 Task: Create a modern resume template.
Action: Mouse moved to (652, 403)
Screenshot: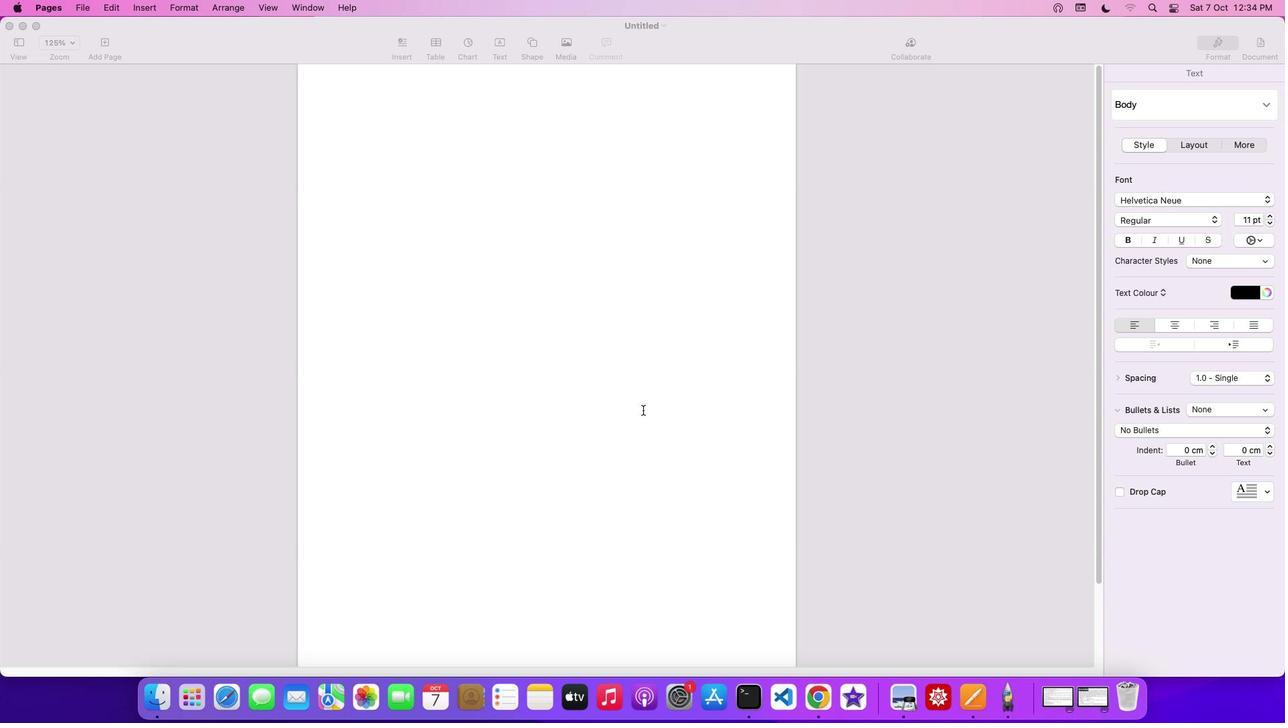 
Action: Mouse pressed left at (652, 403)
Screenshot: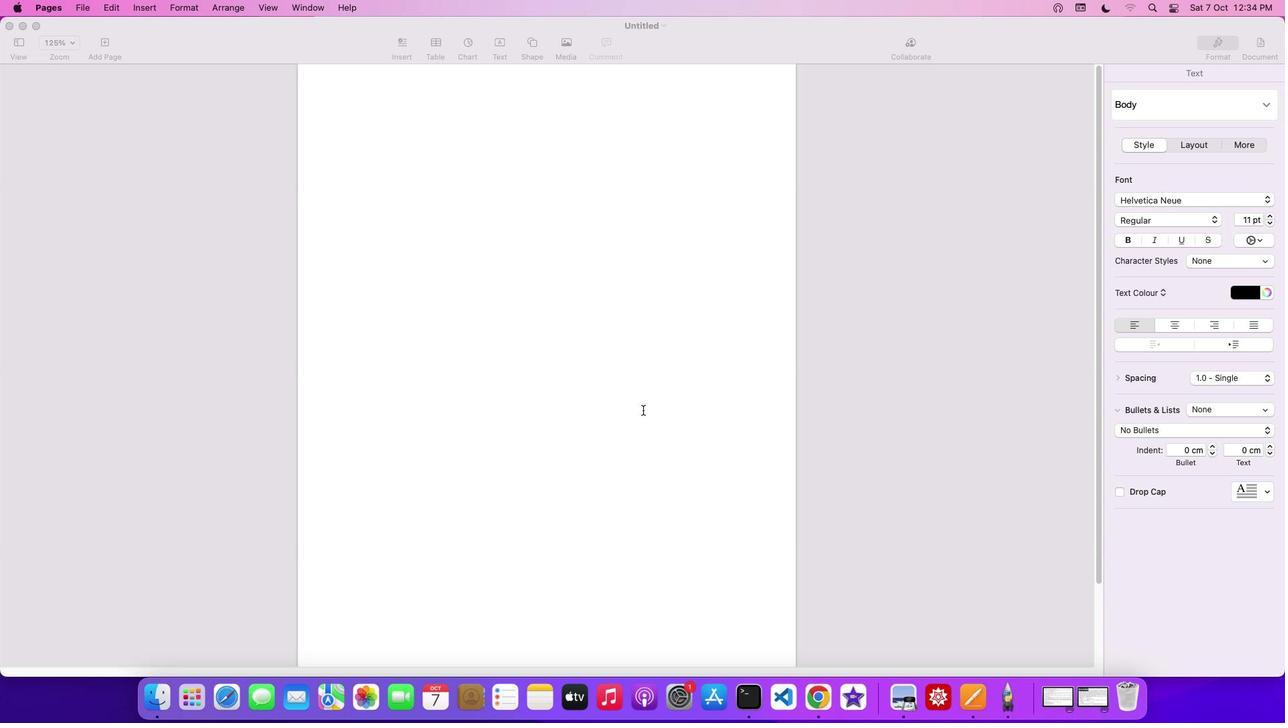 
Action: Mouse moved to (541, 67)
Screenshot: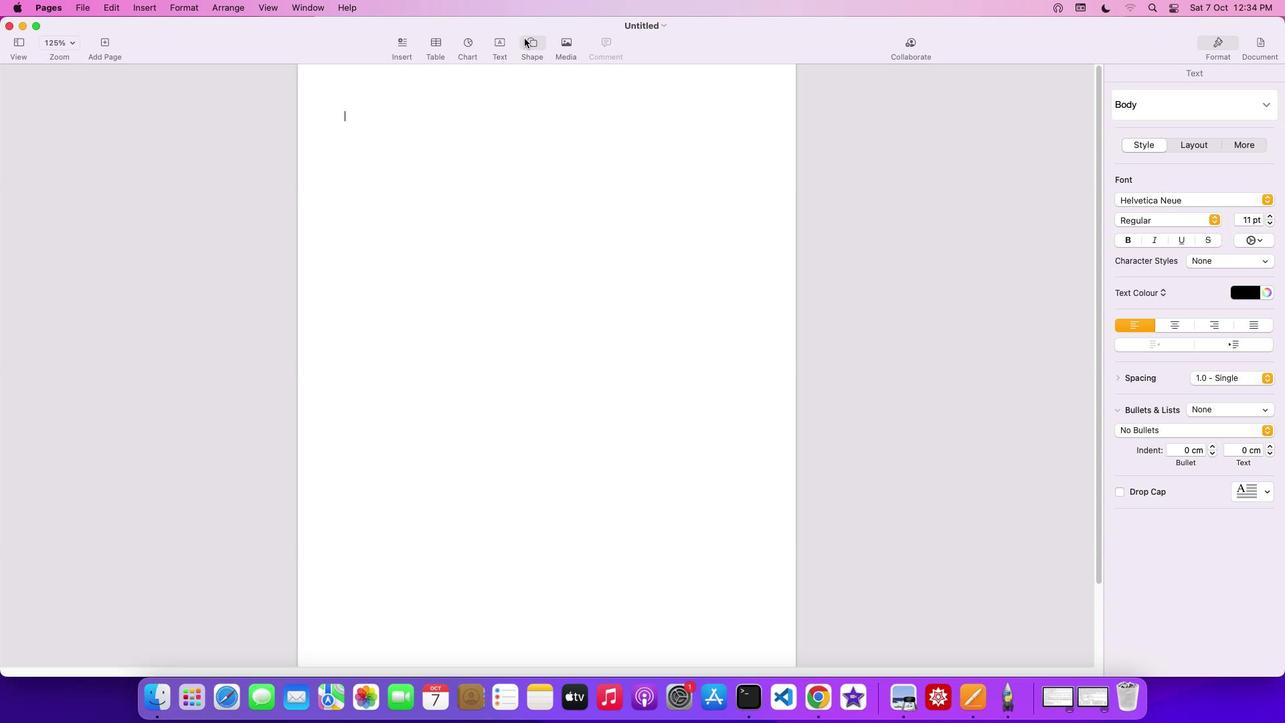 
Action: Mouse pressed left at (541, 67)
Screenshot: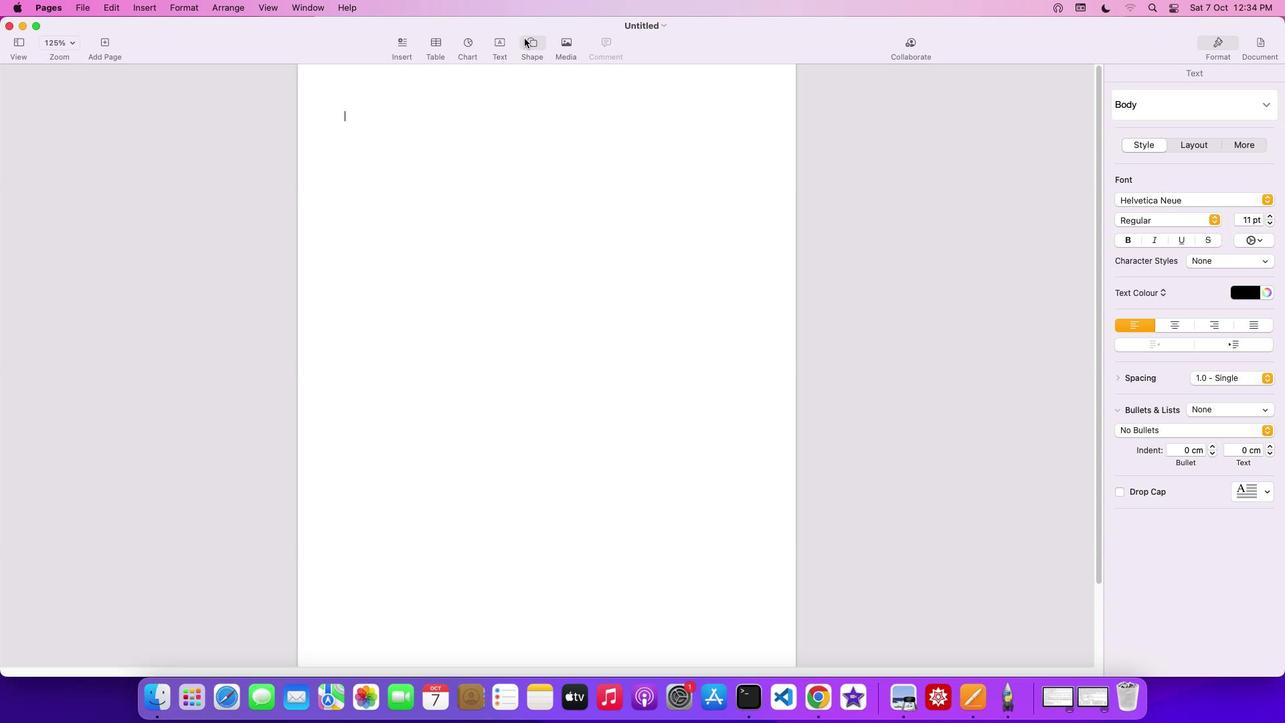 
Action: Mouse moved to (540, 162)
Screenshot: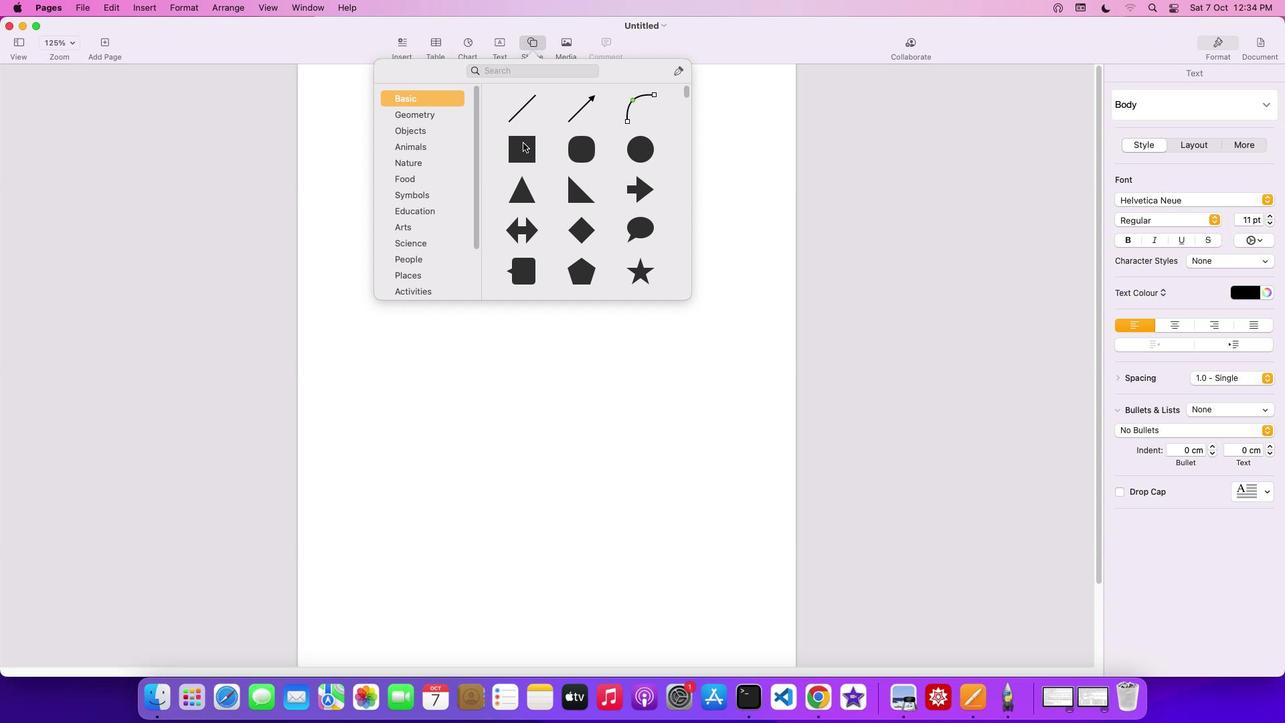 
Action: Mouse pressed left at (540, 162)
Screenshot: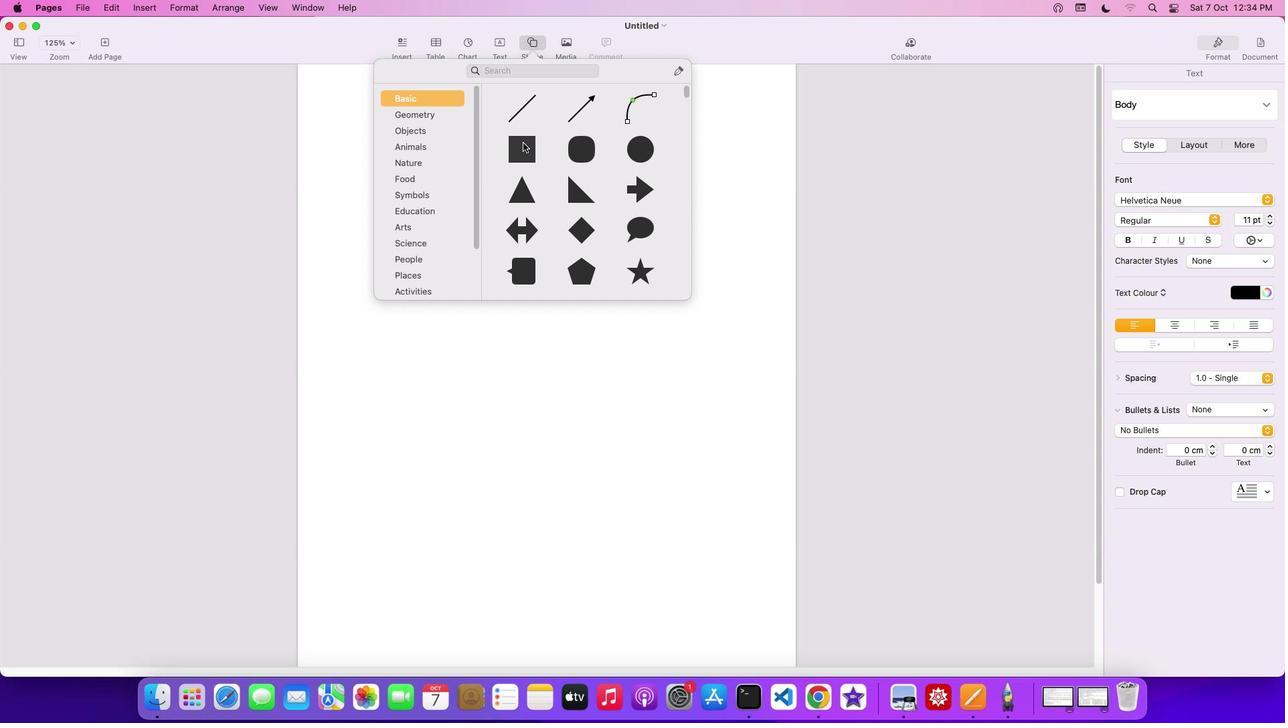 
Action: Mouse moved to (552, 186)
Screenshot: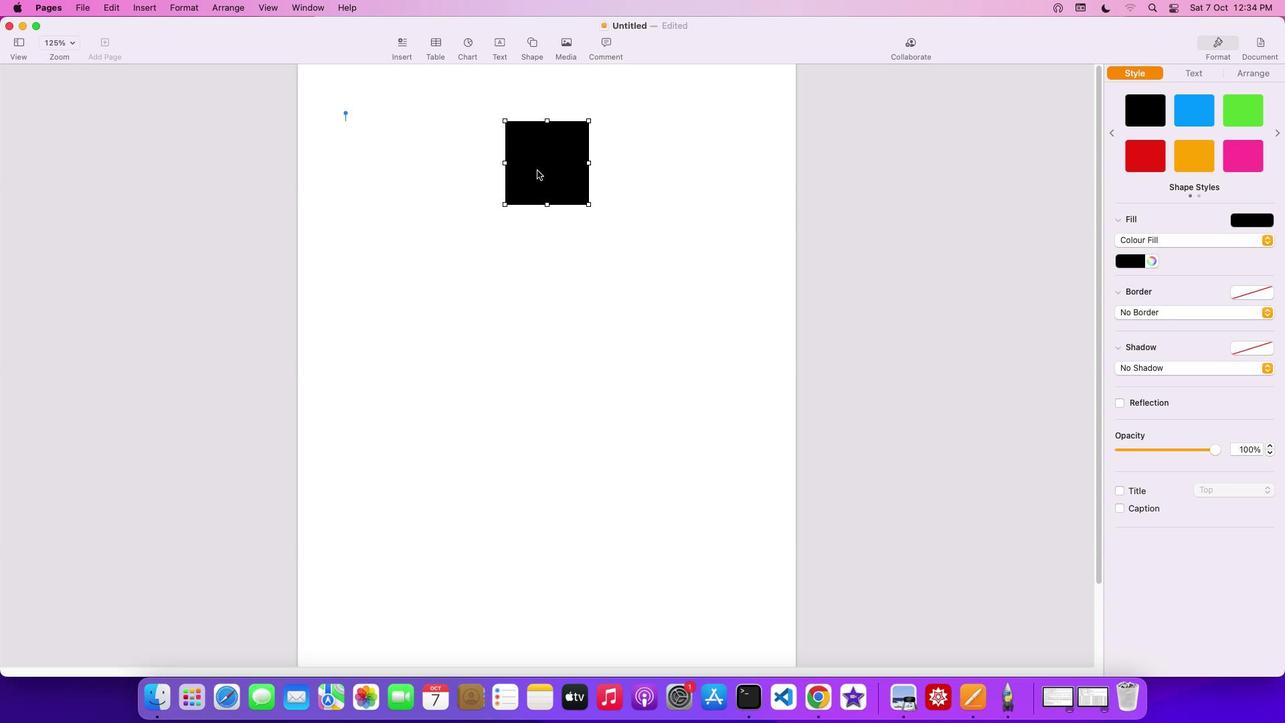 
Action: Mouse pressed left at (552, 186)
Screenshot: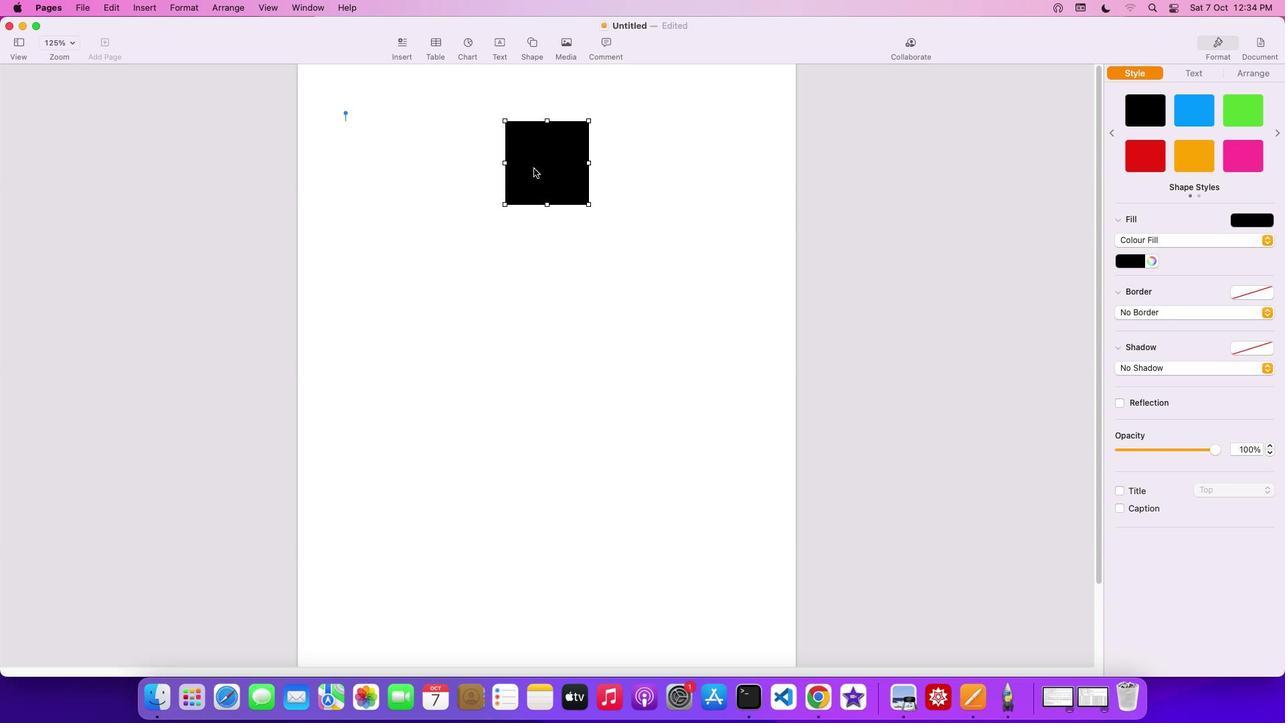 
Action: Mouse moved to (405, 128)
Screenshot: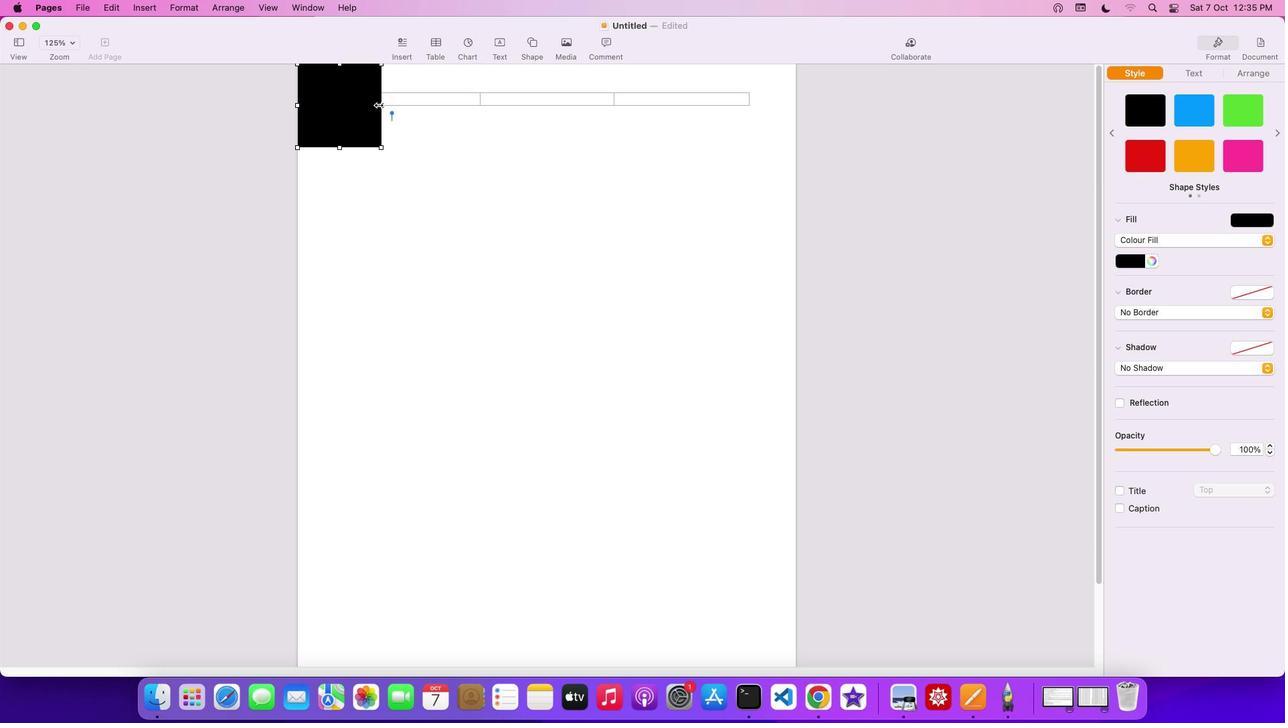 
Action: Mouse pressed left at (405, 128)
Screenshot: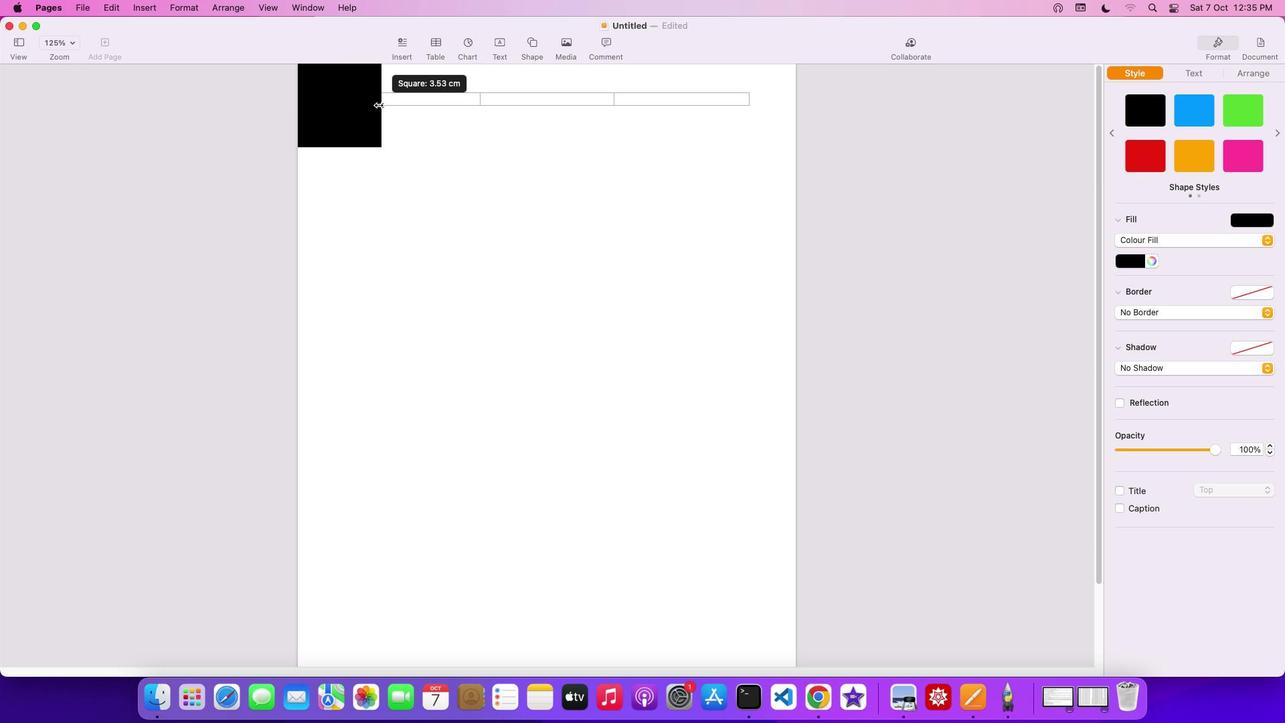 
Action: Mouse moved to (751, 222)
Screenshot: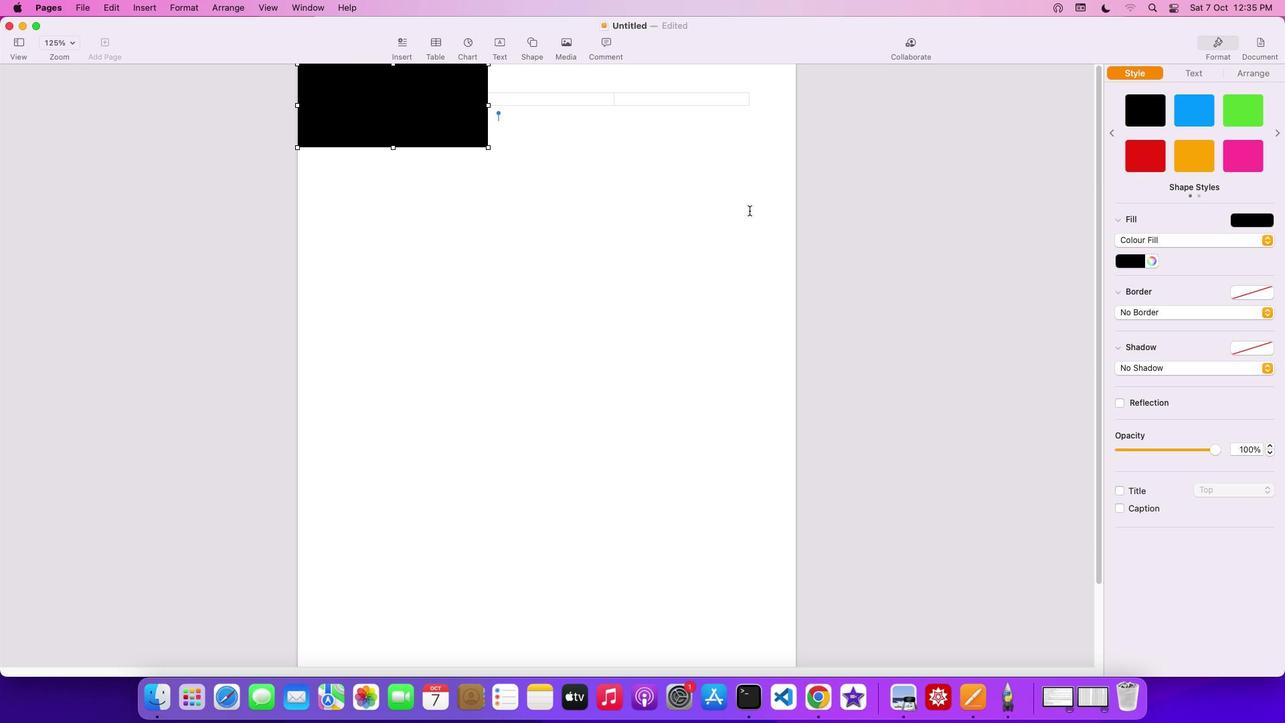 
Action: Mouse scrolled (751, 222) with delta (50, 32)
Screenshot: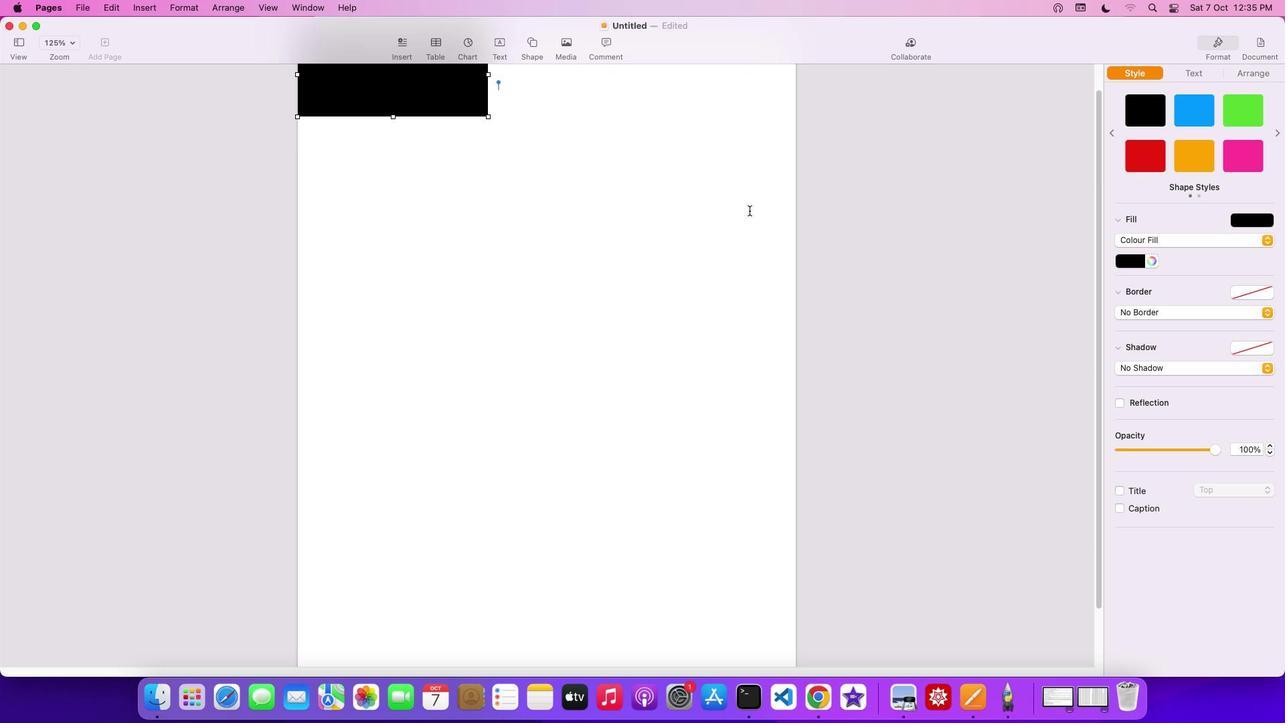 
Action: Mouse scrolled (751, 222) with delta (50, 32)
Screenshot: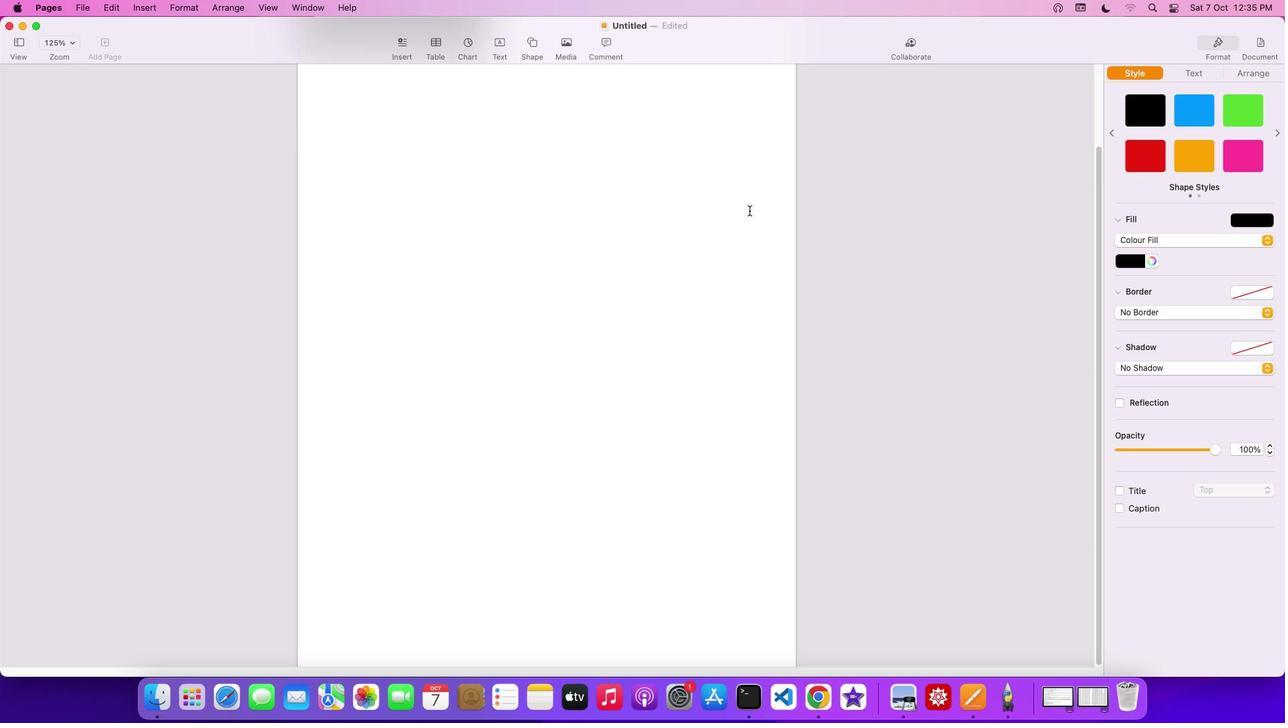 
Action: Mouse scrolled (751, 222) with delta (50, 30)
Screenshot: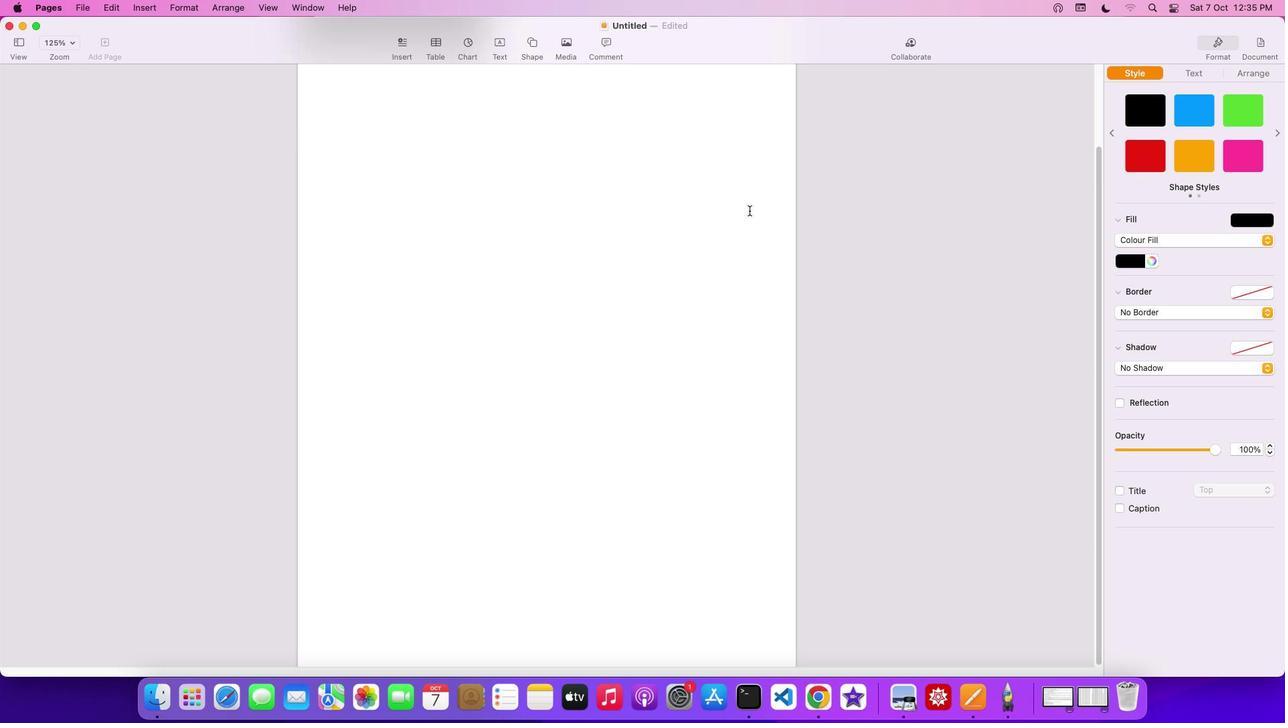 
Action: Mouse scrolled (751, 222) with delta (50, 30)
Screenshot: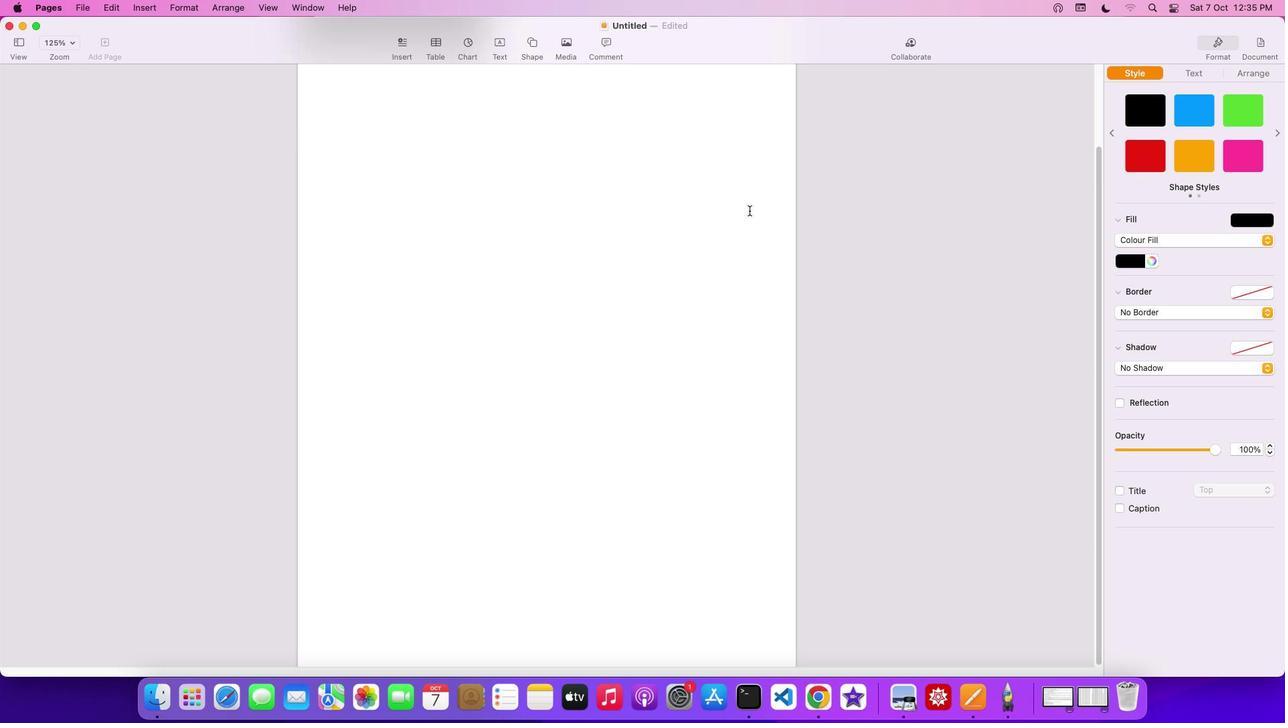 
Action: Mouse scrolled (751, 222) with delta (50, 29)
Screenshot: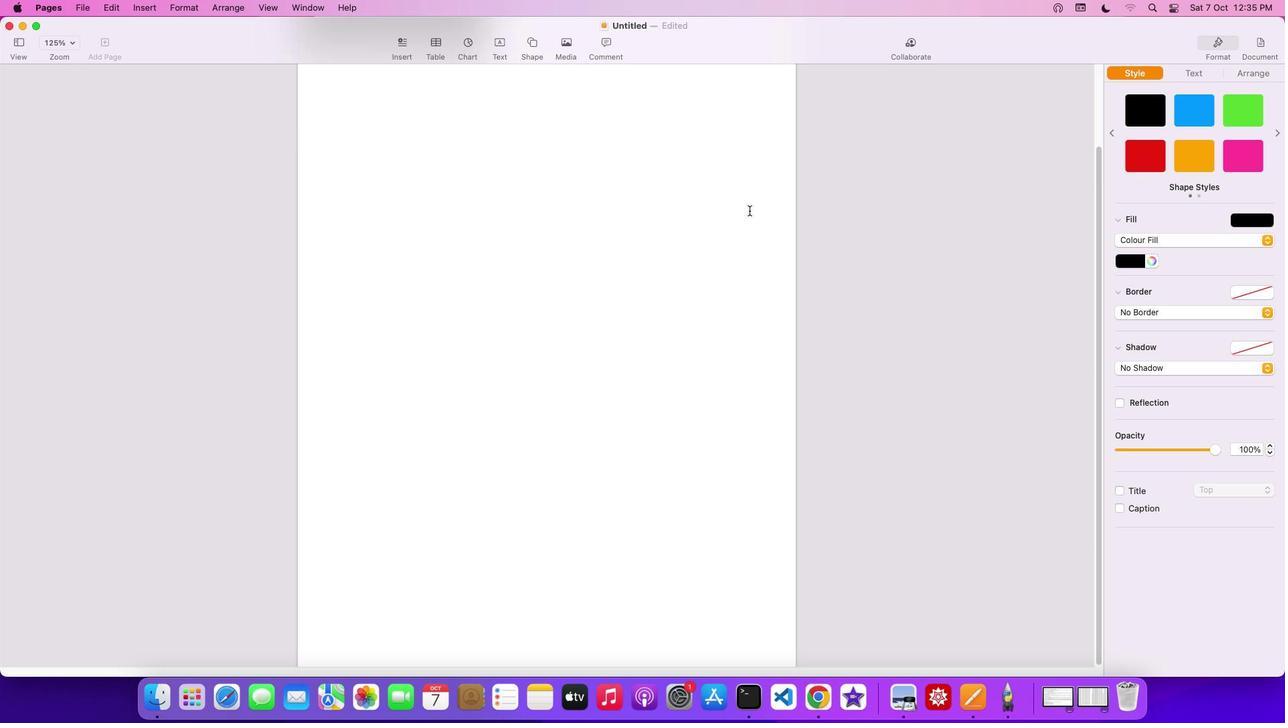 
Action: Mouse scrolled (751, 222) with delta (50, 29)
Screenshot: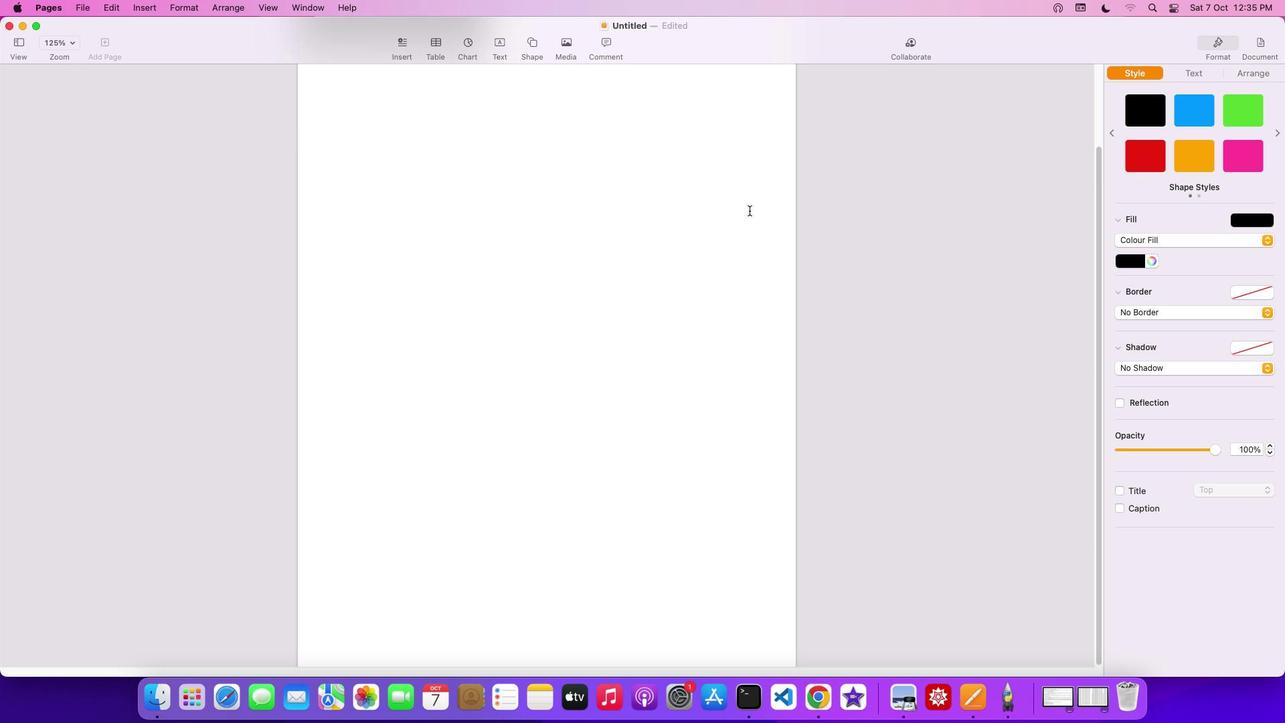 
Action: Mouse scrolled (751, 222) with delta (50, 33)
Screenshot: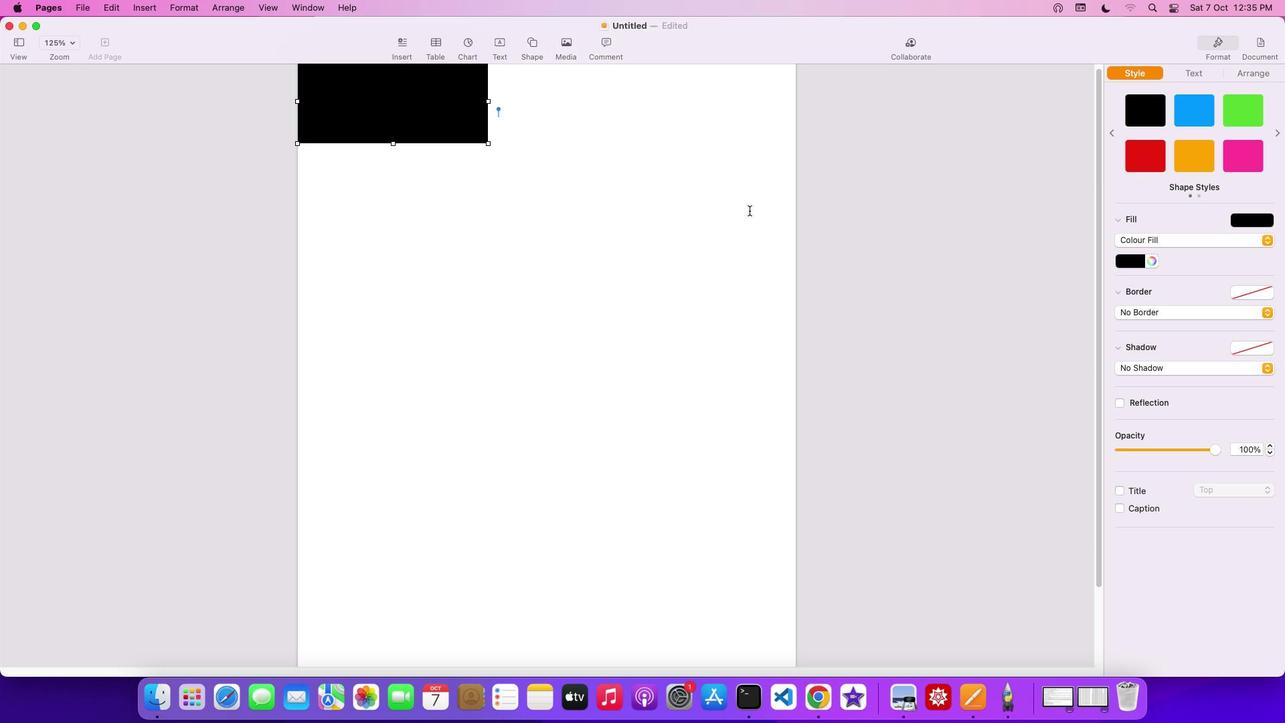 
Action: Mouse scrolled (751, 222) with delta (50, 33)
Screenshot: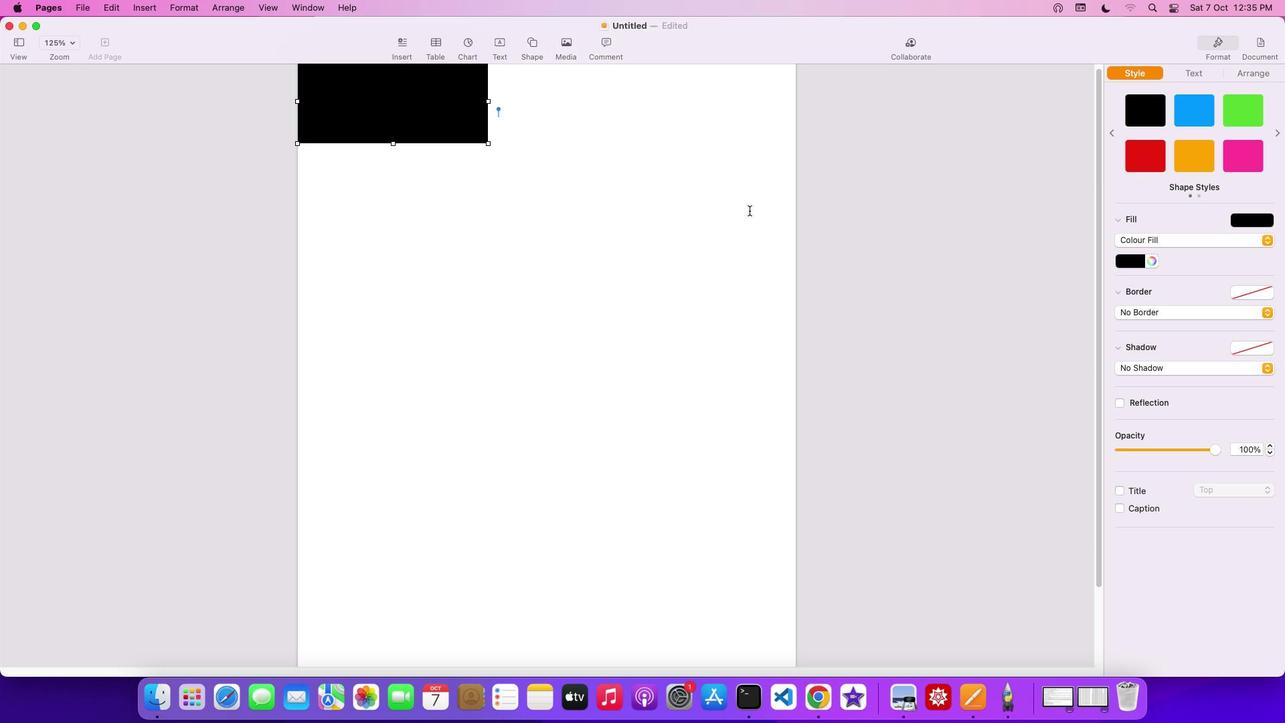 
Action: Mouse scrolled (751, 222) with delta (50, 34)
Screenshot: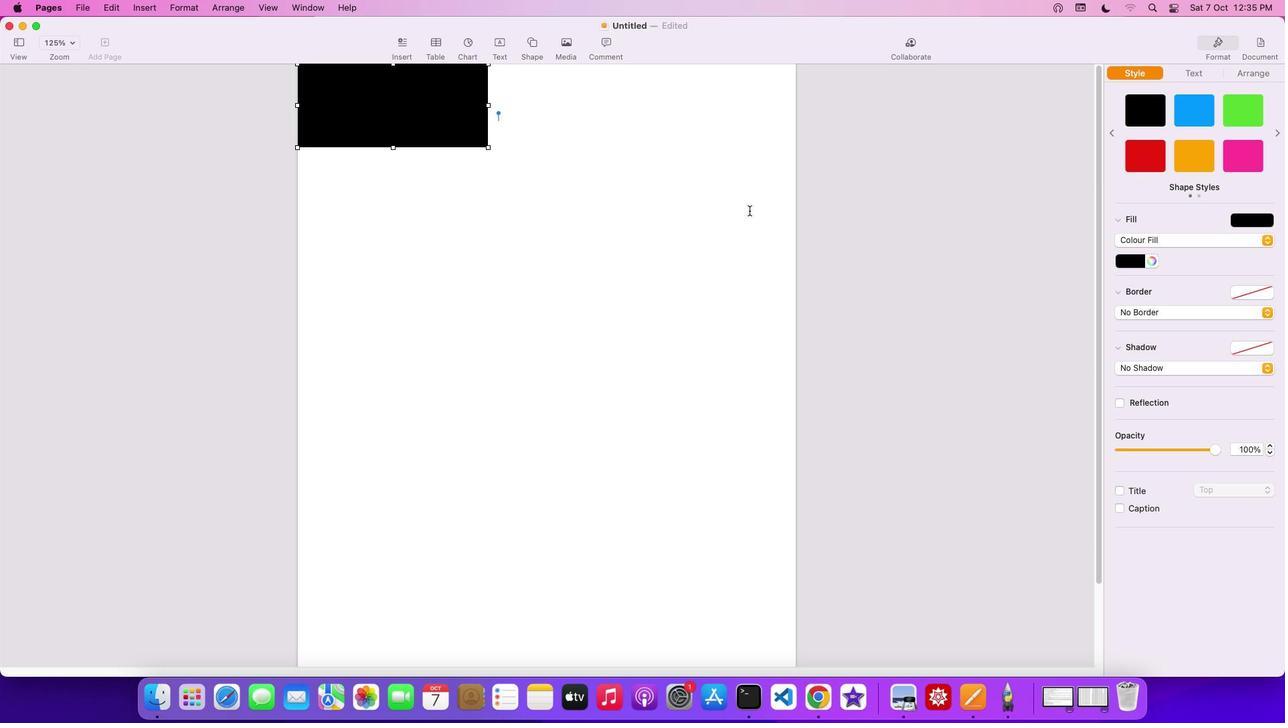 
Action: Mouse scrolled (751, 222) with delta (50, 36)
Screenshot: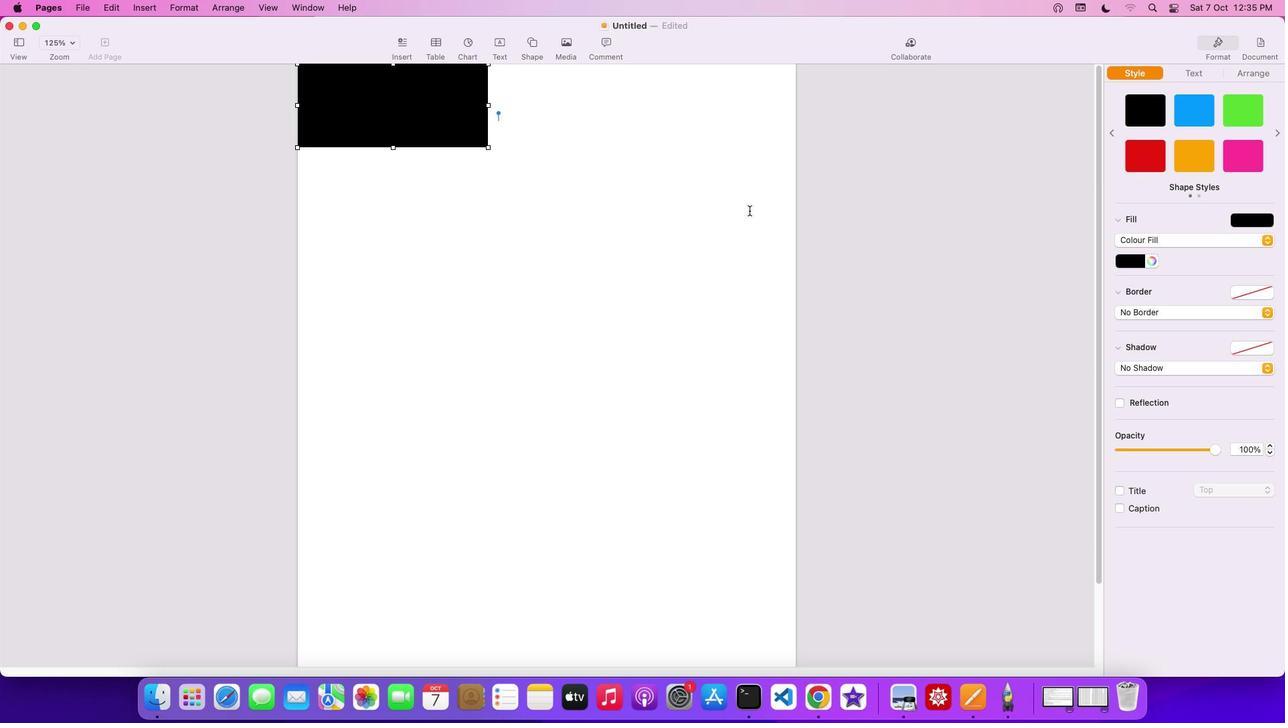 
Action: Mouse scrolled (751, 222) with delta (50, 36)
Screenshot: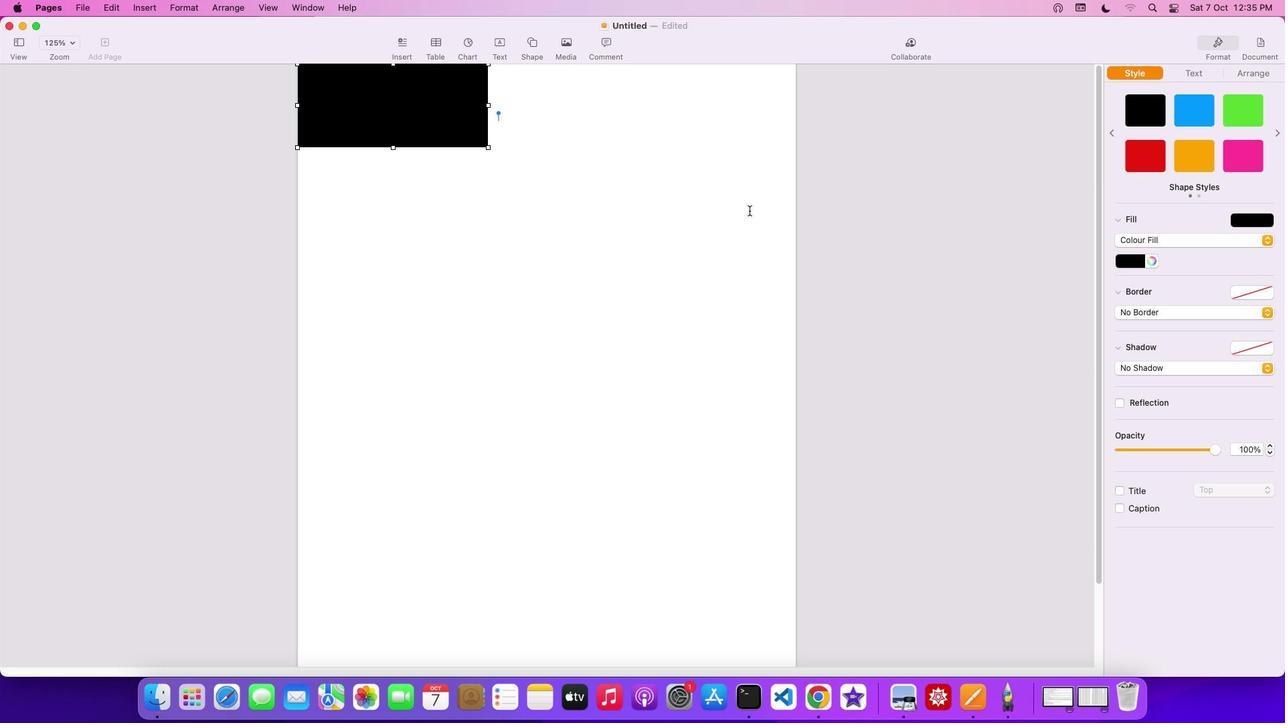 
Action: Mouse scrolled (751, 222) with delta (50, 33)
Screenshot: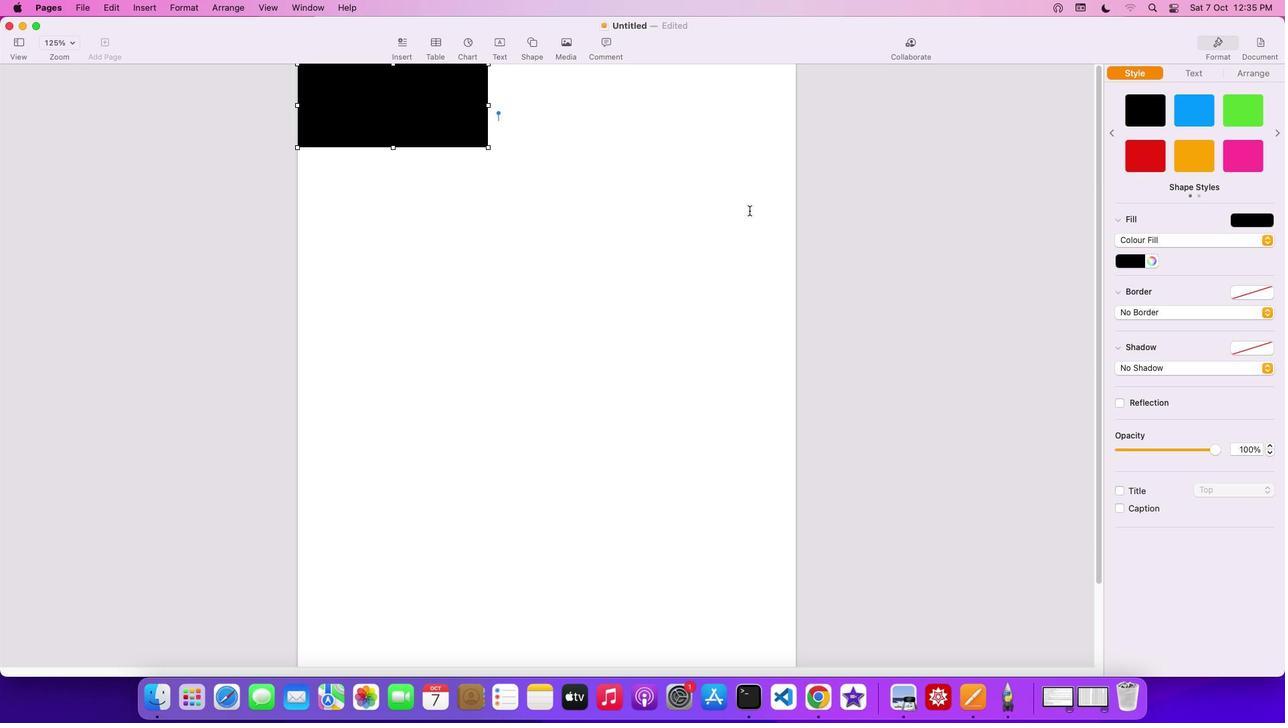 
Action: Mouse scrolled (751, 222) with delta (50, 33)
Screenshot: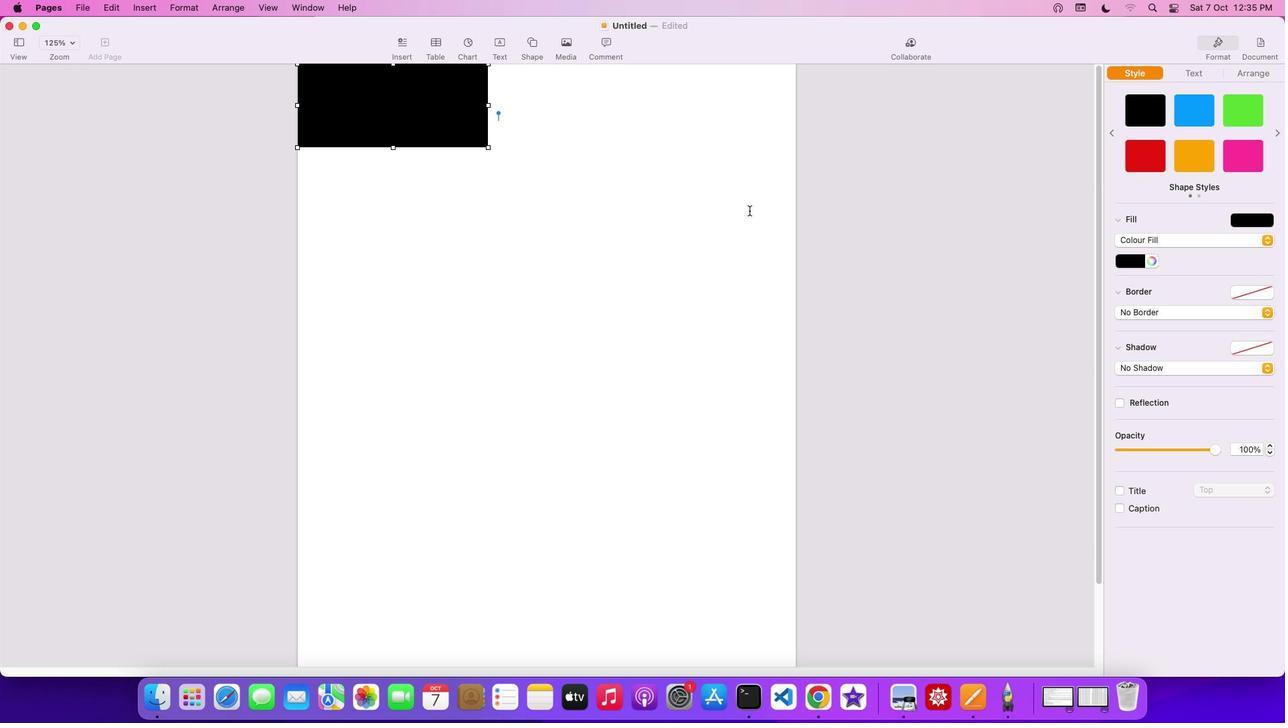 
Action: Mouse scrolled (751, 222) with delta (50, 34)
Screenshot: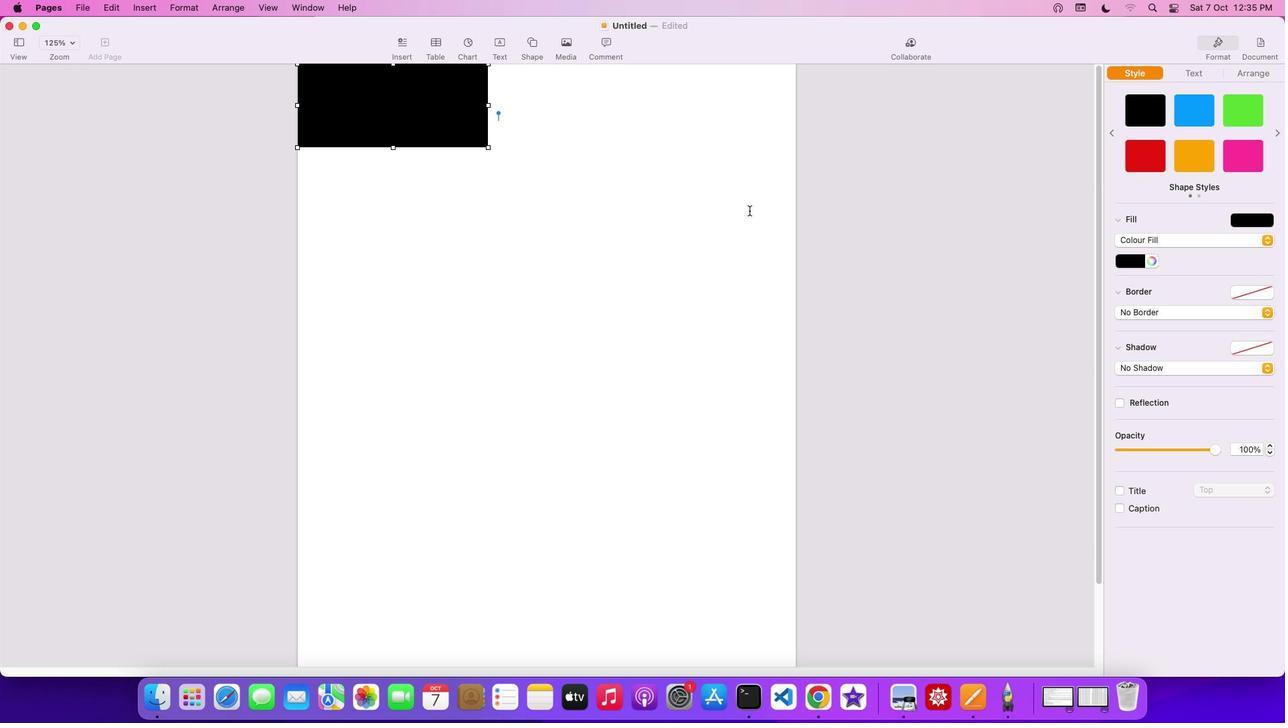 
Action: Mouse scrolled (751, 222) with delta (50, 36)
Screenshot: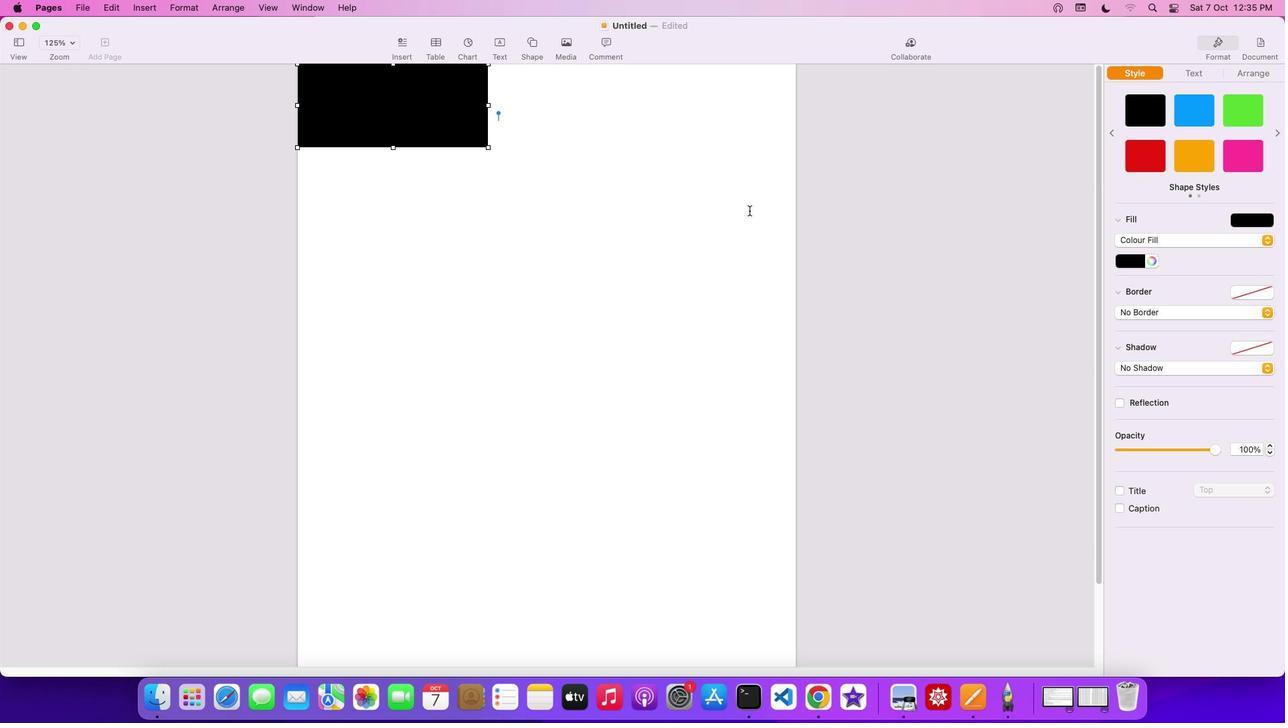 
Action: Mouse scrolled (751, 222) with delta (50, 36)
Screenshot: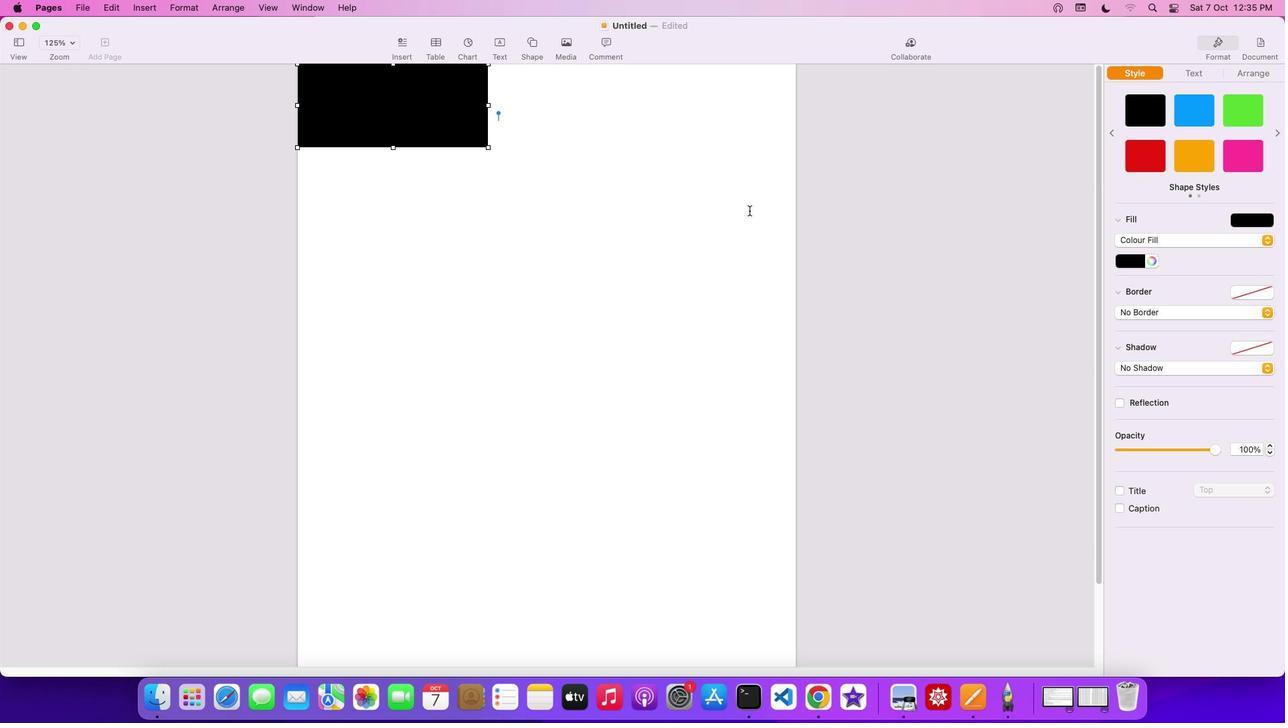
Action: Mouse moved to (508, 127)
Screenshot: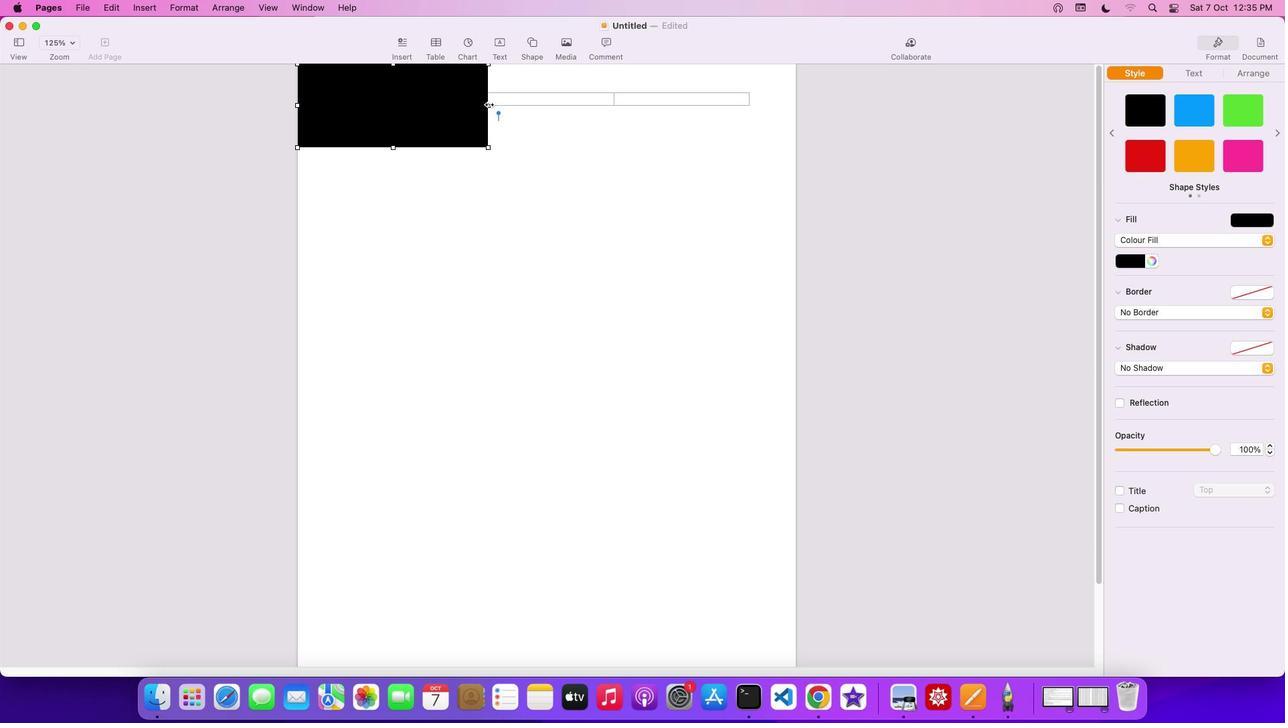 
Action: Mouse pressed left at (508, 127)
Screenshot: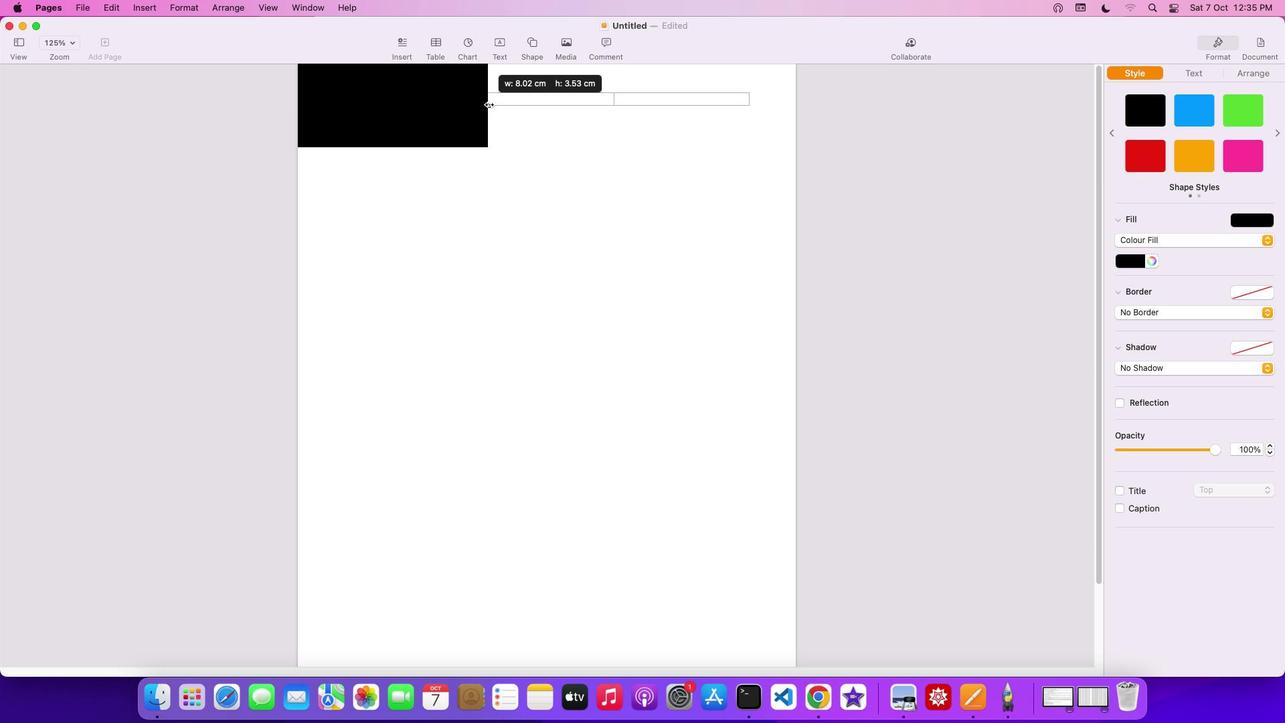 
Action: Mouse moved to (682, 208)
Screenshot: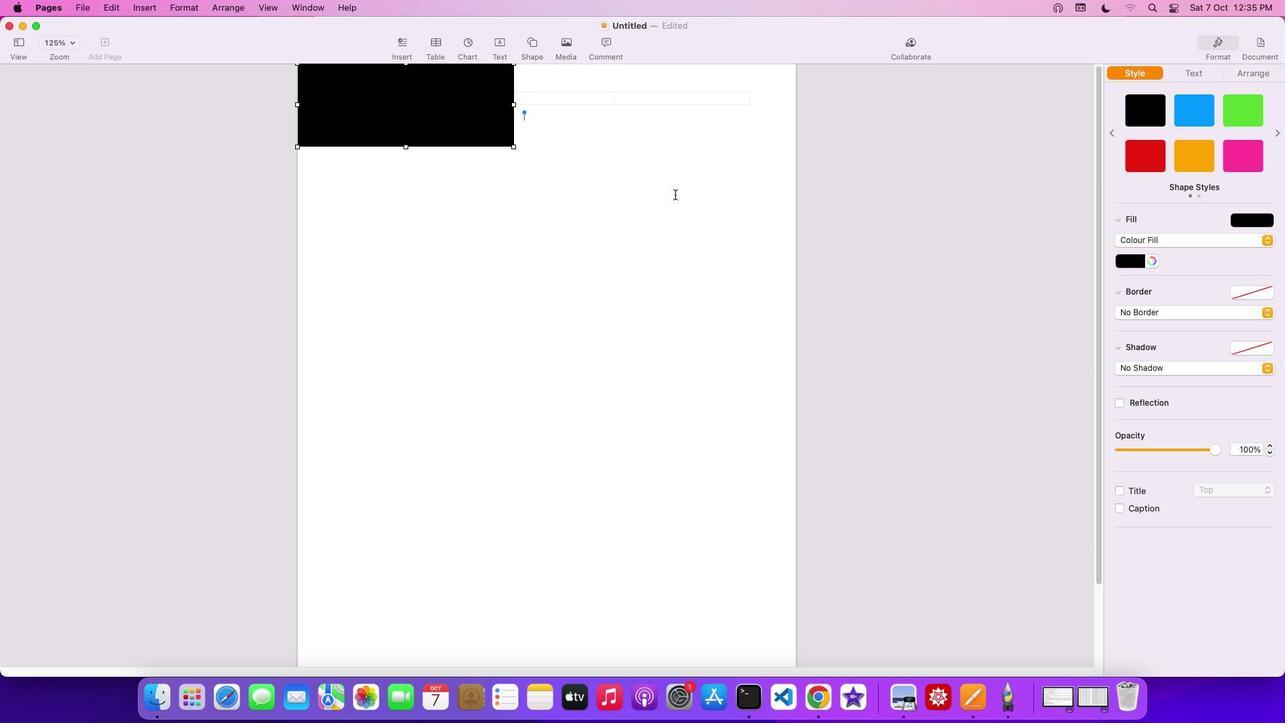 
Action: Mouse scrolled (682, 208) with delta (50, 32)
Screenshot: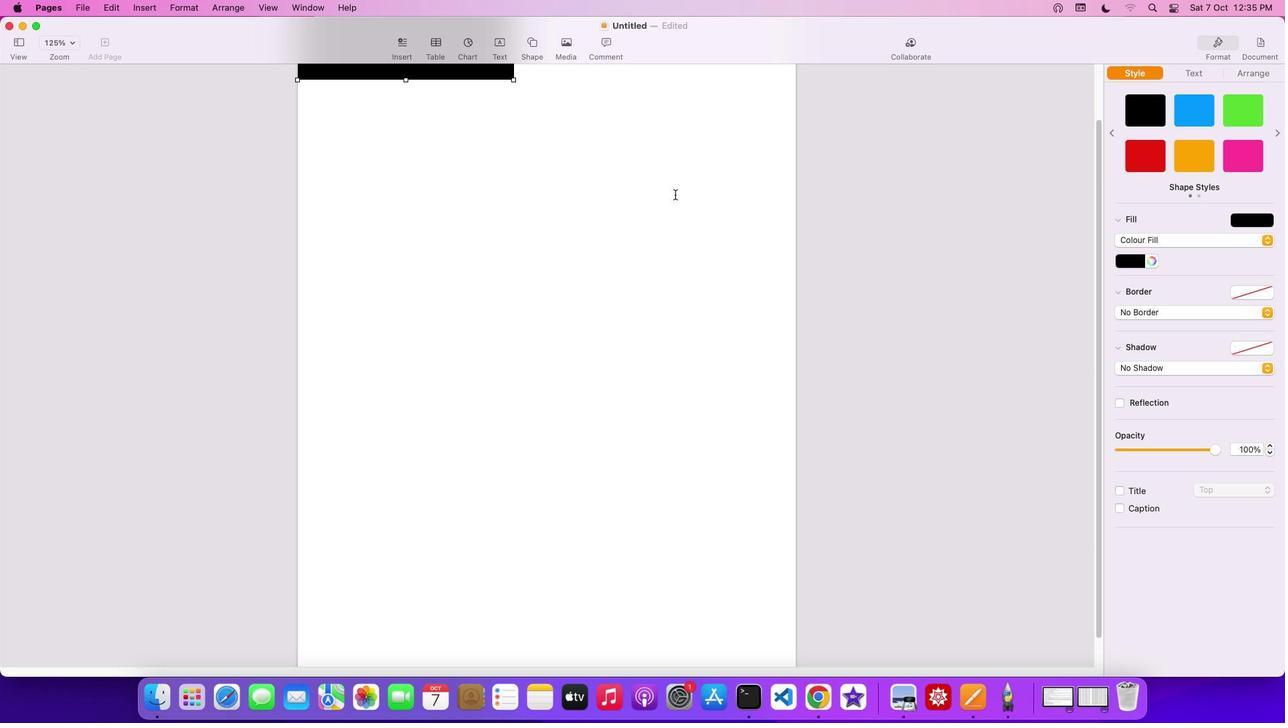 
Action: Mouse scrolled (682, 208) with delta (50, 32)
Screenshot: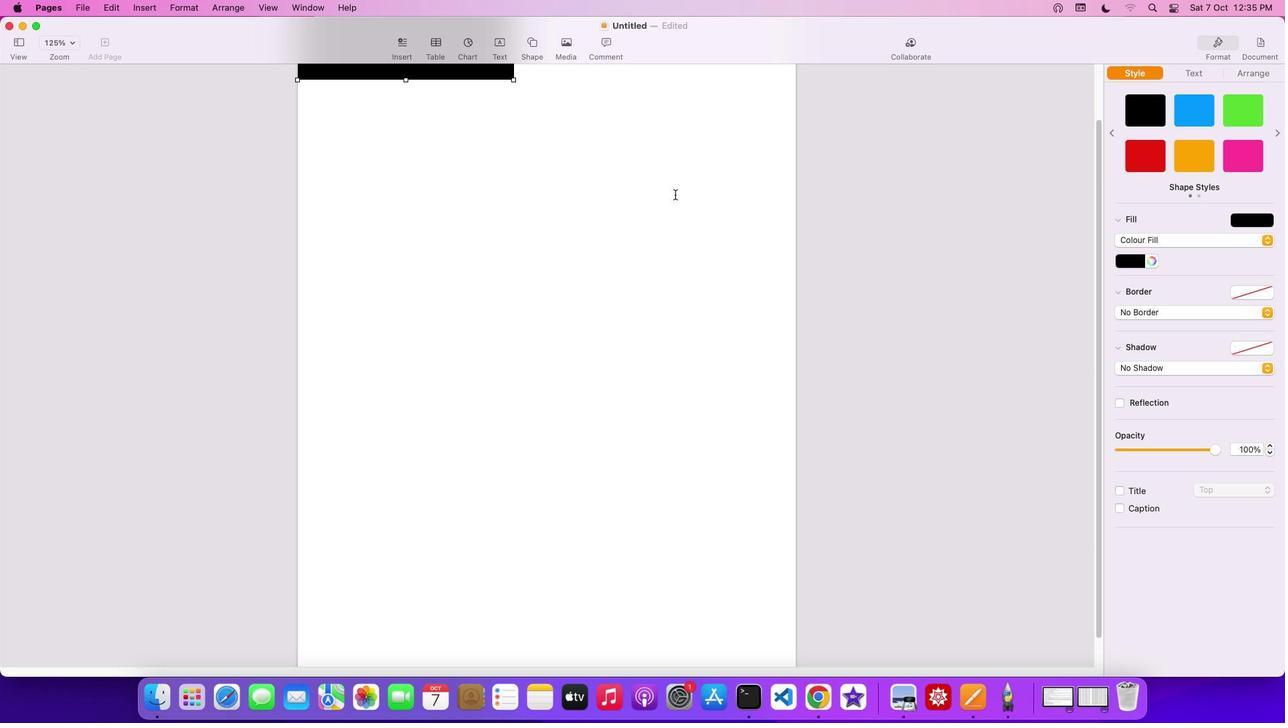 
Action: Mouse scrolled (682, 208) with delta (50, 30)
Screenshot: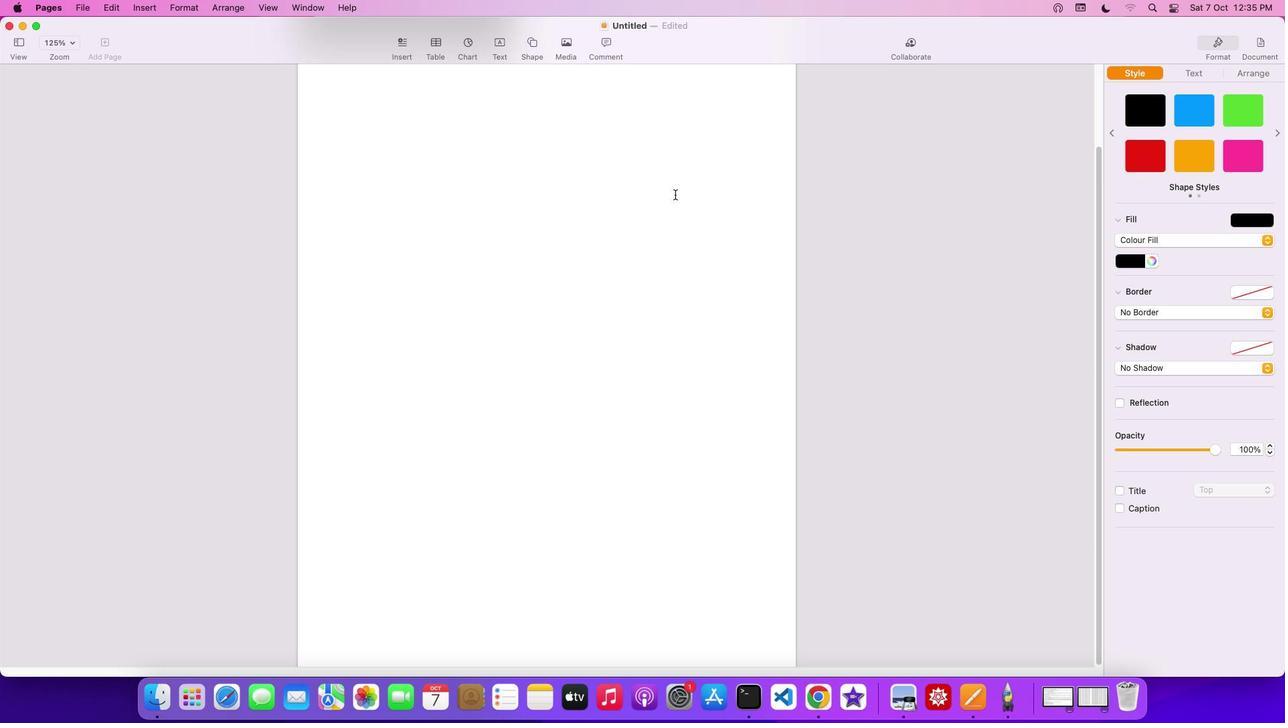 
Action: Mouse scrolled (682, 208) with delta (50, 30)
Screenshot: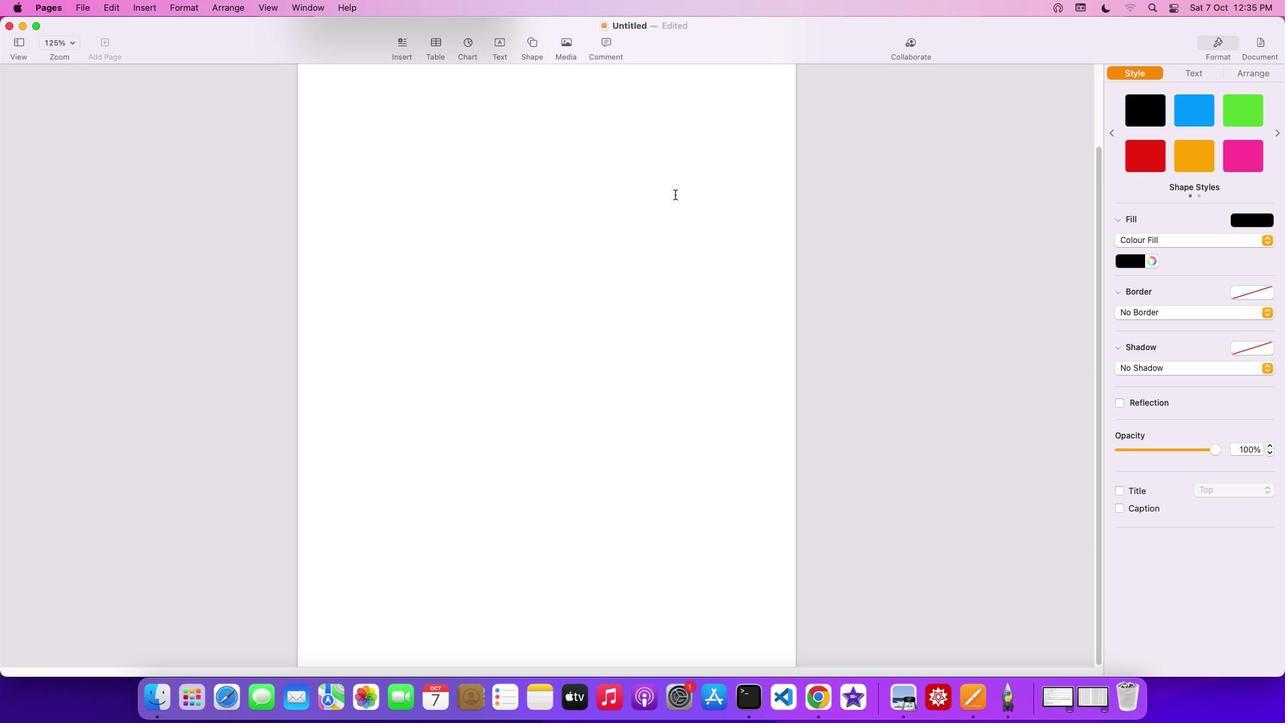 
Action: Mouse scrolled (682, 208) with delta (50, 29)
Screenshot: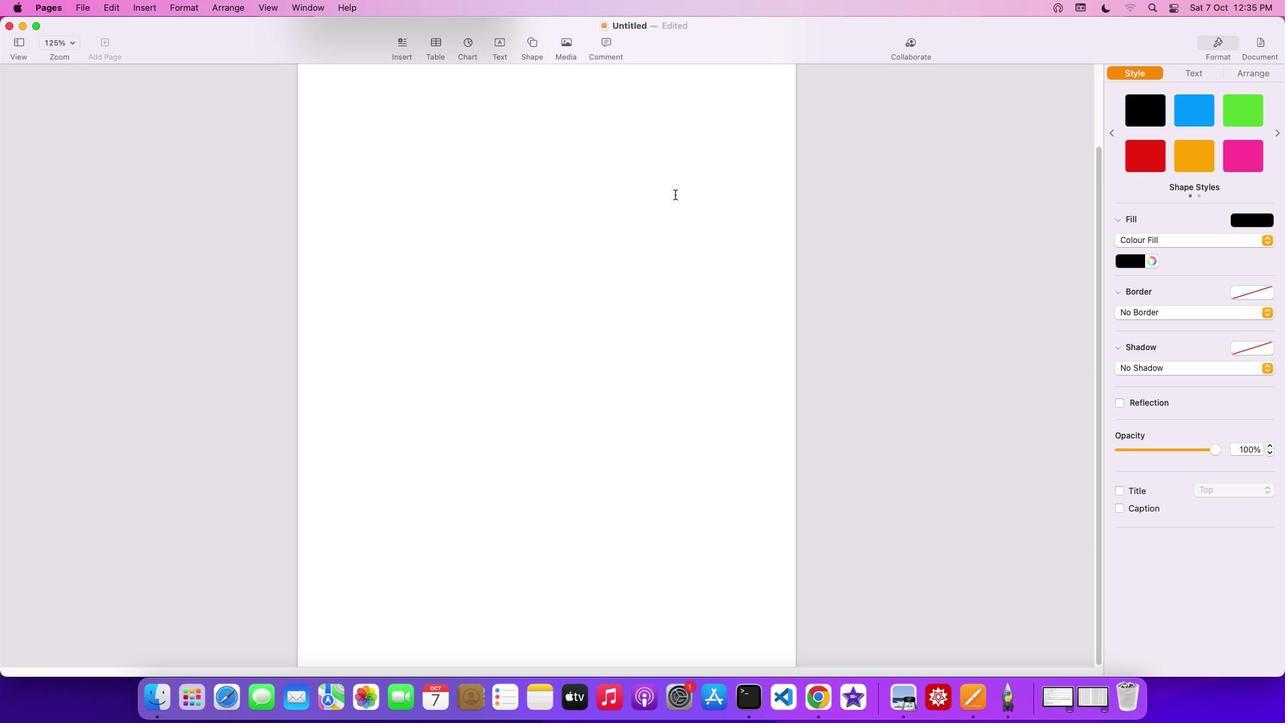 
Action: Mouse scrolled (682, 208) with delta (50, 33)
Screenshot: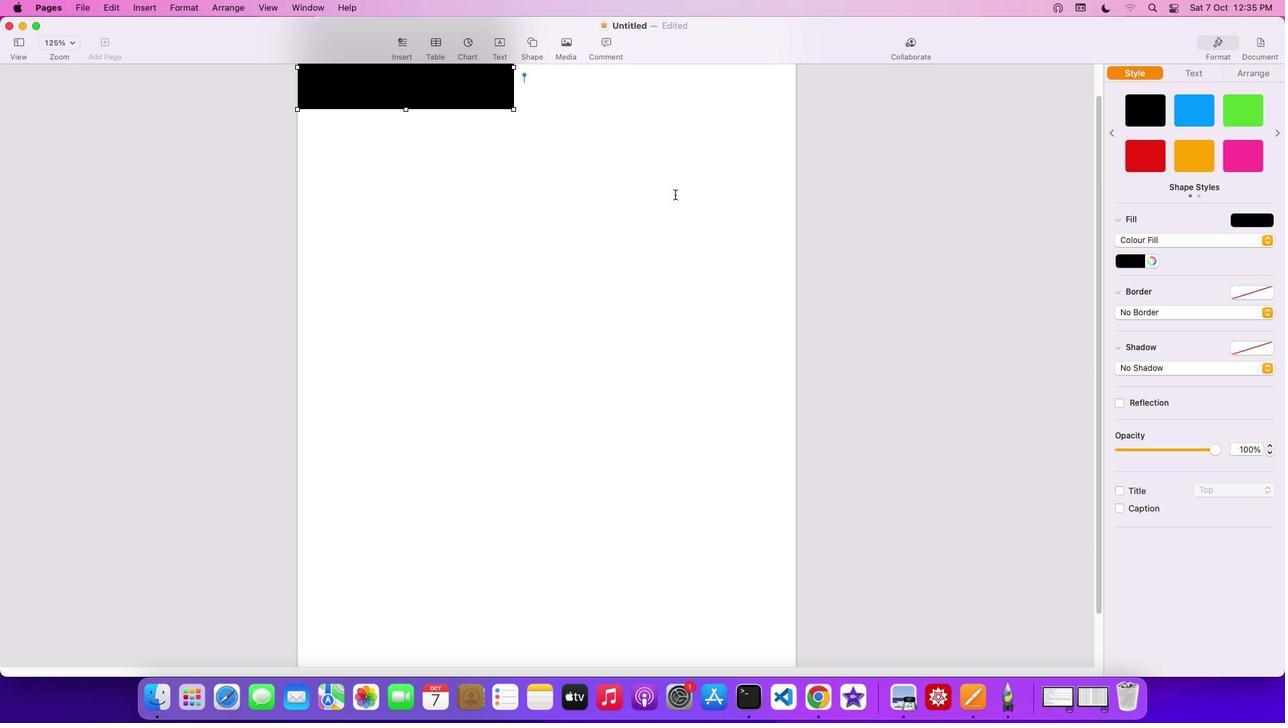 
Action: Mouse scrolled (682, 208) with delta (50, 33)
Screenshot: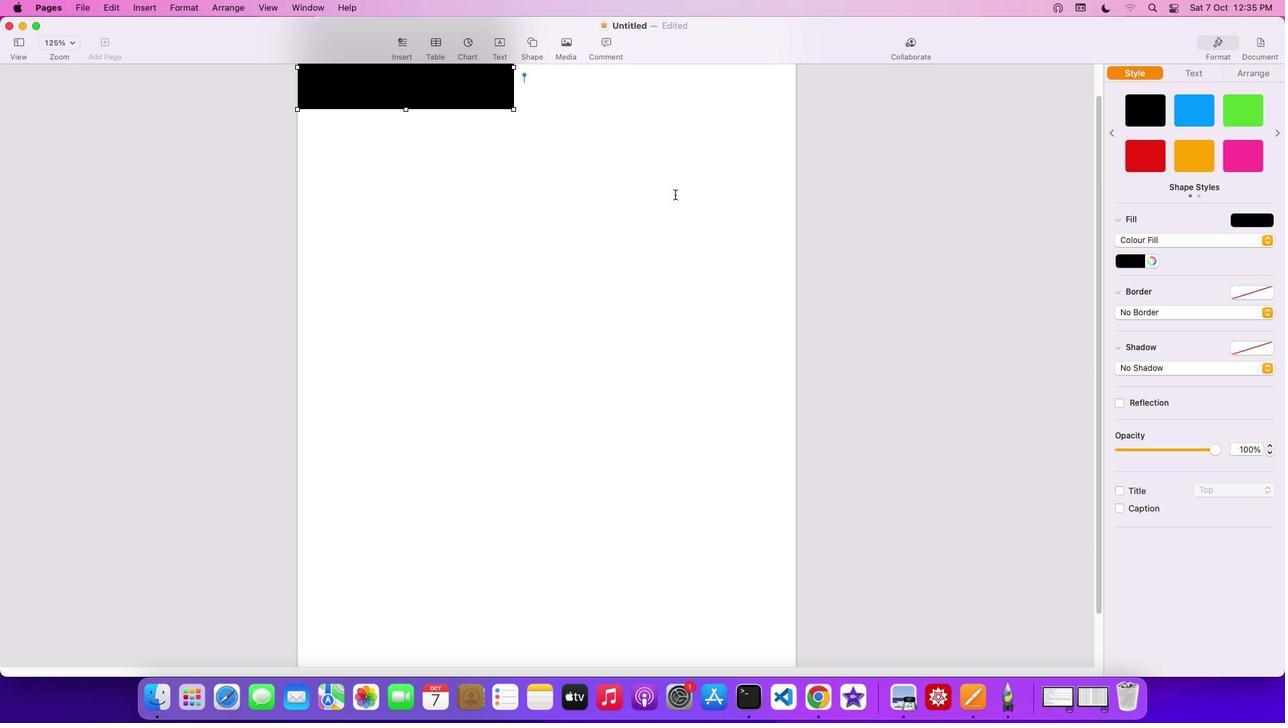 
Action: Mouse scrolled (682, 208) with delta (50, 34)
Screenshot: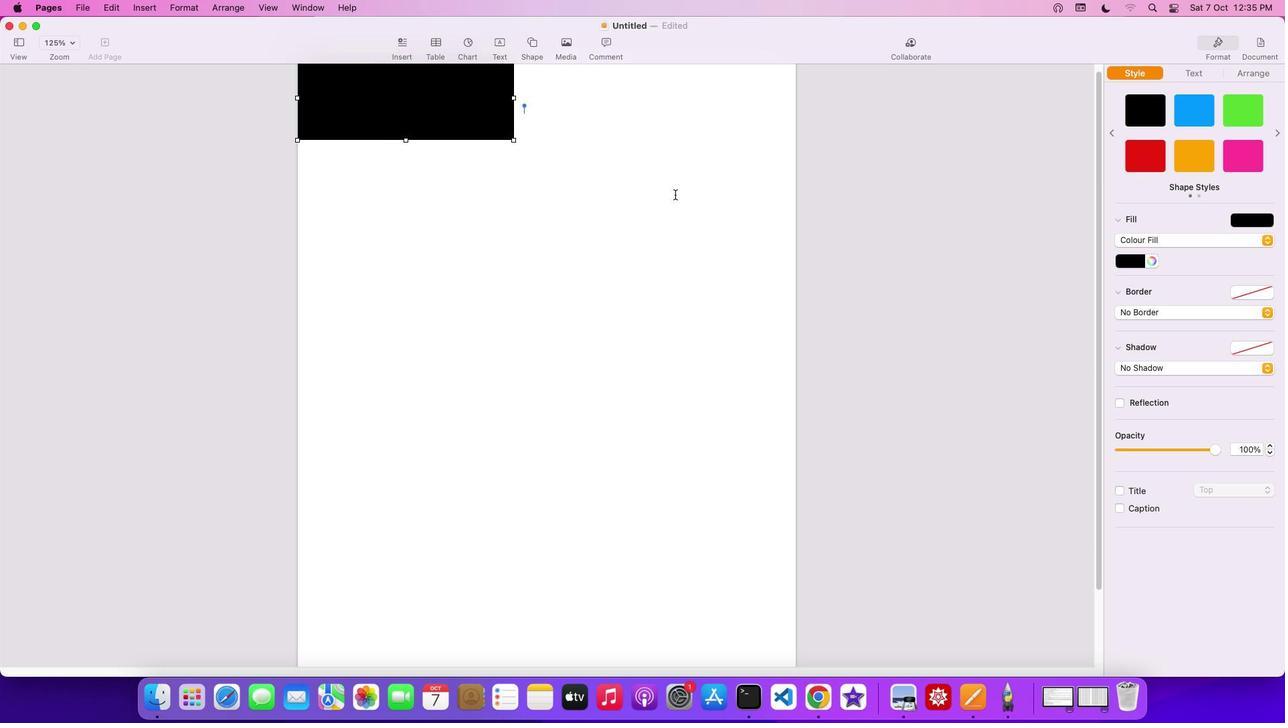 
Action: Mouse scrolled (682, 208) with delta (50, 36)
Screenshot: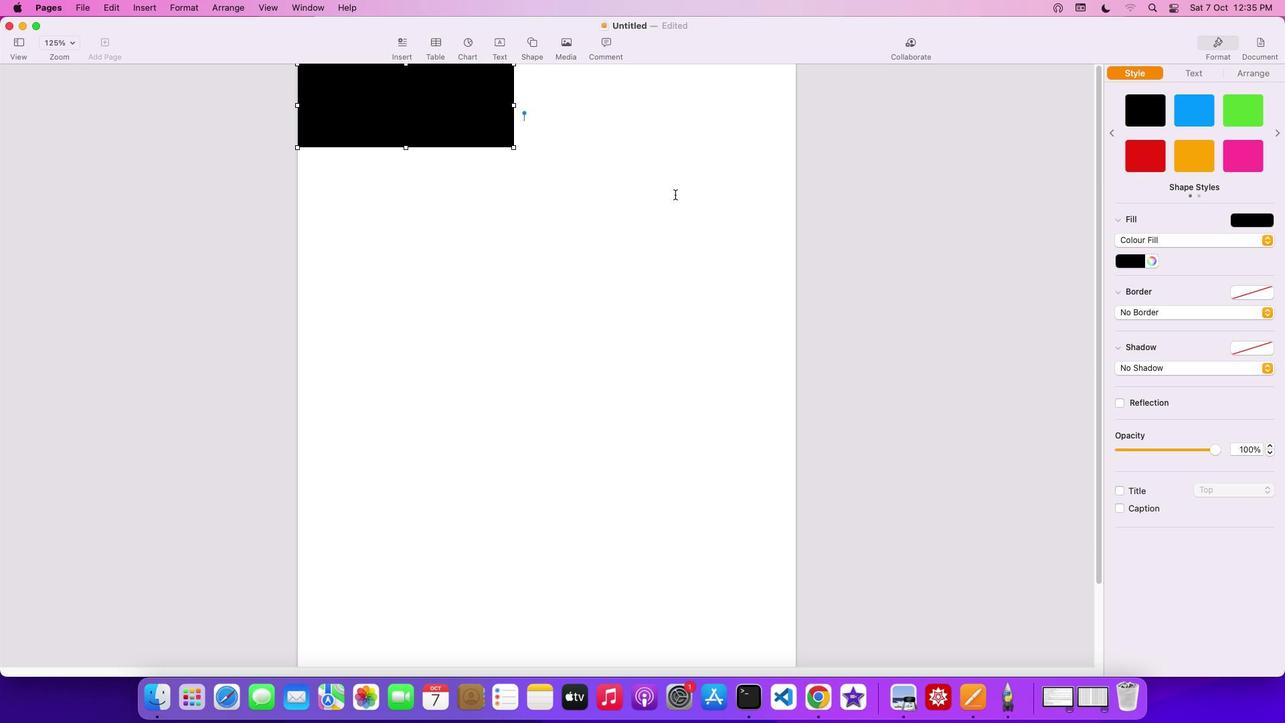 
Action: Mouse scrolled (682, 208) with delta (50, 36)
Screenshot: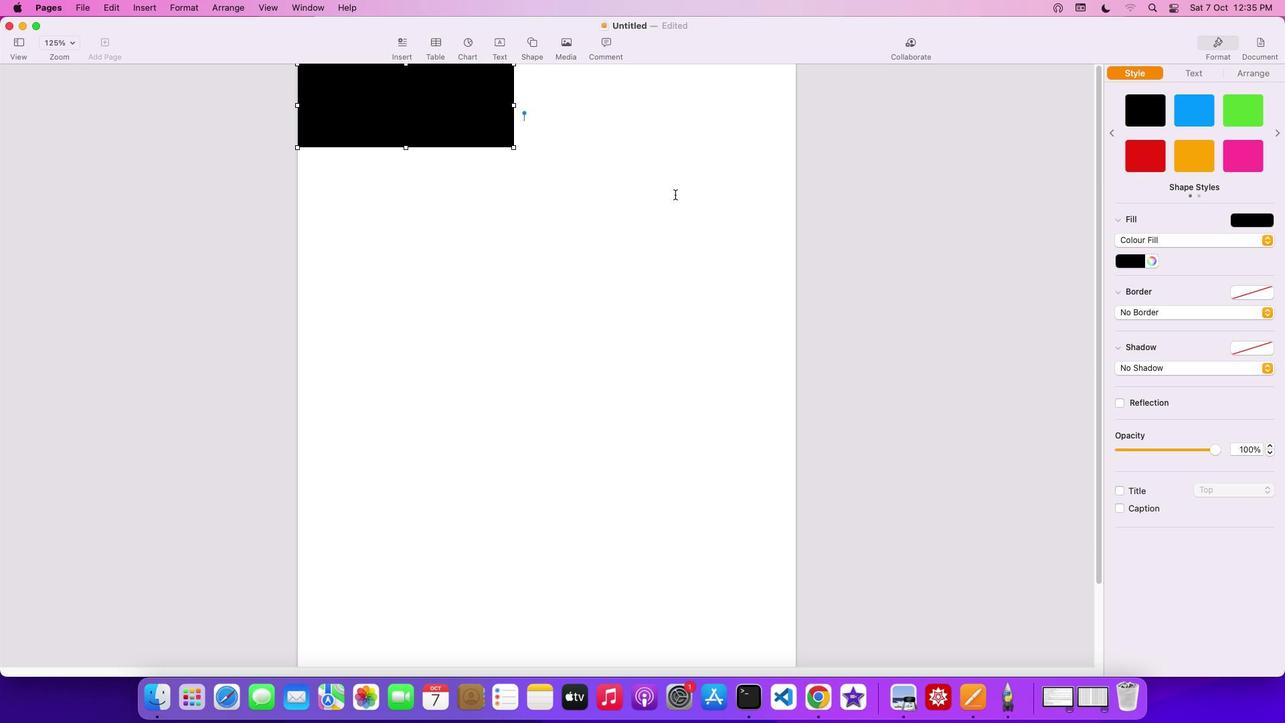 
Action: Mouse moved to (530, 165)
Screenshot: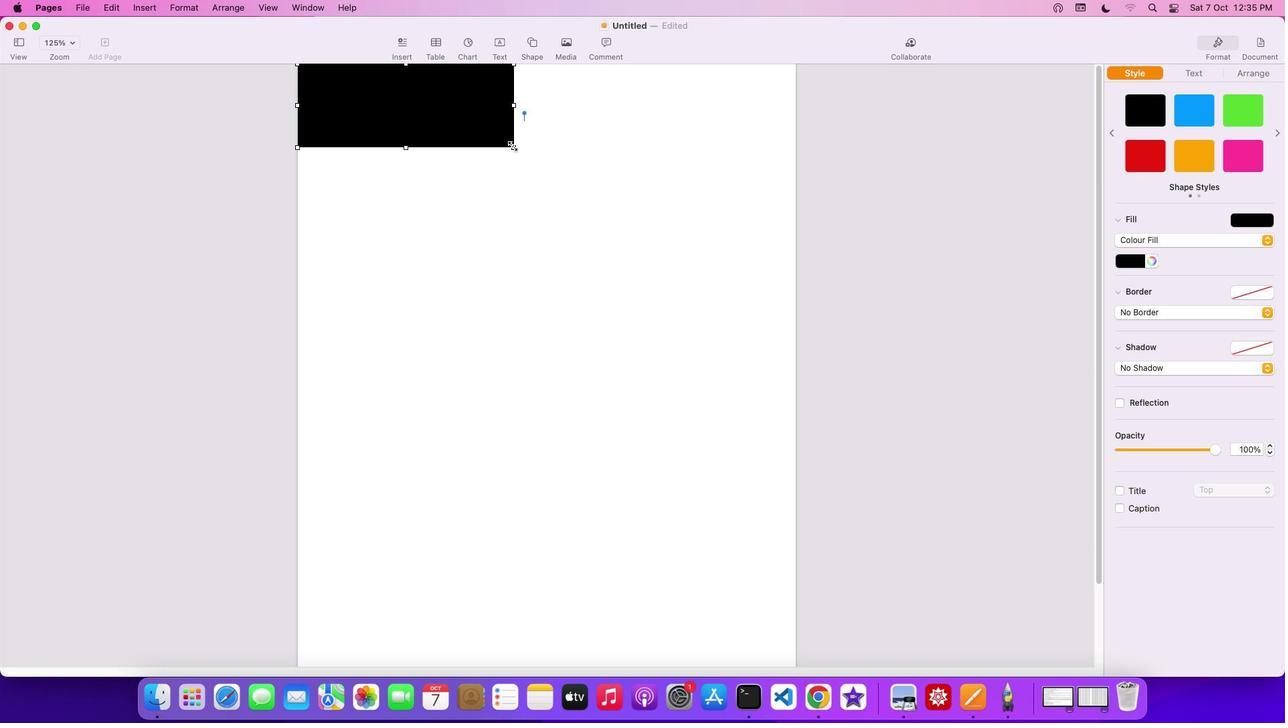 
Action: Mouse pressed left at (530, 165)
Screenshot: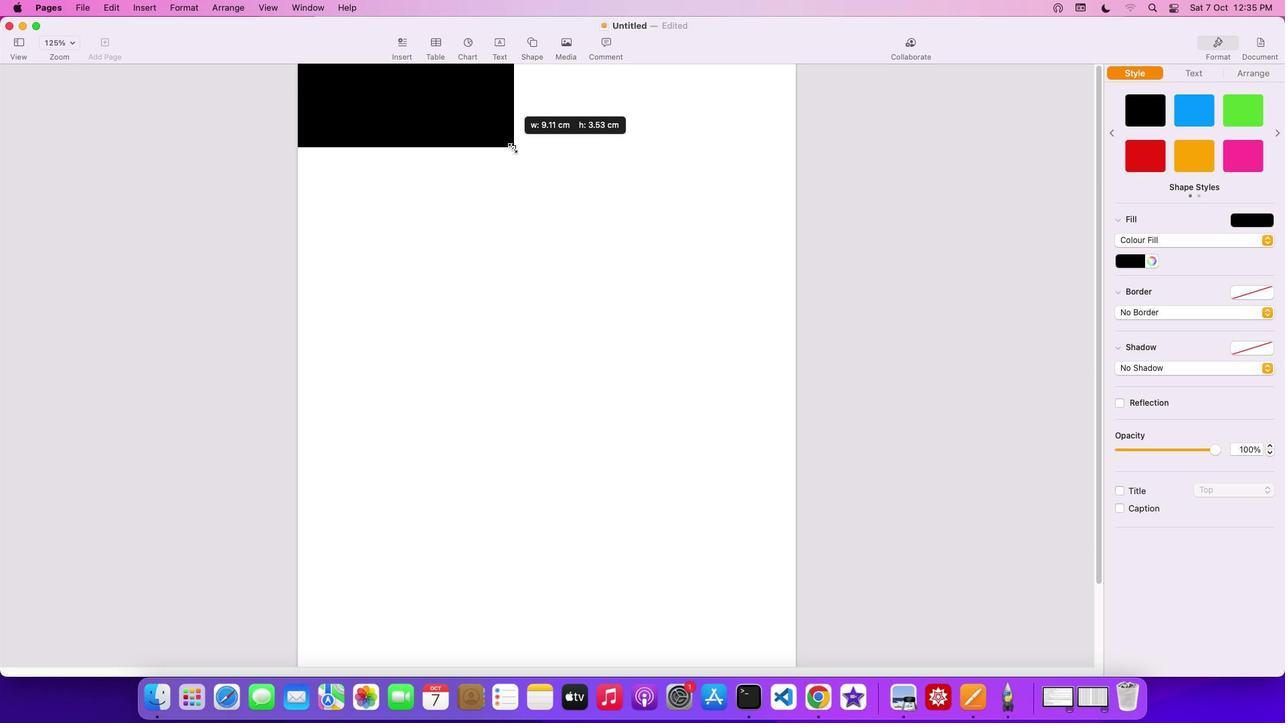 
Action: Mouse moved to (697, 566)
Screenshot: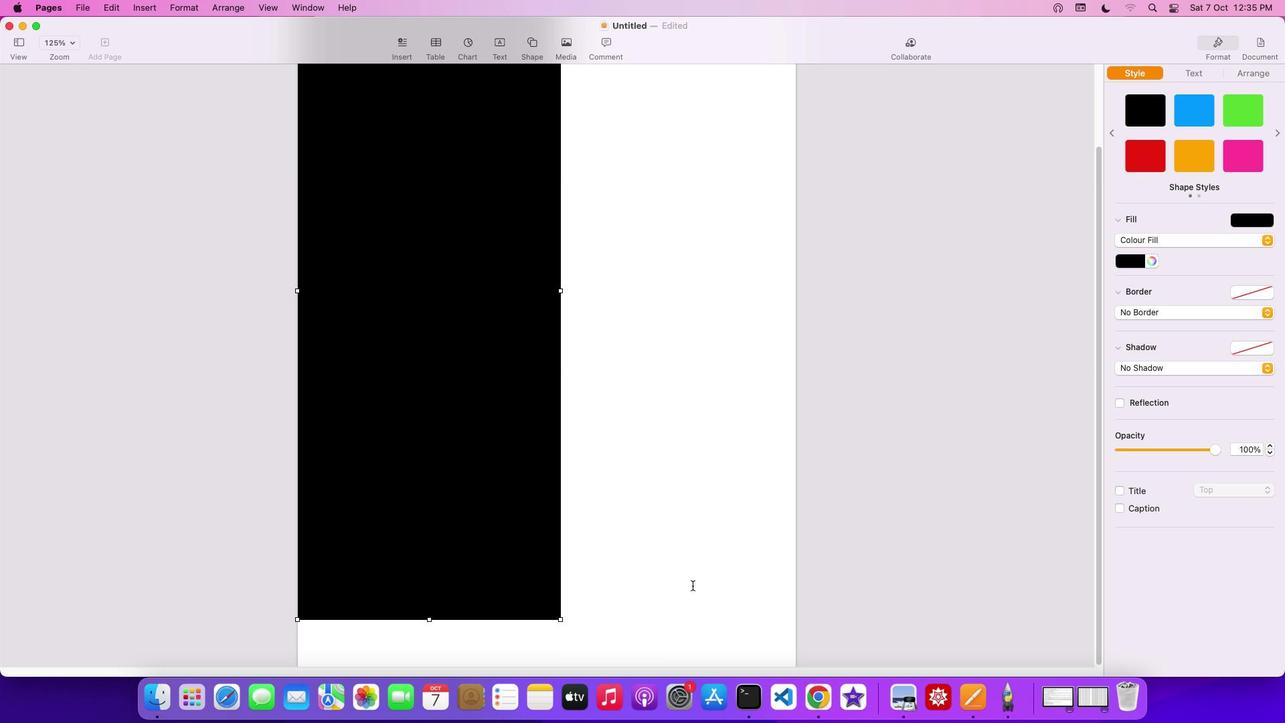 
Action: Mouse scrolled (697, 566) with delta (50, 32)
Screenshot: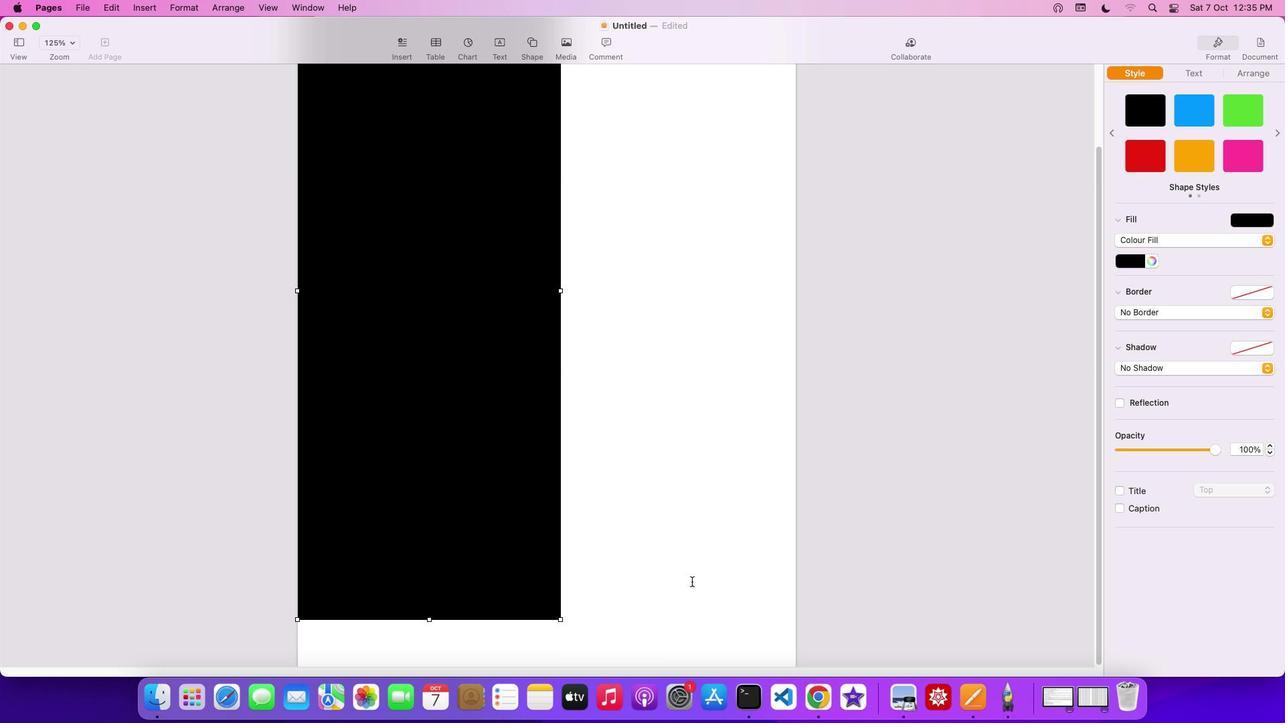 
Action: Mouse moved to (697, 565)
Screenshot: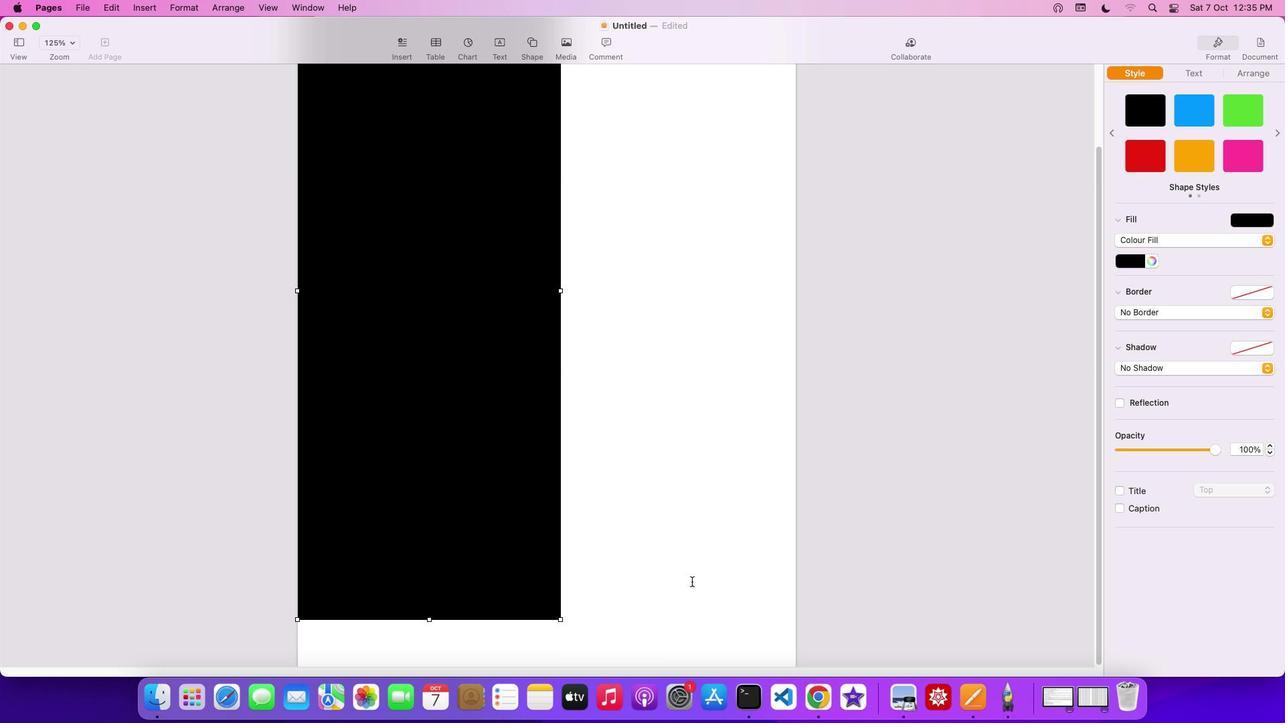
Action: Mouse scrolled (697, 565) with delta (50, 32)
Screenshot: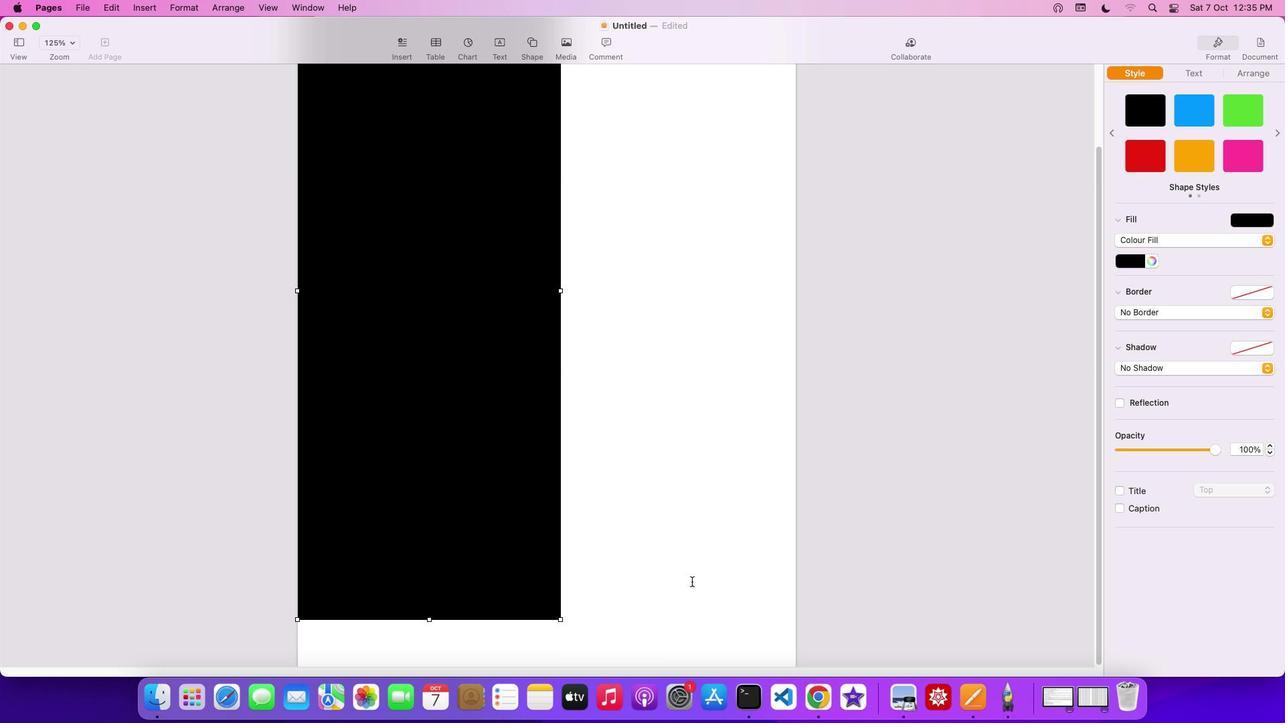 
Action: Mouse moved to (697, 565)
Screenshot: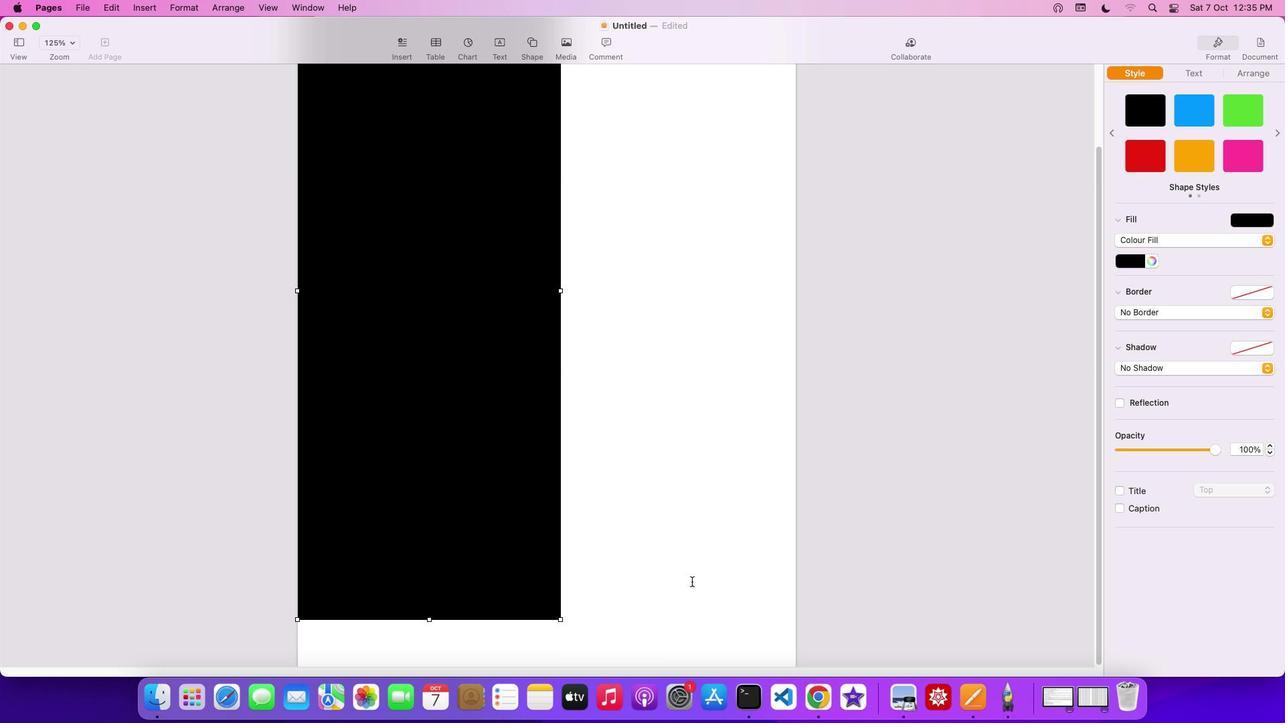 
Action: Mouse scrolled (697, 565) with delta (50, 30)
Screenshot: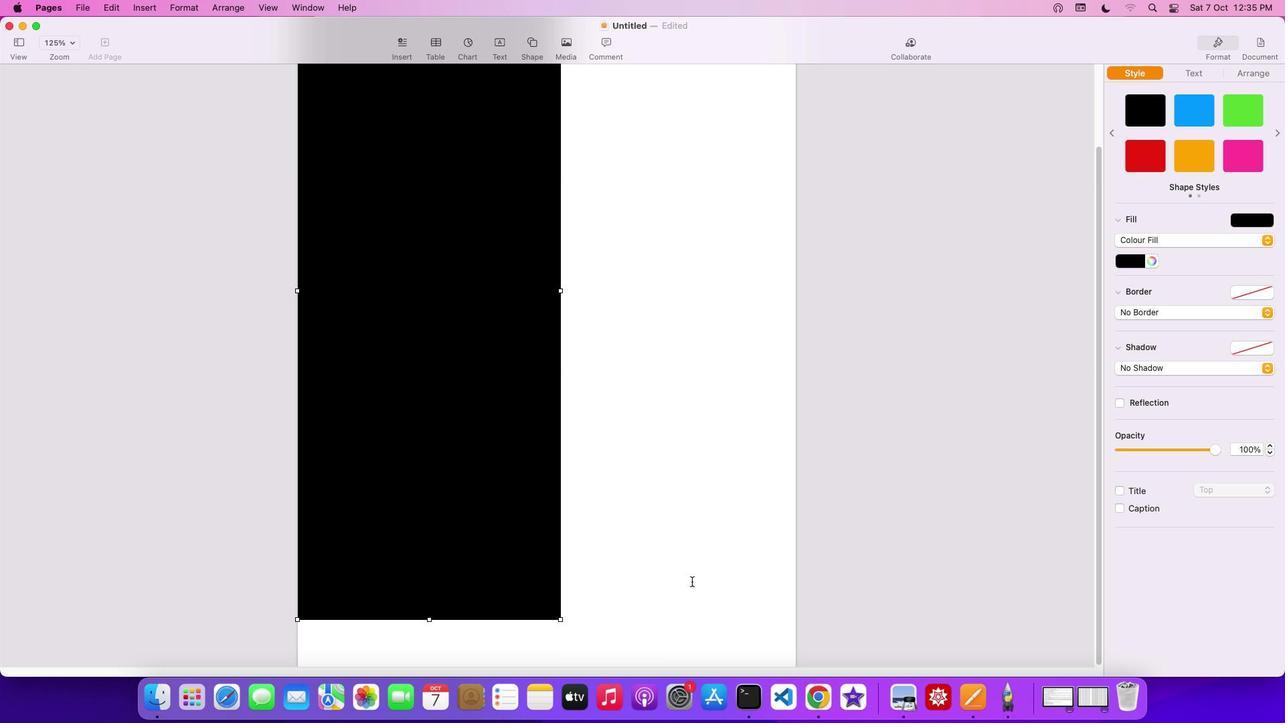 
Action: Mouse moved to (697, 565)
Screenshot: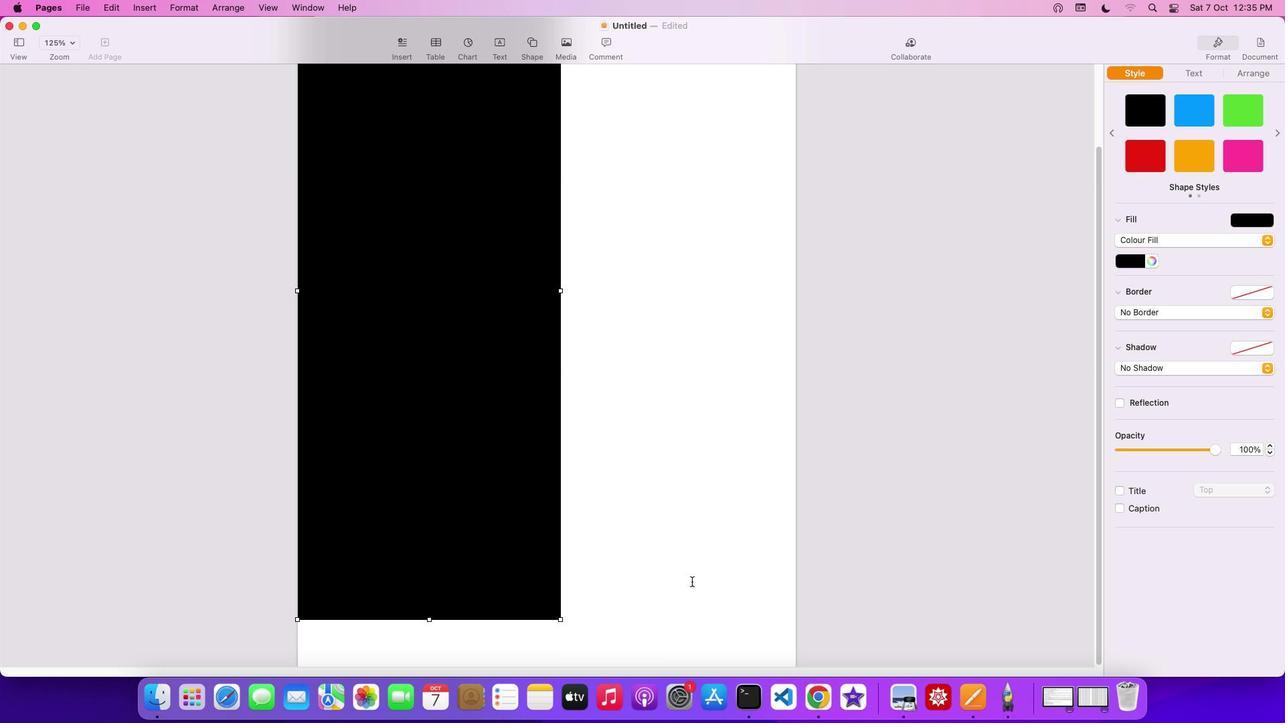 
Action: Mouse scrolled (697, 565) with delta (50, 30)
Screenshot: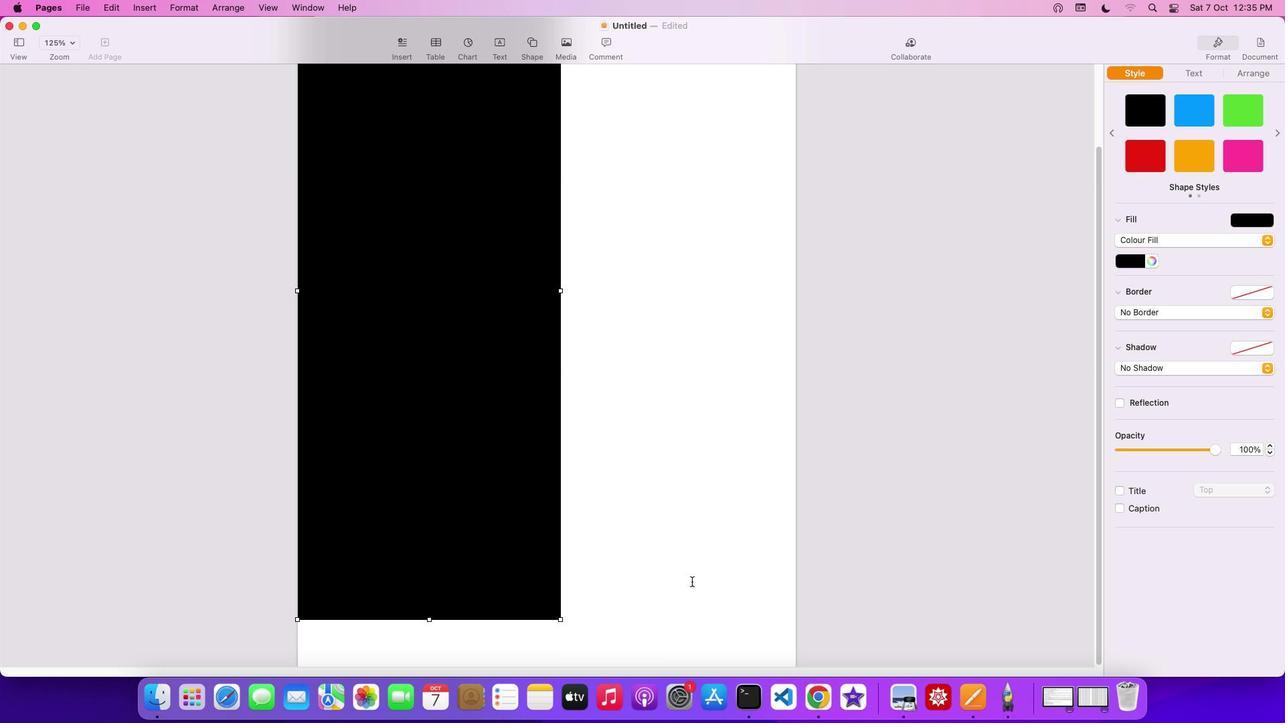 
Action: Mouse moved to (697, 561)
Screenshot: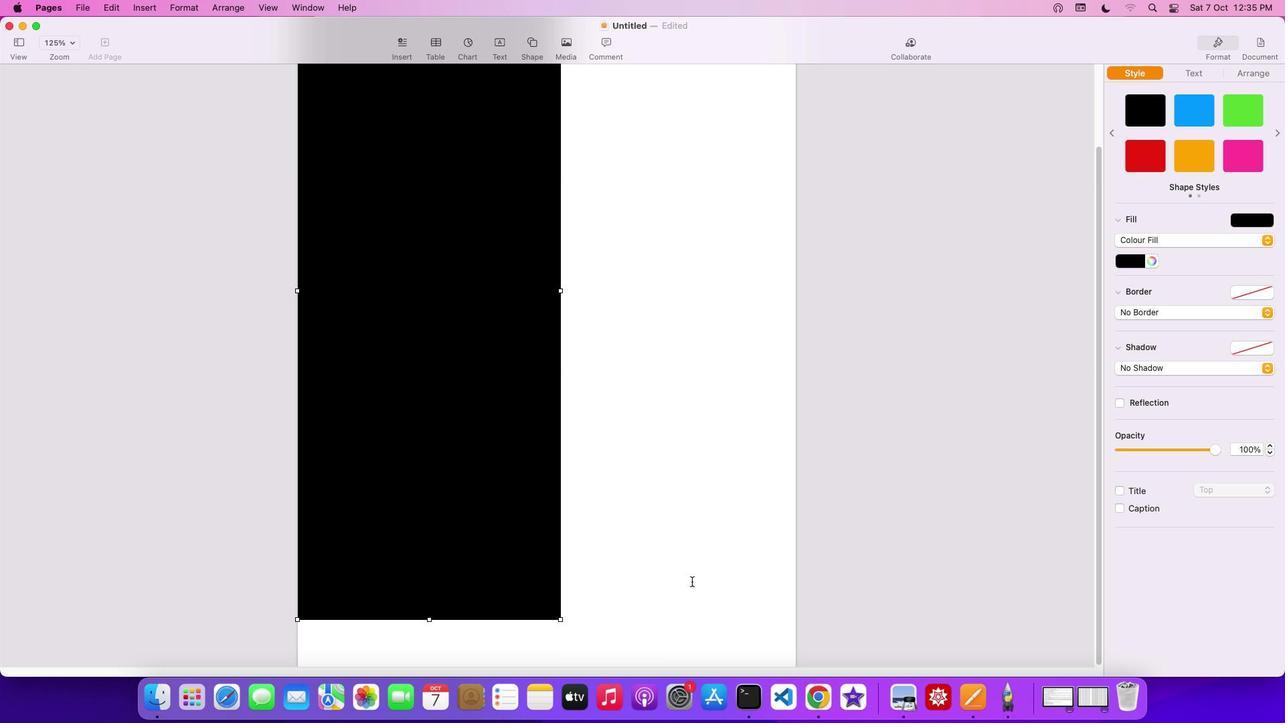 
Action: Mouse scrolled (697, 561) with delta (50, 29)
Screenshot: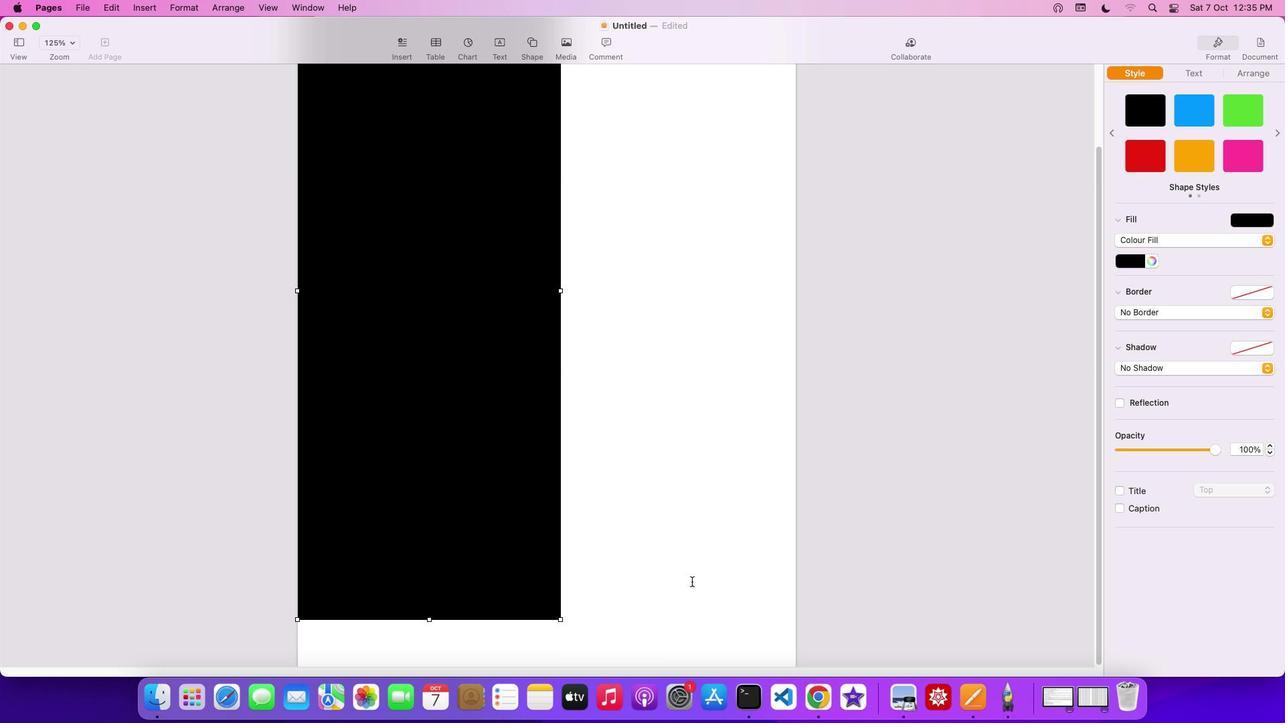 
Action: Mouse moved to (697, 557)
Screenshot: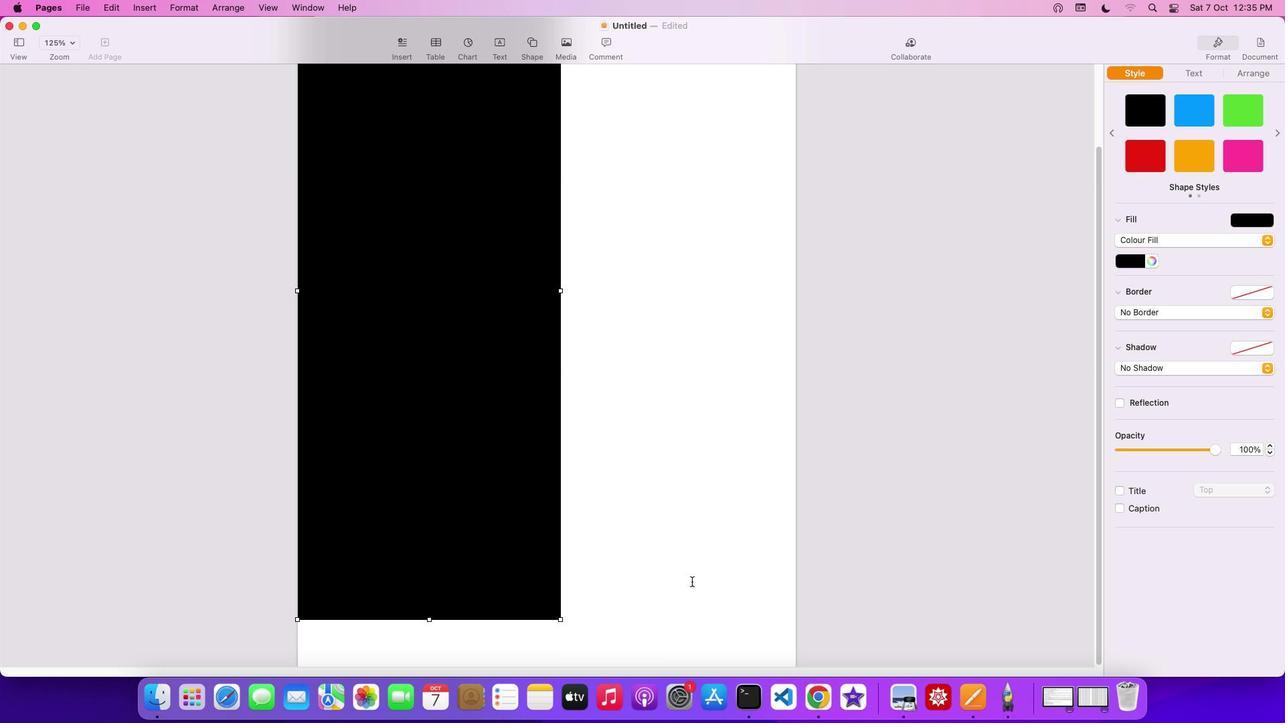
Action: Mouse scrolled (697, 557) with delta (50, 32)
Screenshot: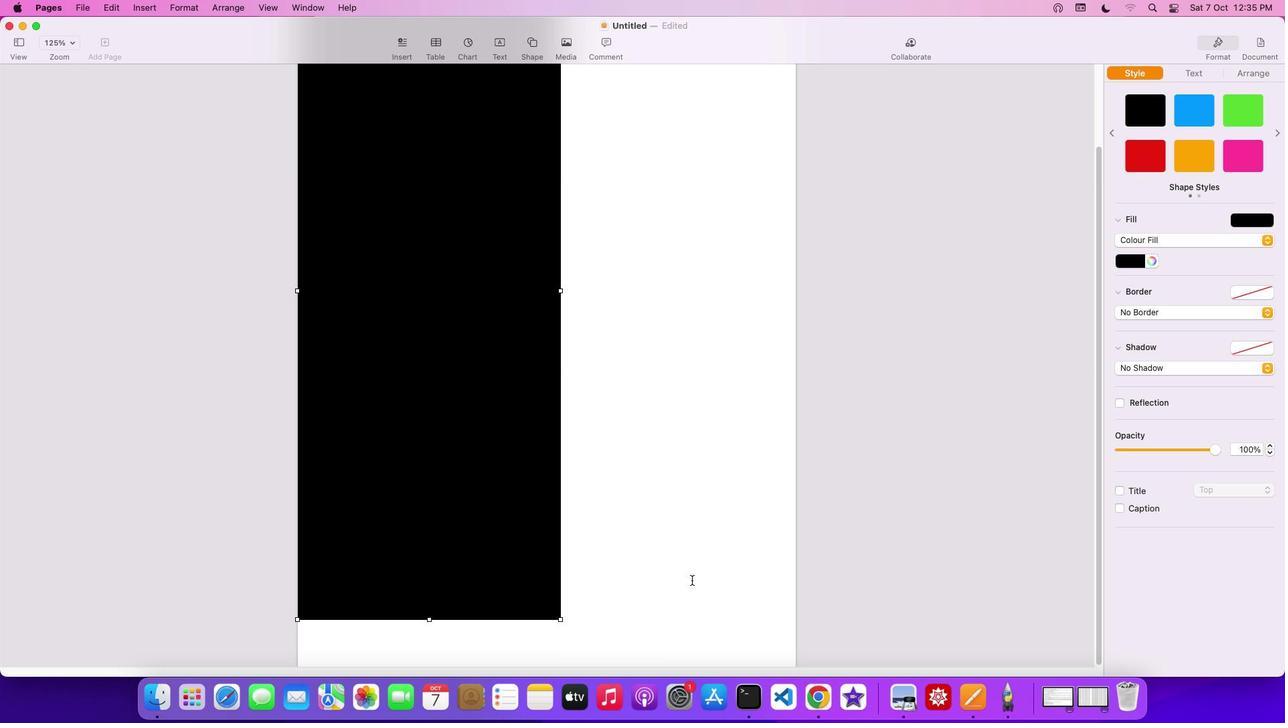 
Action: Mouse scrolled (697, 557) with delta (50, 32)
Screenshot: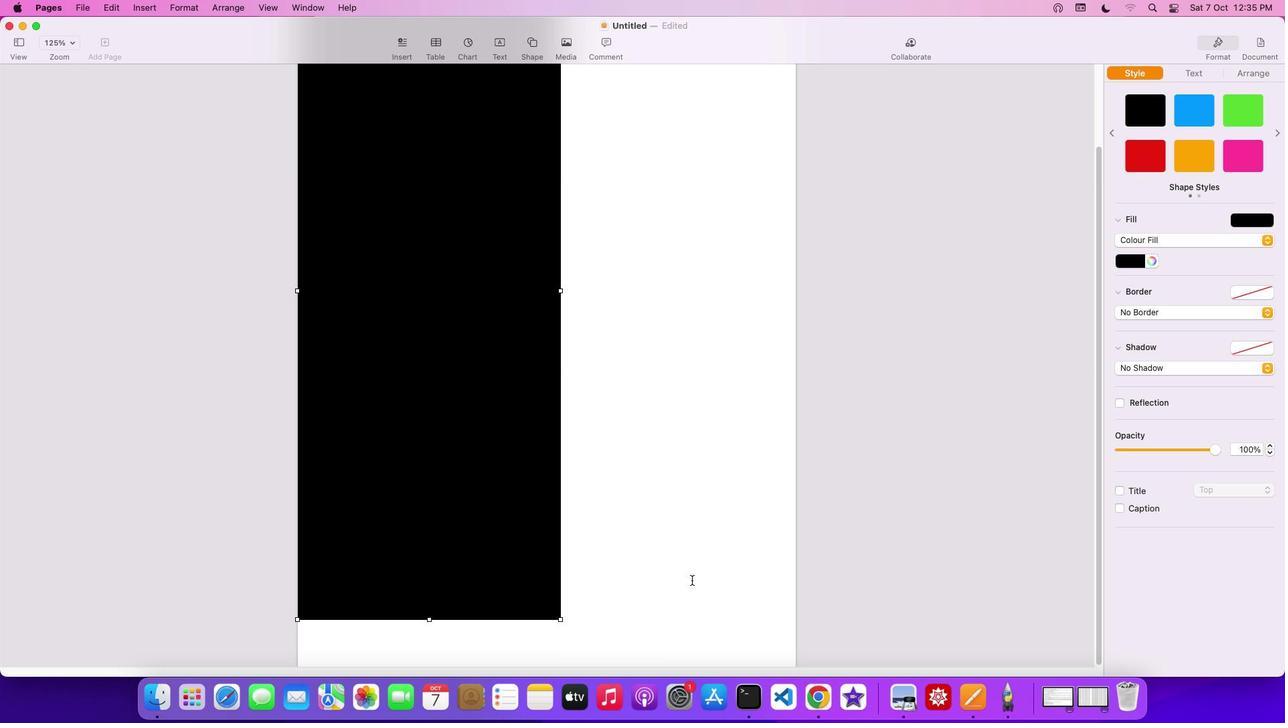 
Action: Mouse scrolled (697, 557) with delta (50, 30)
Screenshot: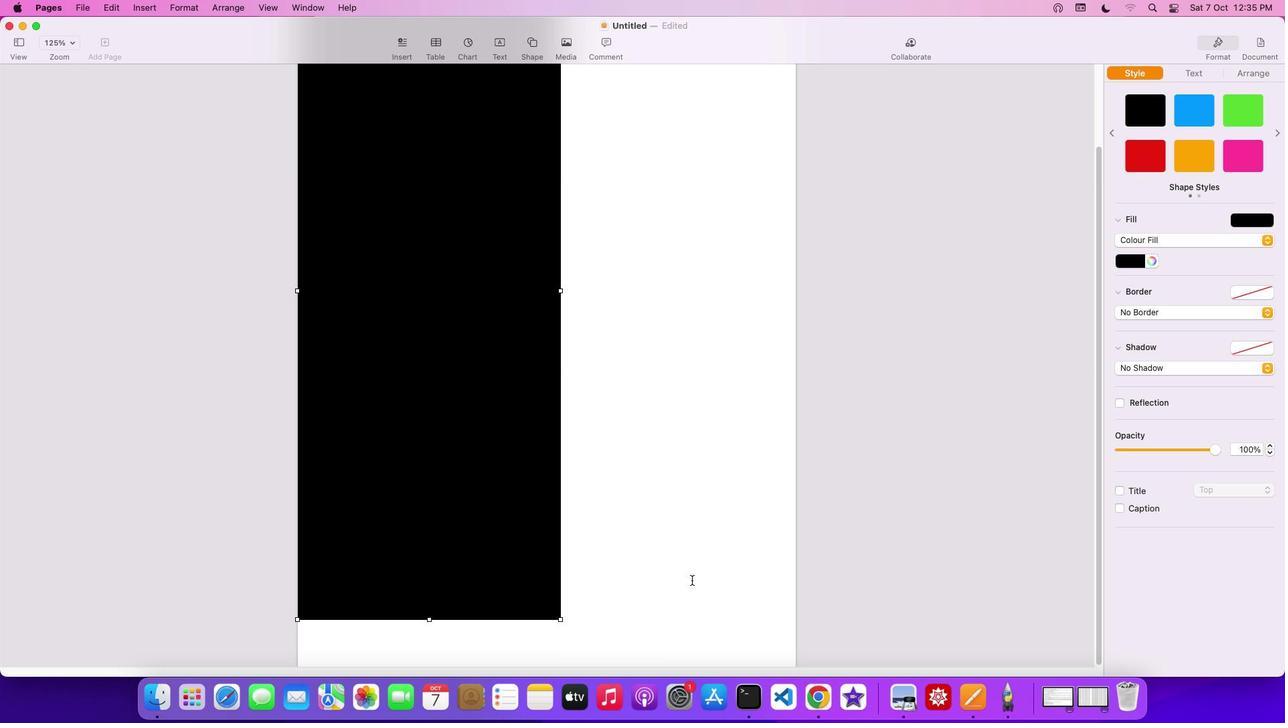 
Action: Mouse scrolled (697, 557) with delta (50, 30)
Screenshot: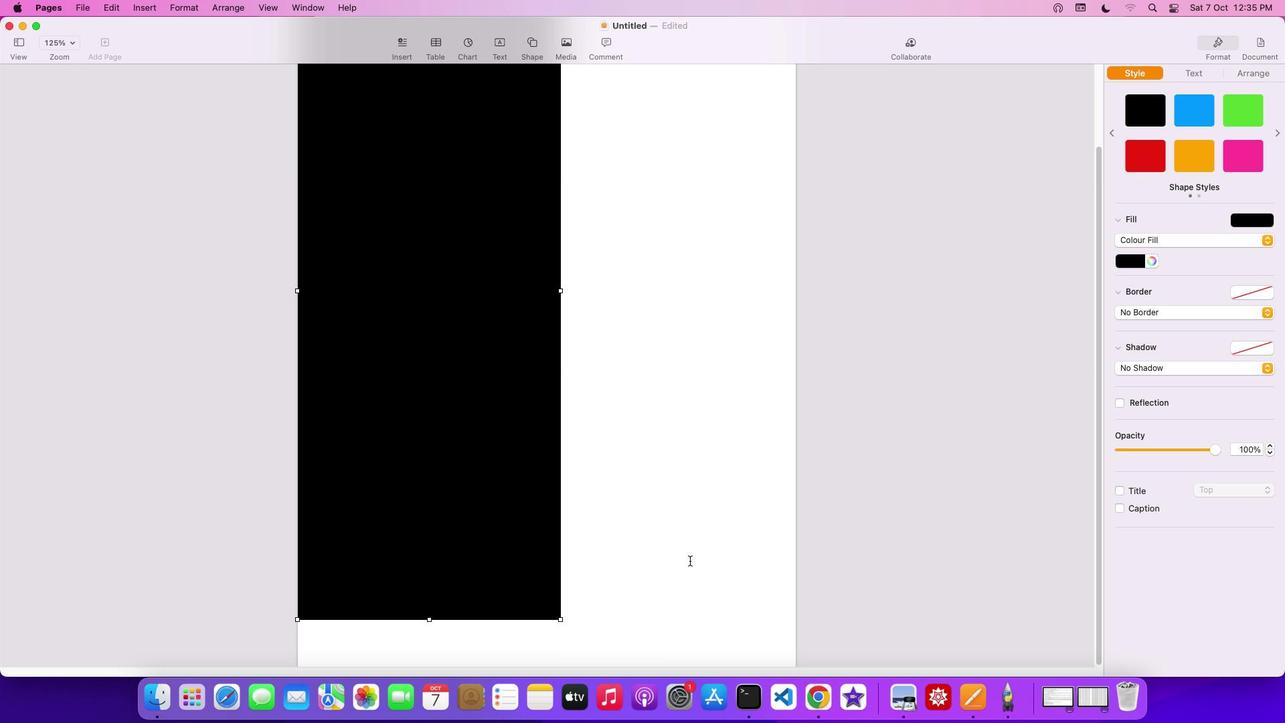 
Action: Mouse scrolled (697, 557) with delta (50, 29)
Screenshot: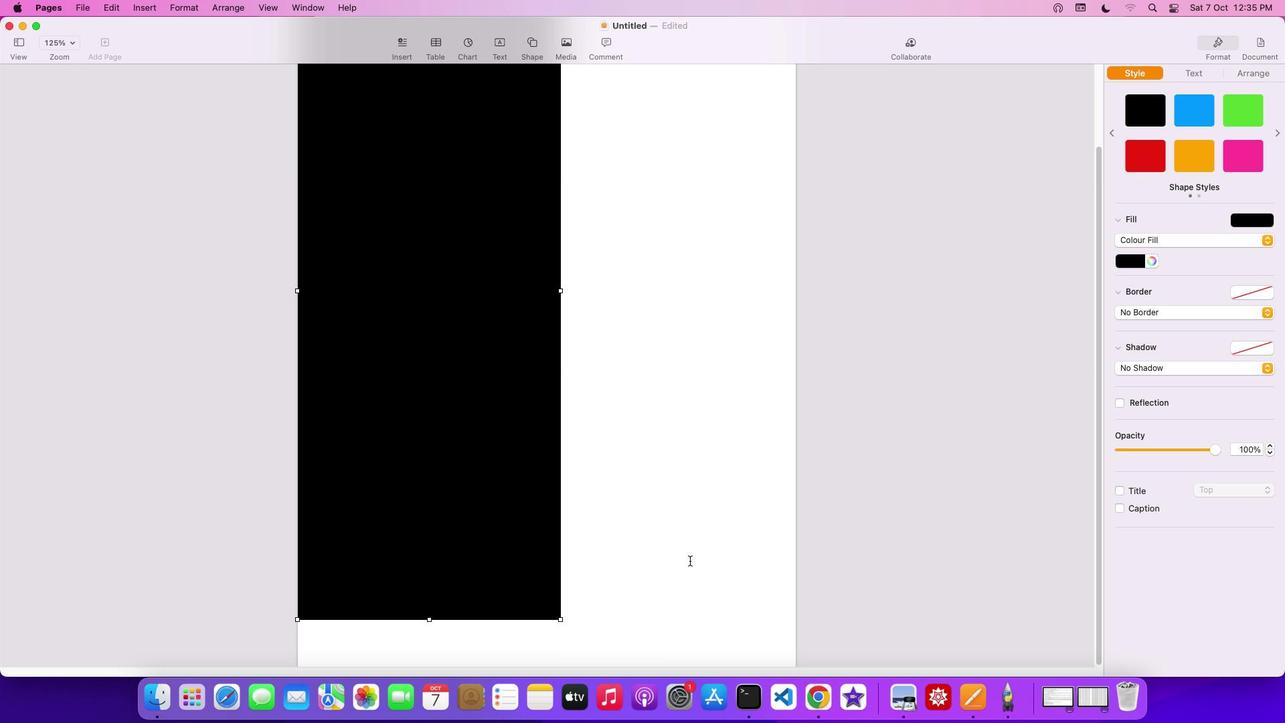 
Action: Mouse scrolled (697, 557) with delta (50, 28)
Screenshot: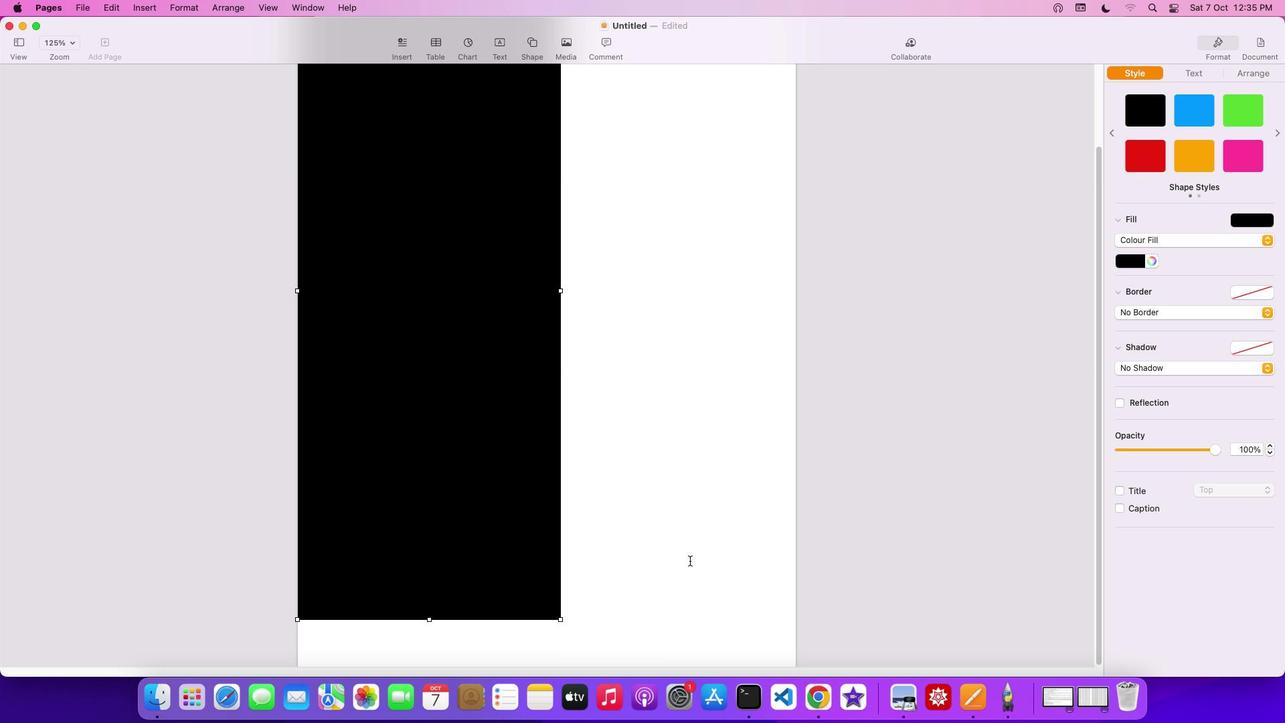 
Action: Mouse scrolled (697, 557) with delta (50, 28)
Screenshot: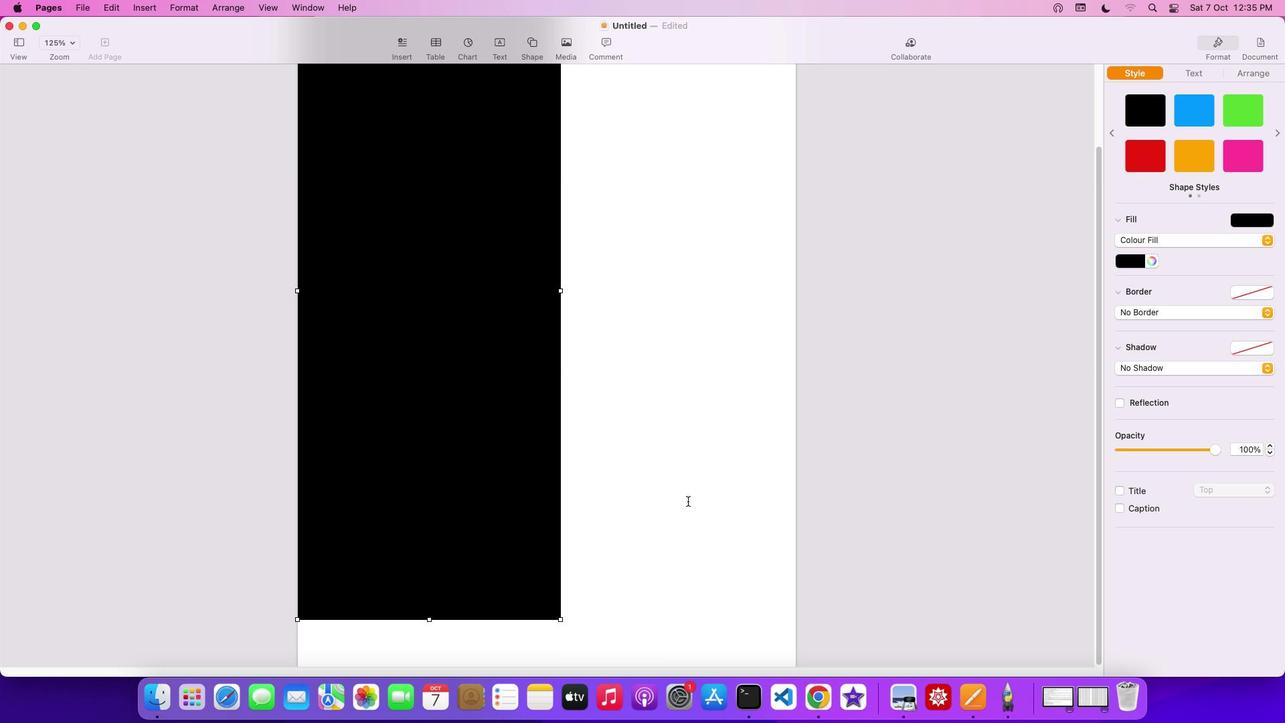 
Action: Mouse moved to (703, 283)
Screenshot: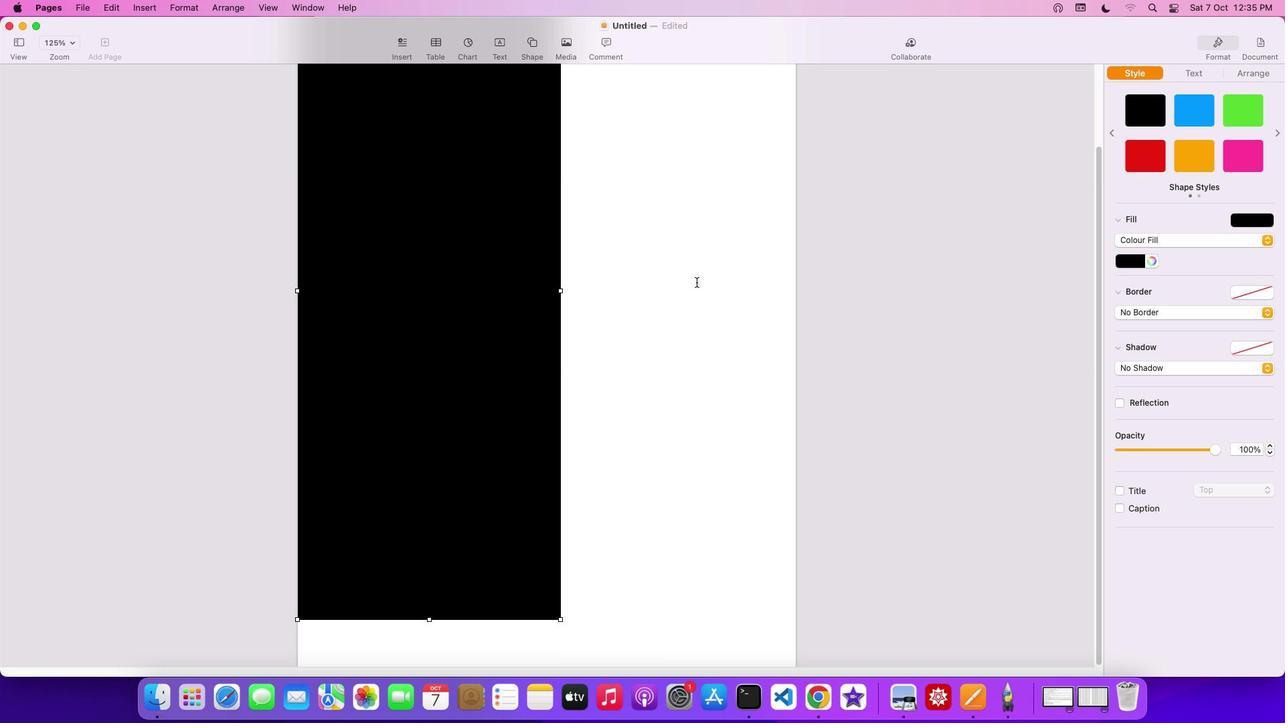 
Action: Mouse scrolled (703, 283) with delta (50, 32)
Screenshot: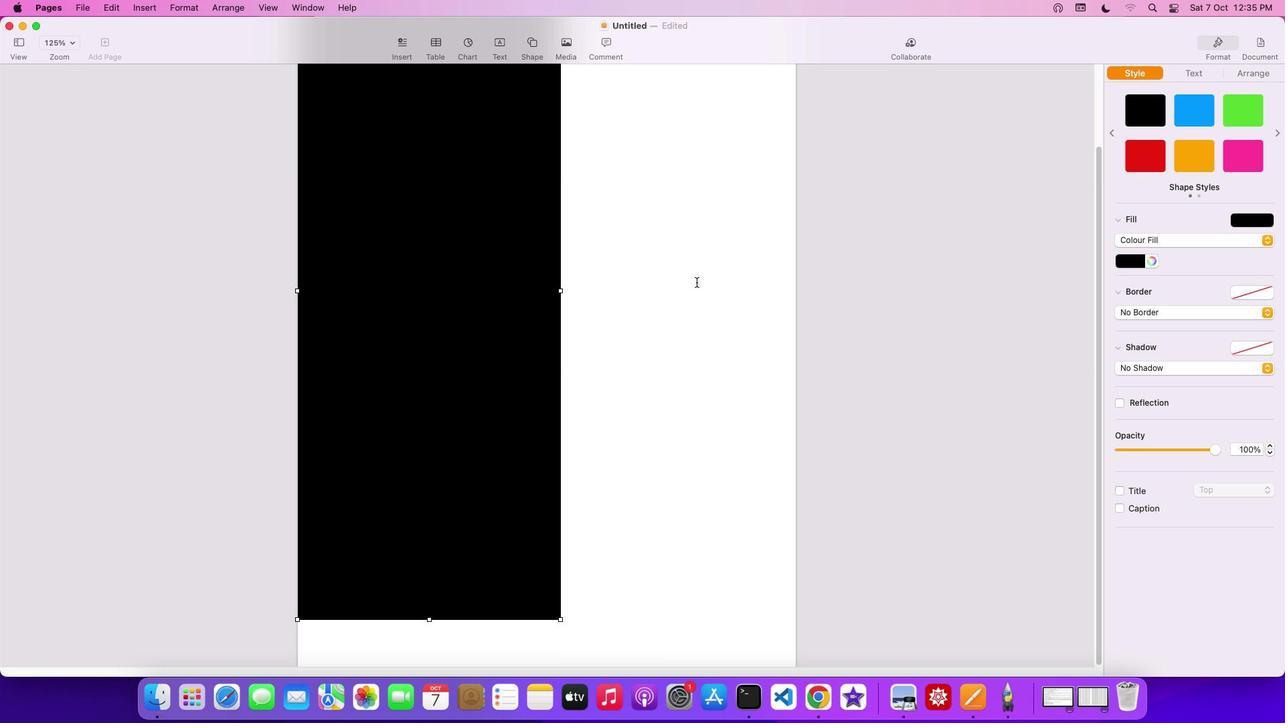 
Action: Mouse moved to (703, 285)
Screenshot: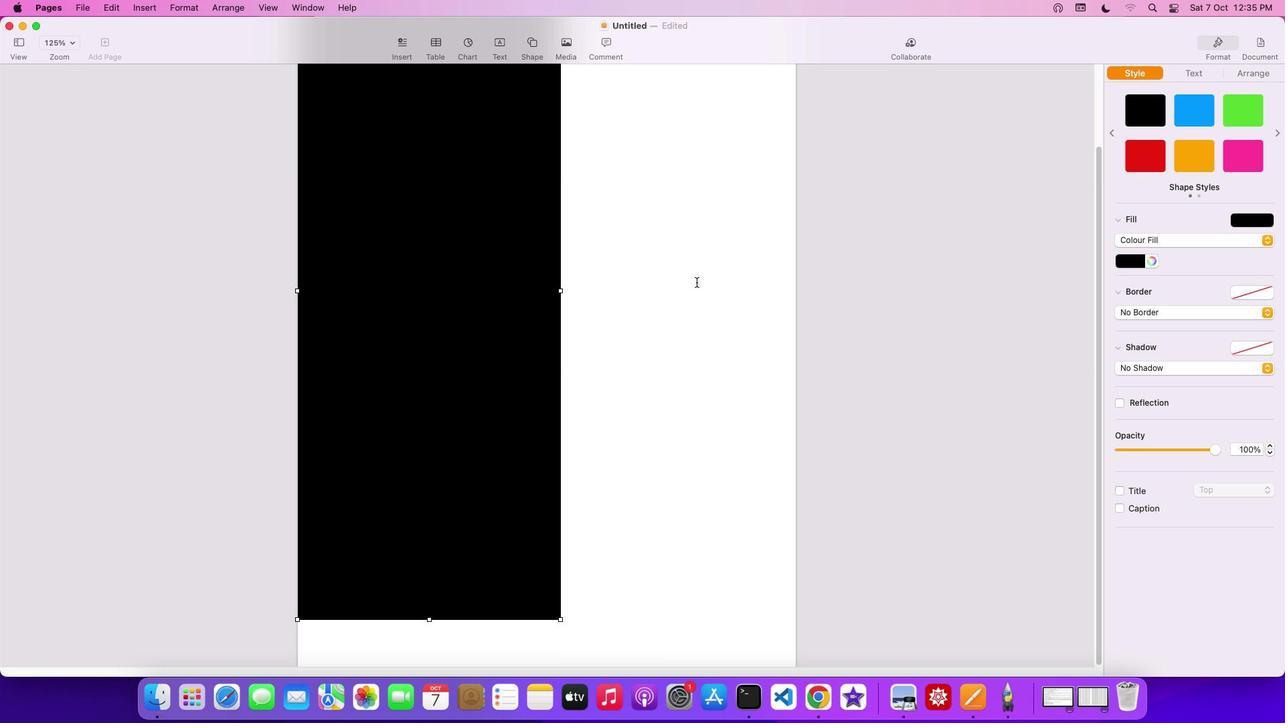 
Action: Mouse scrolled (703, 285) with delta (50, 32)
Screenshot: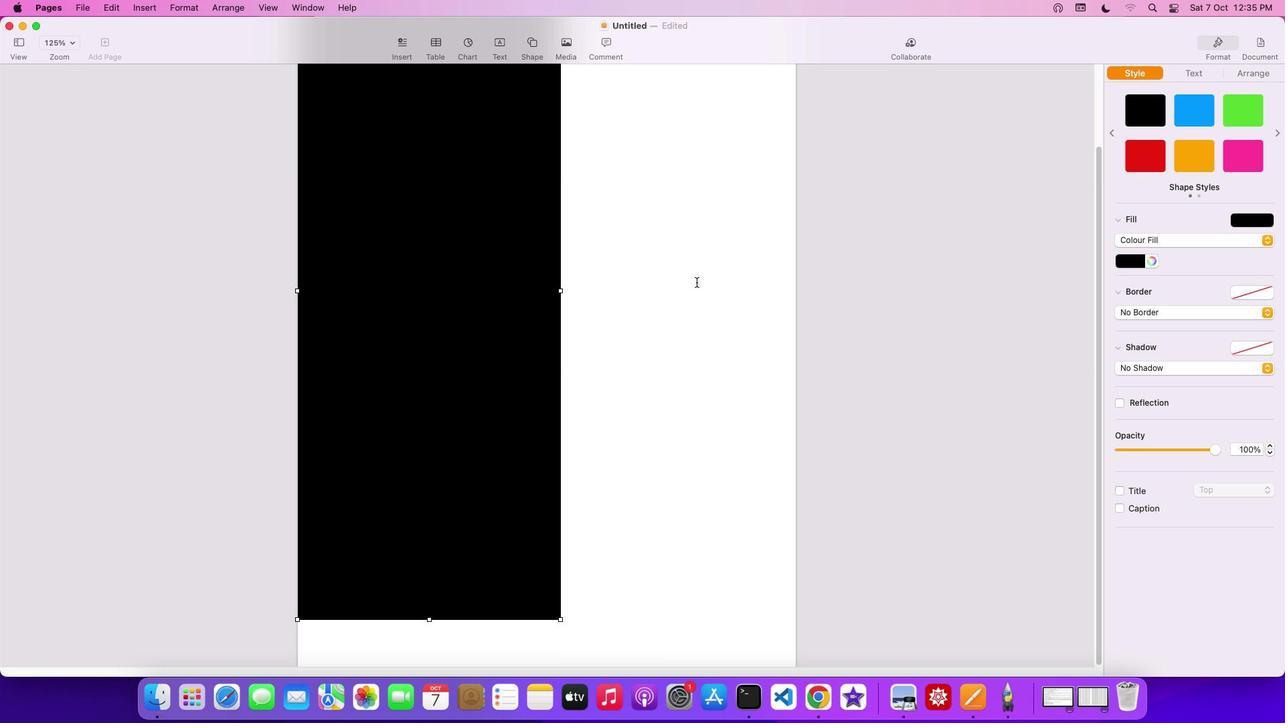
Action: Mouse moved to (701, 287)
Screenshot: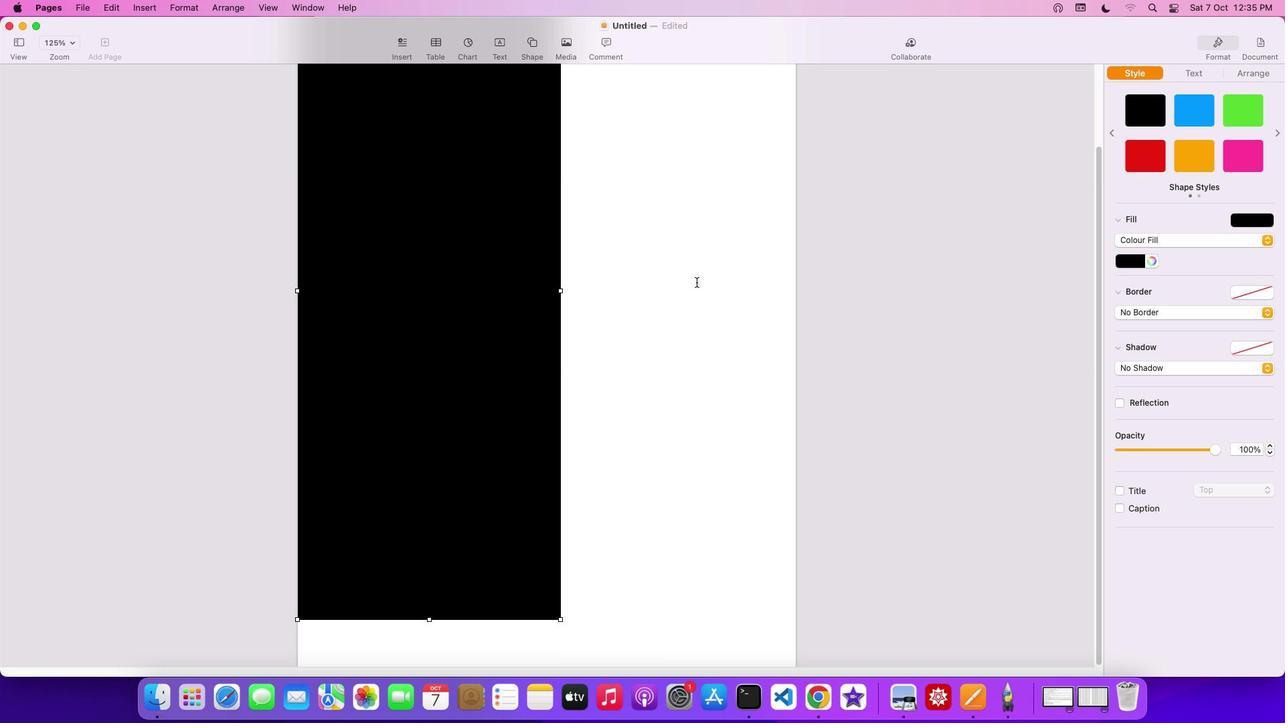 
Action: Mouse scrolled (701, 287) with delta (50, 30)
Screenshot: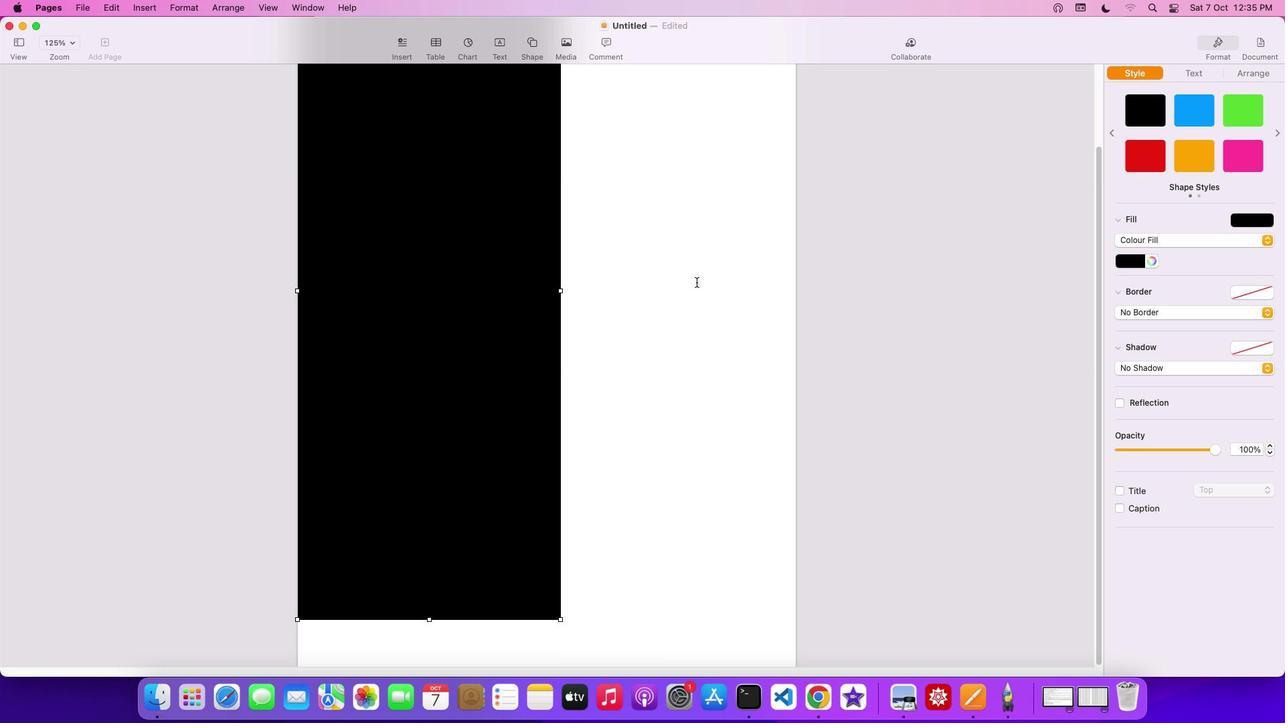 
Action: Mouse scrolled (701, 287) with delta (50, 30)
Screenshot: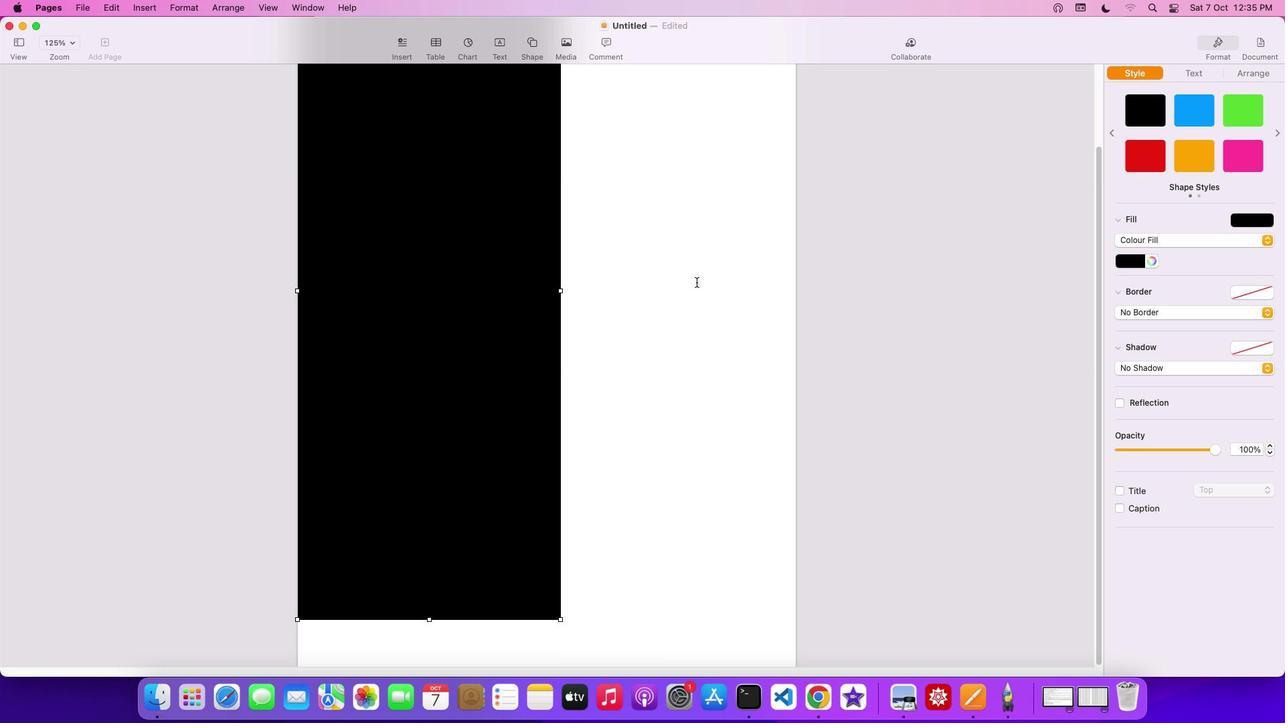 
Action: Mouse scrolled (701, 287) with delta (50, 29)
Screenshot: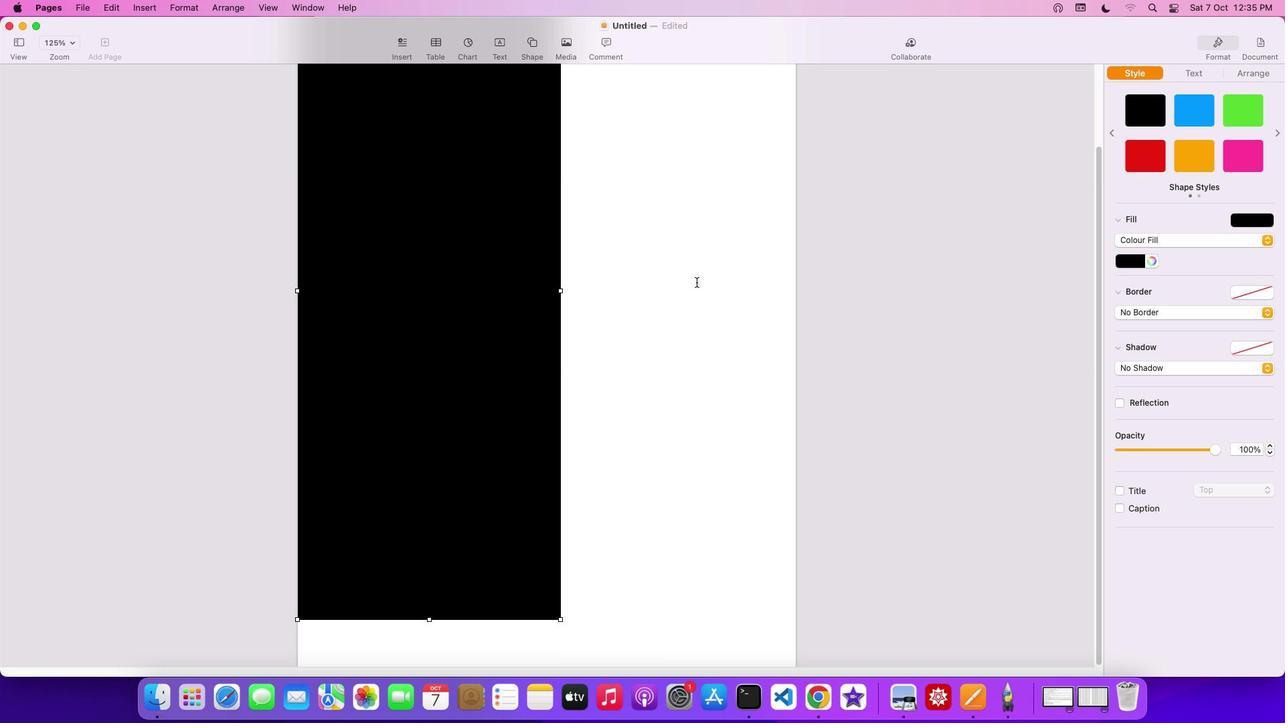 
Action: Mouse scrolled (701, 287) with delta (50, 28)
Screenshot: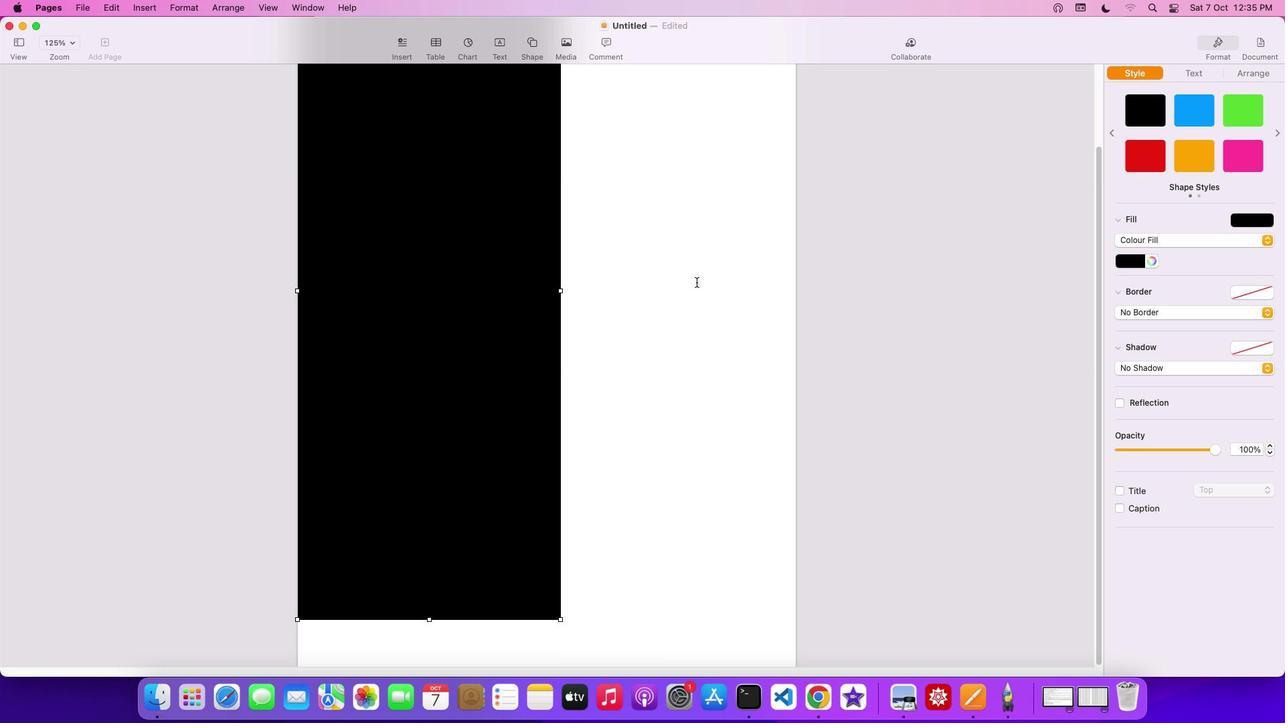 
Action: Mouse scrolled (701, 287) with delta (50, 33)
Screenshot: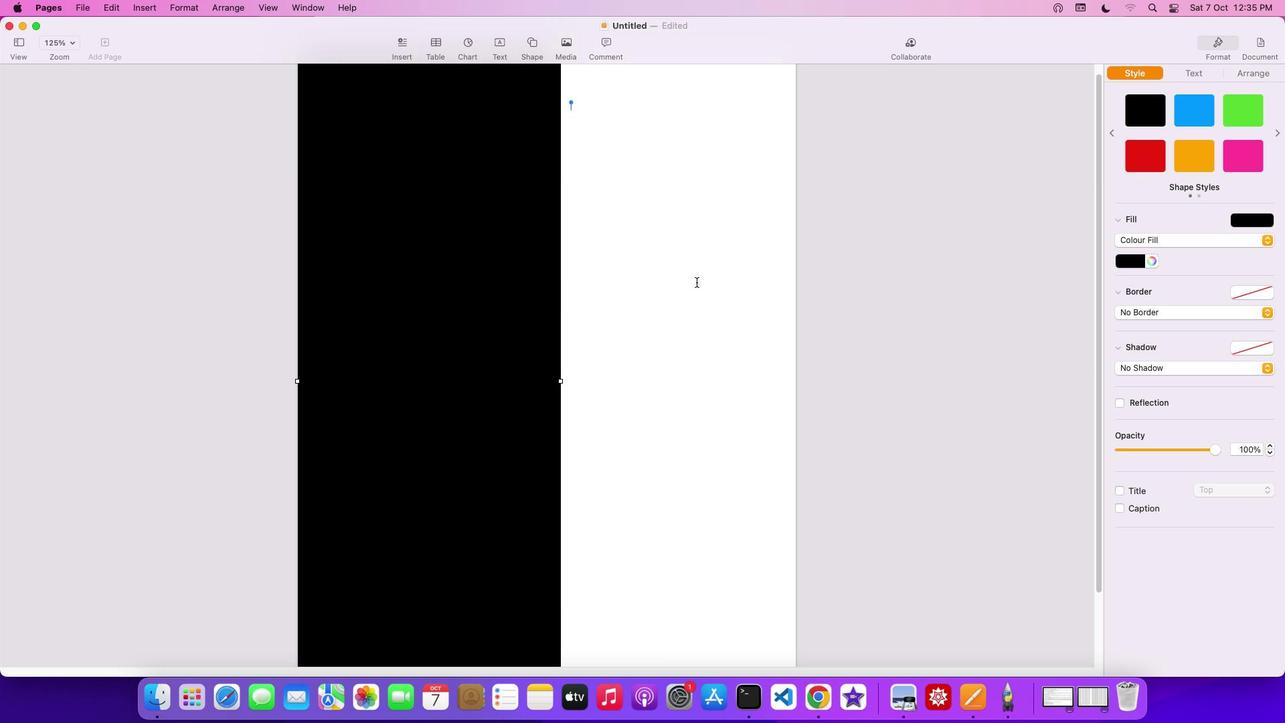 
Action: Mouse scrolled (701, 287) with delta (50, 33)
Screenshot: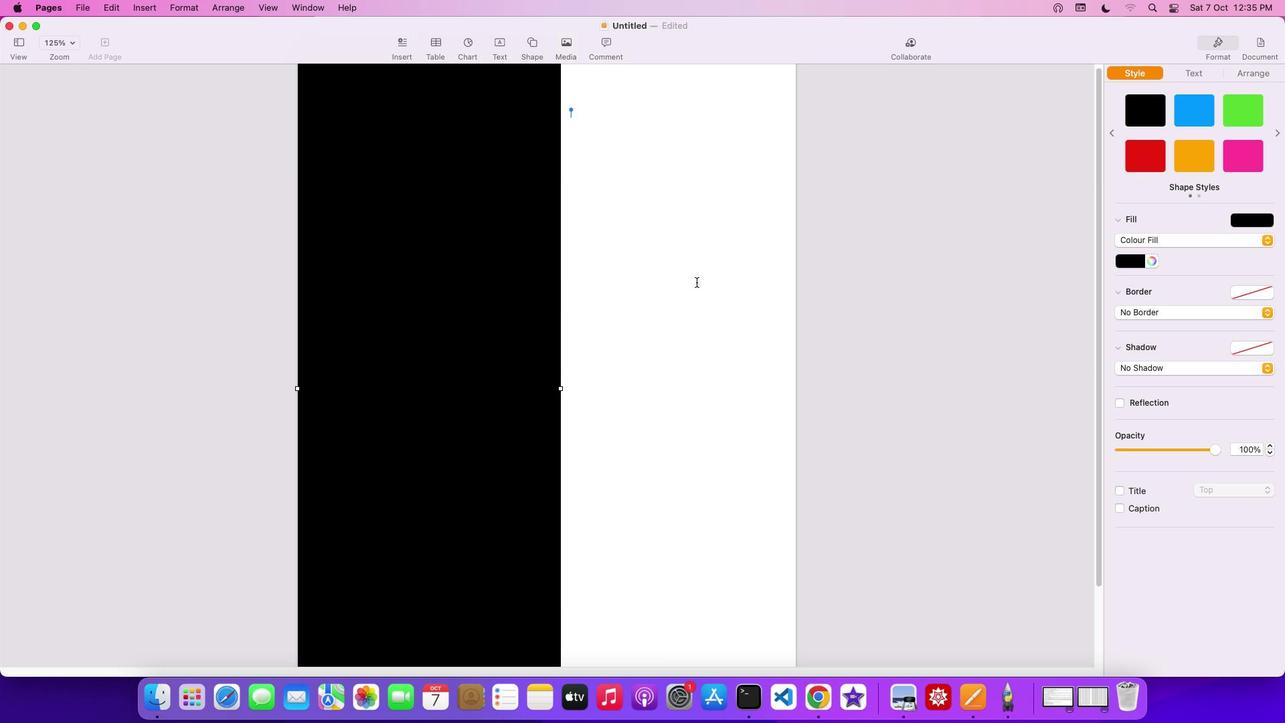 
Action: Mouse scrolled (701, 287) with delta (50, 35)
Screenshot: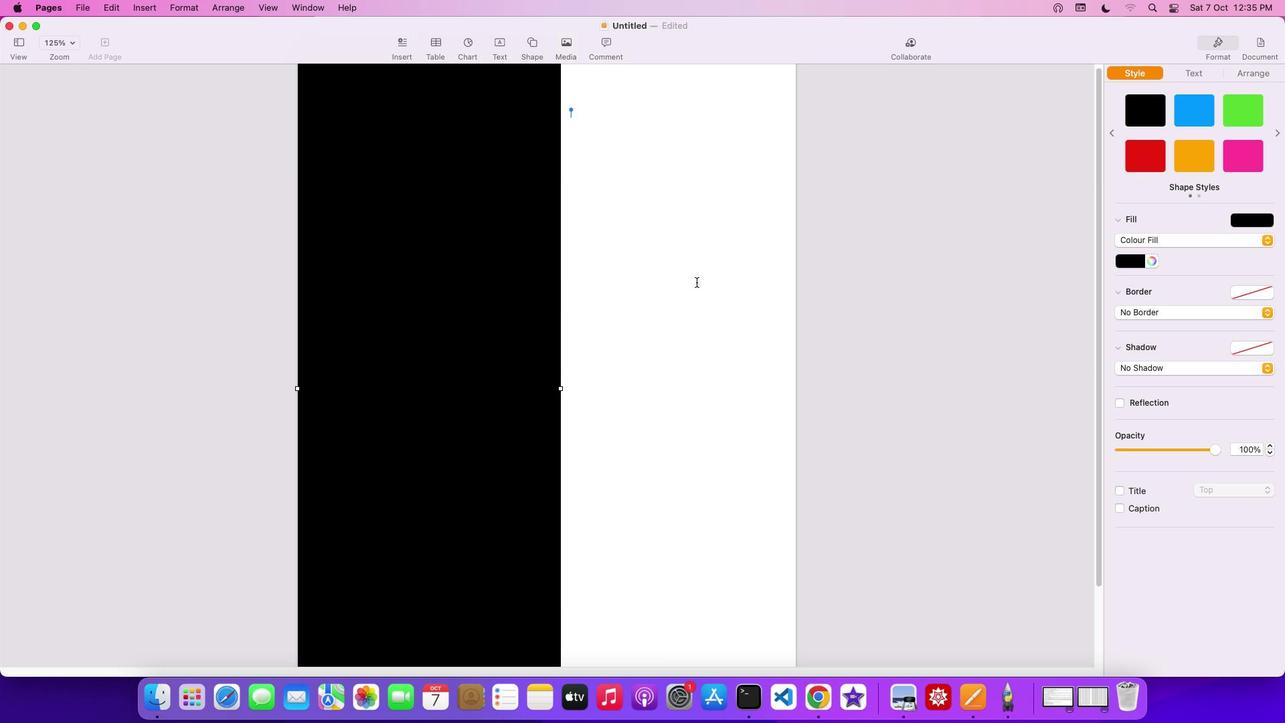 
Action: Mouse scrolled (701, 287) with delta (50, 36)
Screenshot: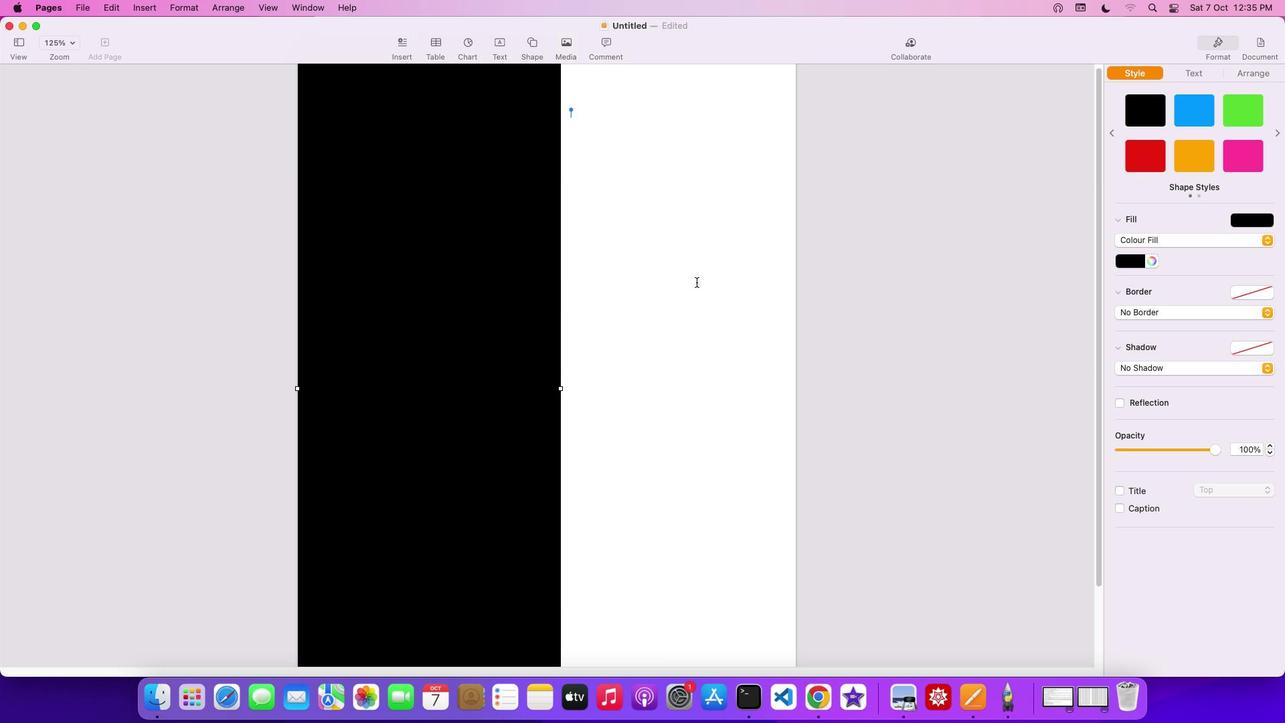 
Action: Mouse scrolled (701, 287) with delta (50, 36)
Screenshot: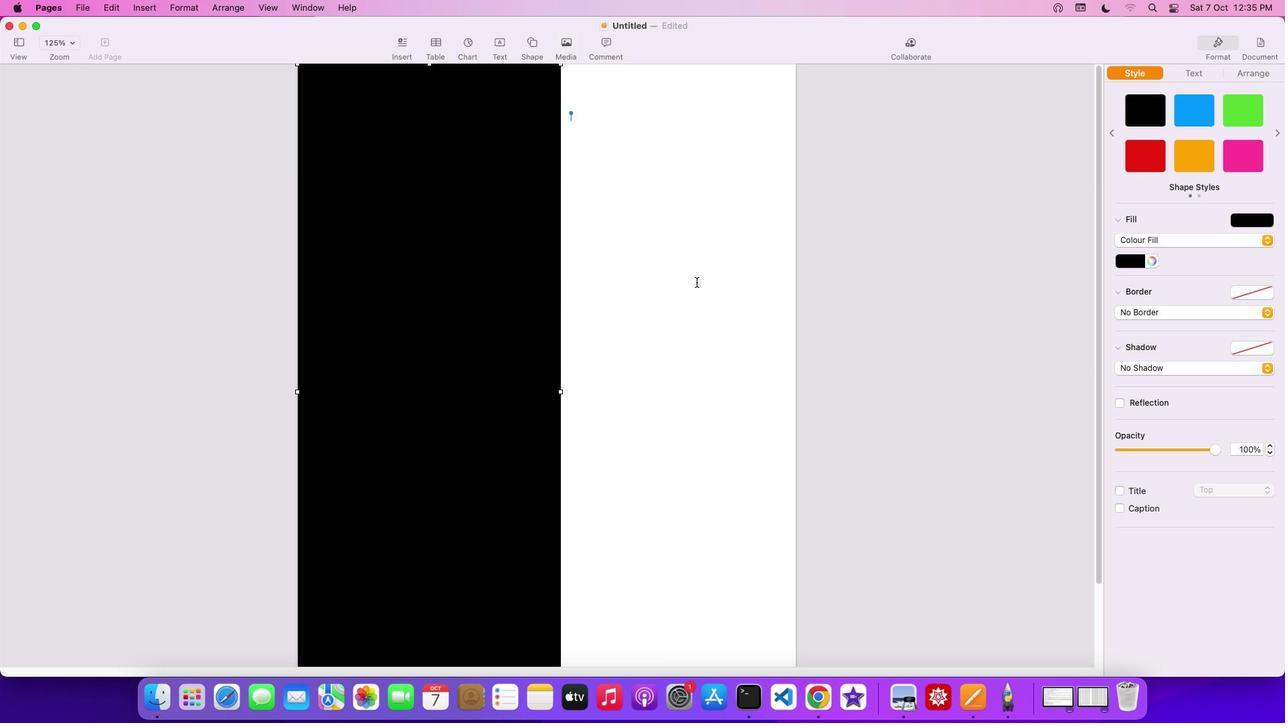 
Action: Mouse scrolled (701, 287) with delta (50, 36)
Screenshot: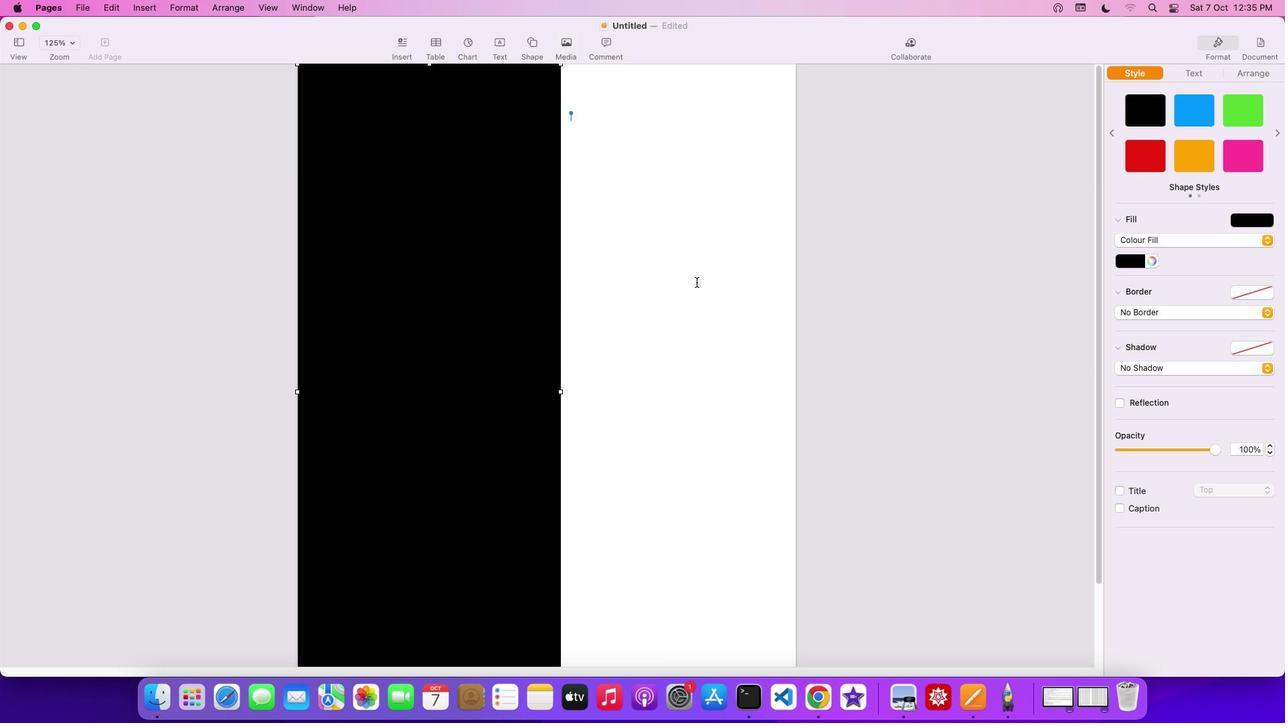
Action: Mouse scrolled (701, 287) with delta (50, 33)
Screenshot: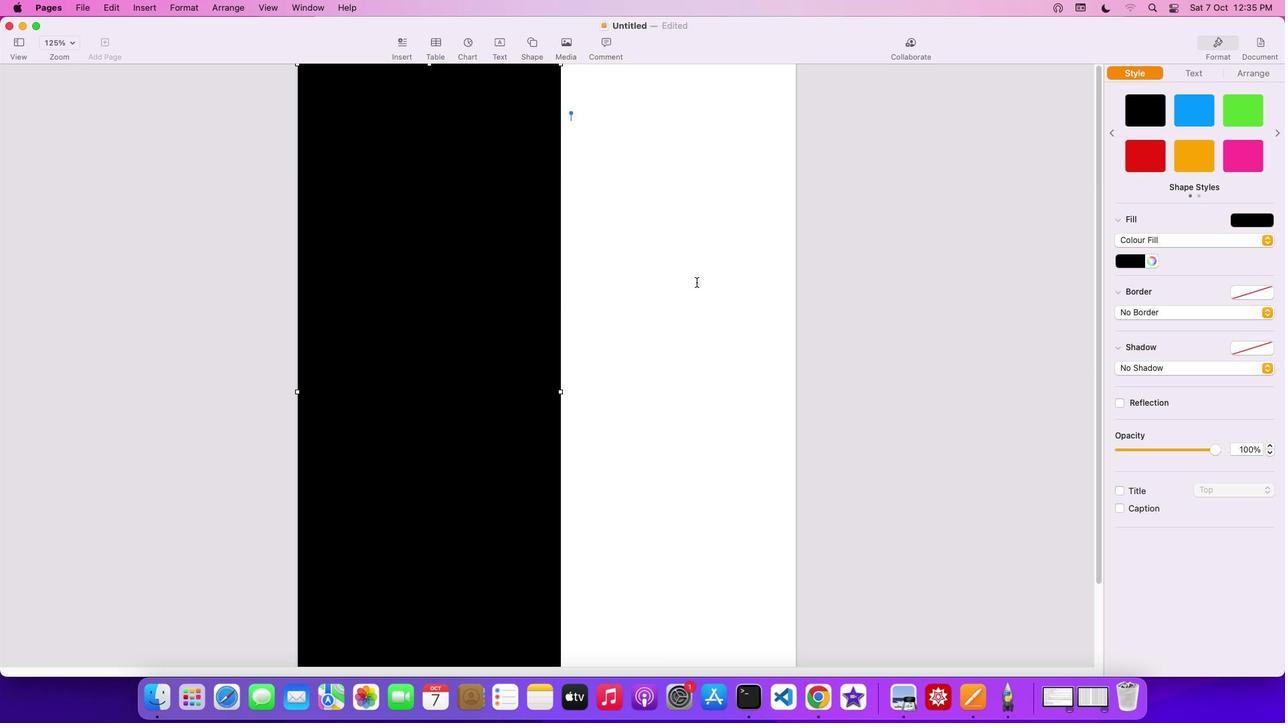
Action: Mouse scrolled (701, 287) with delta (50, 33)
Screenshot: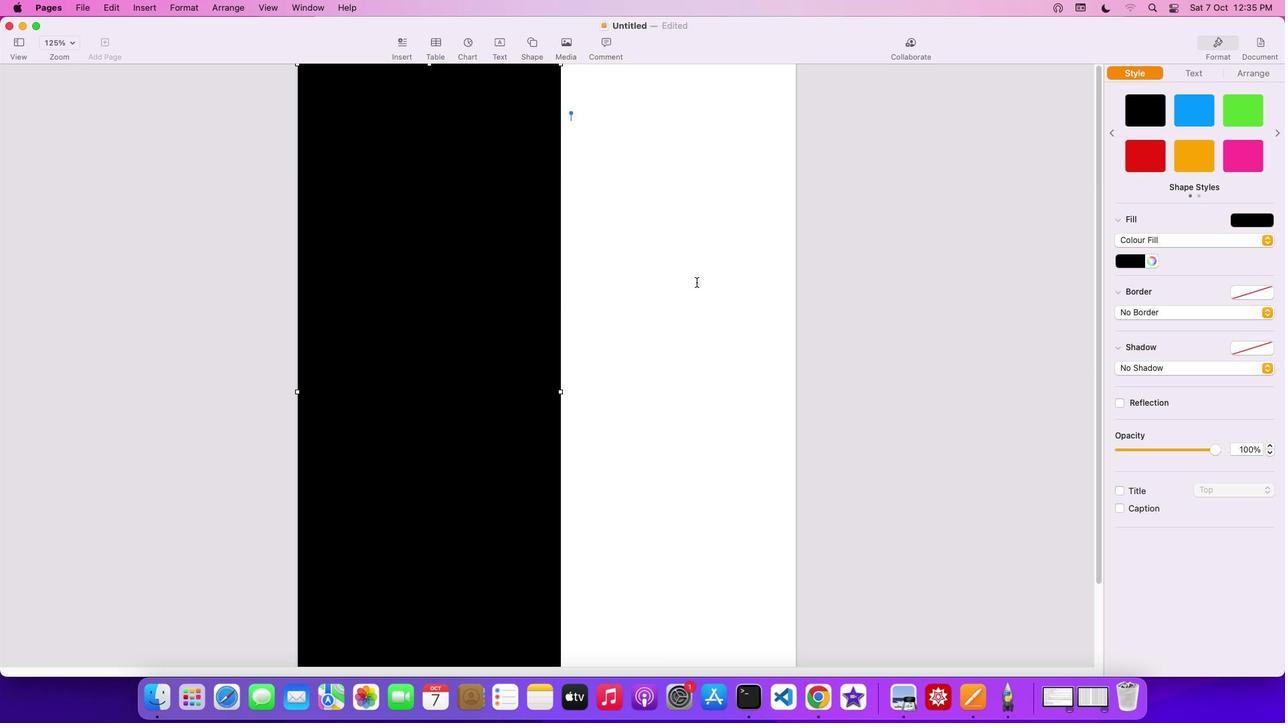 
Action: Mouse scrolled (701, 287) with delta (50, 35)
Screenshot: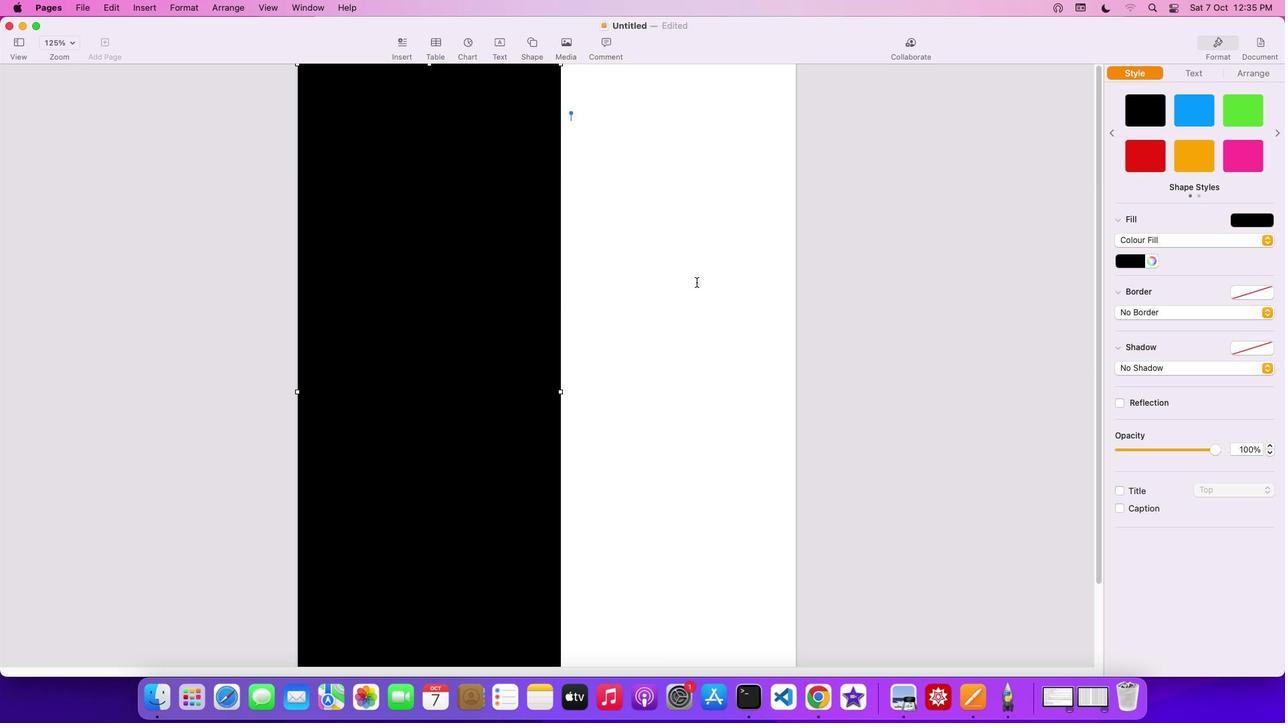 
Action: Mouse scrolled (701, 287) with delta (50, 36)
Screenshot: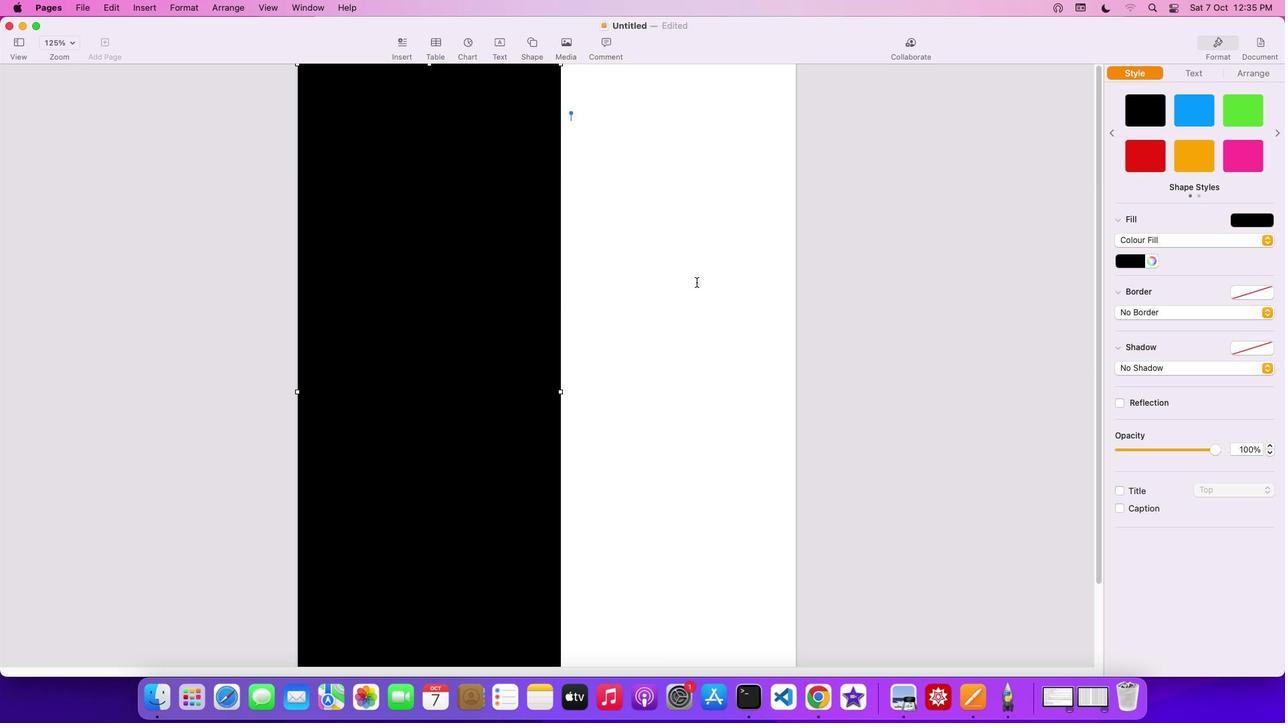 
Action: Mouse scrolled (701, 287) with delta (50, 36)
Screenshot: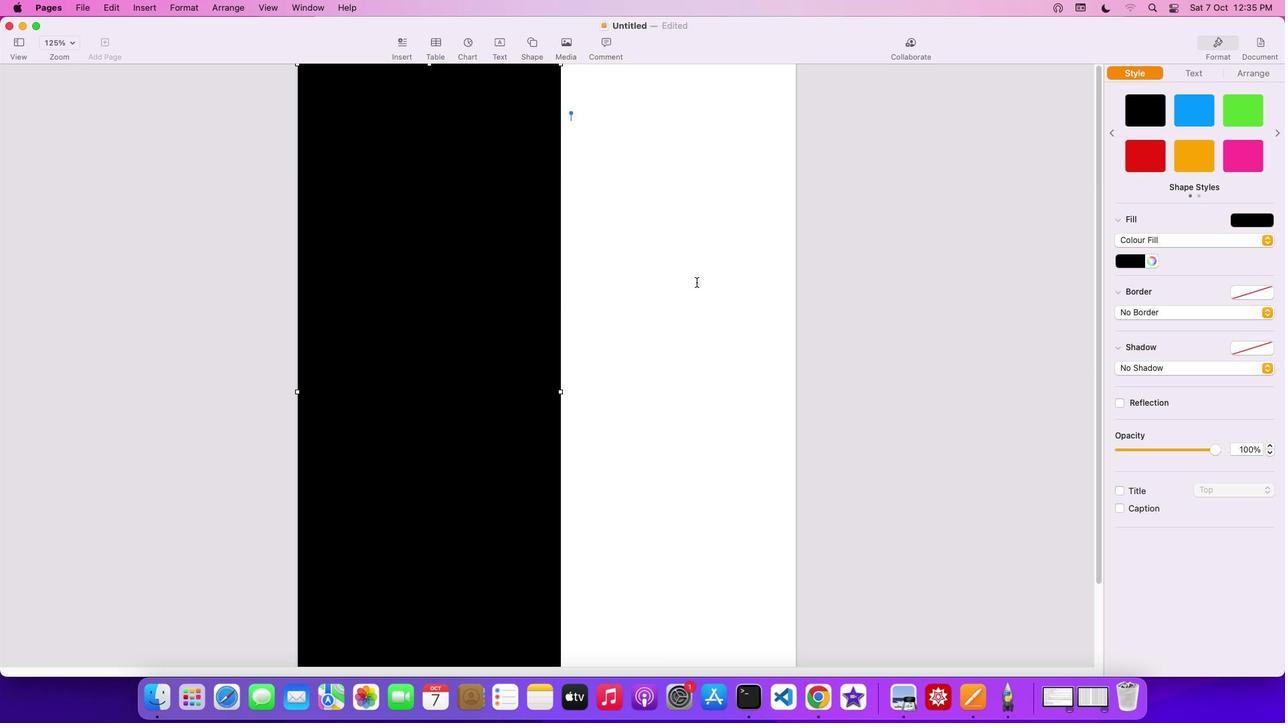 
Action: Mouse scrolled (701, 287) with delta (50, 36)
Screenshot: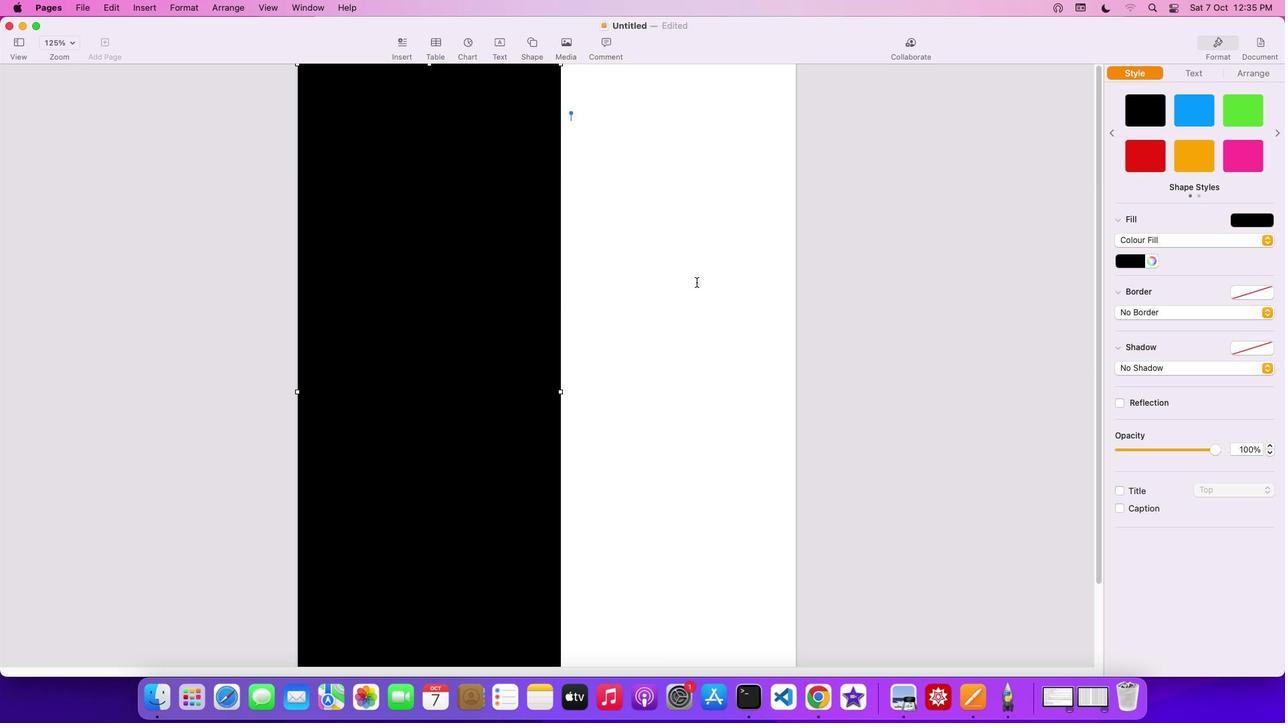 
Action: Mouse scrolled (701, 287) with delta (50, 33)
Screenshot: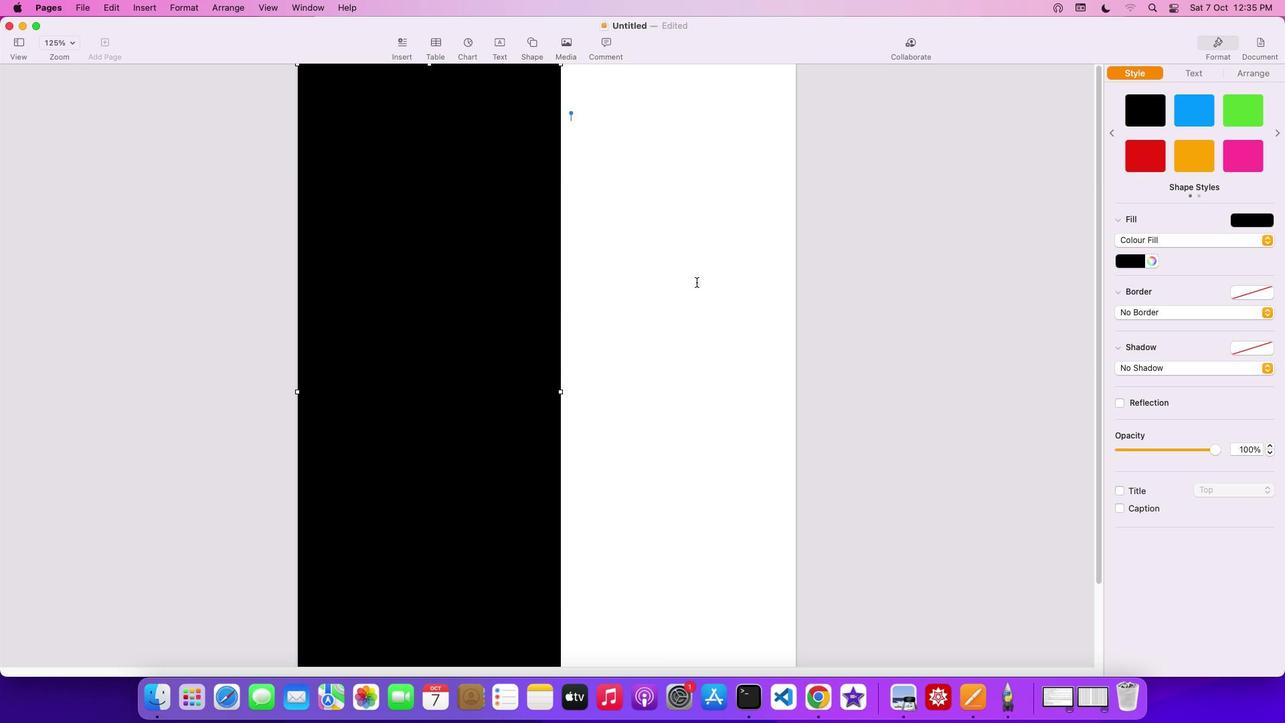 
Action: Mouse scrolled (701, 287) with delta (50, 33)
Screenshot: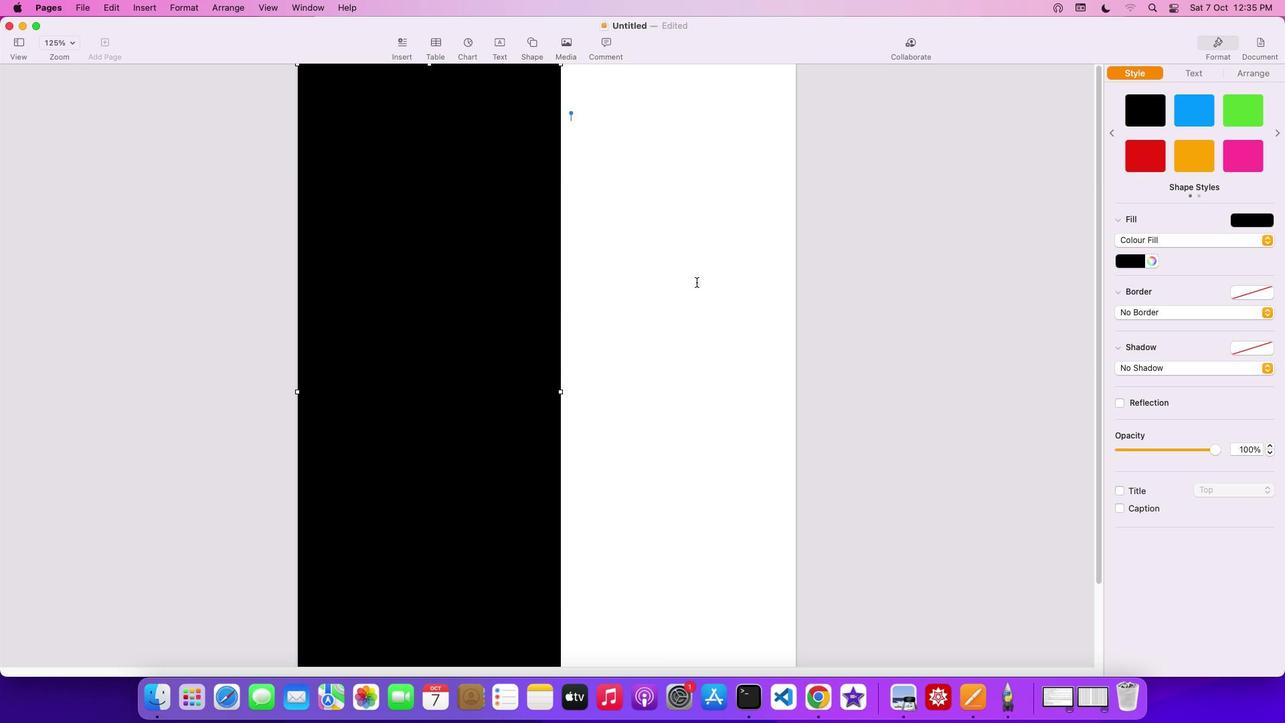 
Action: Mouse scrolled (701, 287) with delta (50, 35)
Screenshot: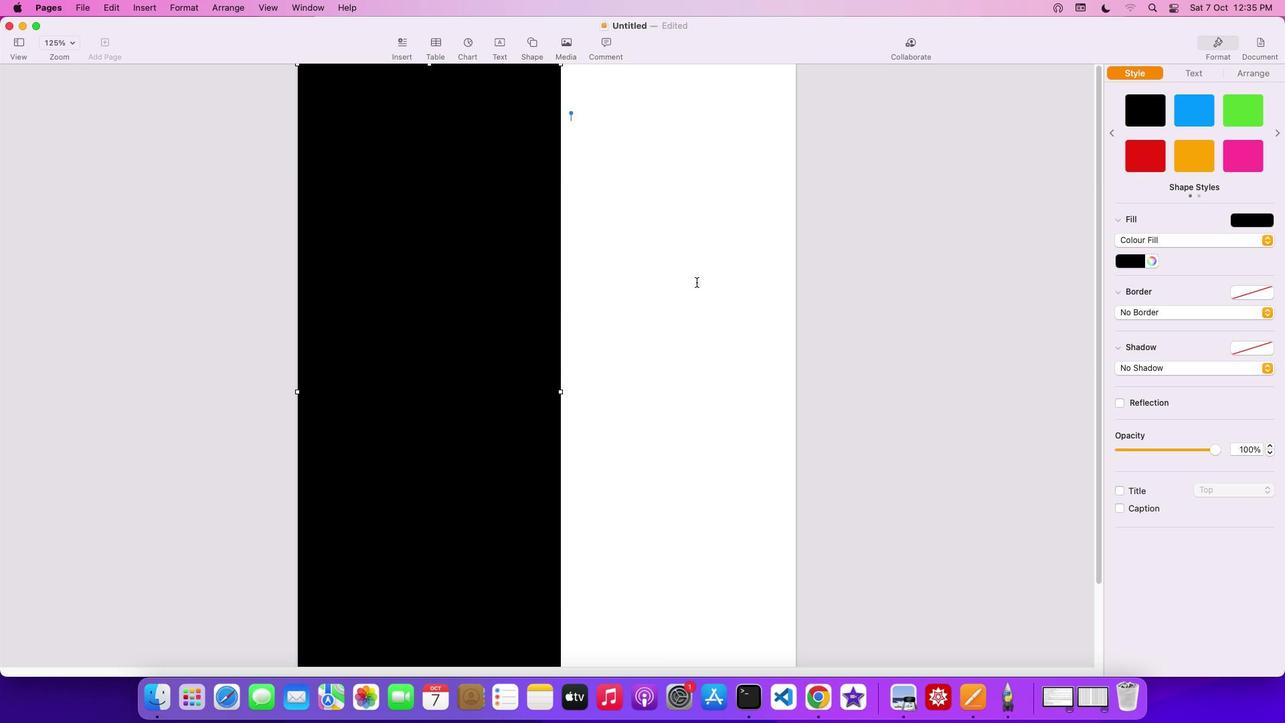 
Action: Mouse scrolled (701, 287) with delta (50, 36)
Screenshot: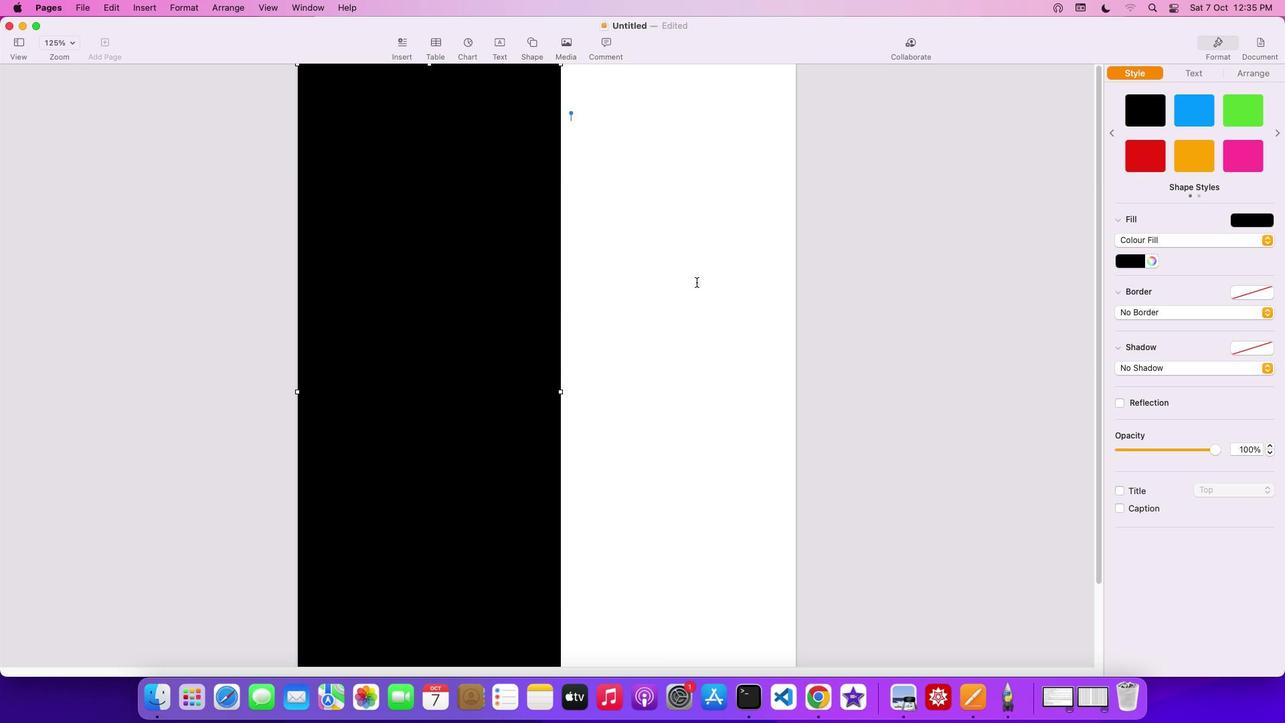 
Action: Mouse scrolled (701, 287) with delta (50, 36)
Screenshot: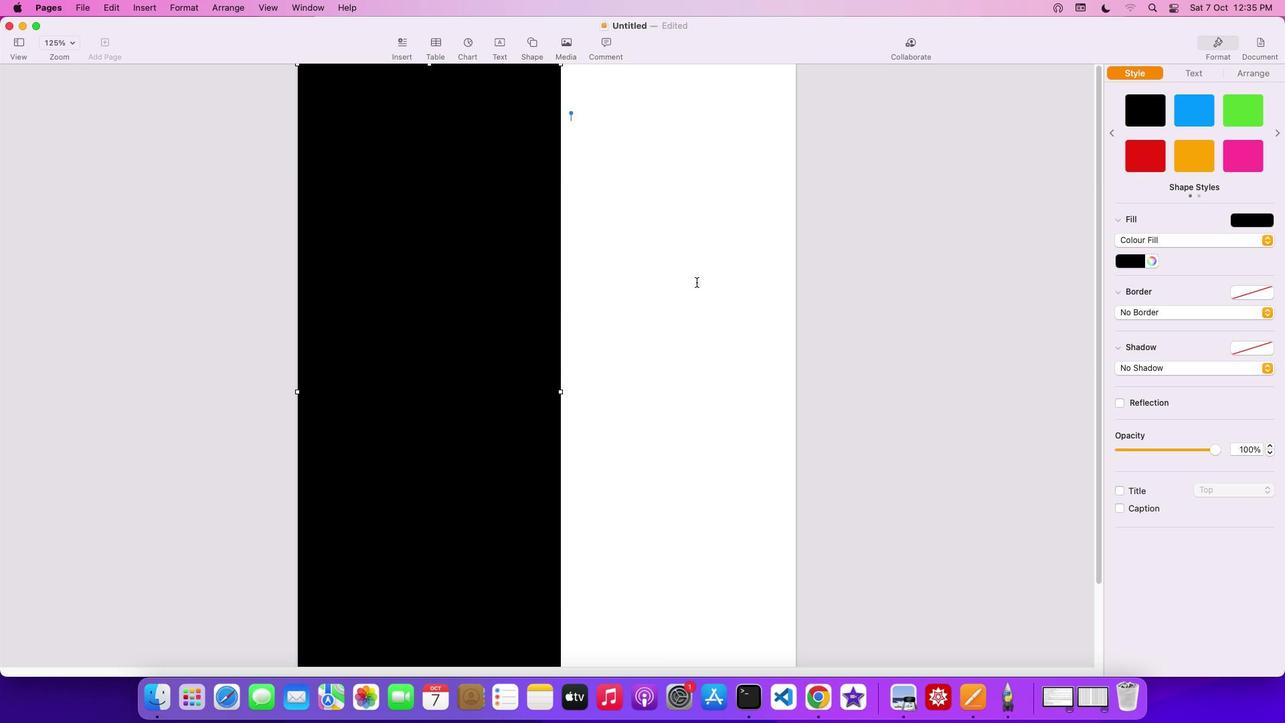 
Action: Mouse scrolled (701, 287) with delta (50, 36)
Screenshot: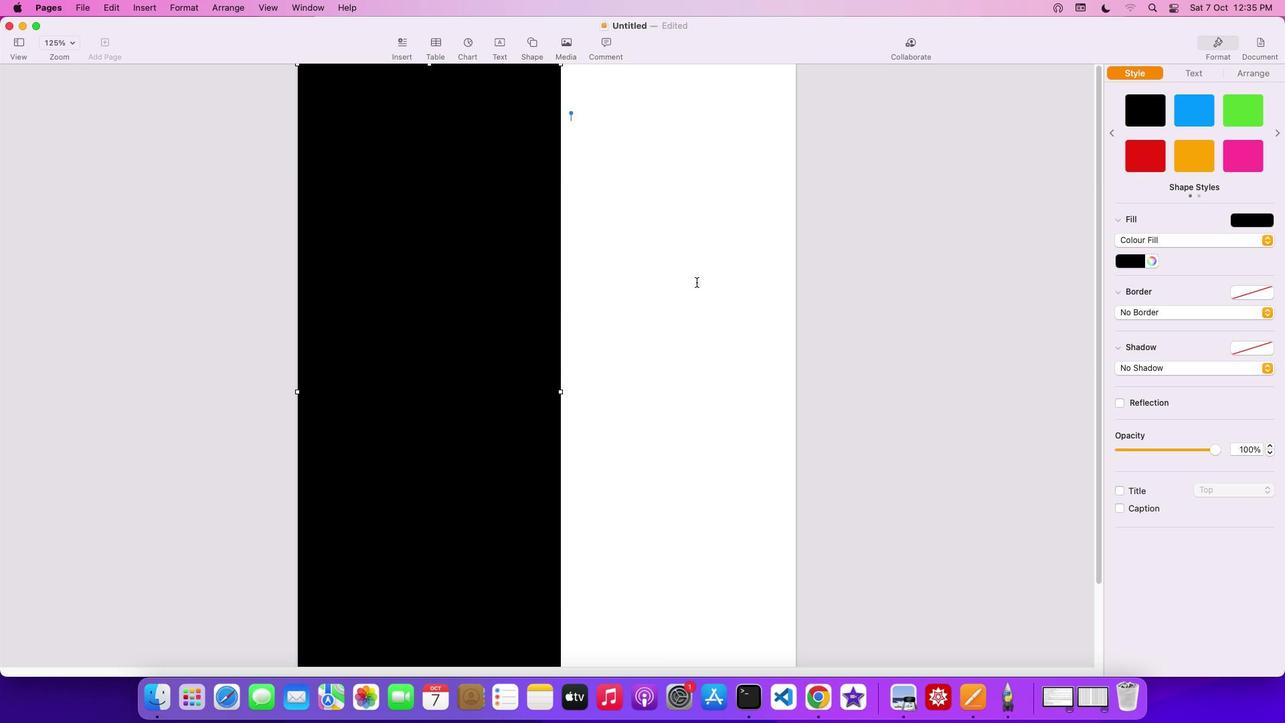 
Action: Mouse moved to (470, 344)
Screenshot: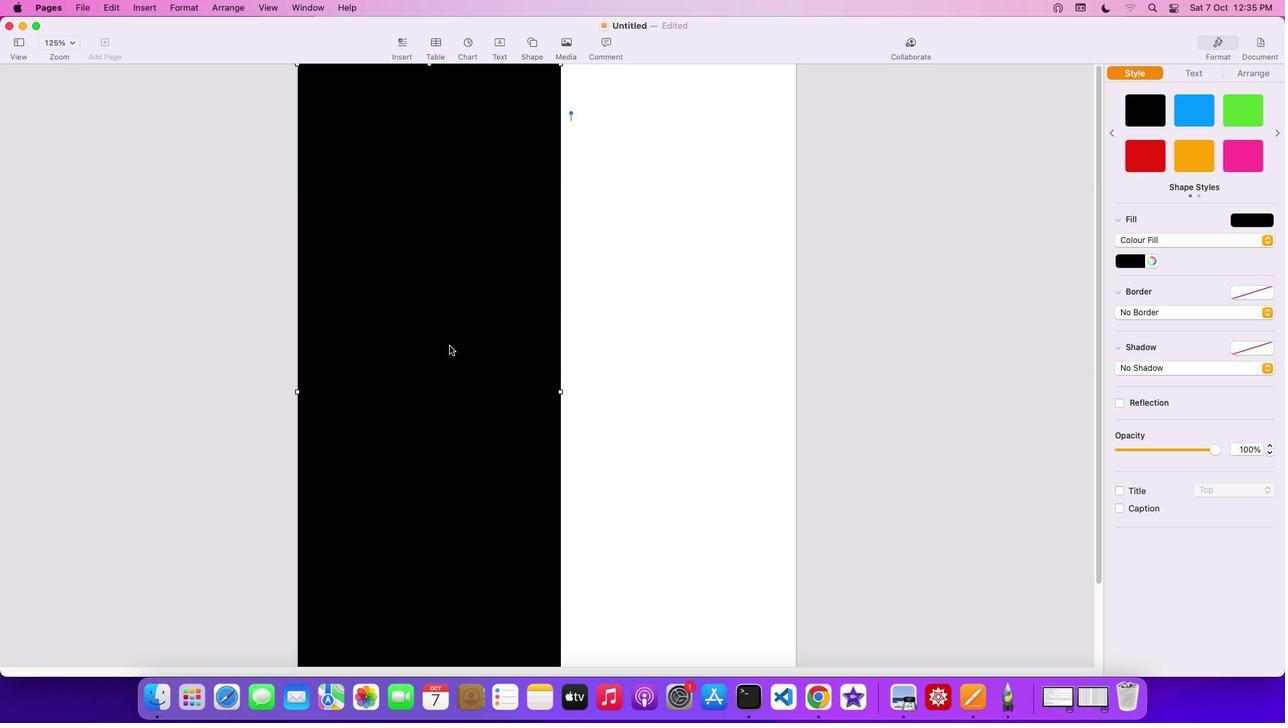 
Action: Mouse scrolled (470, 344) with delta (50, 32)
Screenshot: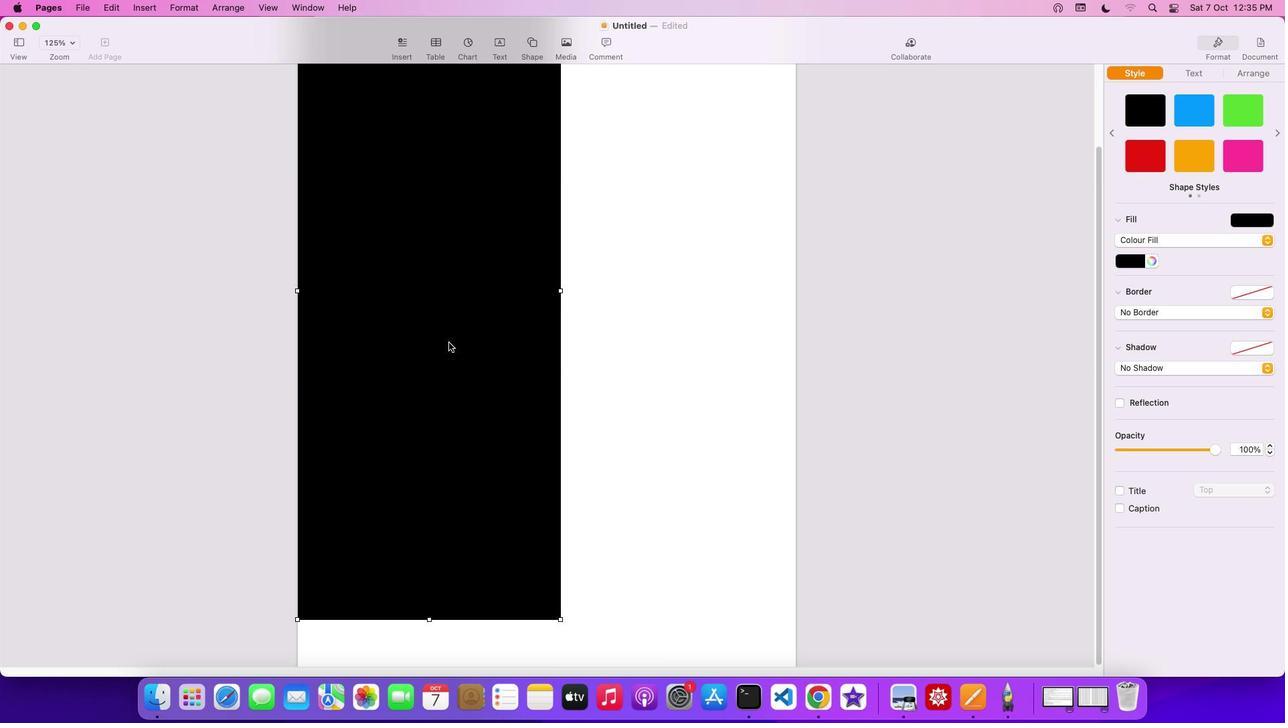 
Action: Mouse scrolled (470, 344) with delta (50, 32)
Screenshot: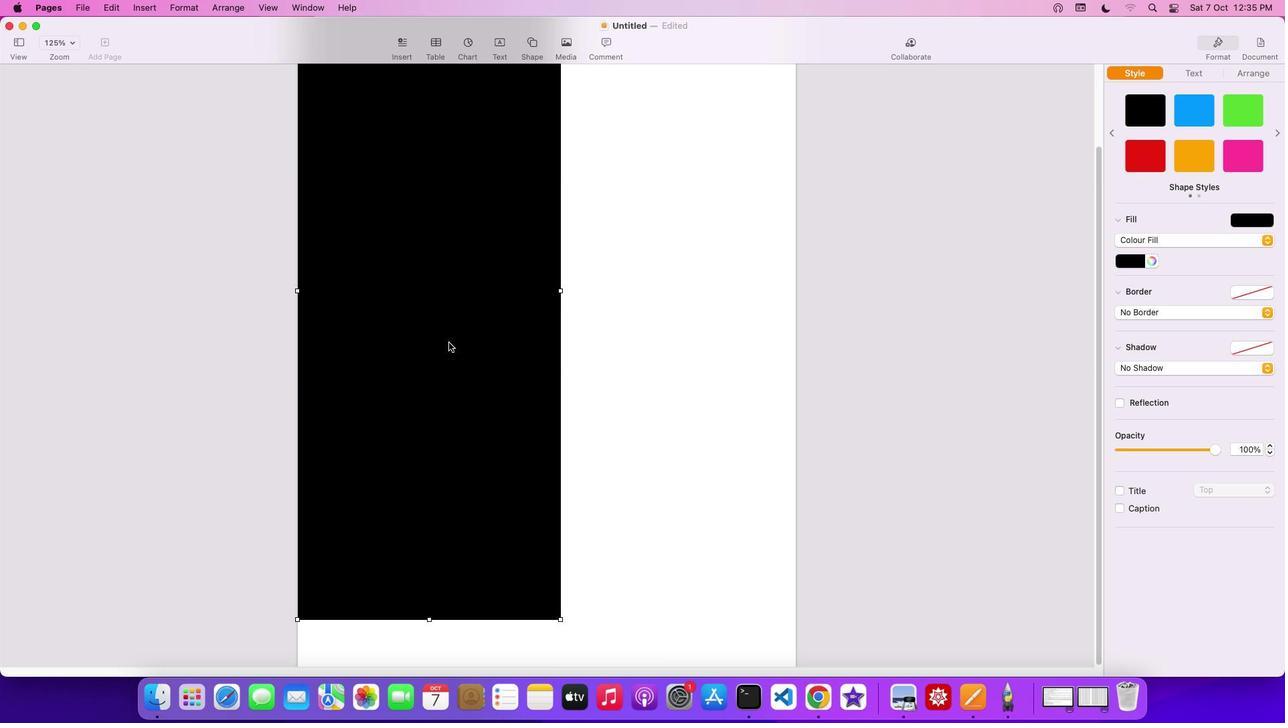 
Action: Mouse scrolled (470, 344) with delta (50, 30)
Screenshot: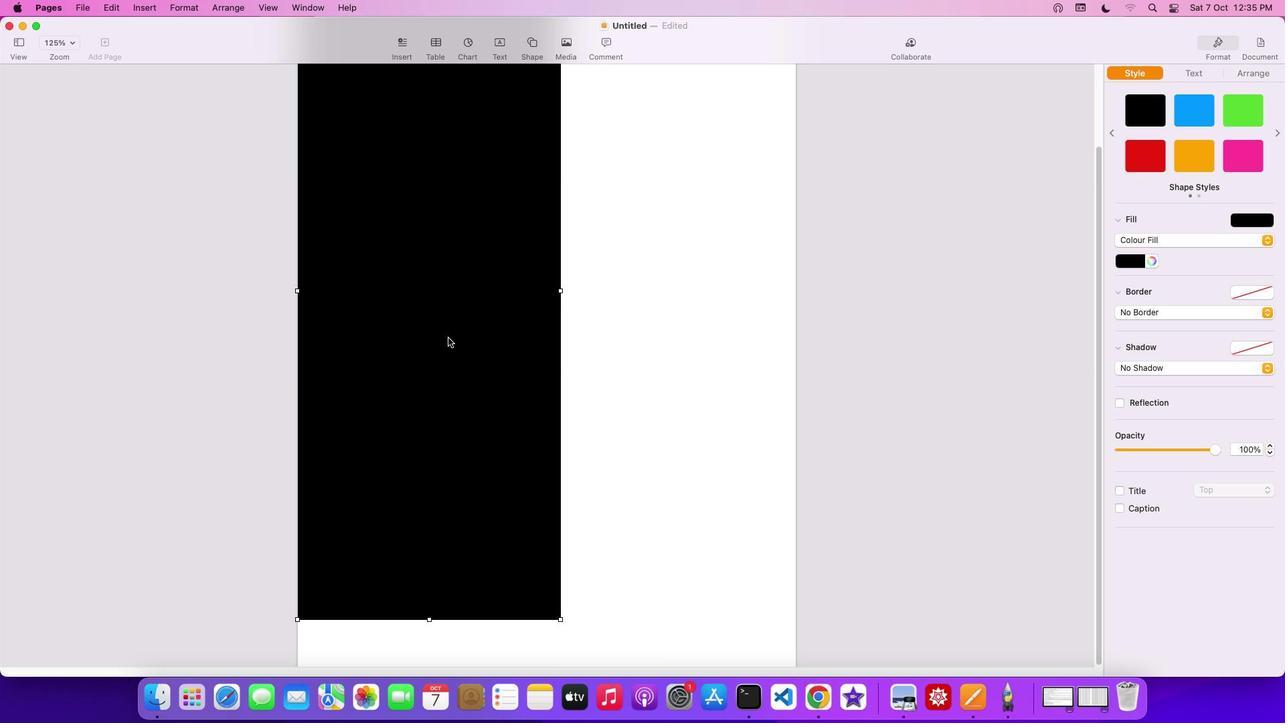 
Action: Mouse scrolled (470, 344) with delta (50, 30)
Screenshot: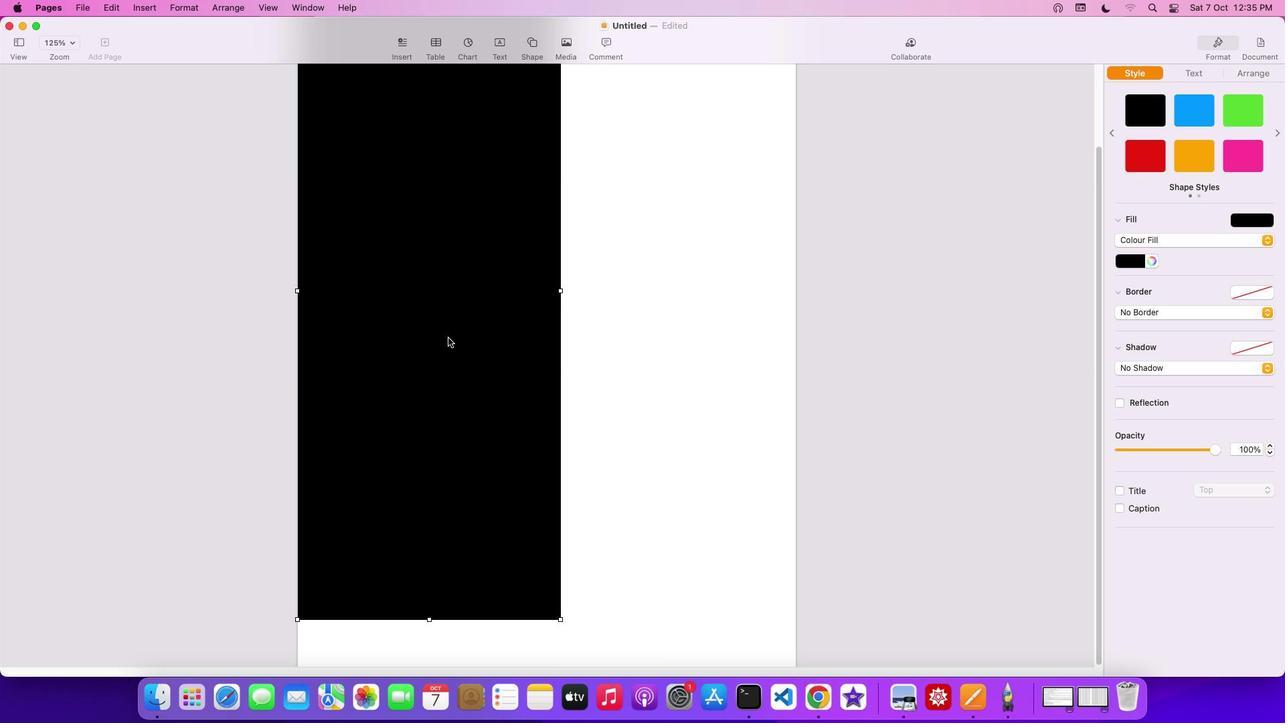 
Action: Mouse scrolled (470, 344) with delta (50, 29)
Screenshot: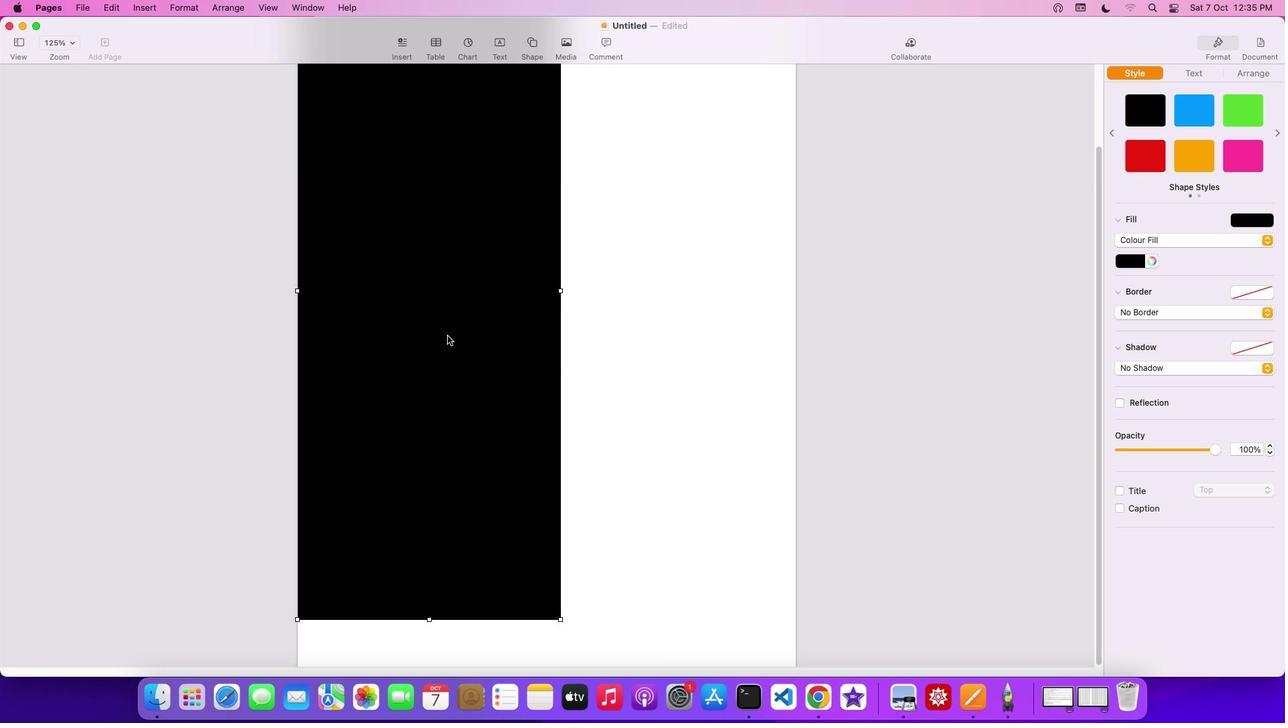 
Action: Mouse scrolled (470, 344) with delta (50, 28)
Screenshot: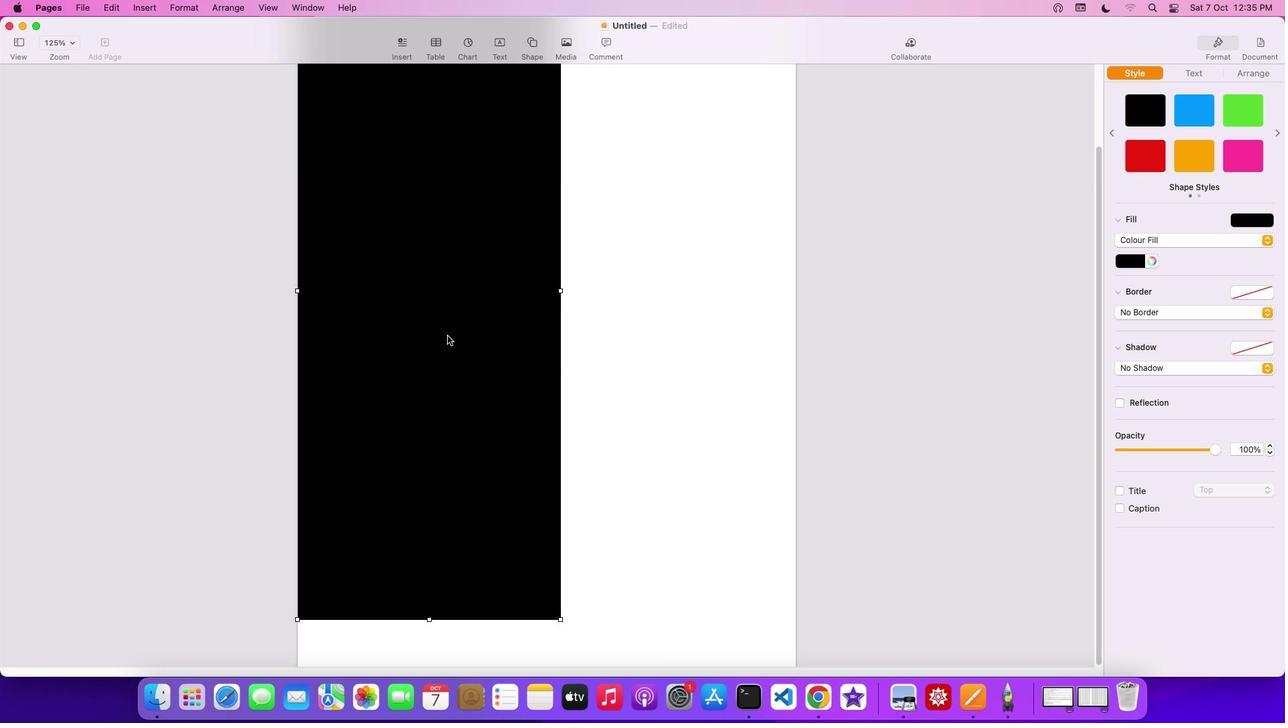 
Action: Mouse moved to (469, 336)
Screenshot: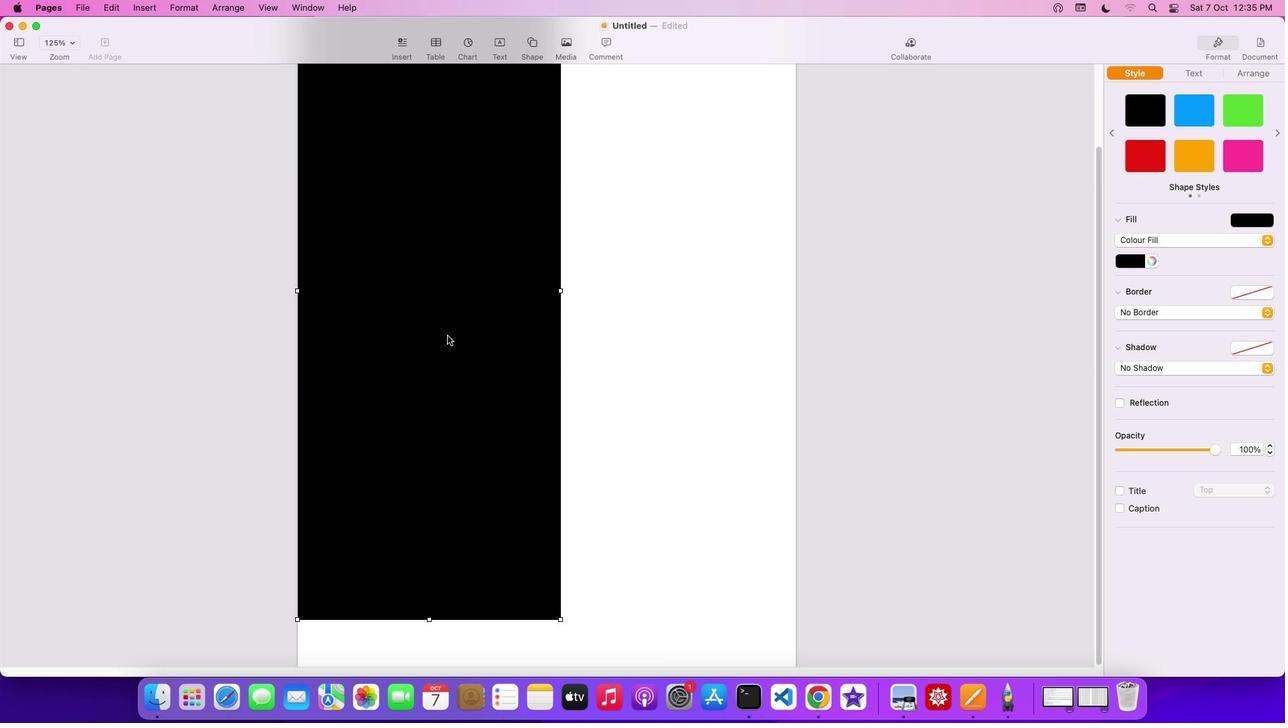 
Action: Mouse scrolled (469, 336) with delta (50, 32)
Screenshot: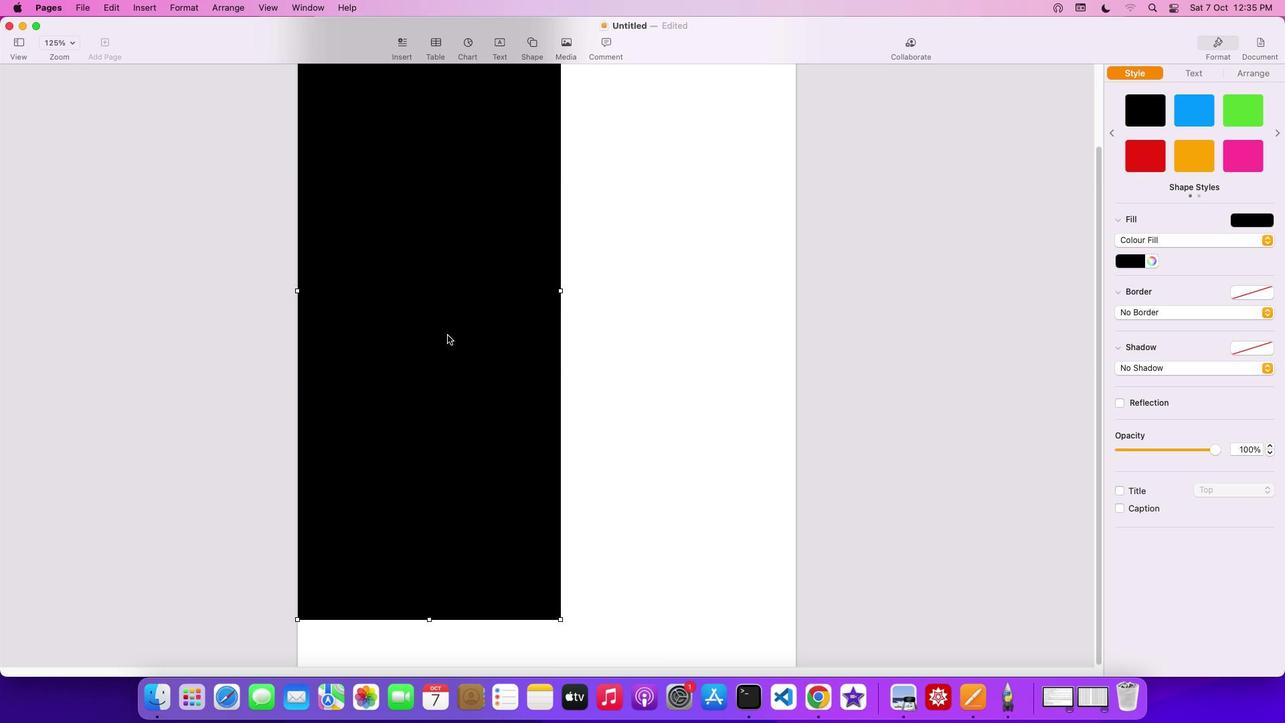 
Action: Mouse scrolled (469, 336) with delta (50, 32)
Screenshot: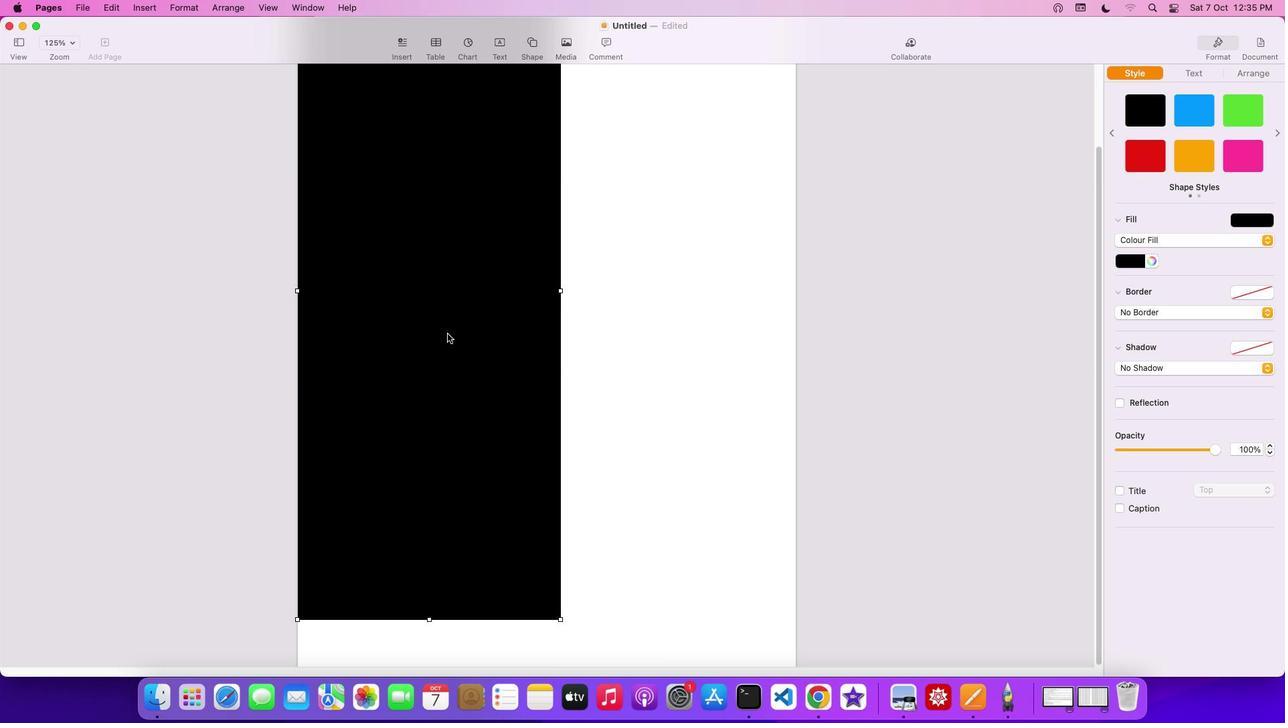 
Action: Mouse scrolled (469, 336) with delta (50, 30)
Screenshot: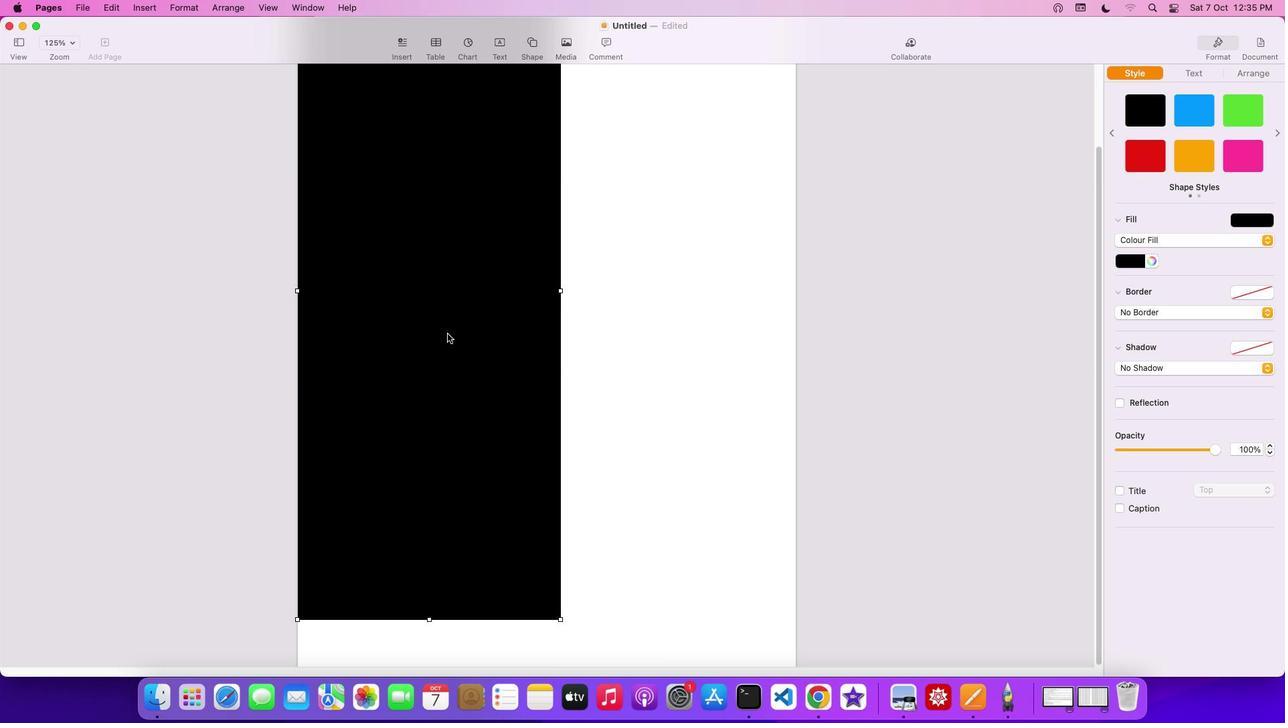 
Action: Mouse scrolled (469, 336) with delta (50, 30)
Screenshot: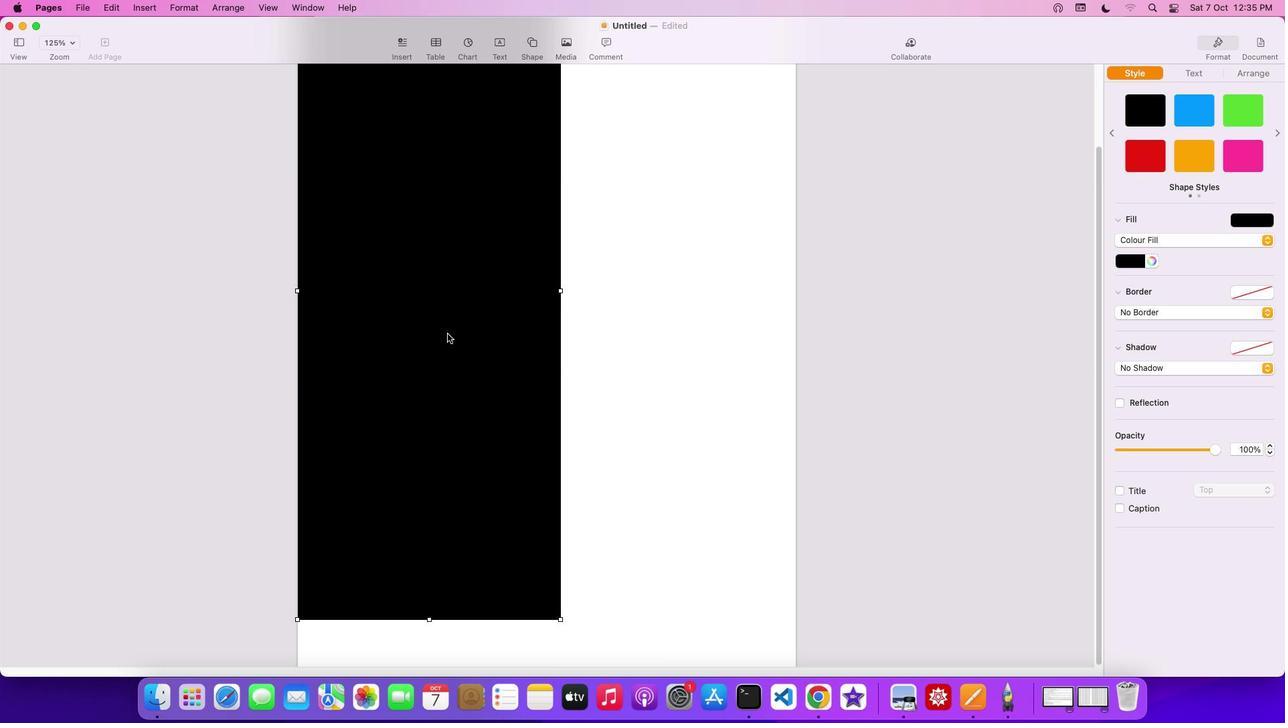 
Action: Mouse scrolled (469, 336) with delta (50, 29)
Screenshot: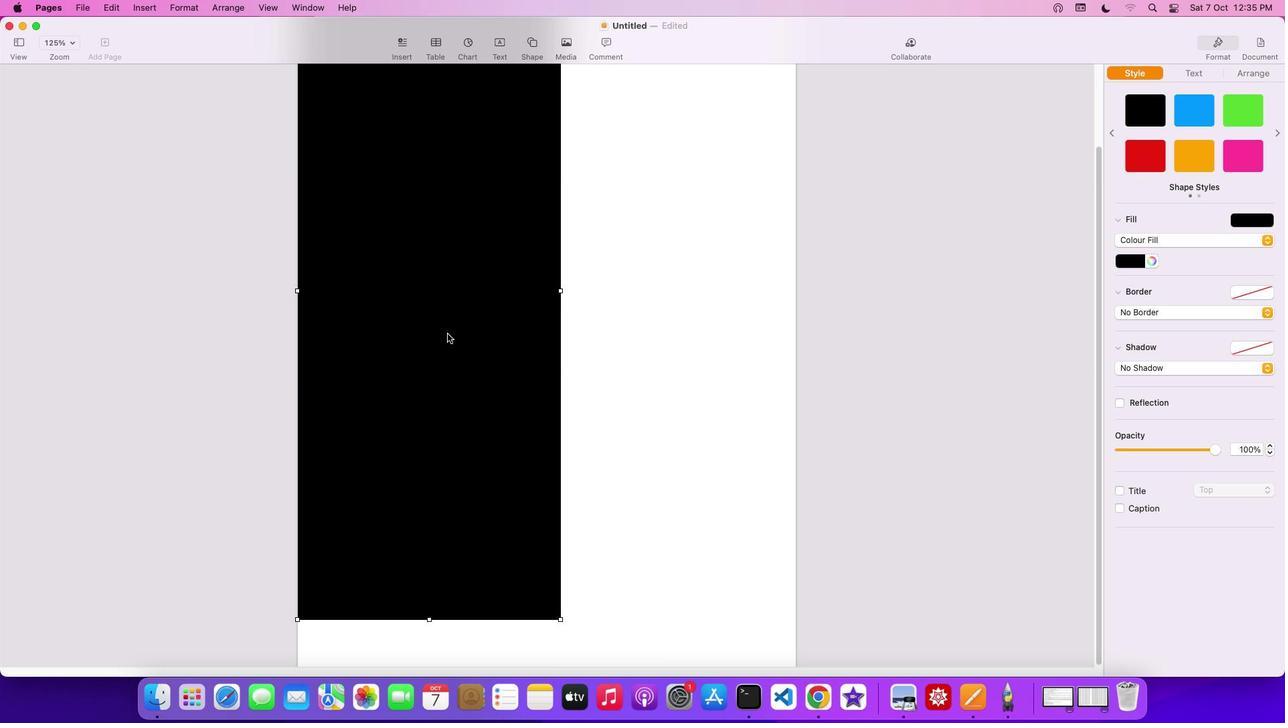 
Action: Mouse scrolled (469, 336) with delta (50, 28)
Screenshot: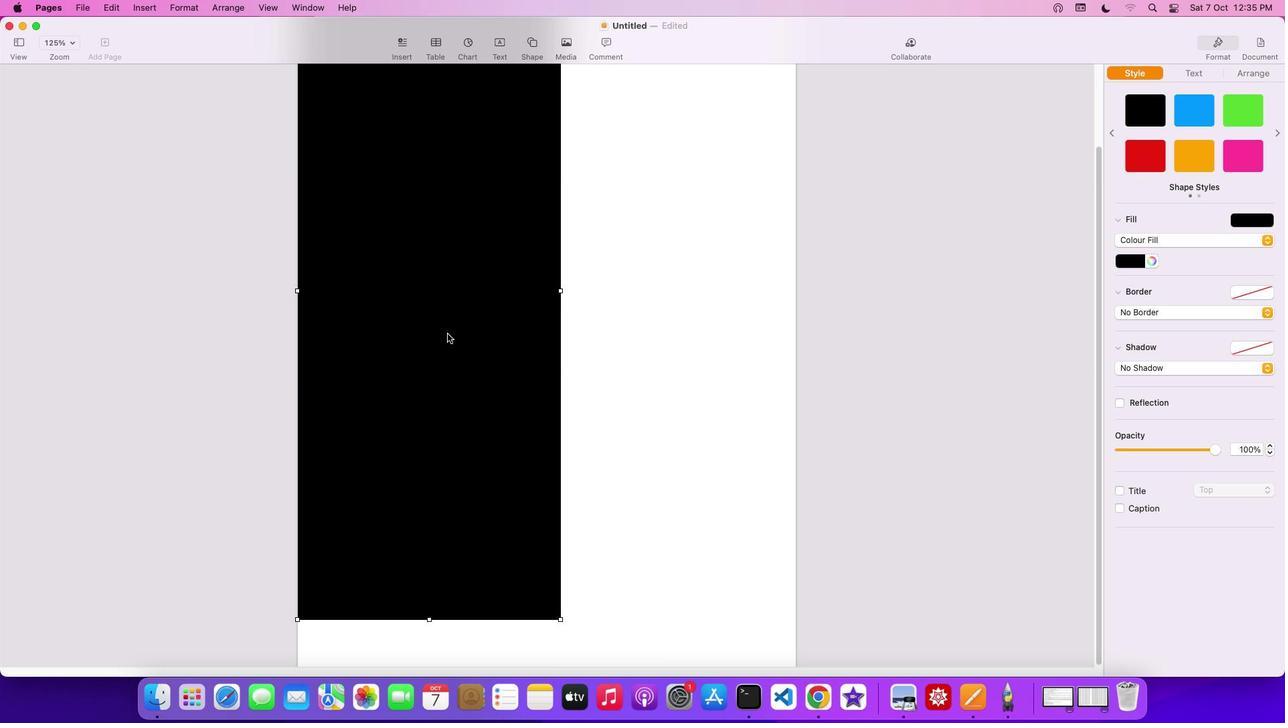 
Action: Mouse scrolled (469, 336) with delta (50, 28)
Screenshot: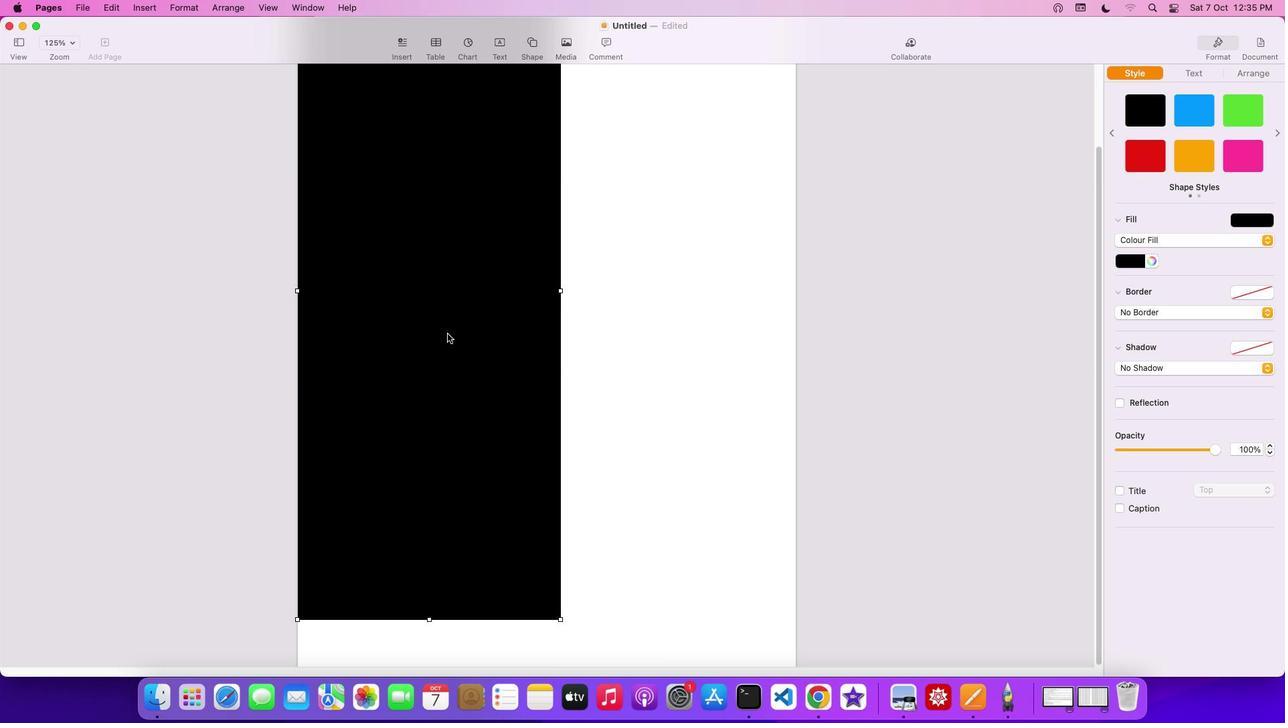 
Action: Mouse moved to (576, 295)
Screenshot: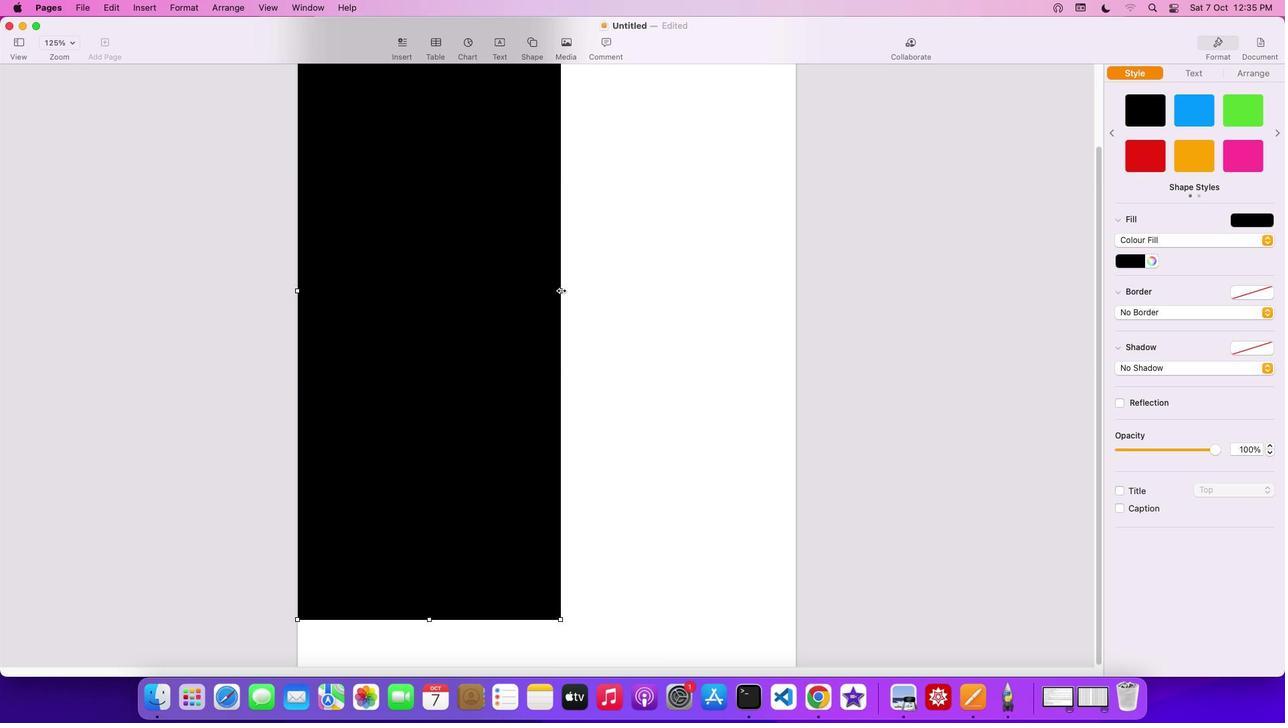 
Action: Mouse pressed left at (576, 295)
Screenshot: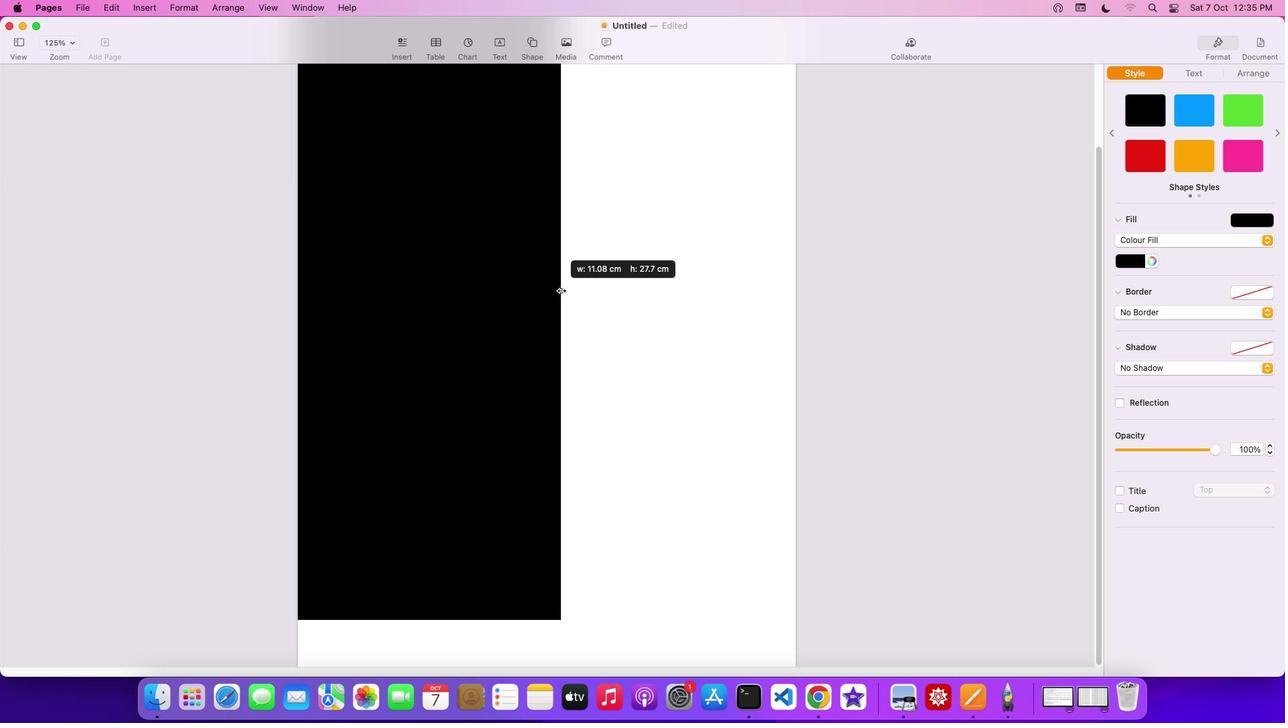 
Action: Mouse moved to (631, 389)
Screenshot: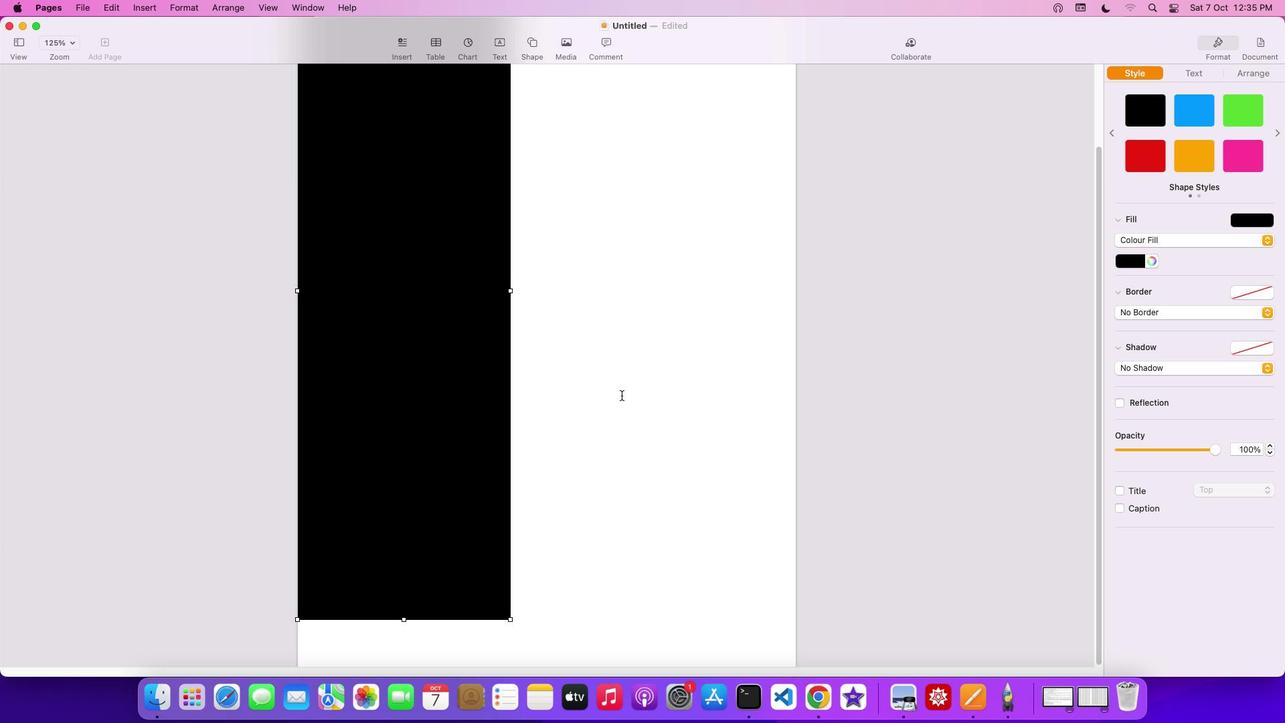 
Action: Mouse scrolled (631, 389) with delta (50, 32)
Screenshot: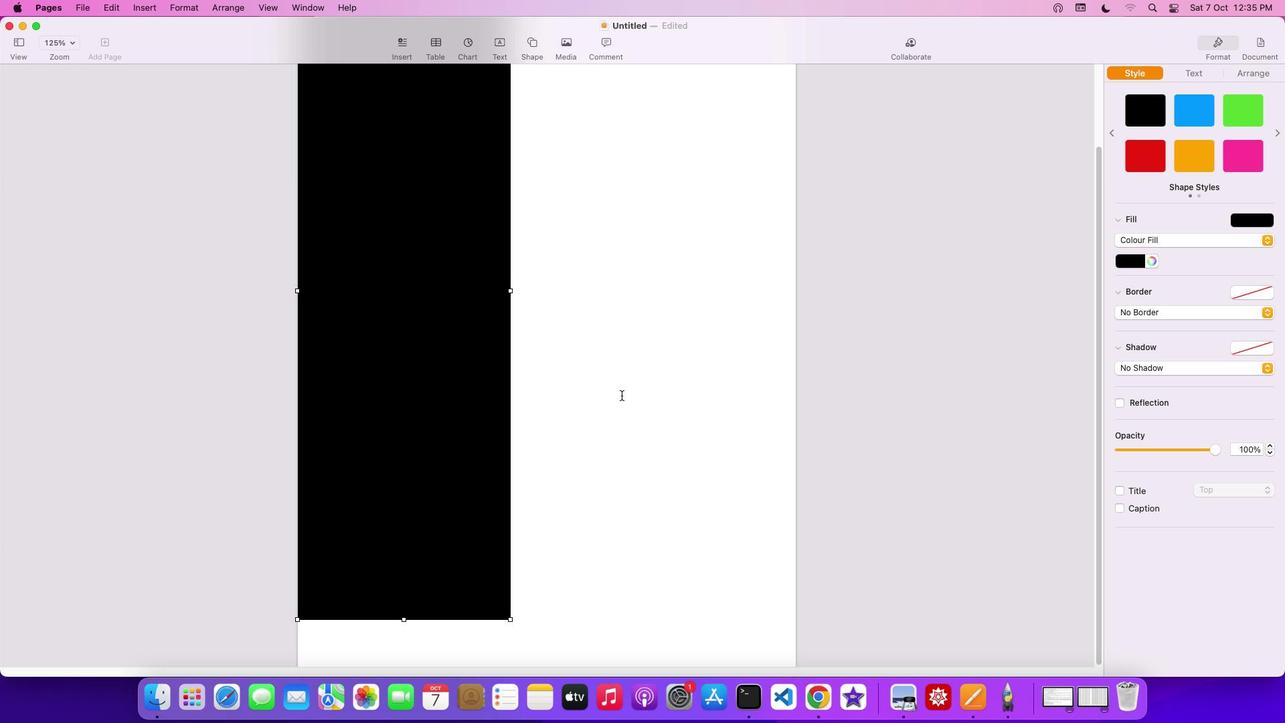 
Action: Mouse scrolled (631, 389) with delta (50, 32)
Screenshot: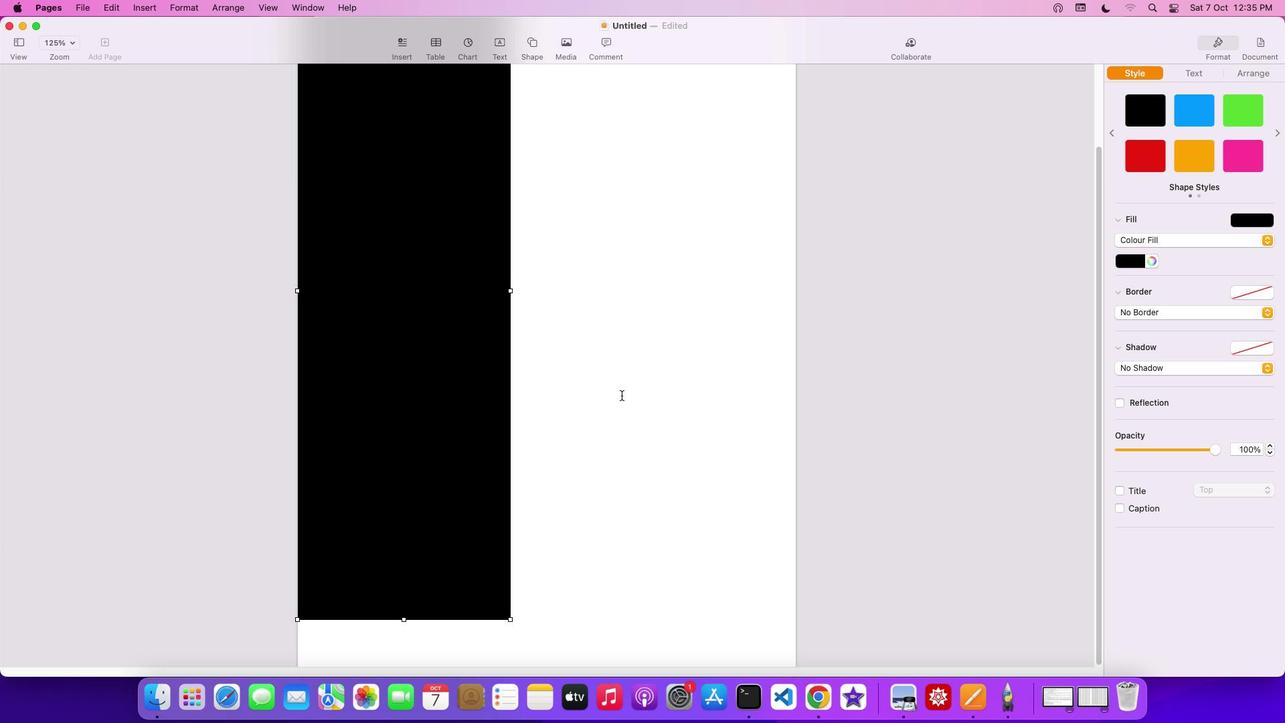 
Action: Mouse scrolled (631, 389) with delta (50, 30)
Screenshot: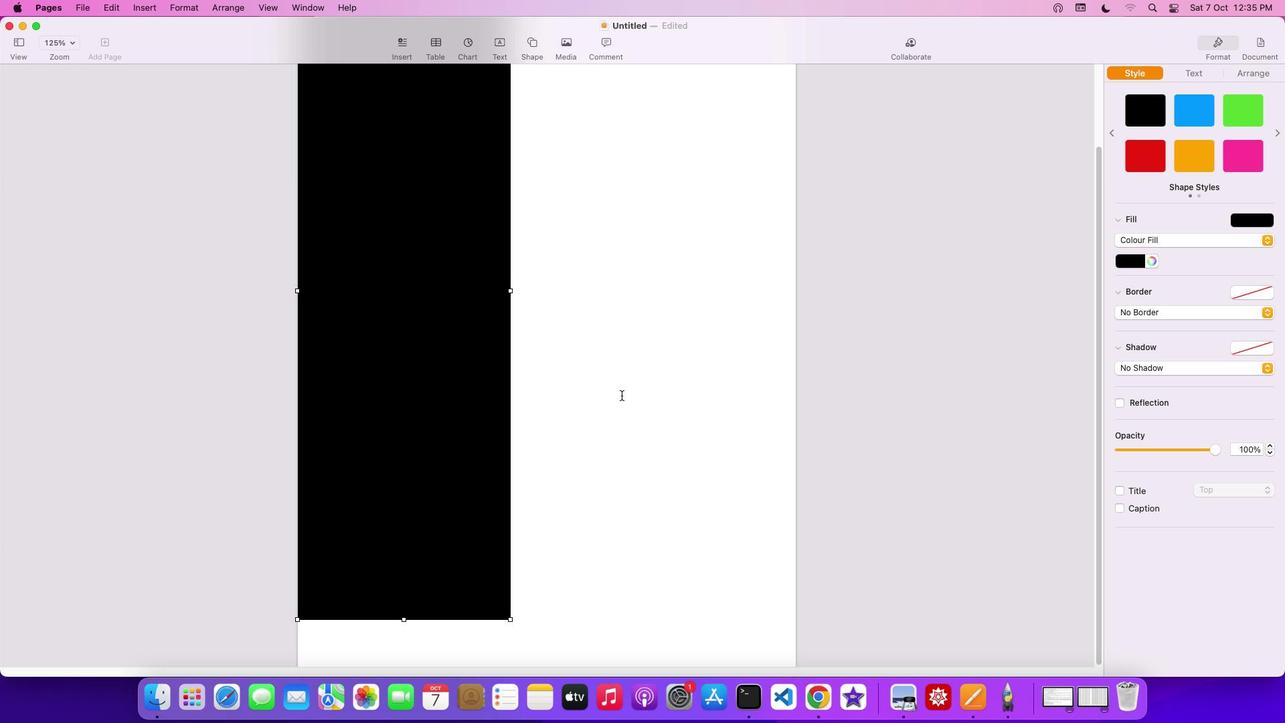 
Action: Mouse scrolled (631, 389) with delta (50, 30)
Screenshot: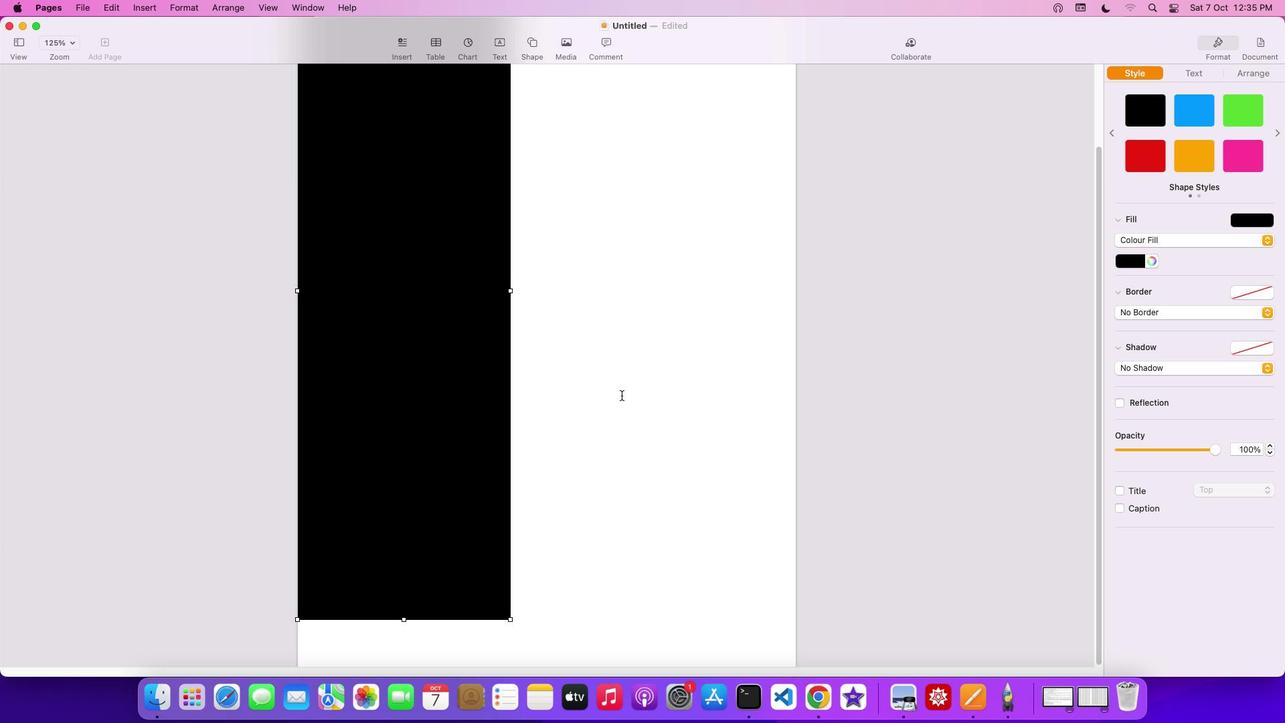 
Action: Mouse scrolled (631, 389) with delta (50, 29)
Screenshot: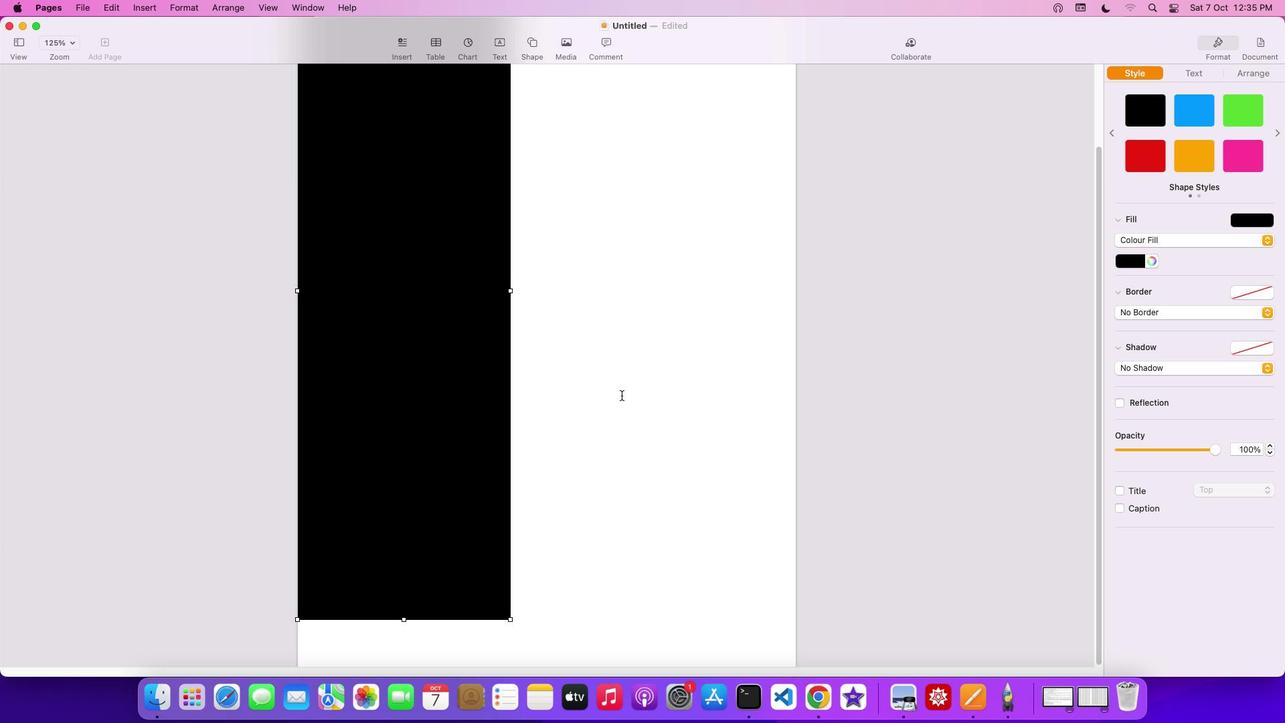 
Action: Mouse scrolled (631, 389) with delta (50, 29)
Screenshot: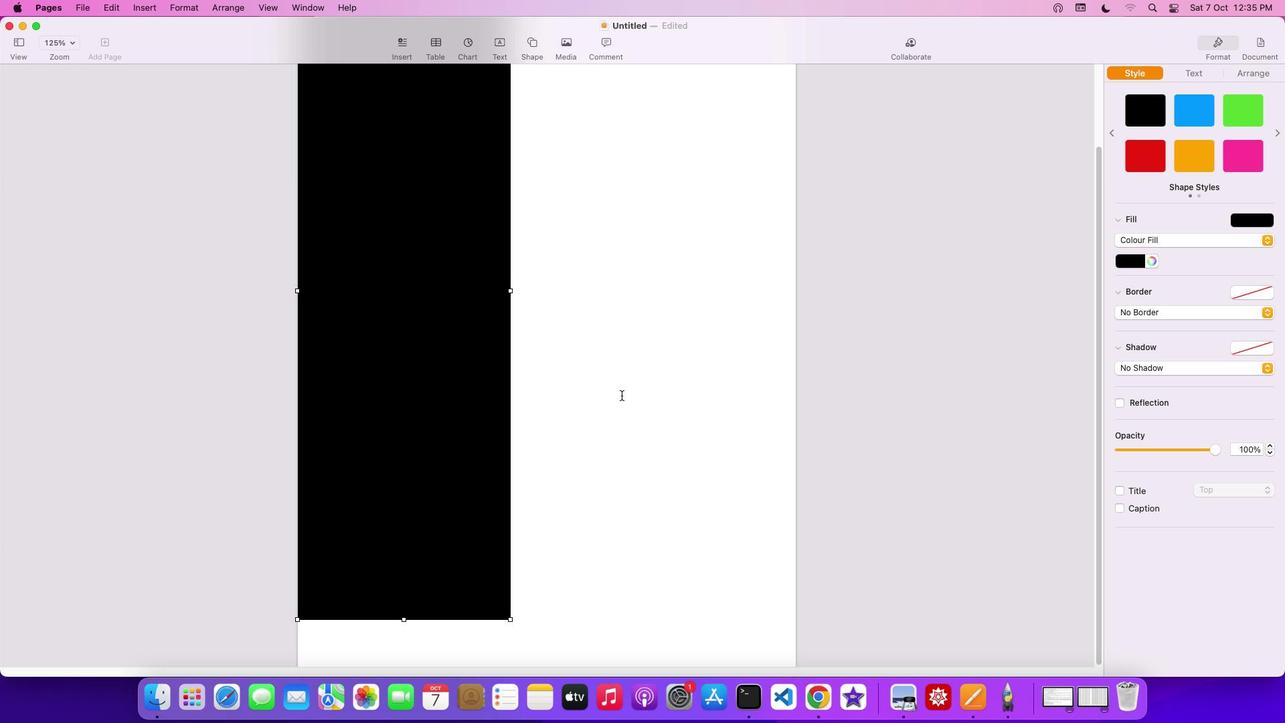 
Action: Mouse scrolled (631, 389) with delta (50, 32)
Screenshot: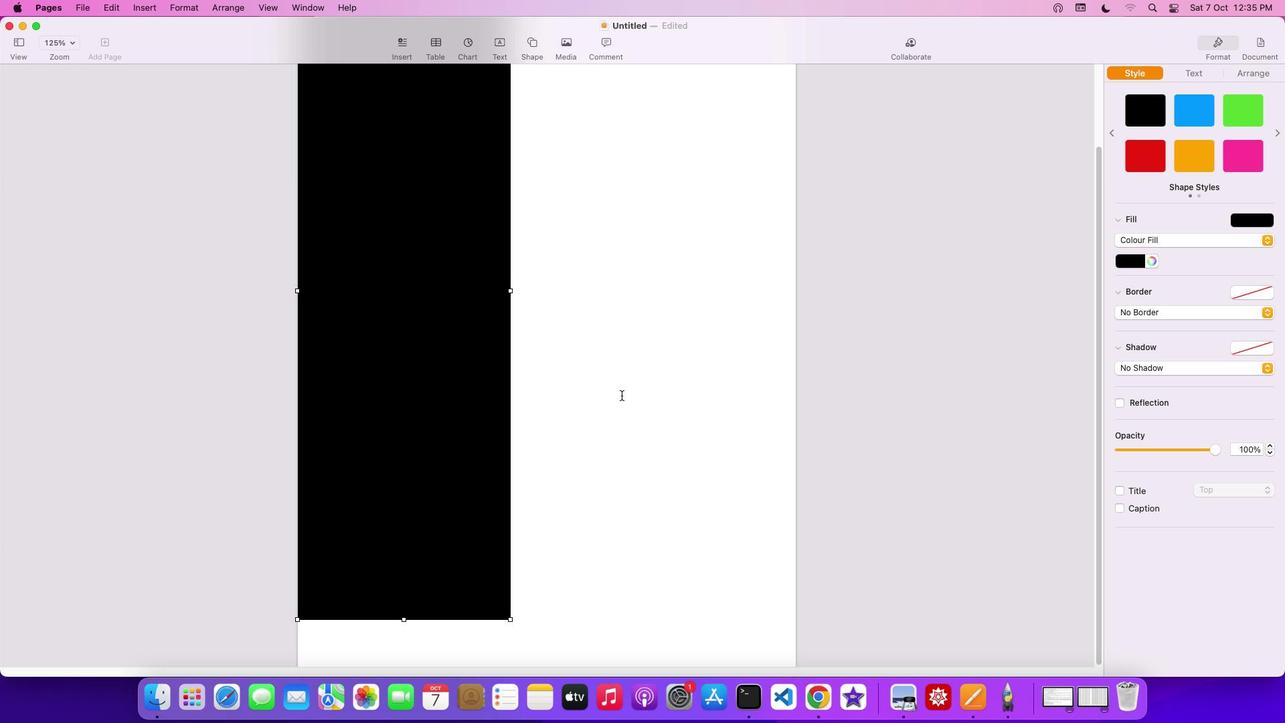 
Action: Mouse scrolled (631, 389) with delta (50, 32)
Screenshot: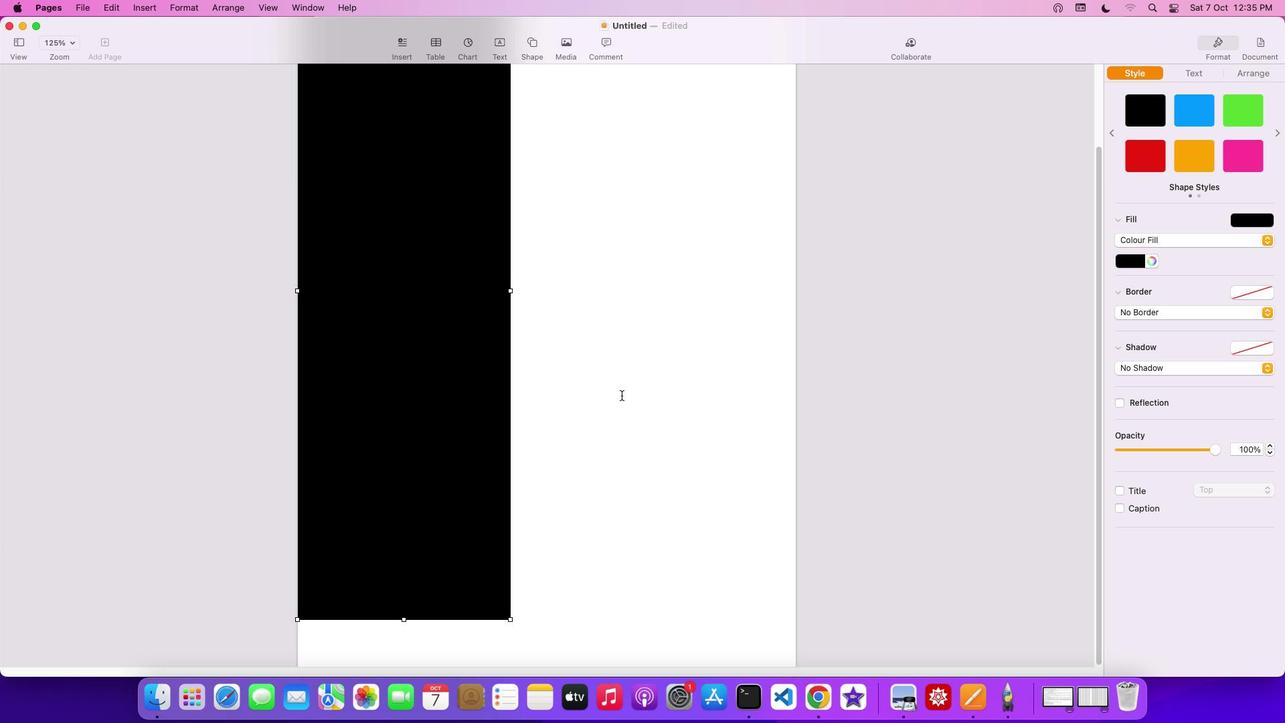 
Action: Mouse scrolled (631, 389) with delta (50, 30)
Screenshot: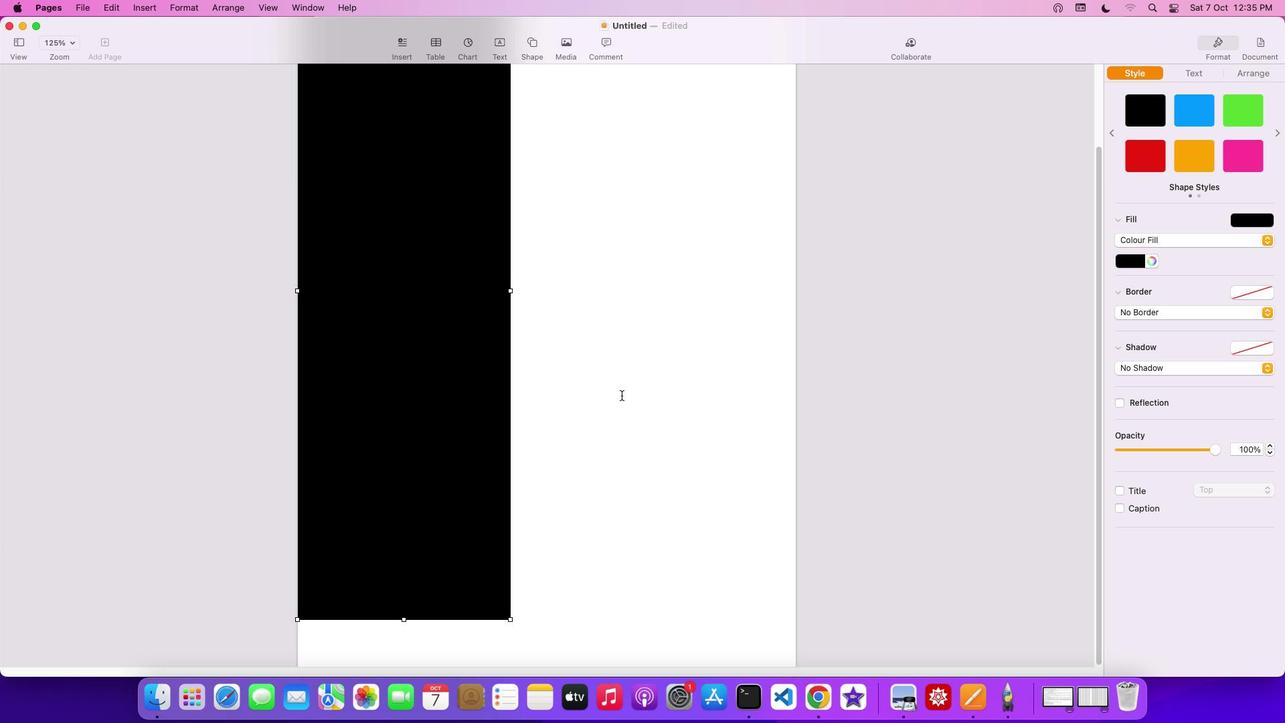 
Action: Mouse moved to (526, 589)
Screenshot: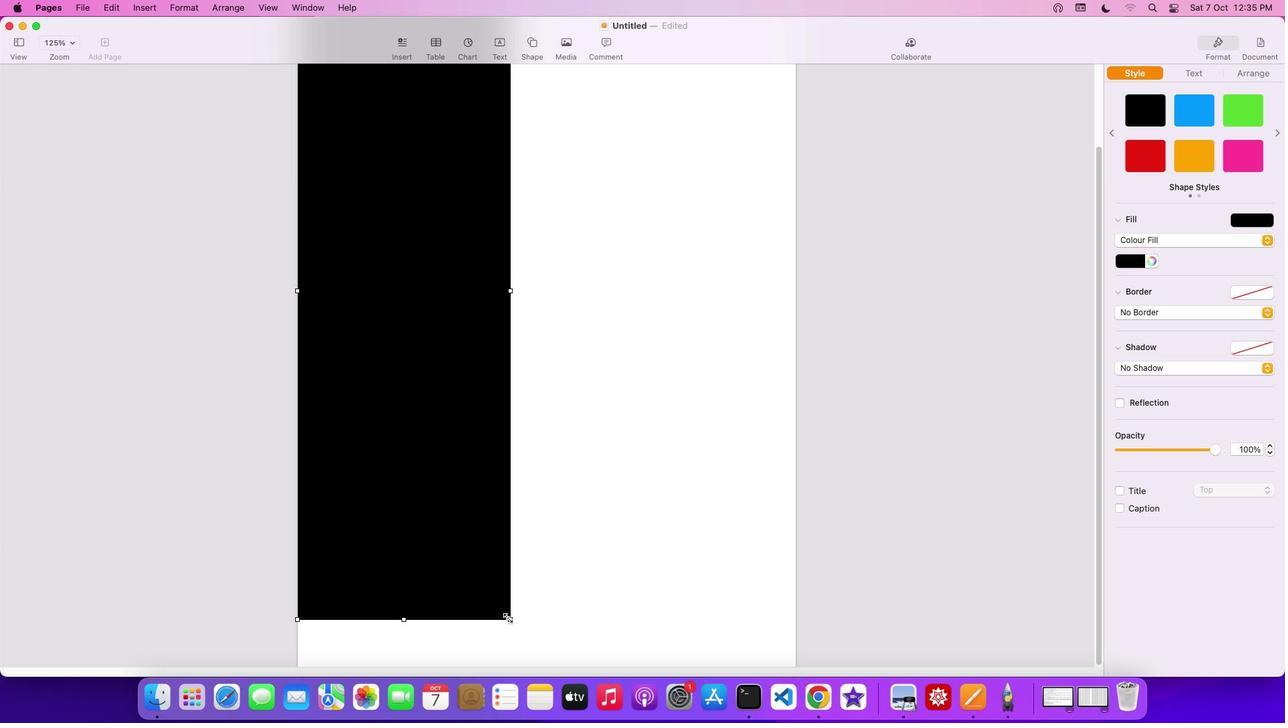 
Action: Mouse pressed left at (526, 589)
Screenshot: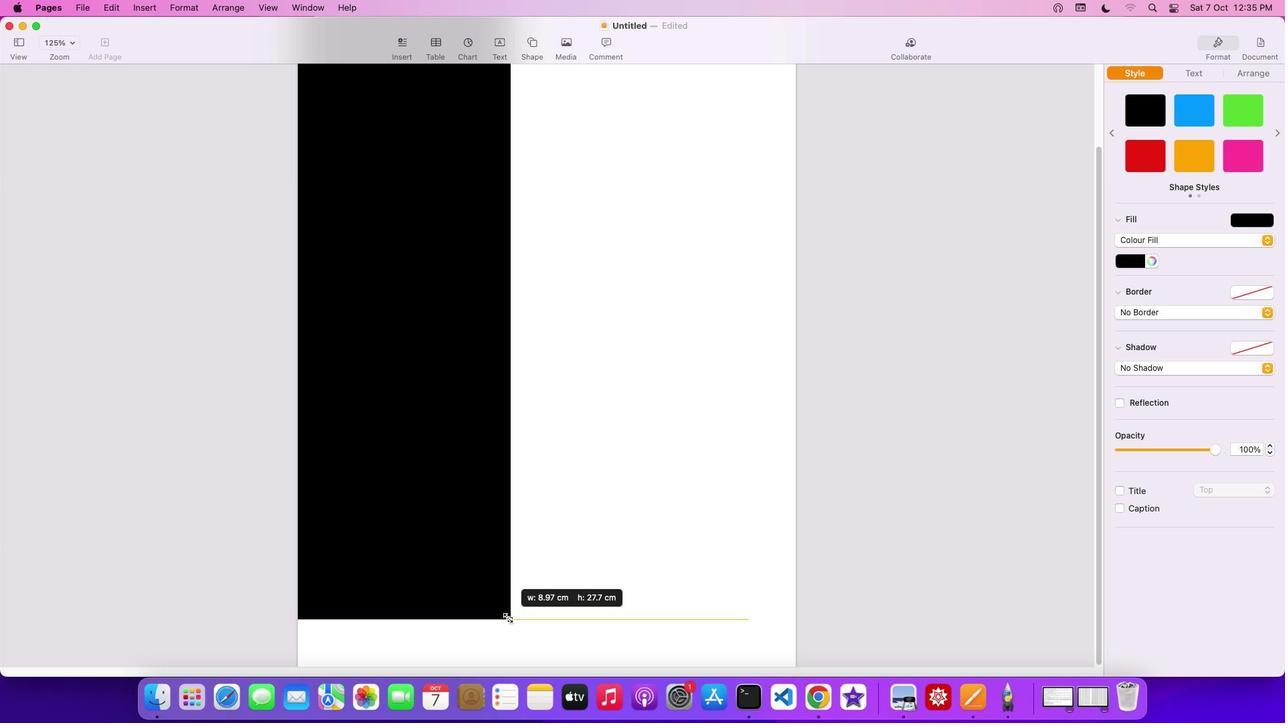 
Action: Mouse moved to (628, 563)
Screenshot: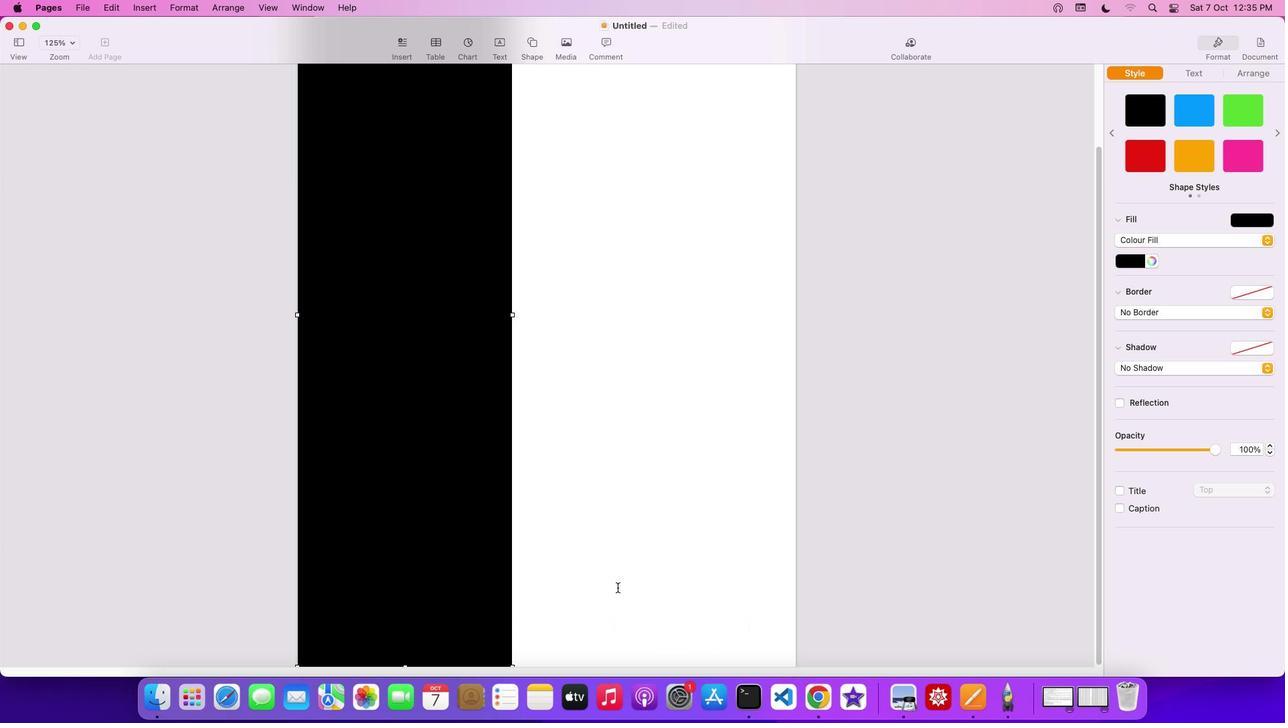 
Action: Mouse scrolled (628, 563) with delta (50, 33)
Screenshot: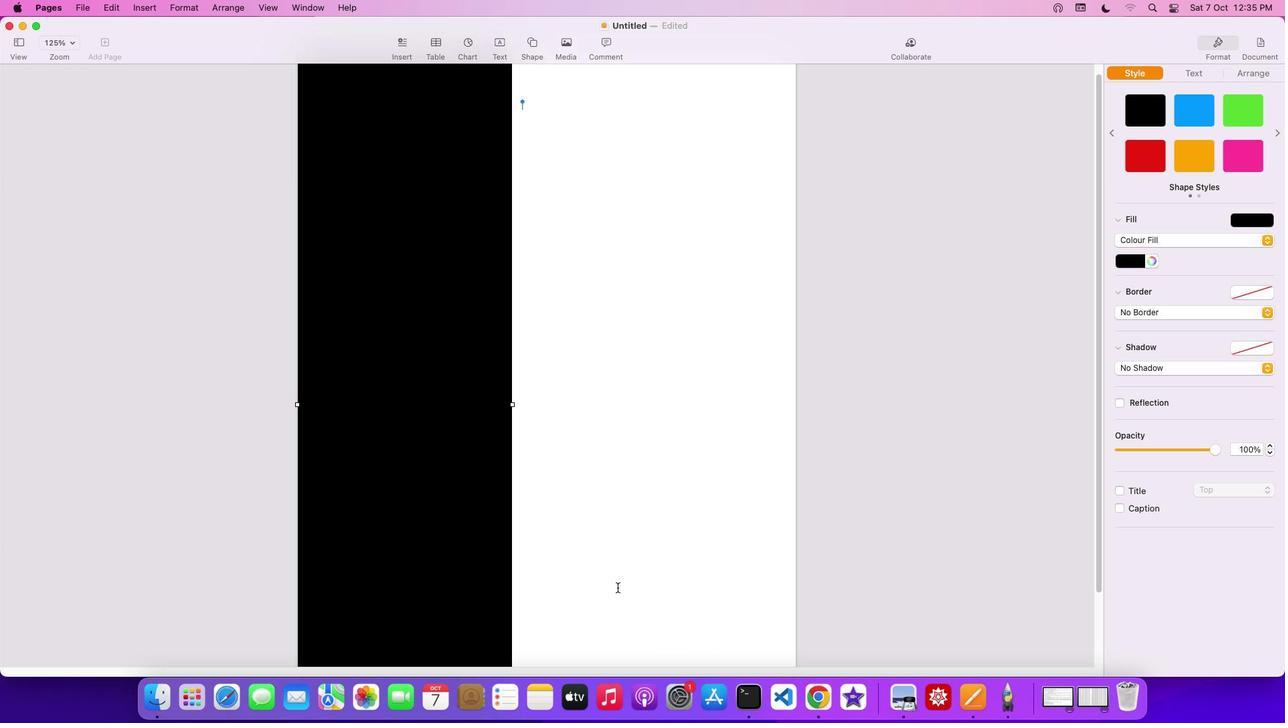 
Action: Mouse scrolled (628, 563) with delta (50, 33)
Screenshot: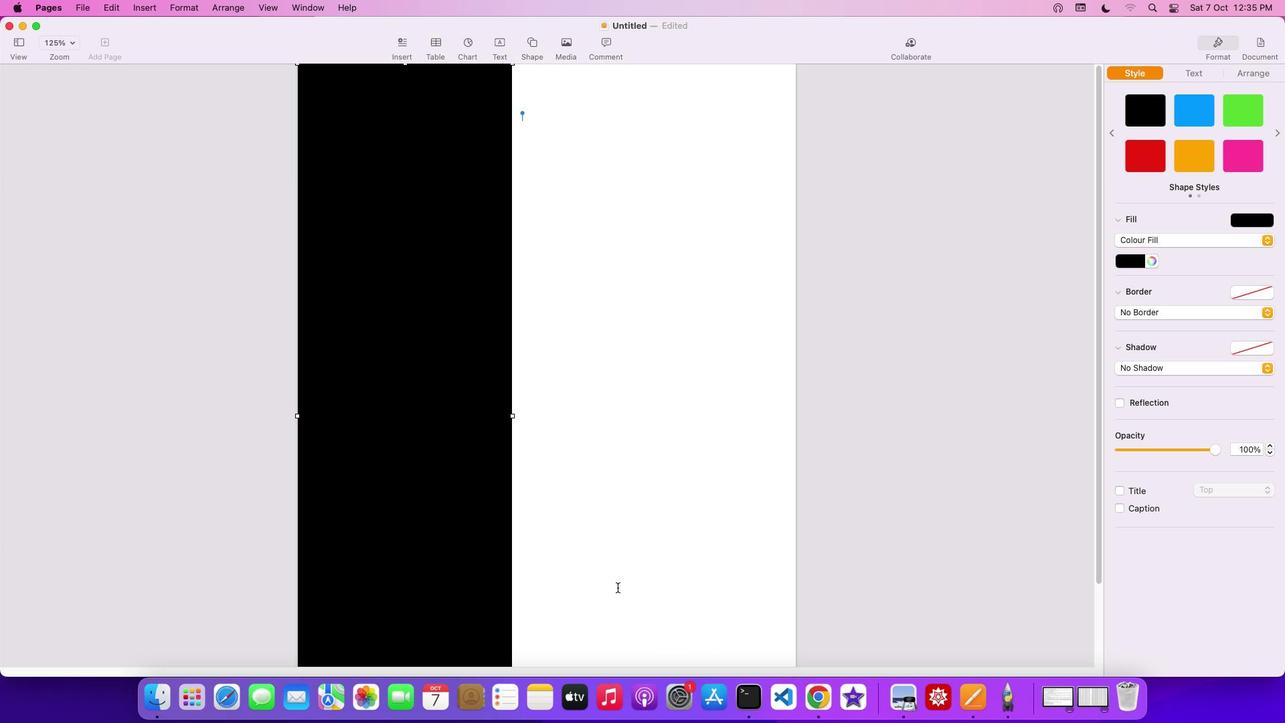
Action: Mouse scrolled (628, 563) with delta (50, 34)
Screenshot: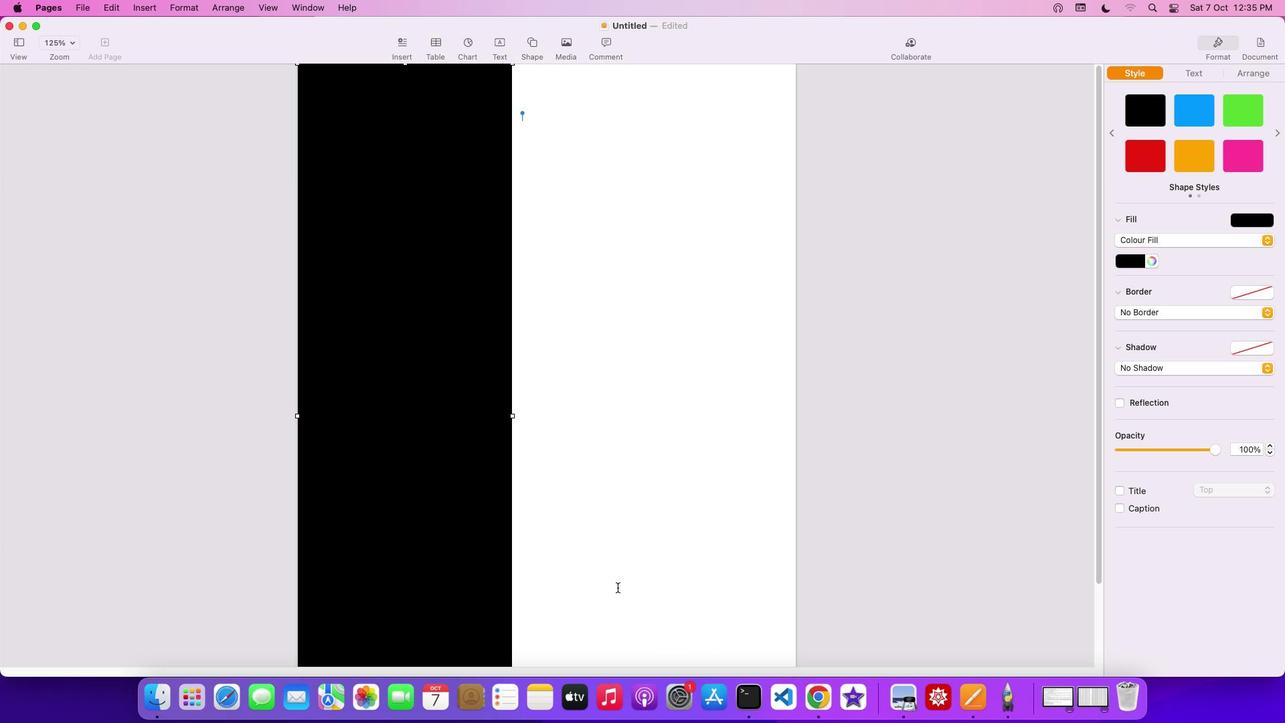 
Action: Mouse scrolled (628, 563) with delta (50, 36)
Screenshot: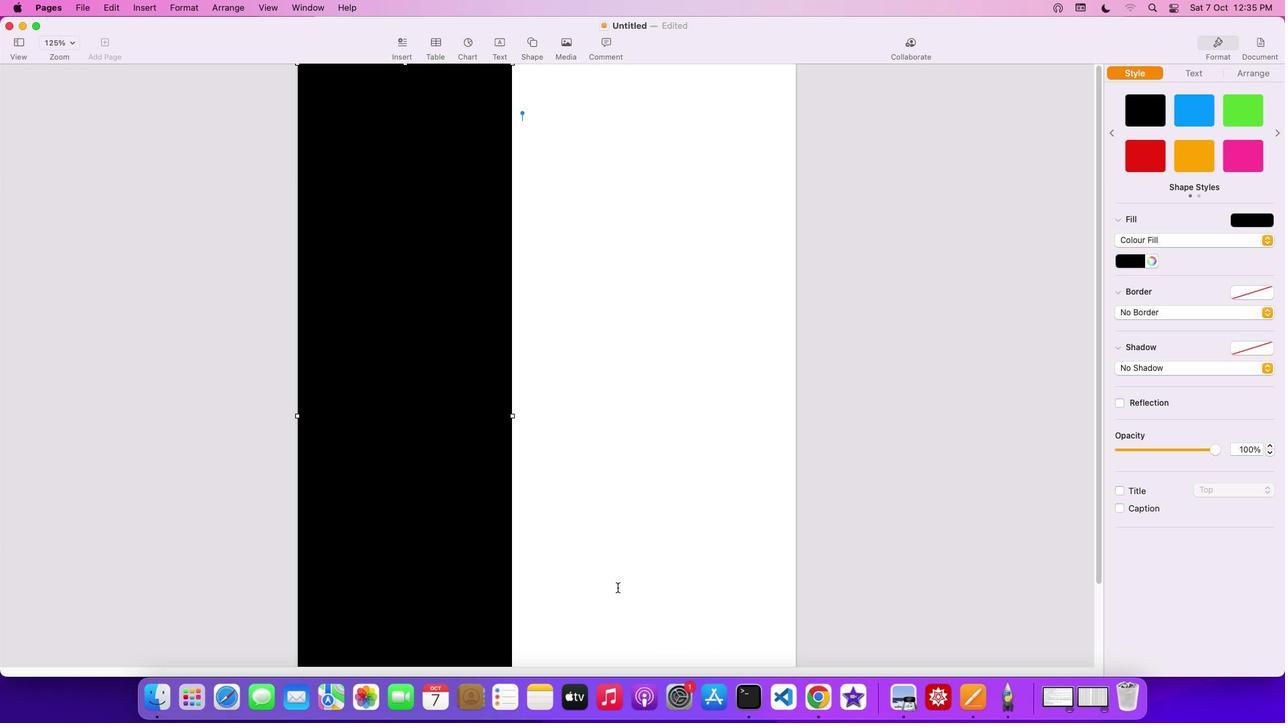 
Action: Mouse scrolled (628, 563) with delta (50, 36)
Screenshot: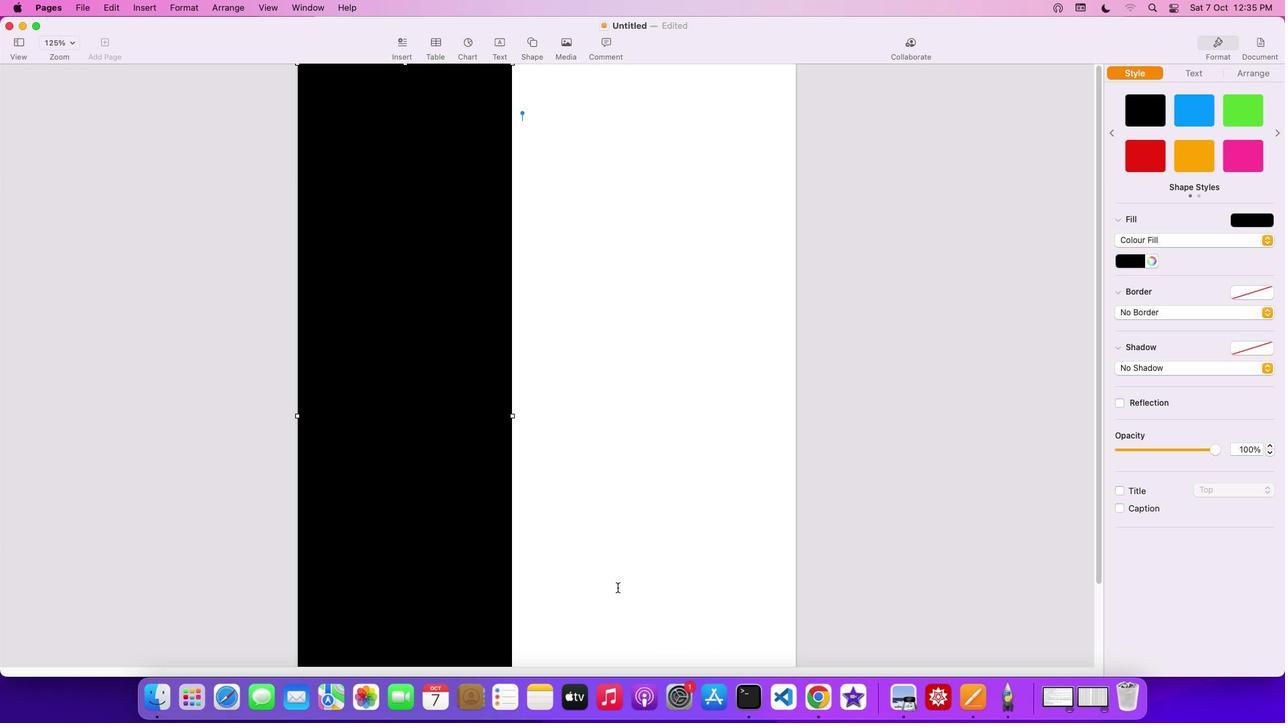 
Action: Mouse scrolled (628, 563) with delta (50, 36)
Screenshot: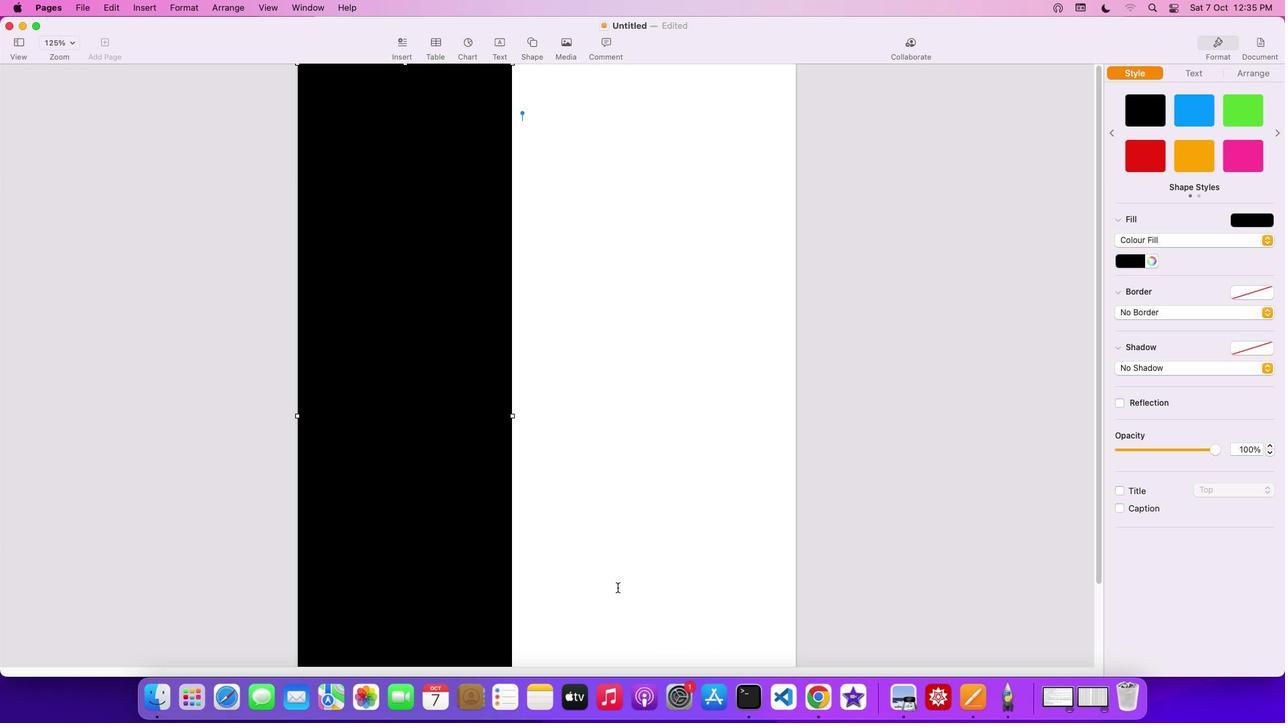 
Action: Mouse scrolled (628, 563) with delta (50, 33)
Screenshot: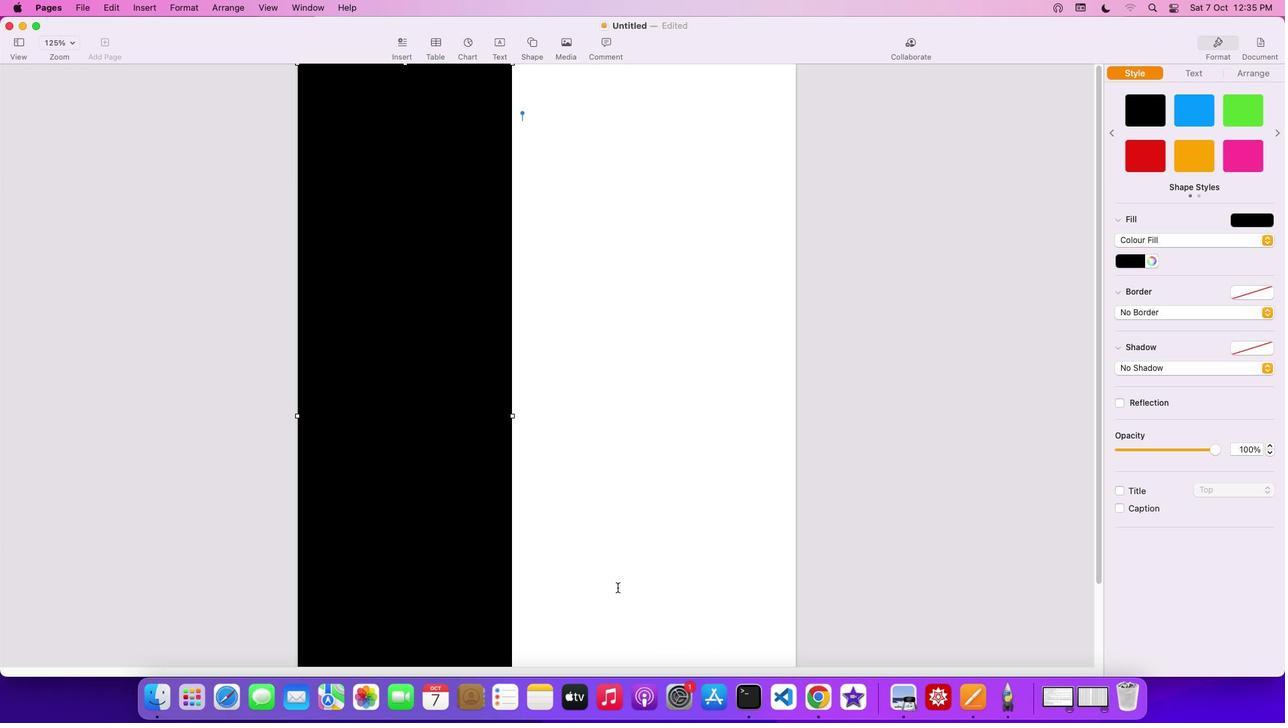 
Action: Mouse scrolled (628, 563) with delta (50, 33)
Screenshot: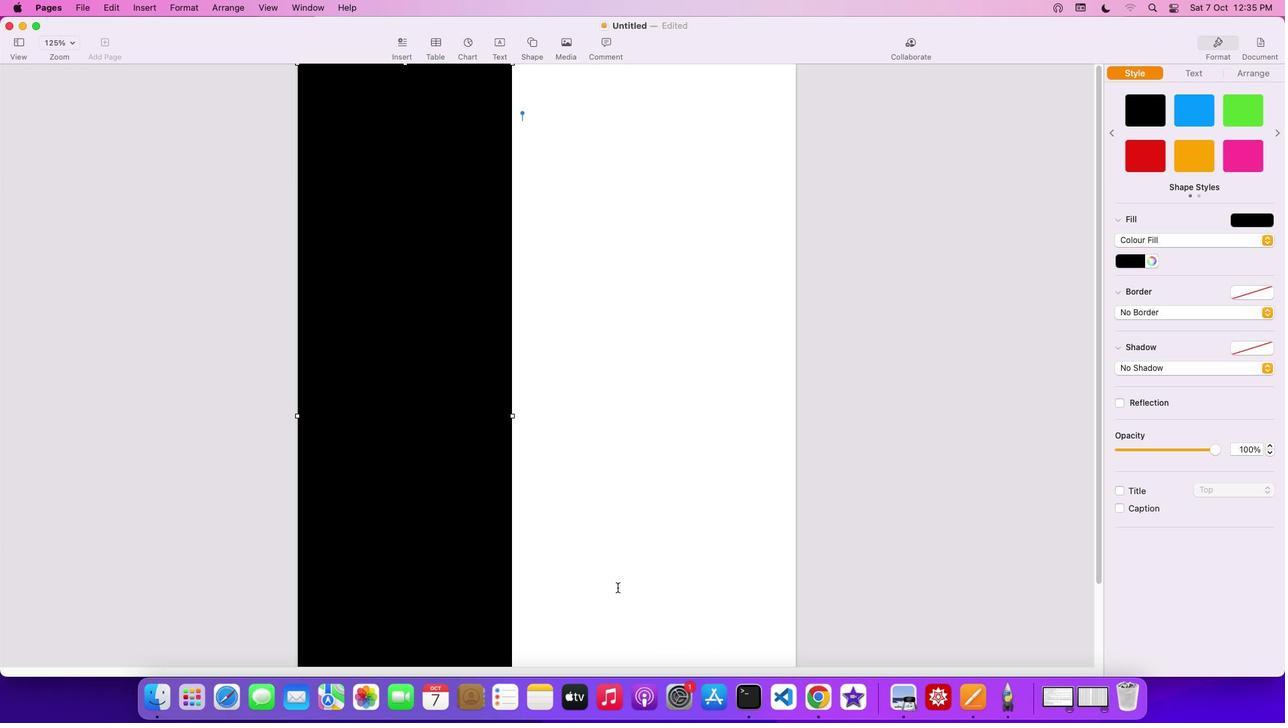
Action: Mouse scrolled (628, 563) with delta (50, 34)
Screenshot: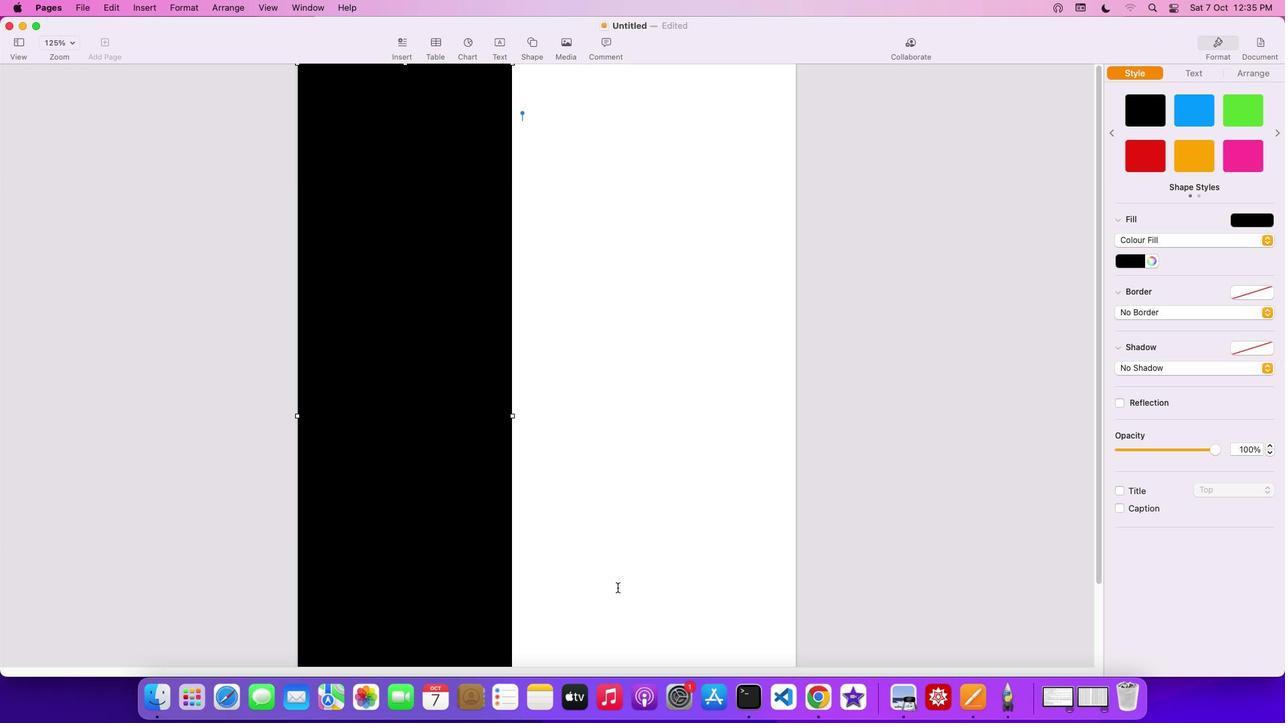 
Action: Mouse scrolled (628, 563) with delta (50, 36)
Screenshot: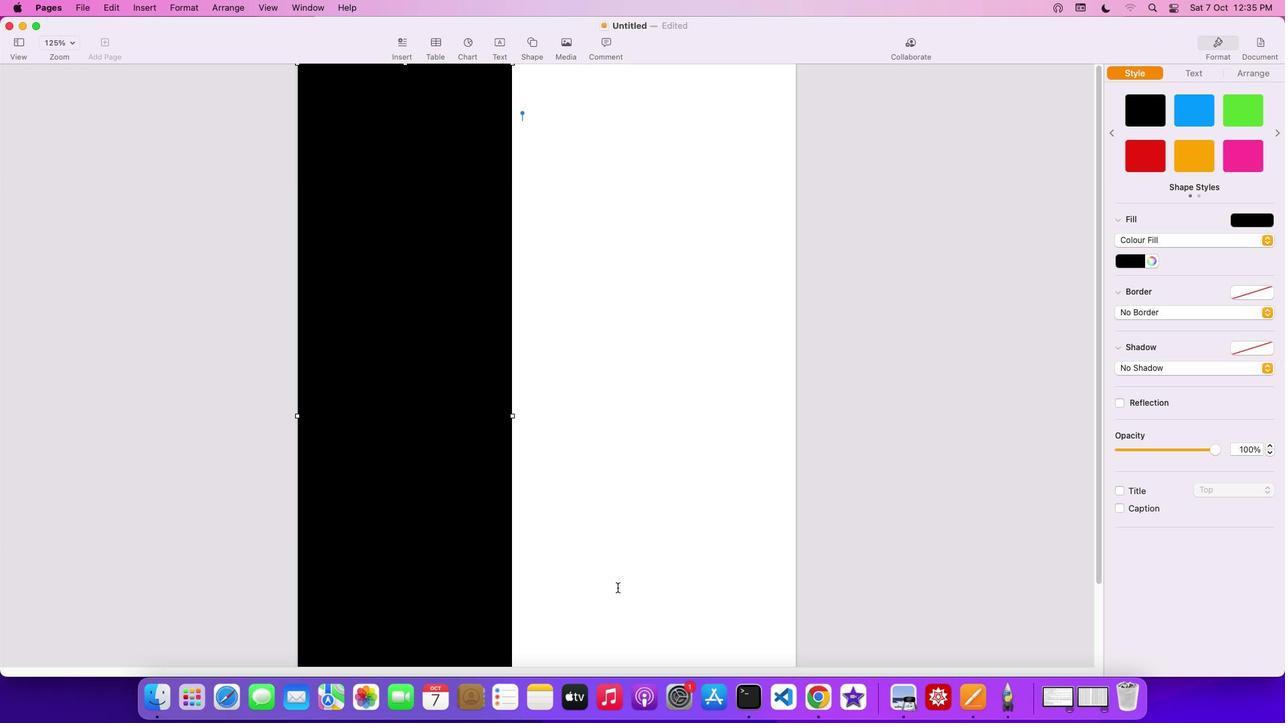
Action: Mouse scrolled (628, 563) with delta (50, 36)
Screenshot: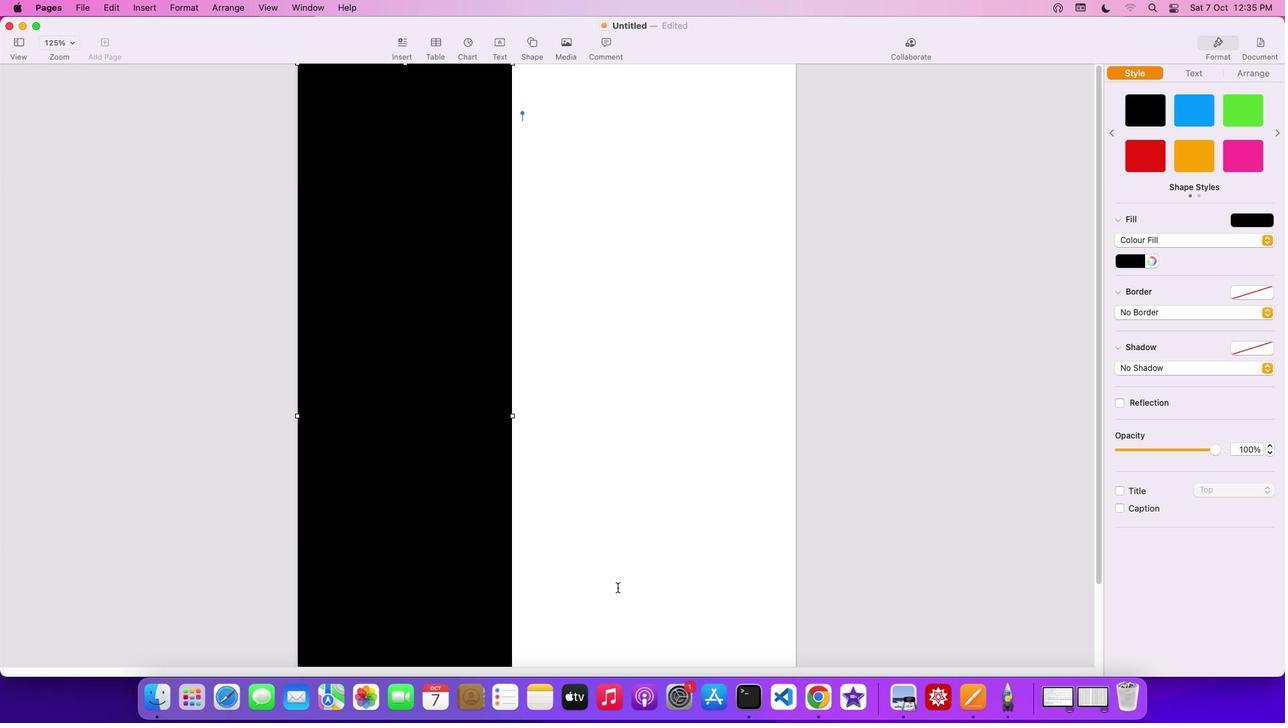 
Action: Mouse scrolled (628, 563) with delta (50, 36)
Screenshot: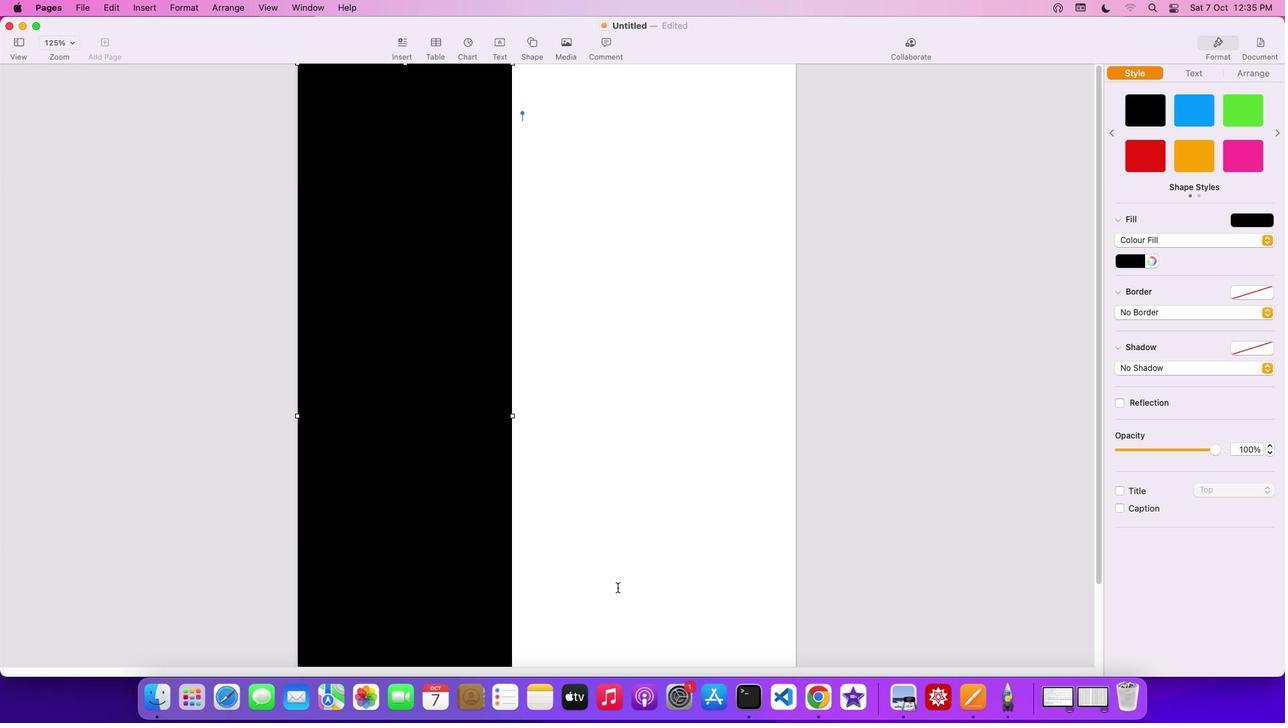 
Action: Mouse moved to (599, 285)
Screenshot: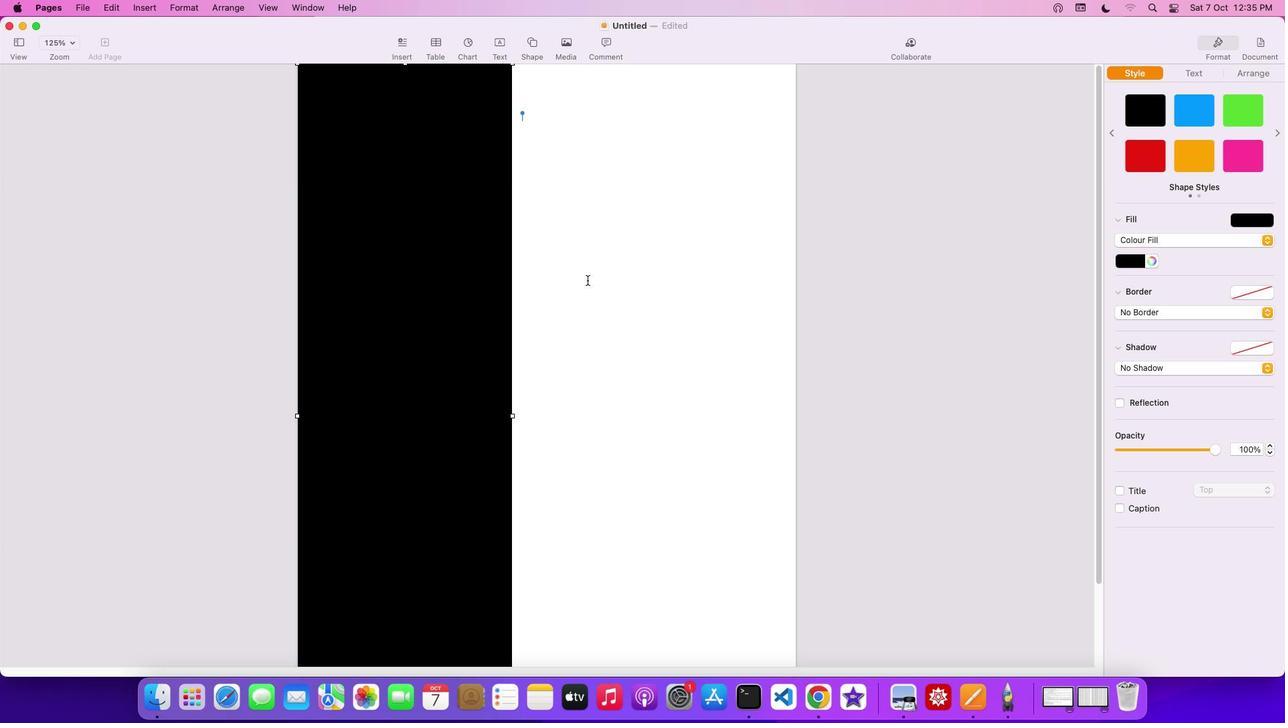 
Action: Mouse scrolled (599, 285) with delta (50, 33)
Screenshot: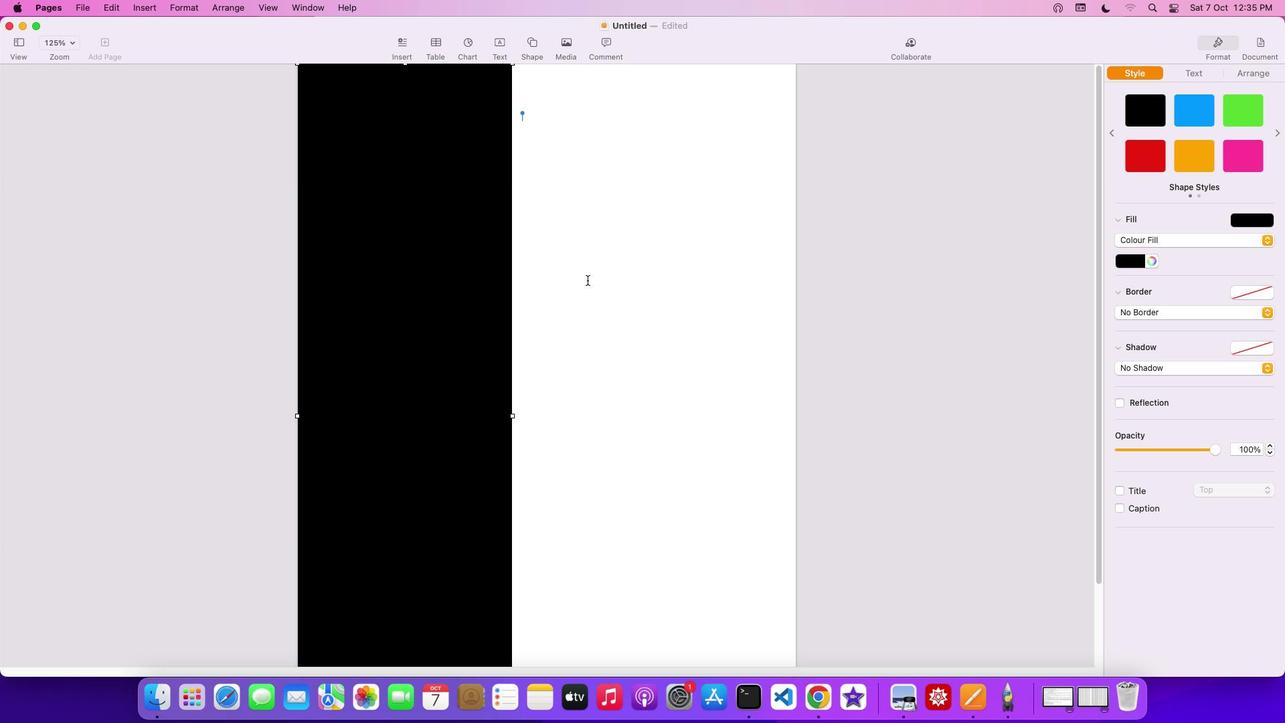 
Action: Mouse scrolled (599, 285) with delta (50, 33)
Screenshot: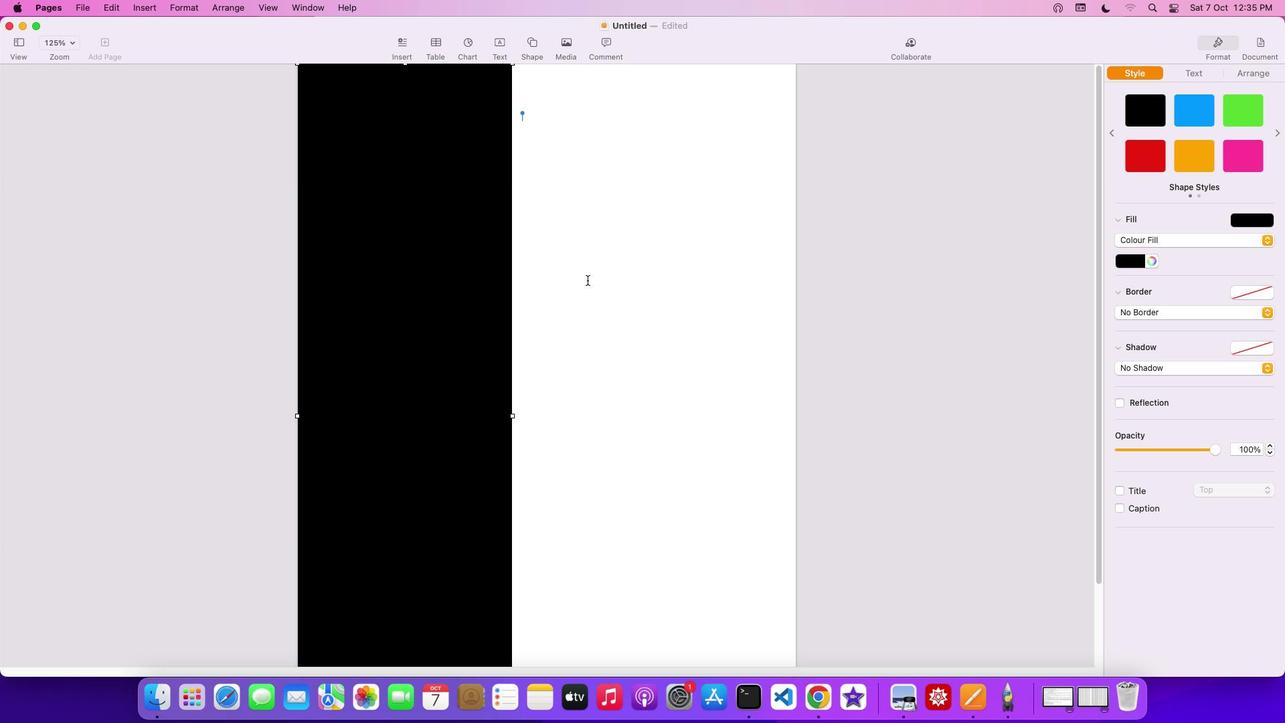 
Action: Mouse scrolled (599, 285) with delta (50, 34)
Screenshot: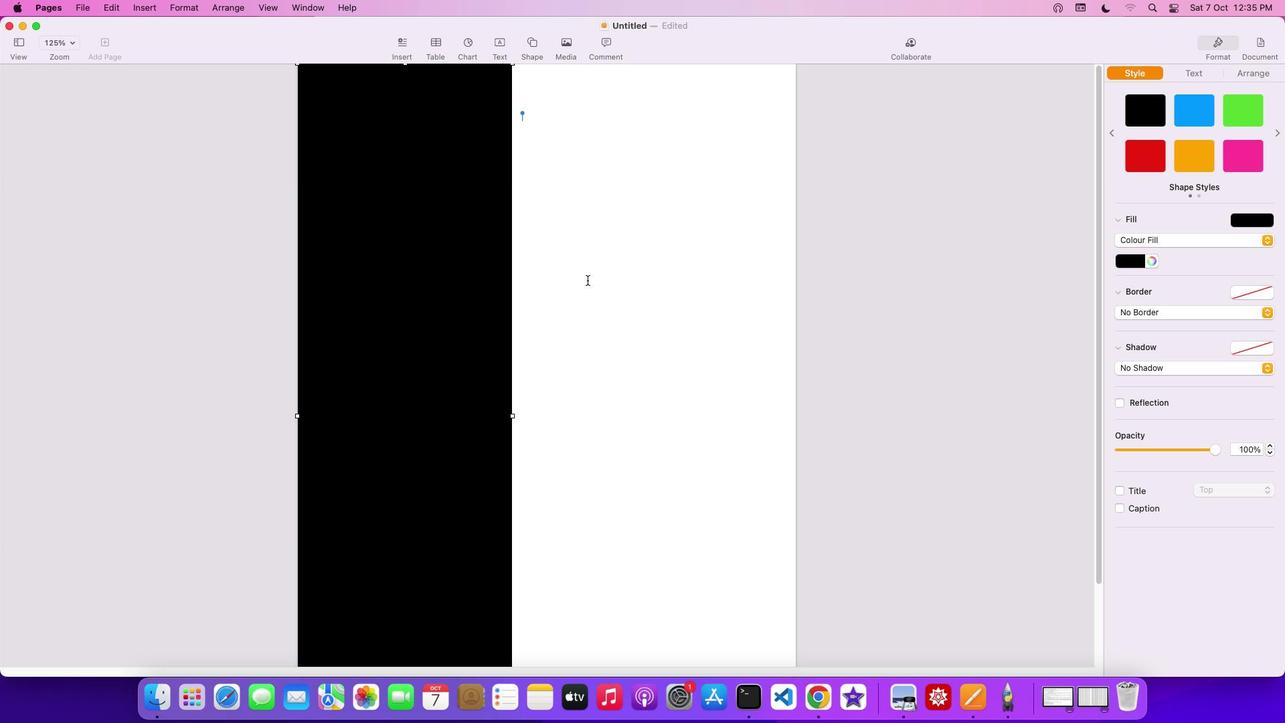 
Action: Mouse scrolled (599, 285) with delta (50, 36)
Screenshot: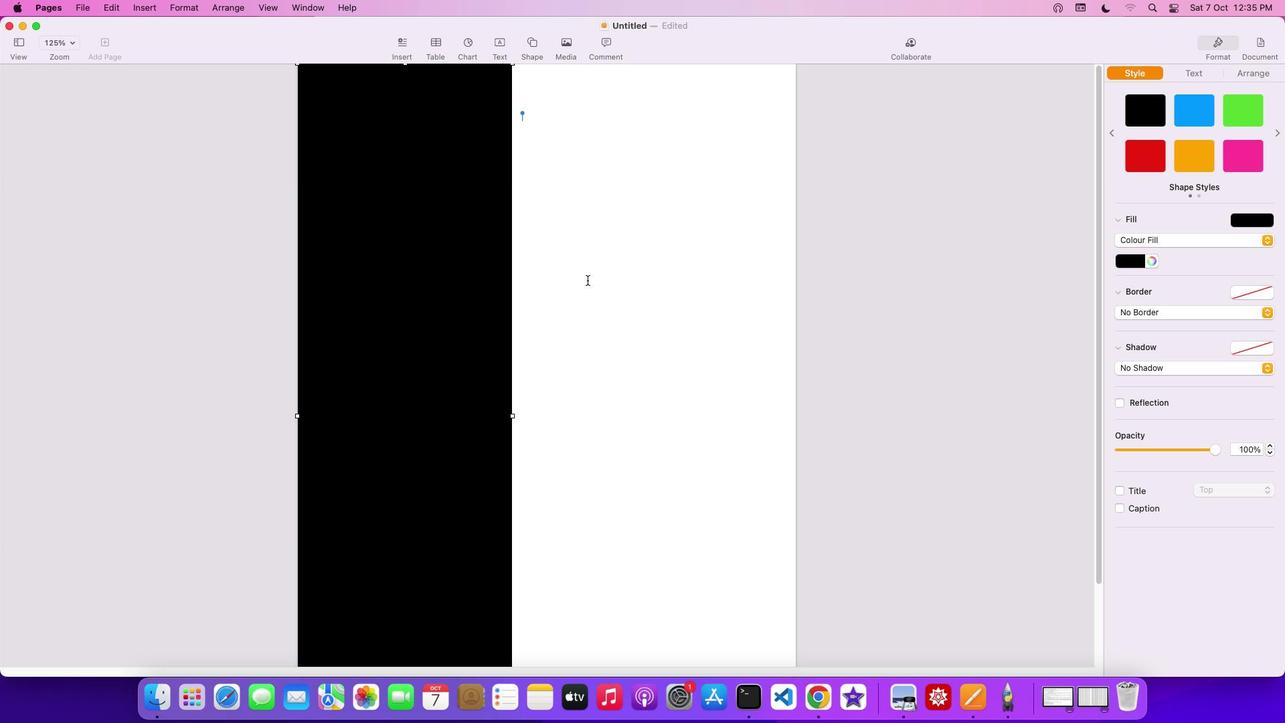 
Action: Mouse scrolled (599, 285) with delta (50, 33)
Screenshot: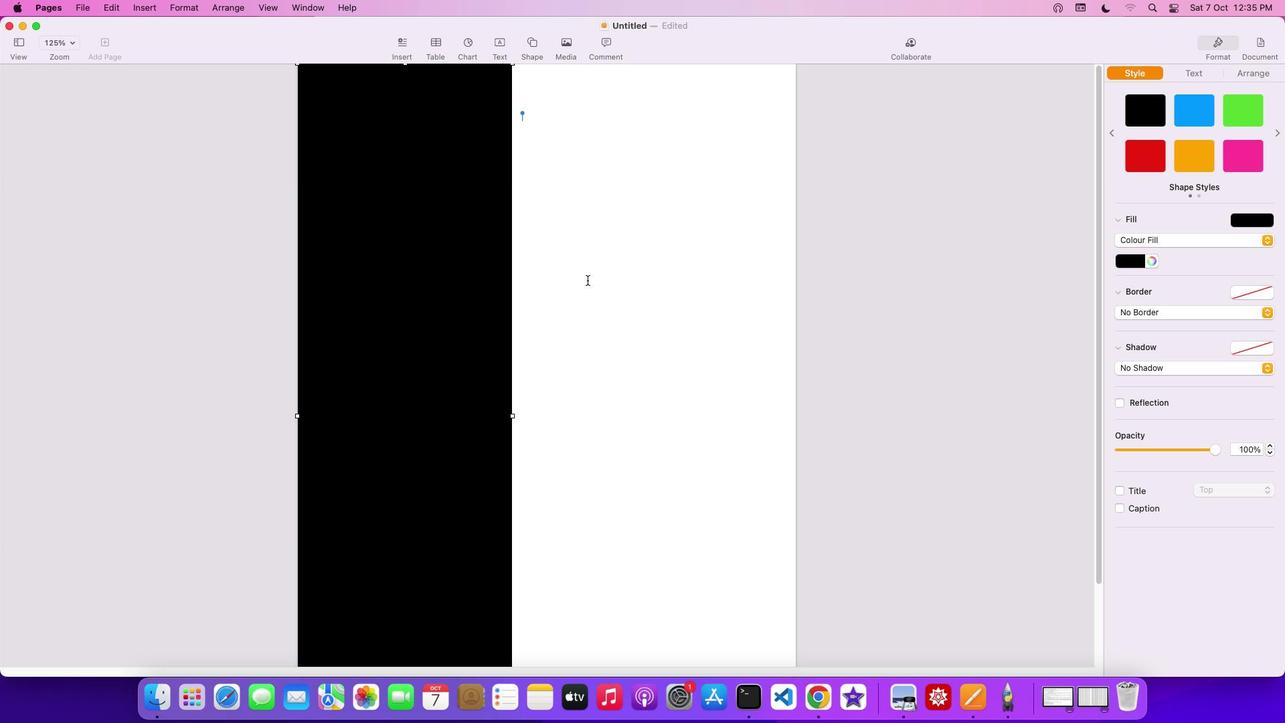 
Action: Mouse scrolled (599, 285) with delta (50, 33)
Screenshot: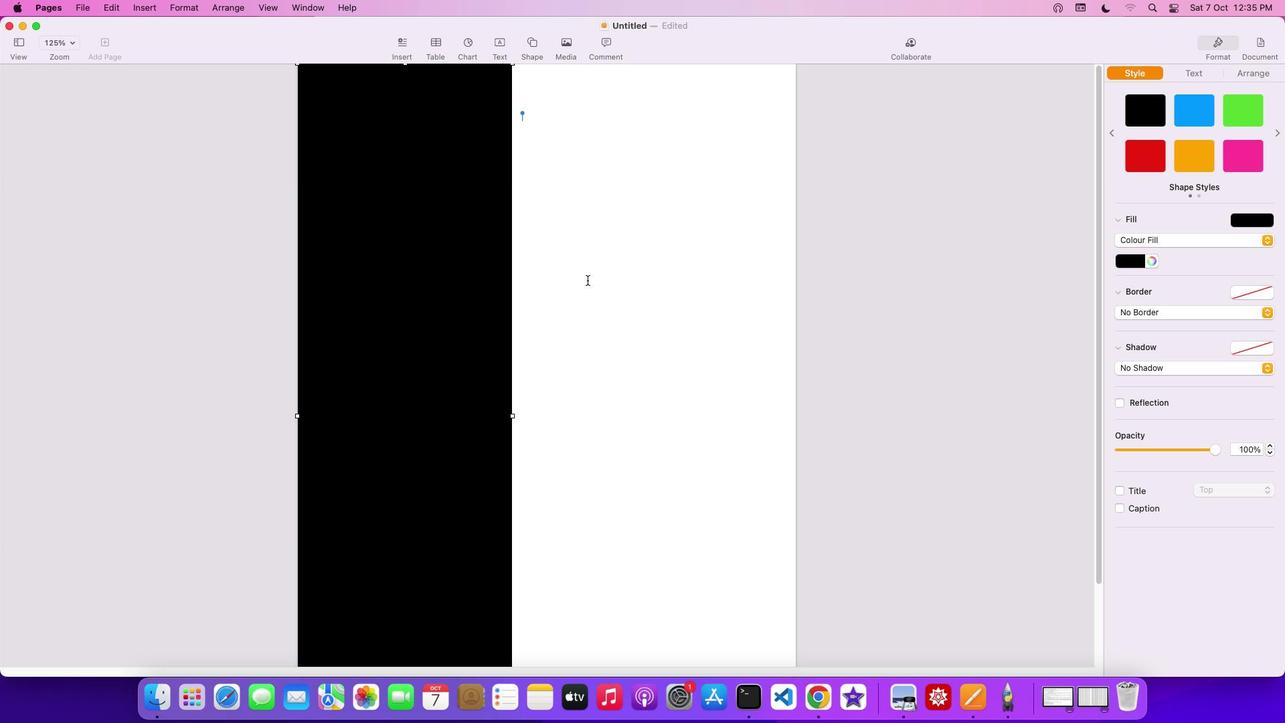 
Action: Mouse scrolled (599, 285) with delta (50, 34)
Screenshot: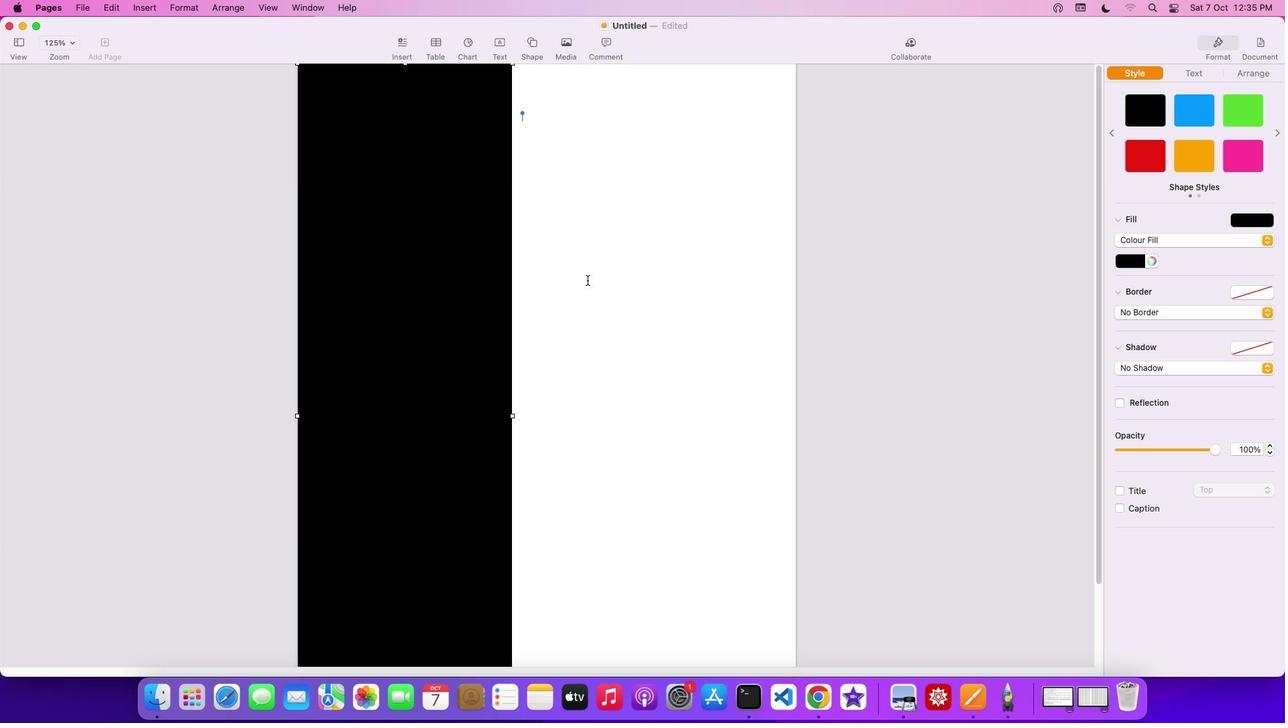 
Action: Mouse scrolled (599, 285) with delta (50, 36)
Screenshot: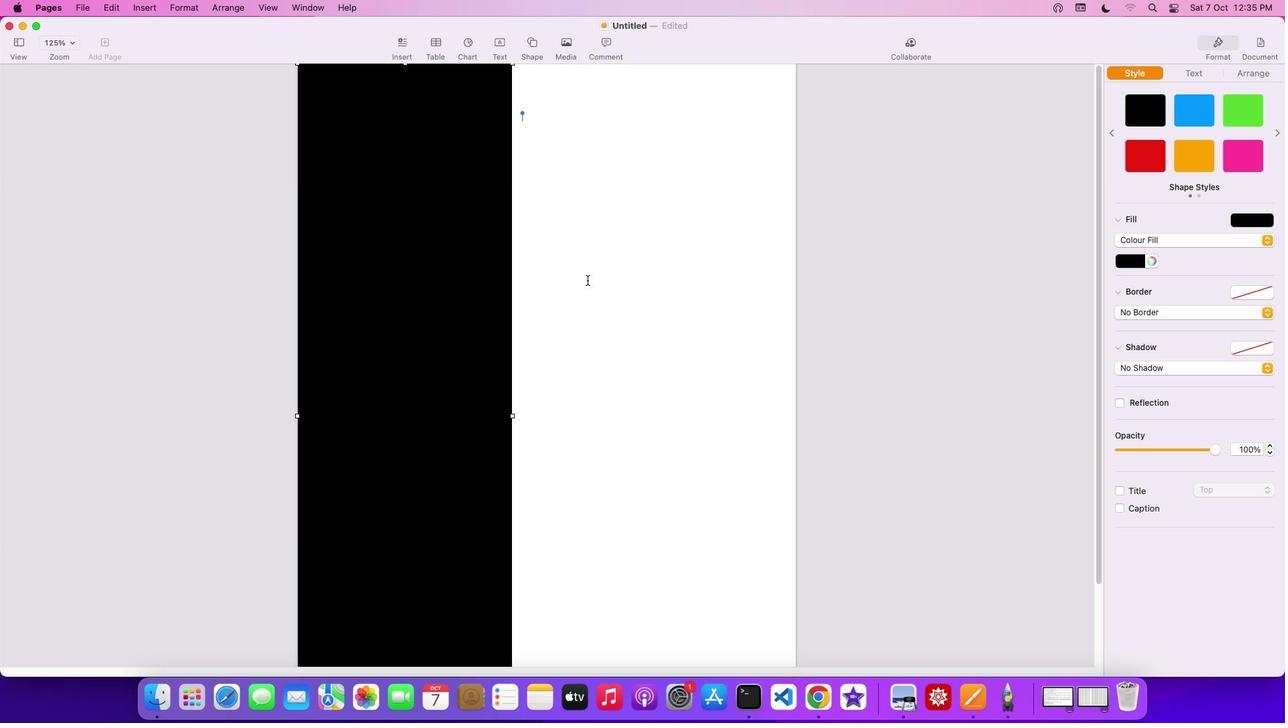 
Action: Mouse scrolled (599, 285) with delta (50, 36)
Screenshot: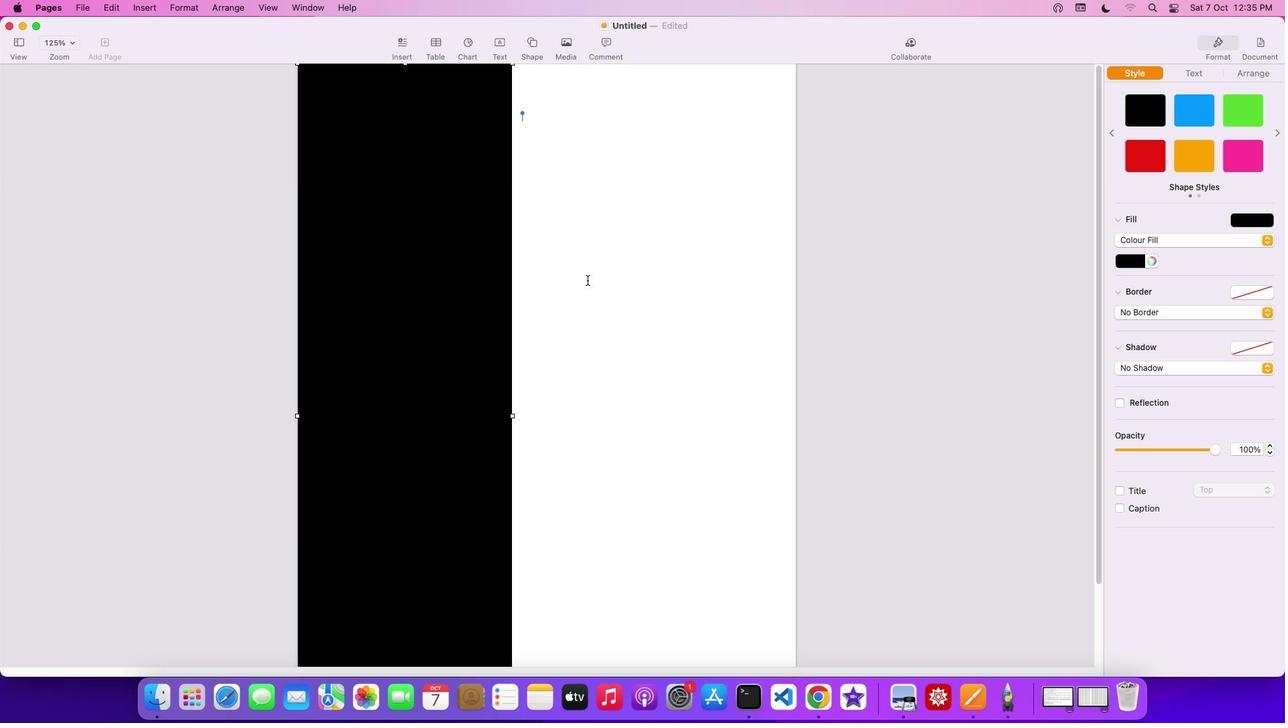 
Action: Mouse moved to (551, 70)
Screenshot: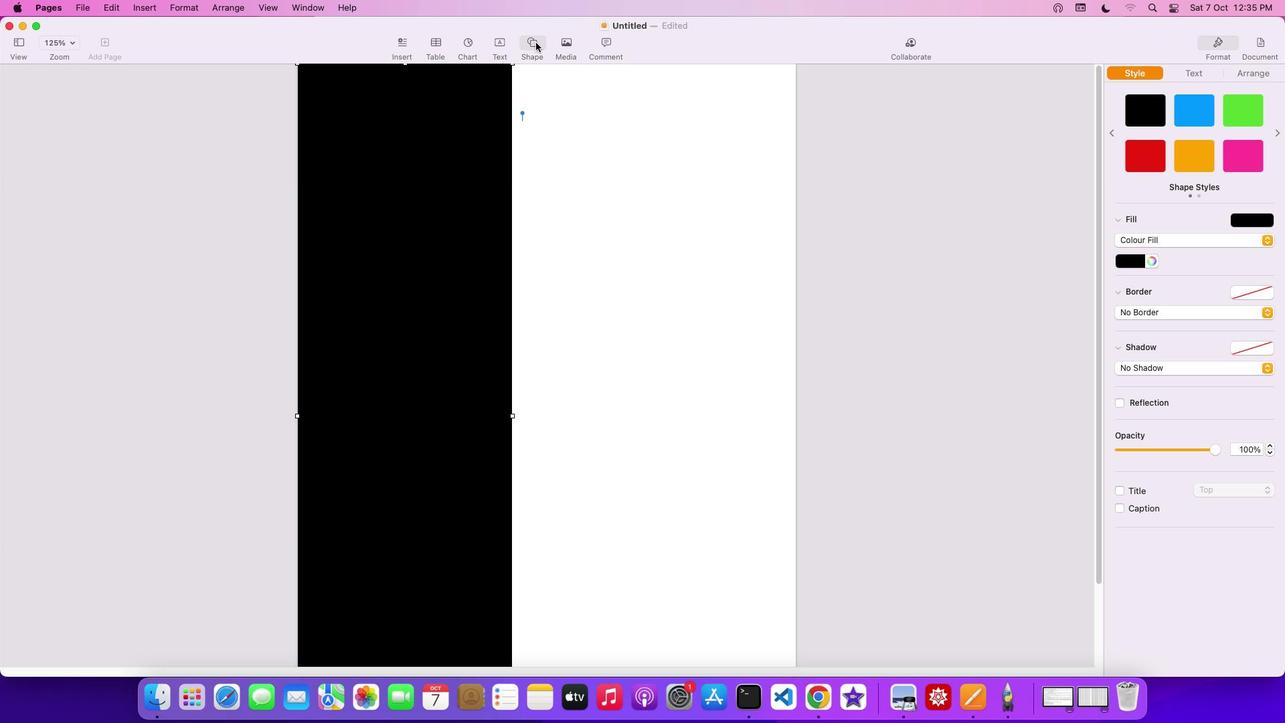 
Action: Mouse pressed left at (551, 70)
Screenshot: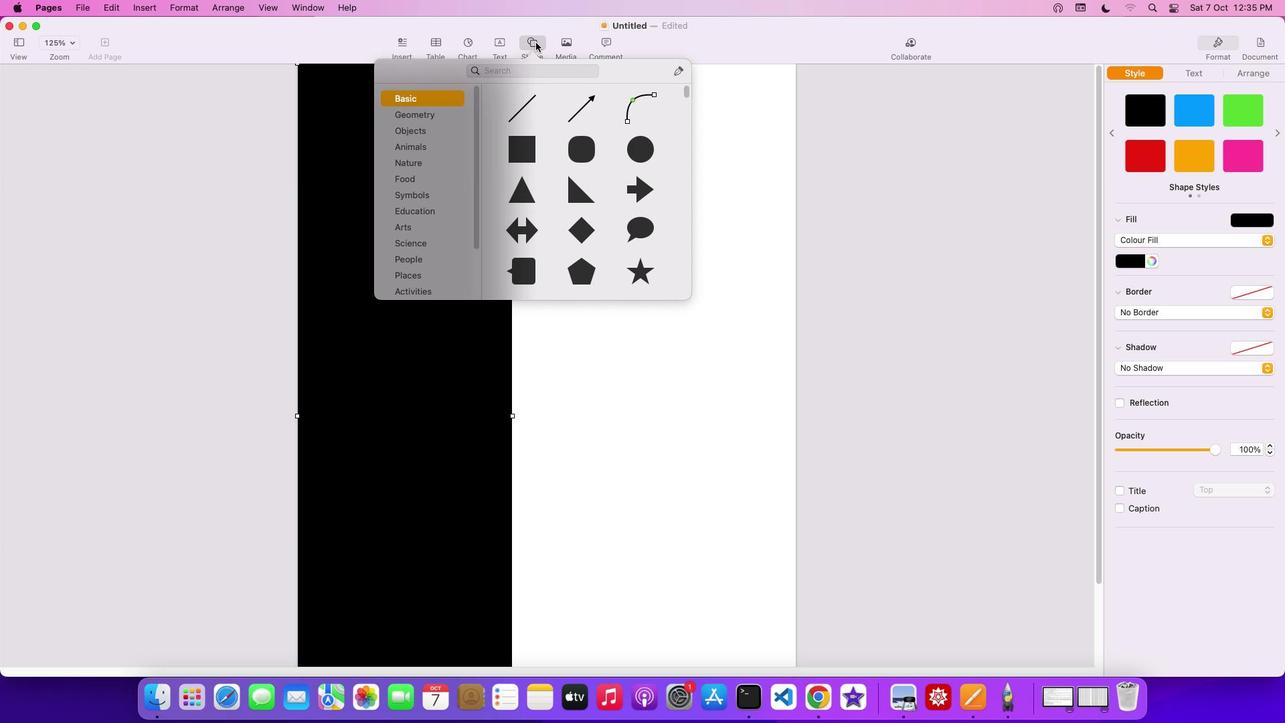 
Action: Mouse moved to (597, 212)
Screenshot: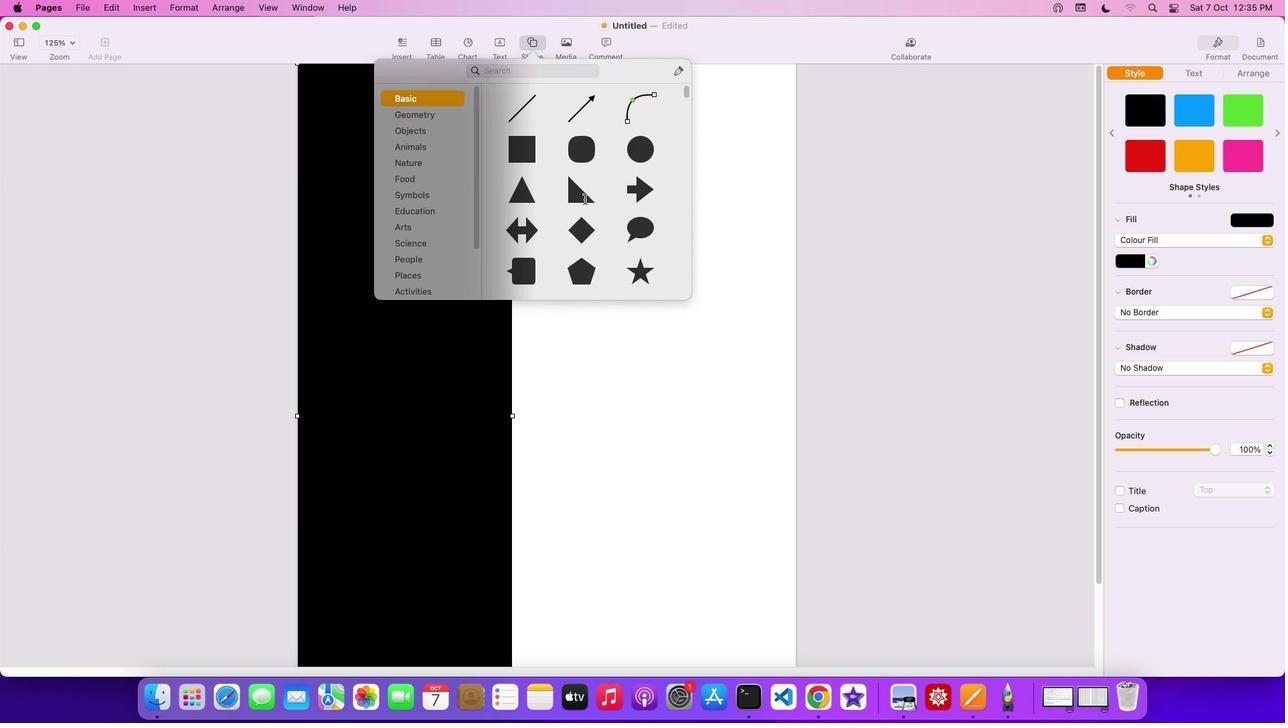 
Action: Mouse pressed left at (597, 212)
Screenshot: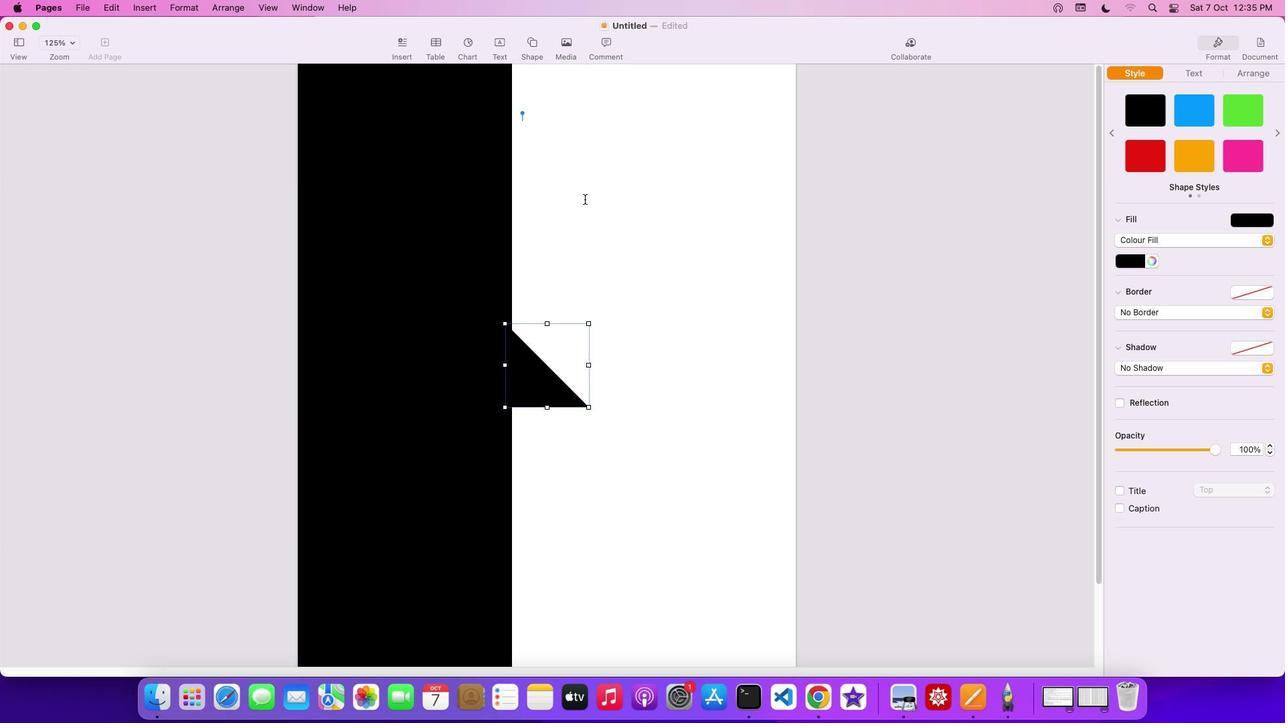 
Action: Mouse moved to (556, 394)
Screenshot: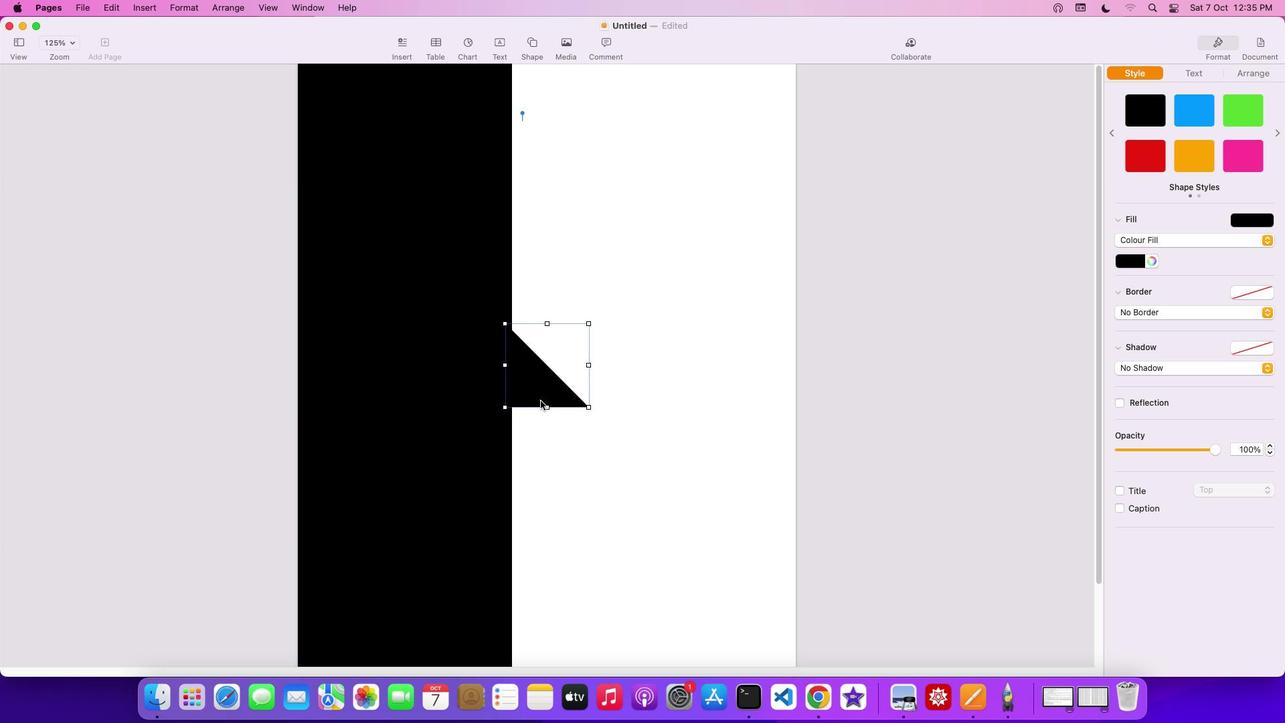 
Action: Mouse pressed left at (556, 394)
Screenshot: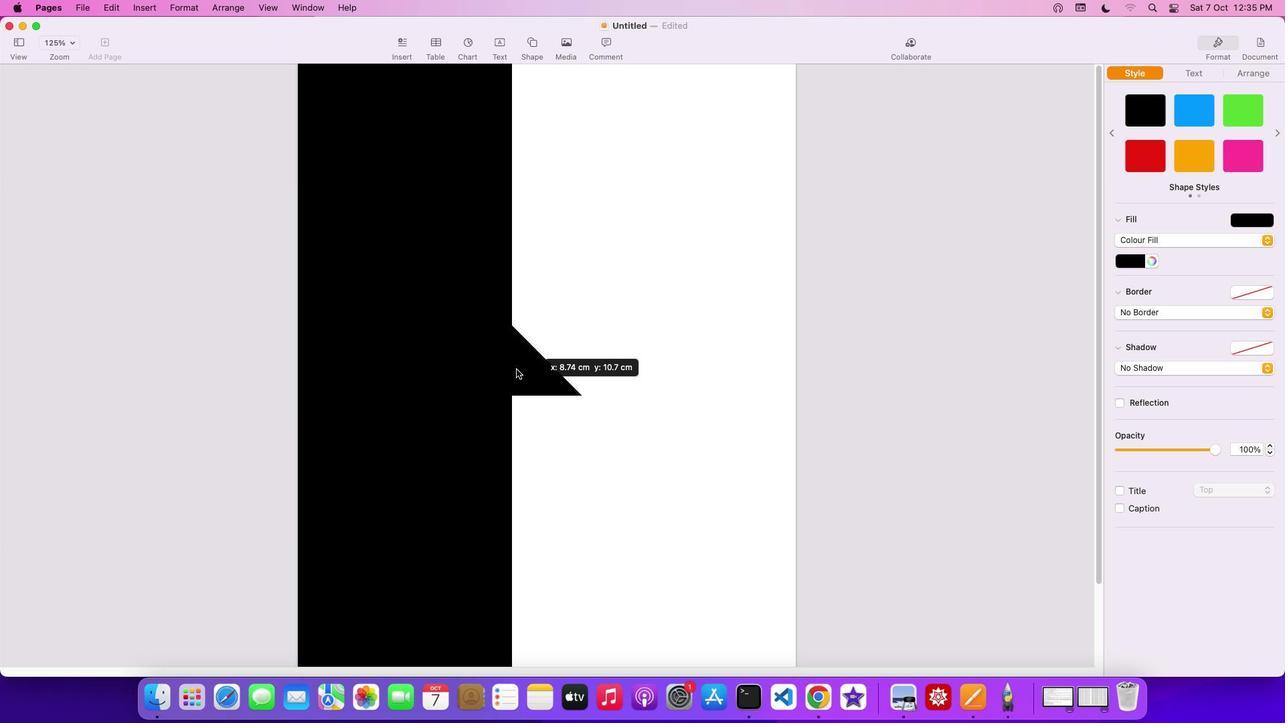 
Action: Mouse moved to (1174, 170)
Screenshot: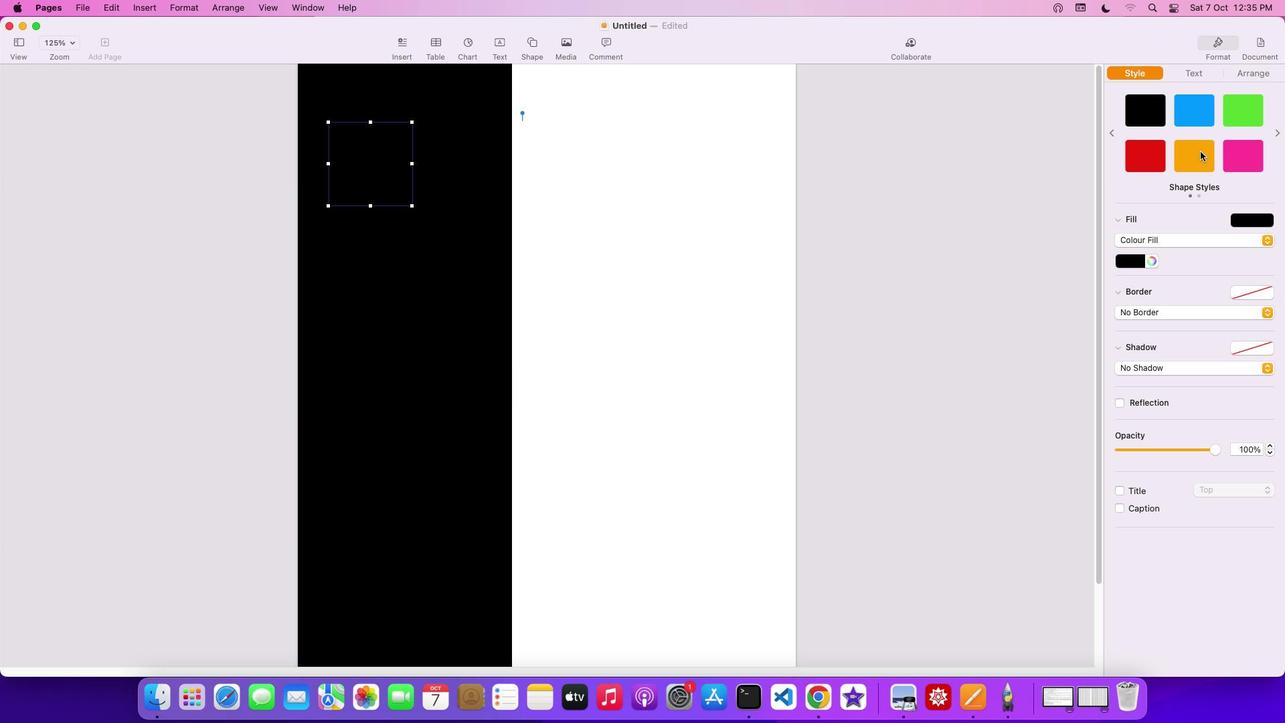 
Action: Mouse pressed left at (1174, 170)
Screenshot: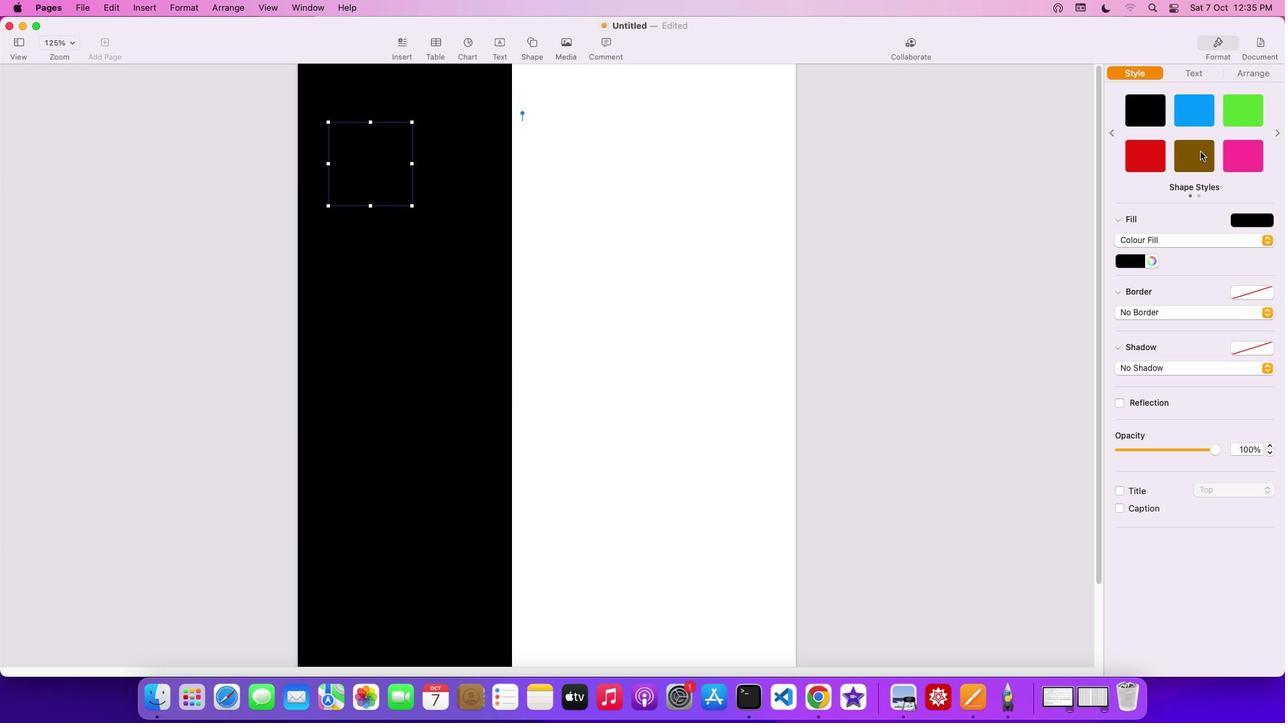 
Action: Mouse moved to (397, 202)
Screenshot: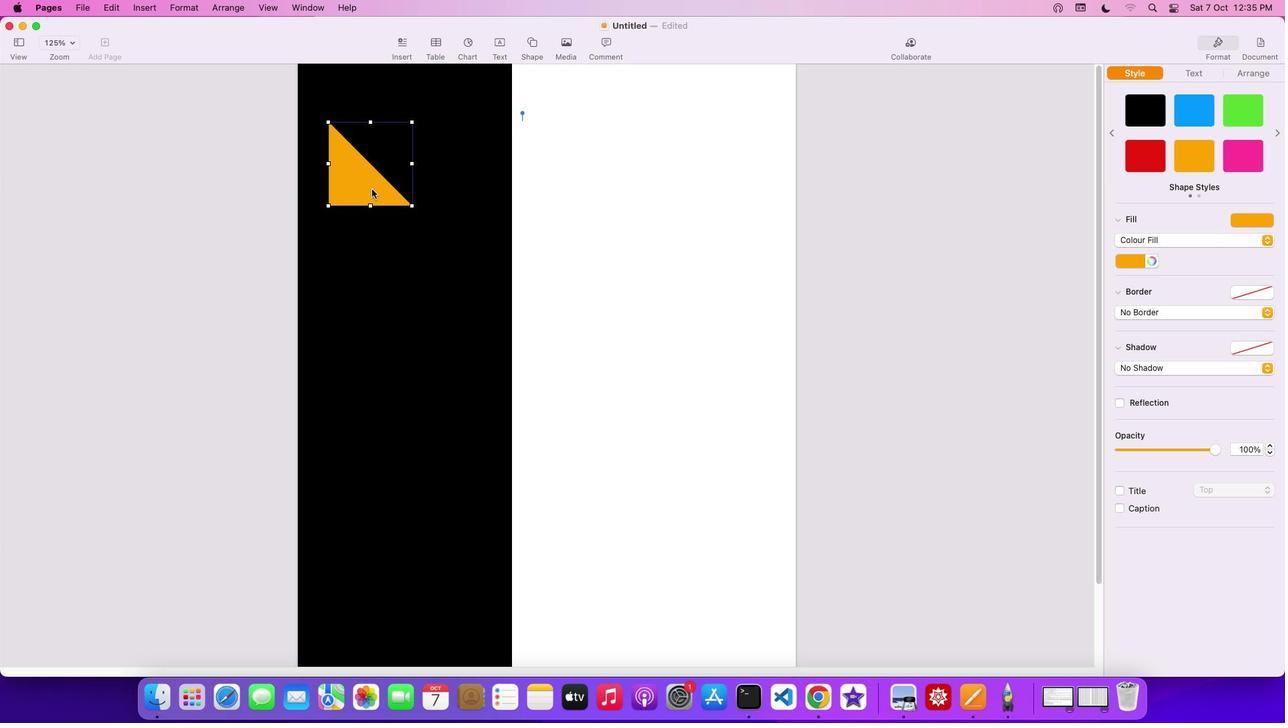 
Action: Mouse pressed left at (397, 202)
Screenshot: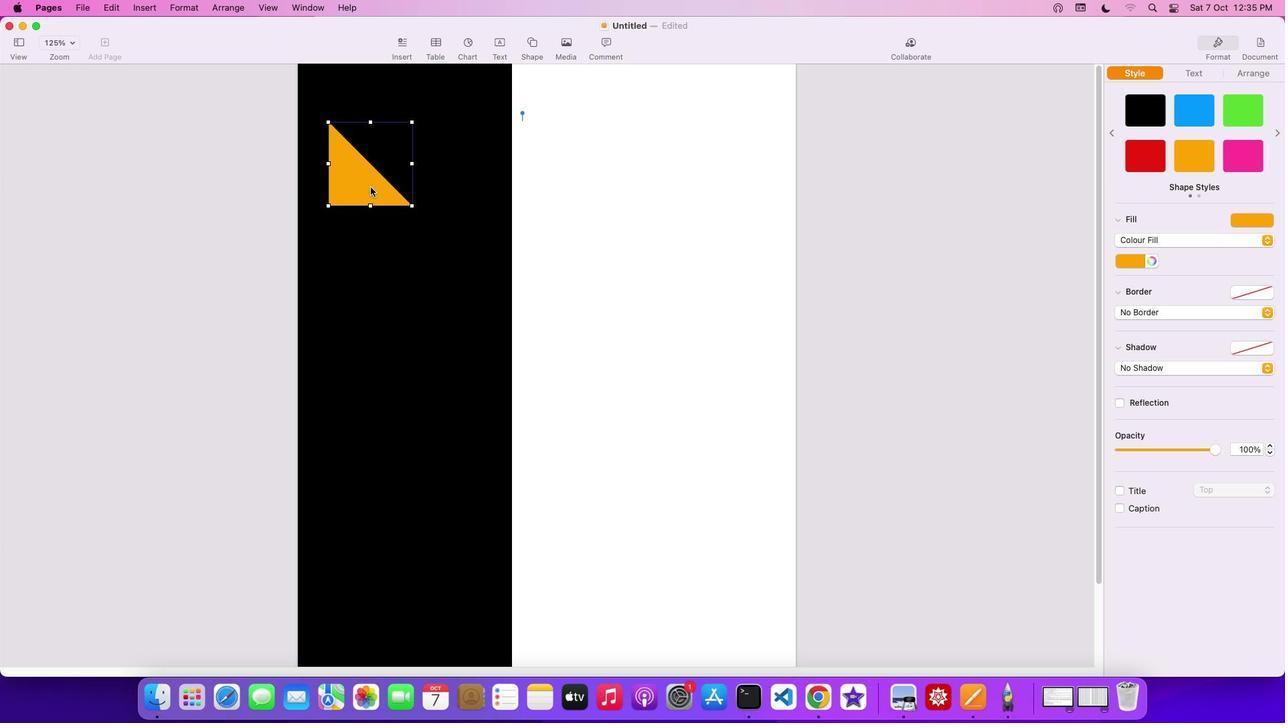 
Action: Mouse moved to (407, 166)
Screenshot: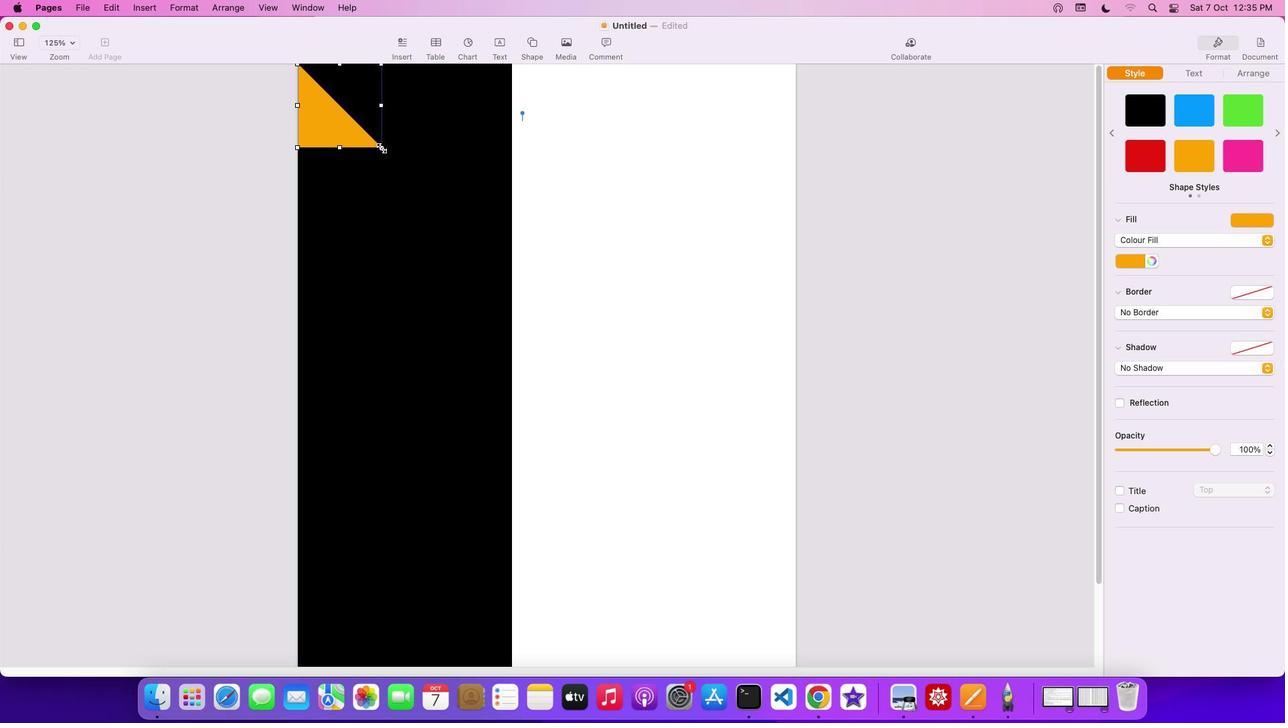
Action: Mouse pressed left at (407, 166)
Screenshot: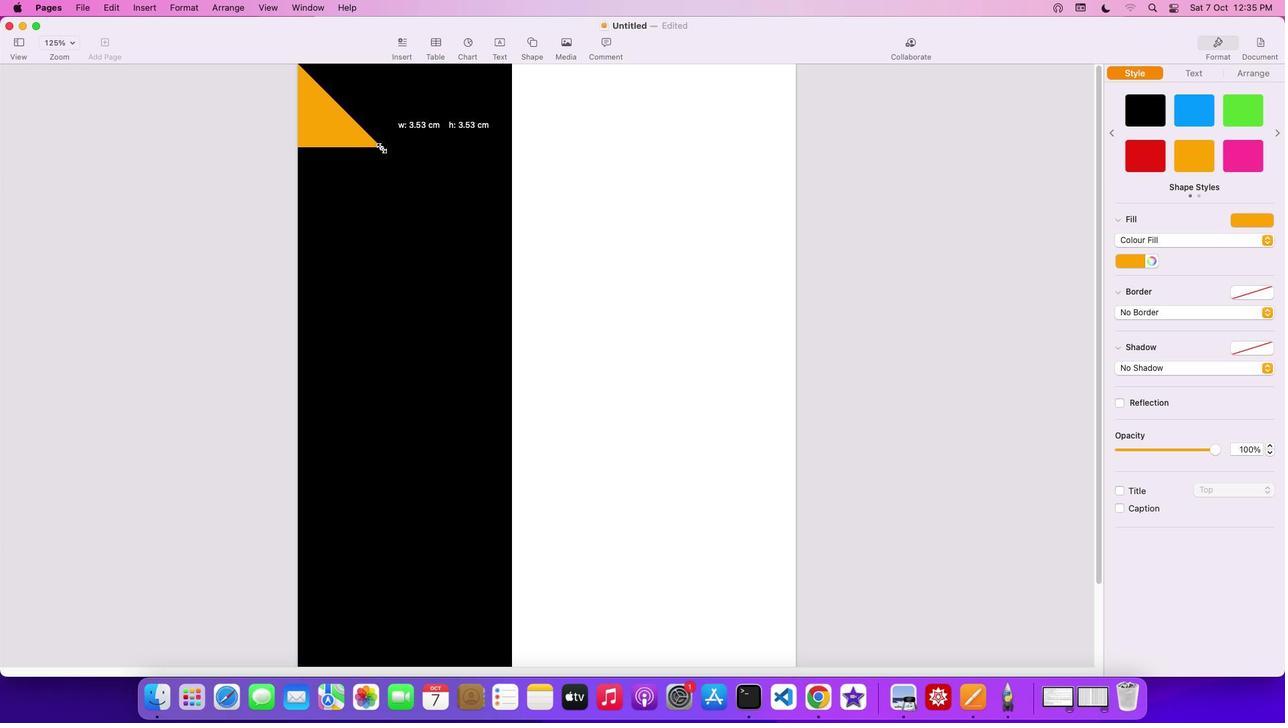 
Action: Mouse moved to (619, 228)
Screenshot: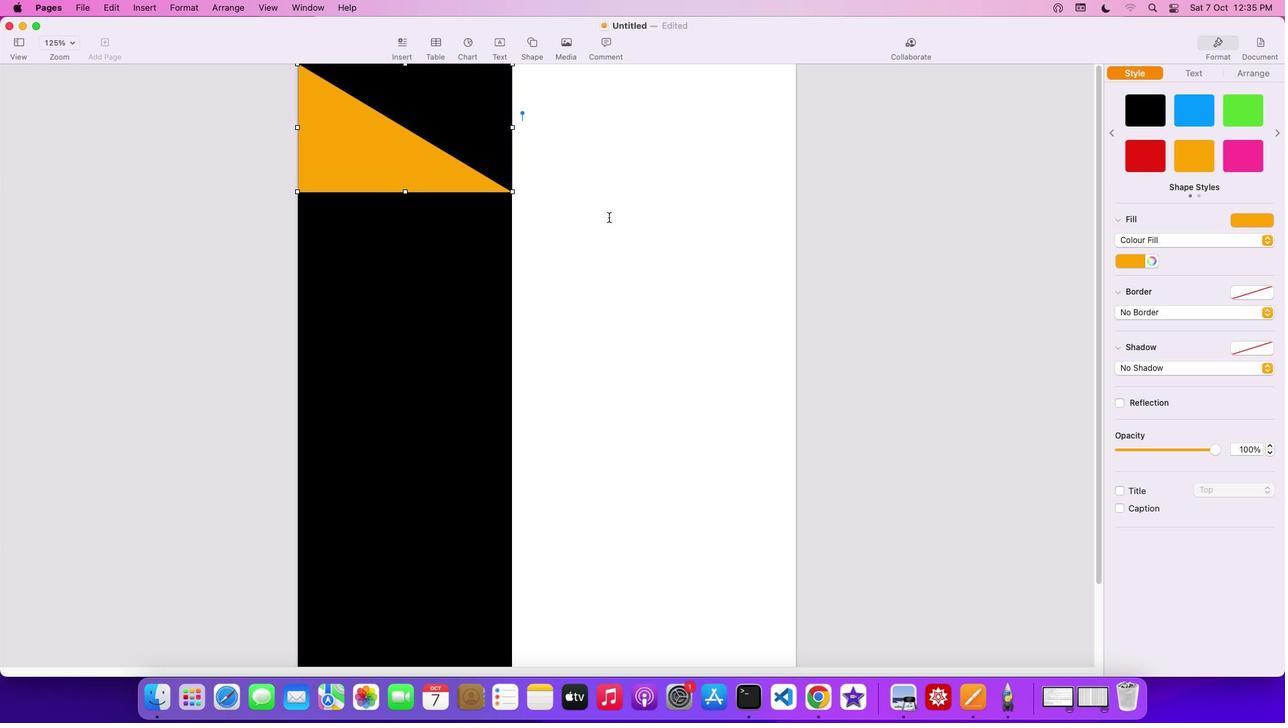 
Action: Mouse pressed left at (619, 228)
Screenshot: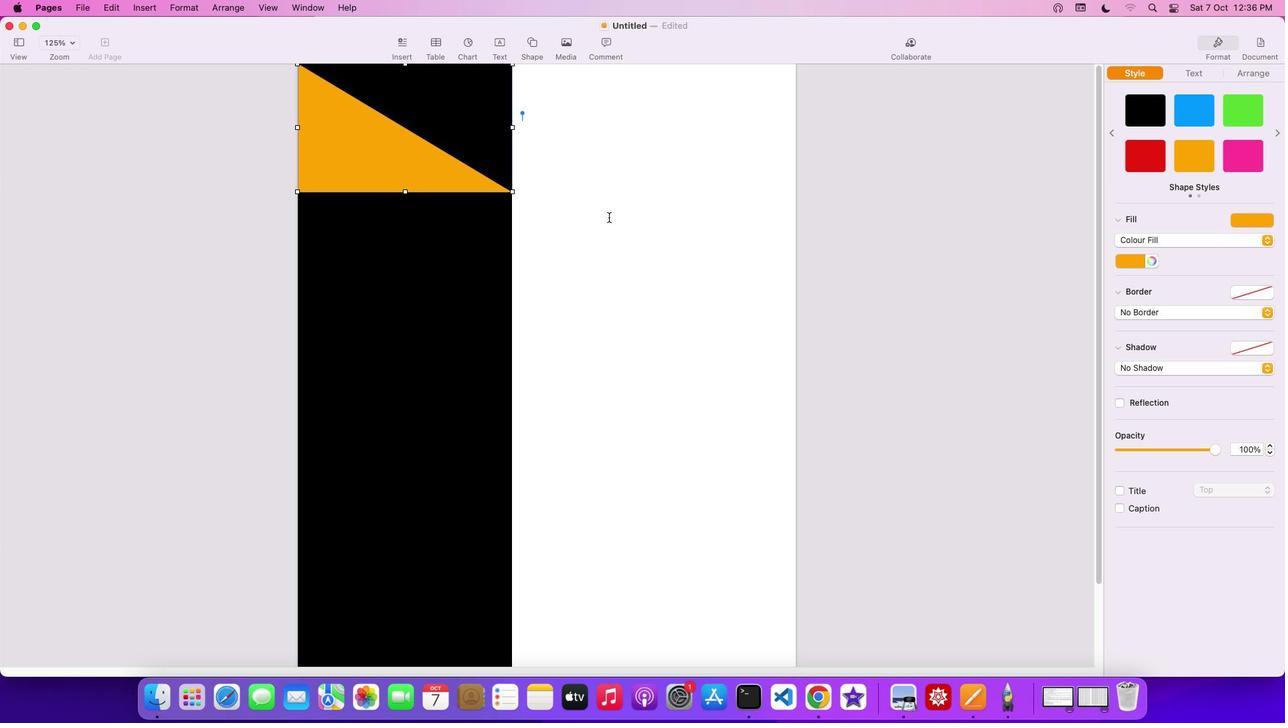 
Action: Mouse moved to (552, 73)
Screenshot: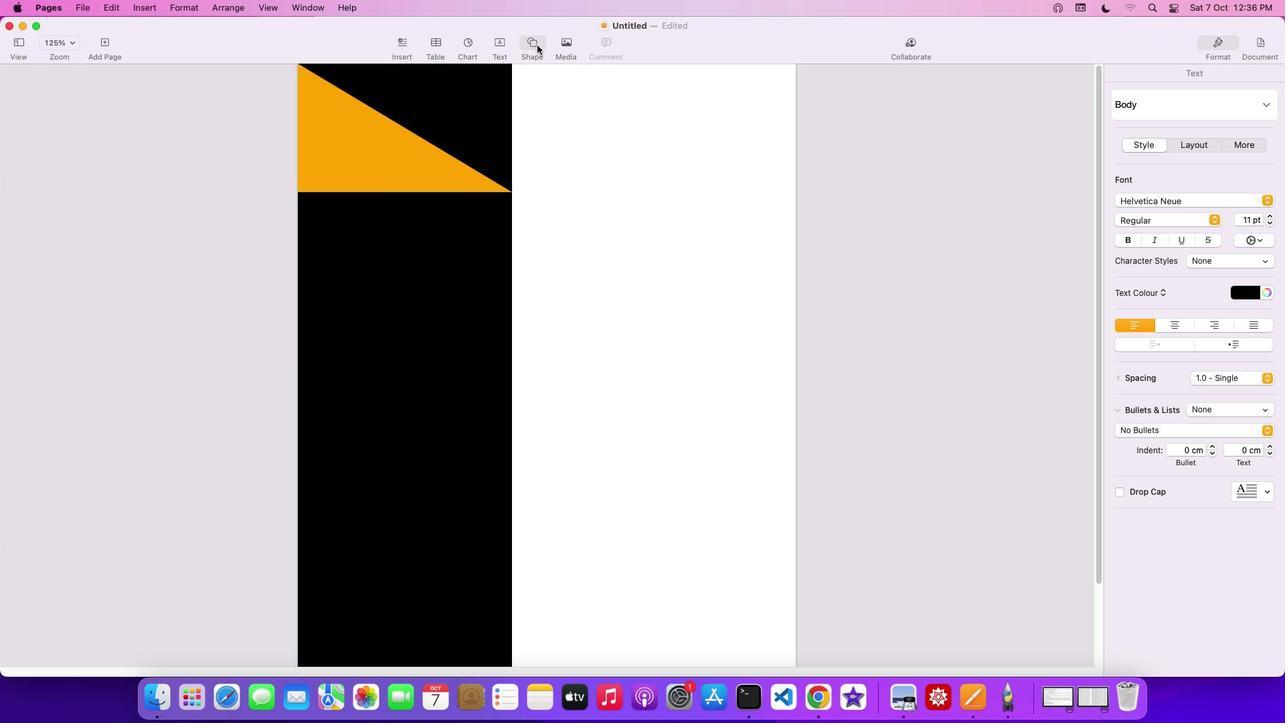 
Action: Mouse pressed left at (552, 73)
Screenshot: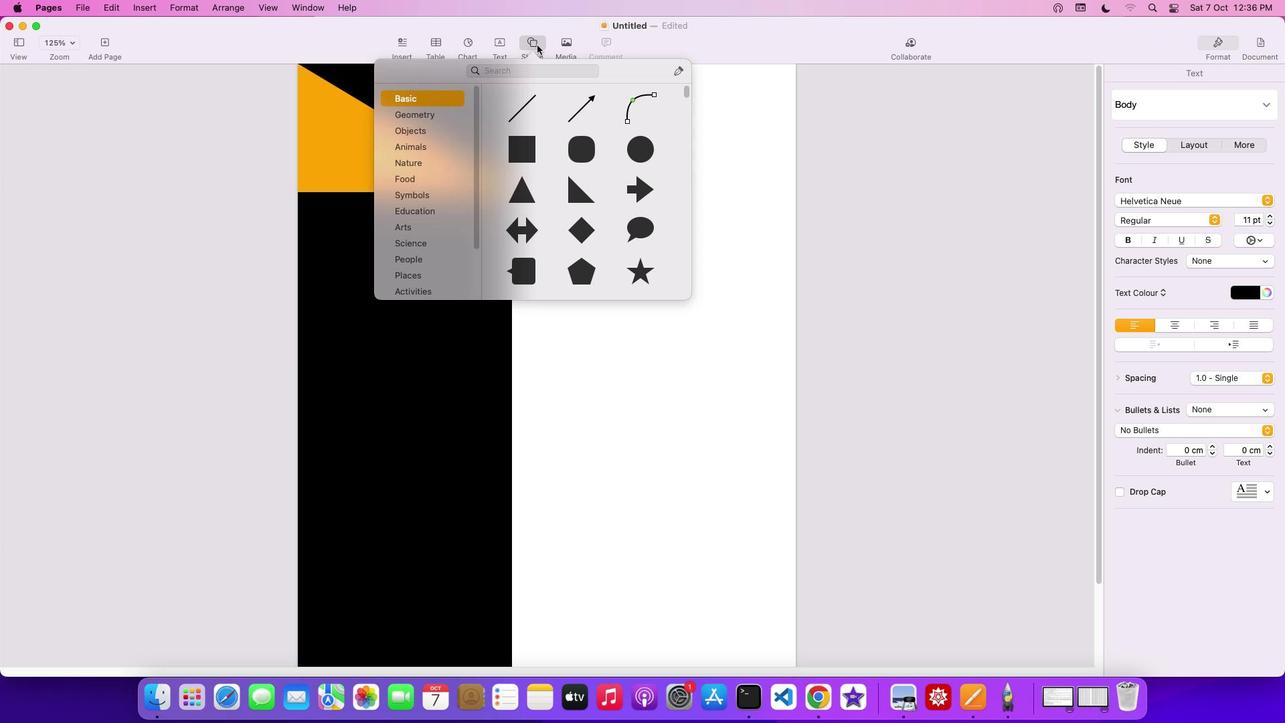 
Action: Mouse moved to (624, 236)
Screenshot: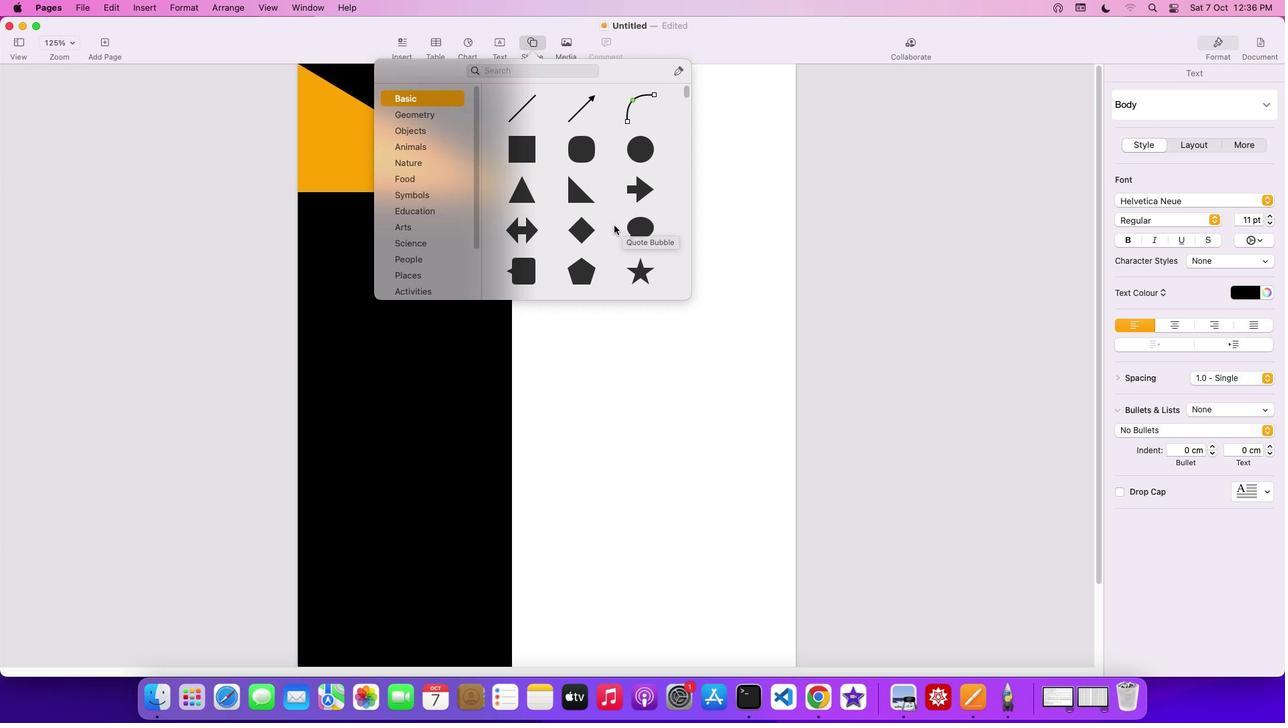 
Action: Mouse scrolled (624, 236) with delta (50, 32)
Screenshot: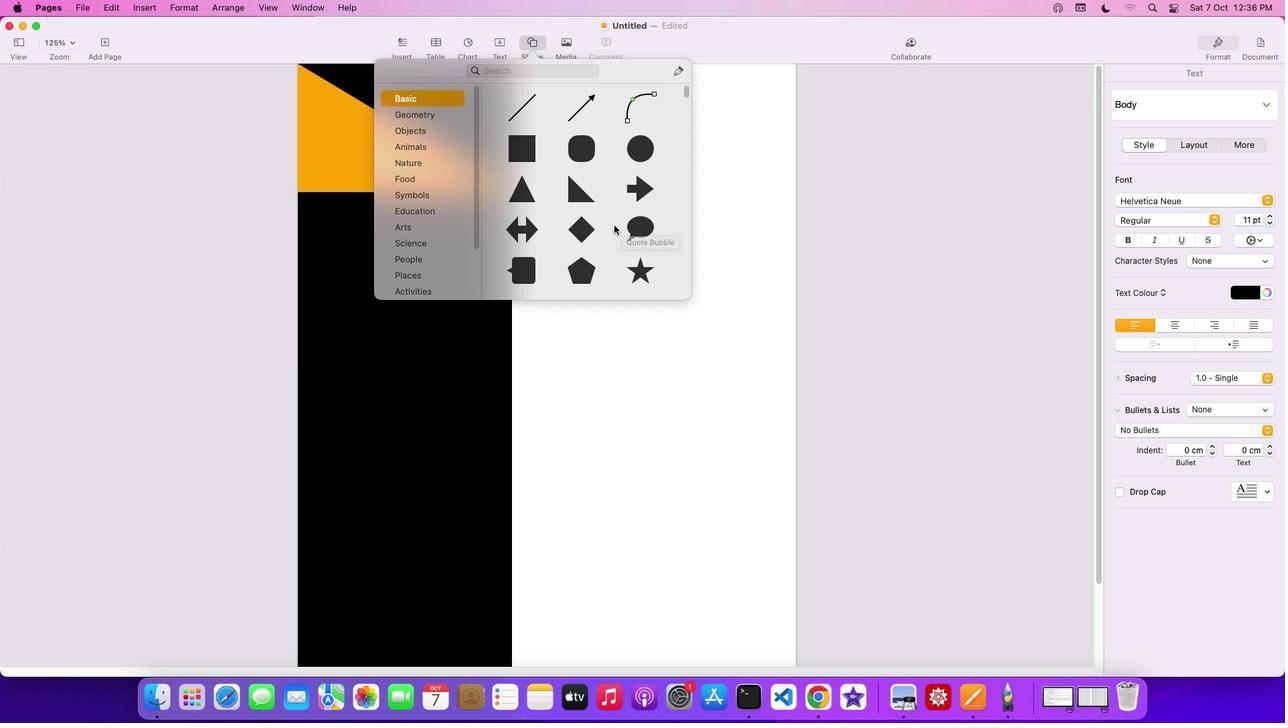 
Action: Mouse scrolled (624, 236) with delta (50, 32)
Screenshot: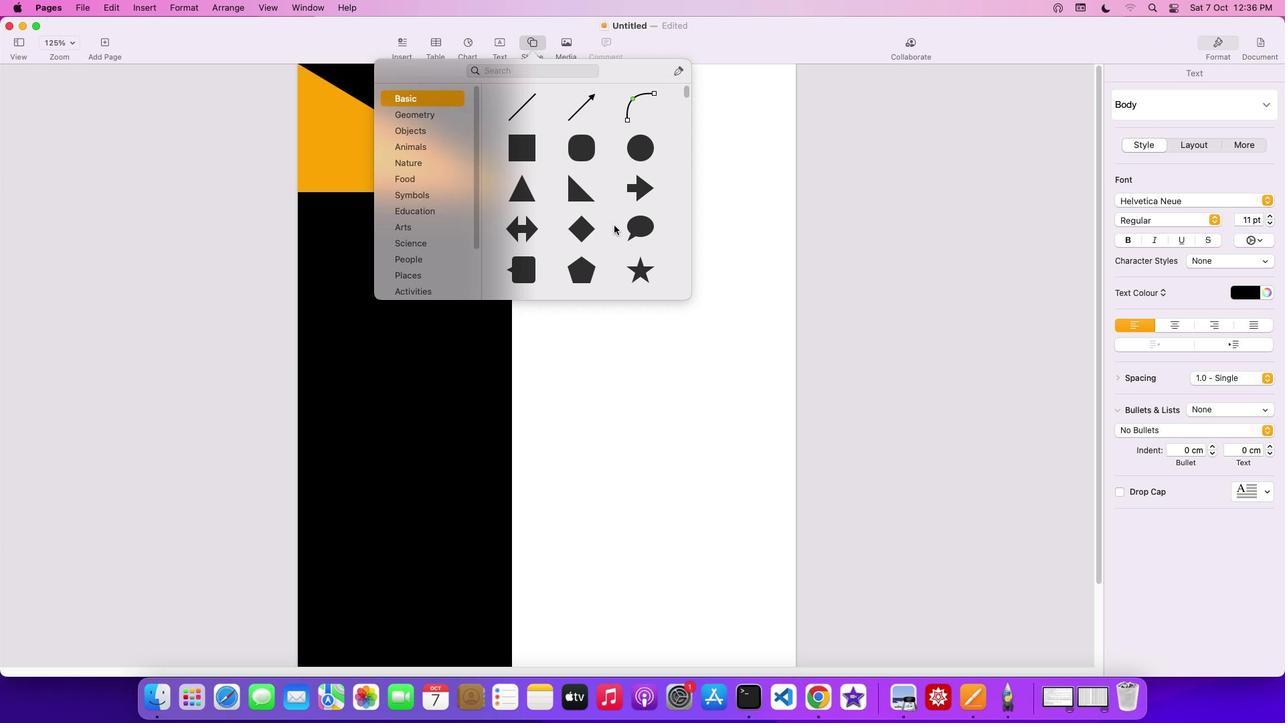 
Action: Mouse moved to (417, 248)
Screenshot: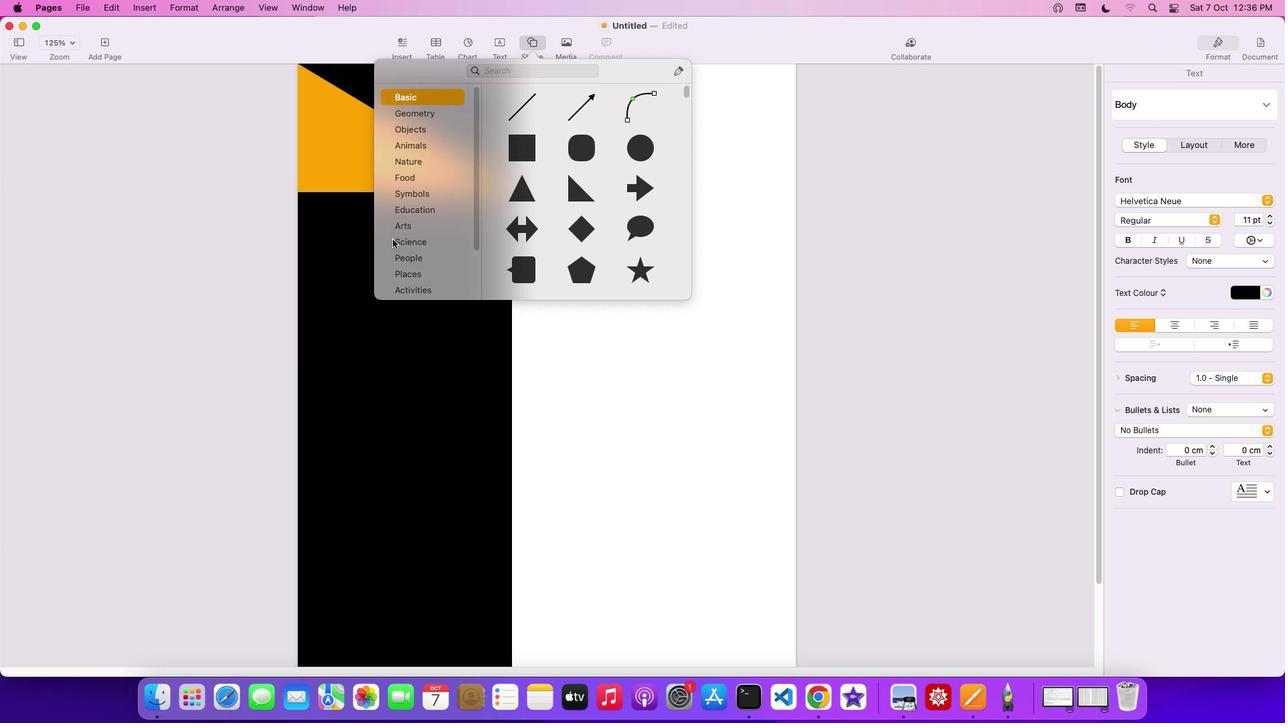 
Action: Mouse scrolled (417, 248) with delta (50, 32)
Screenshot: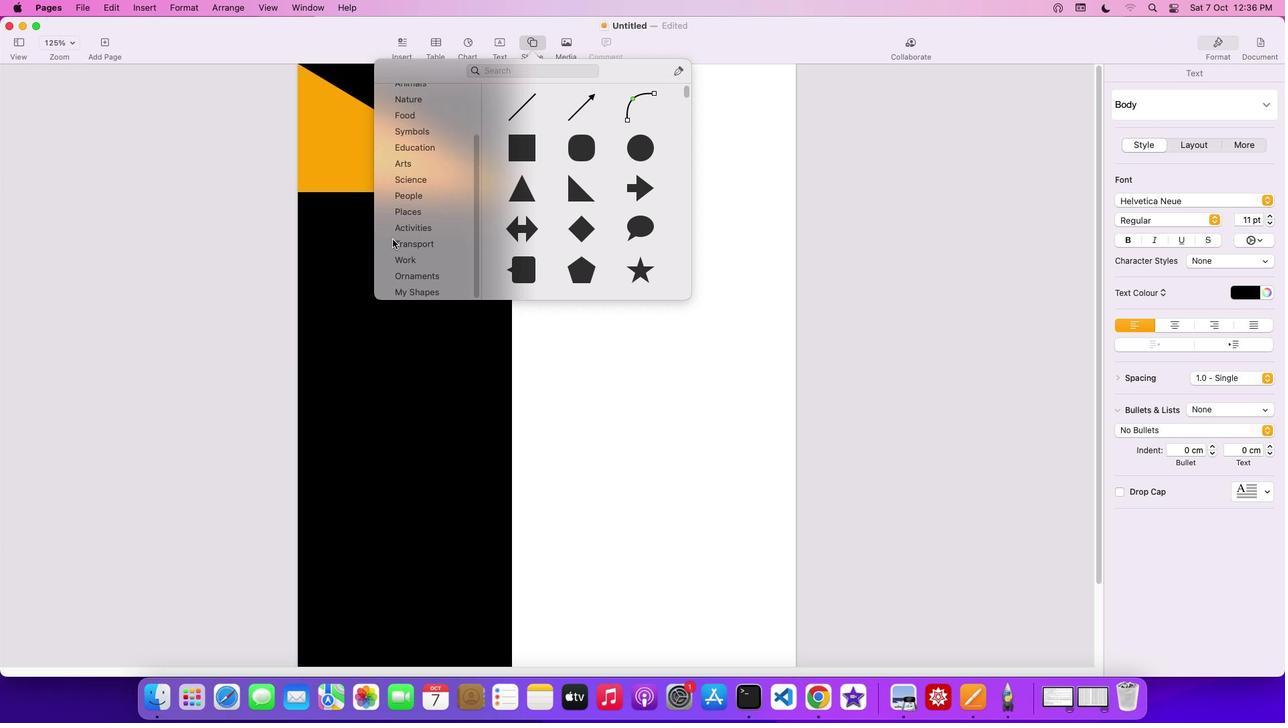 
Action: Mouse scrolled (417, 248) with delta (50, 32)
Screenshot: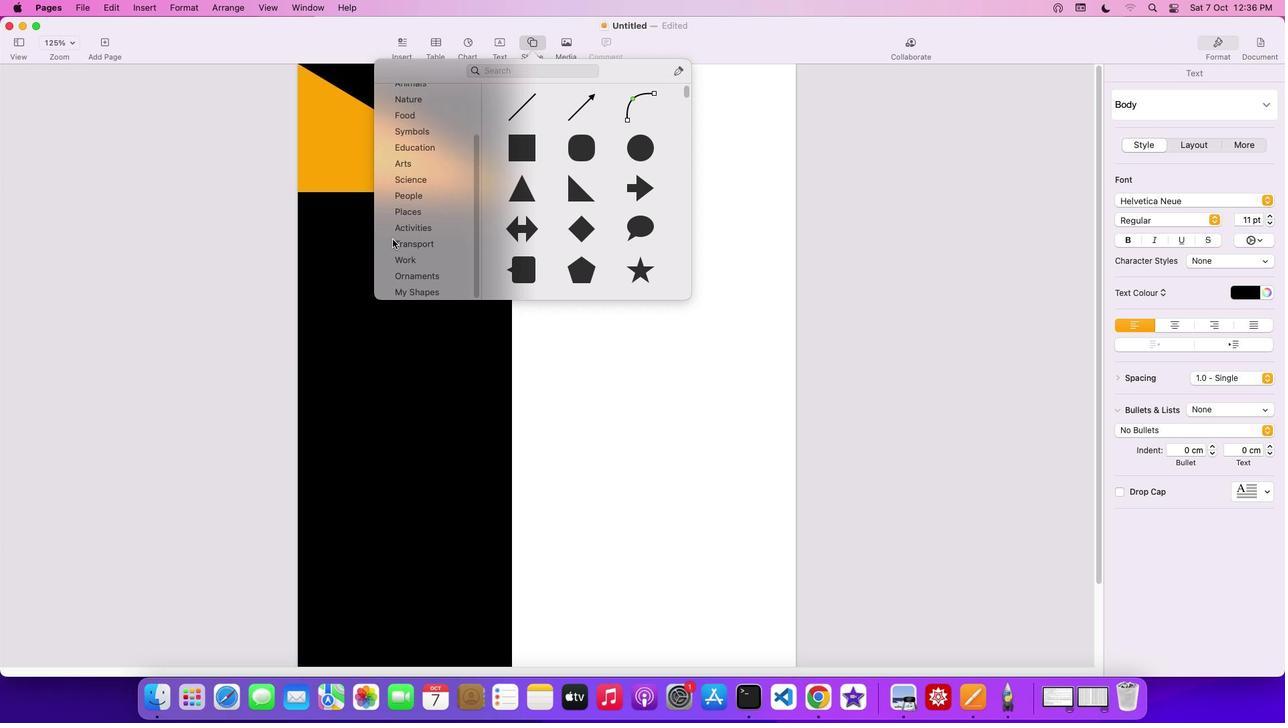 
Action: Mouse scrolled (417, 248) with delta (50, 30)
Screenshot: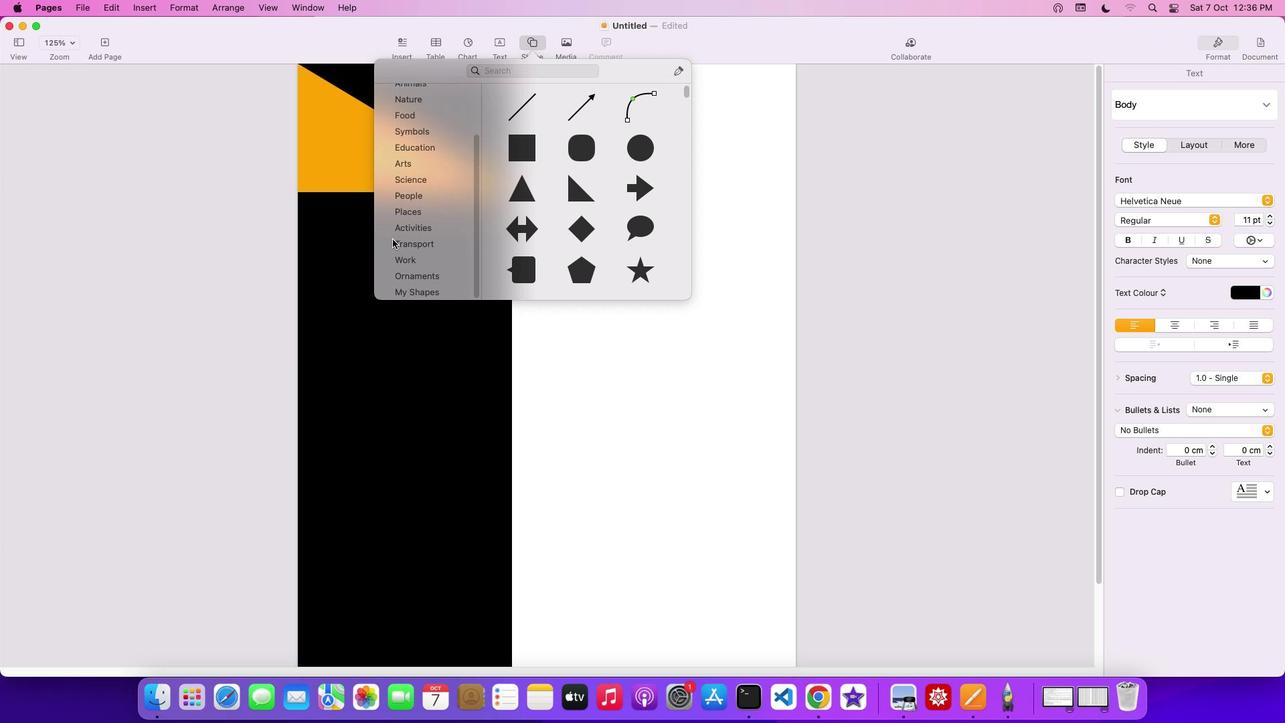 
Action: Mouse scrolled (417, 248) with delta (50, 30)
Screenshot: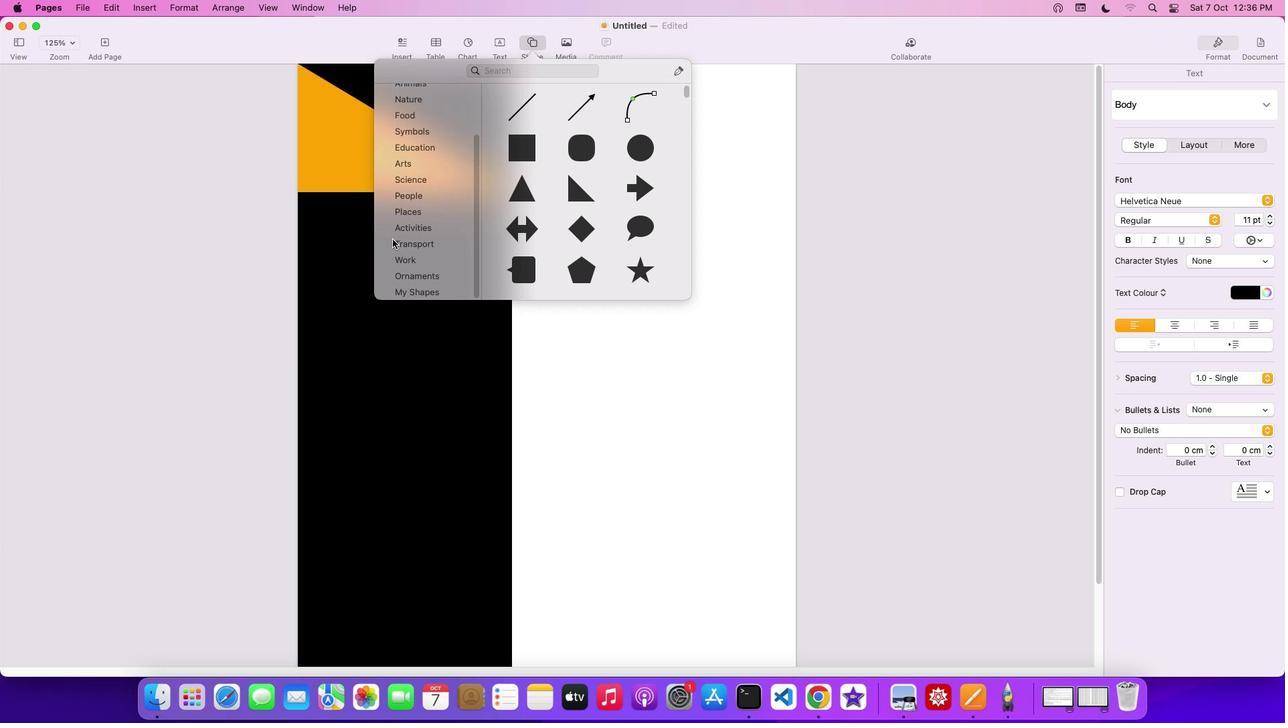 
Action: Mouse scrolled (417, 248) with delta (50, 30)
Screenshot: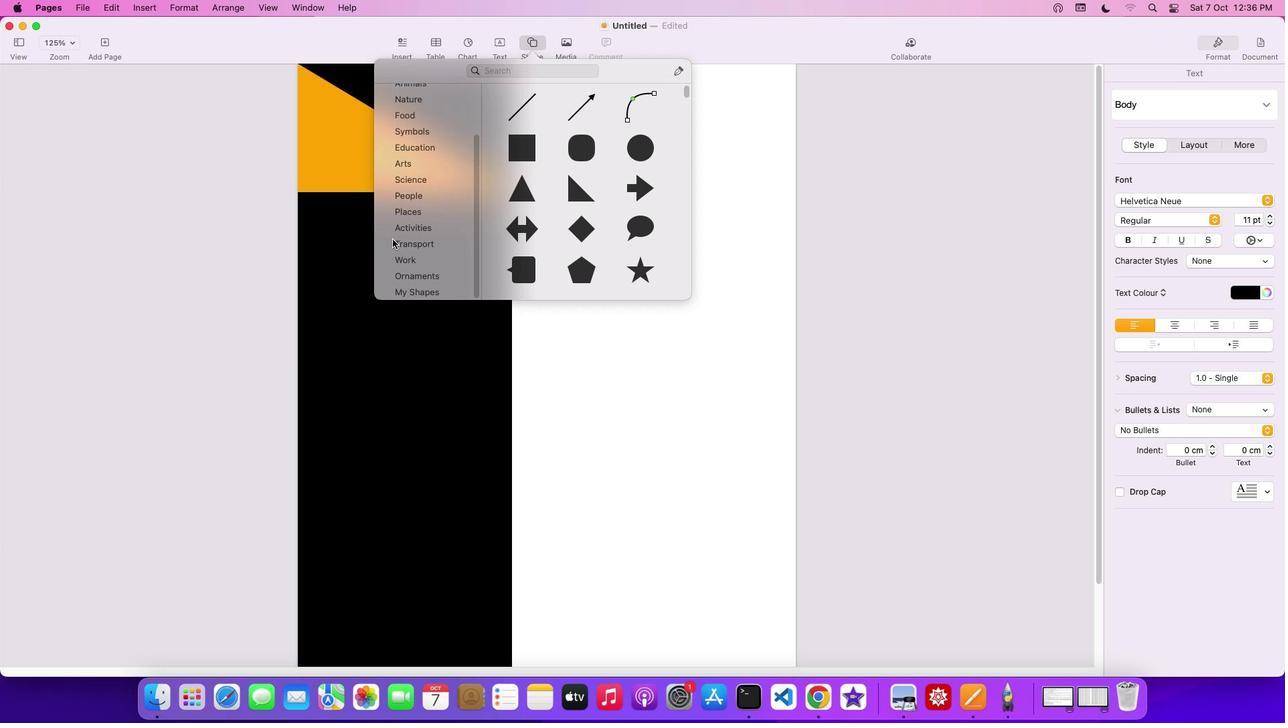 
Action: Mouse scrolled (417, 248) with delta (50, 32)
Screenshot: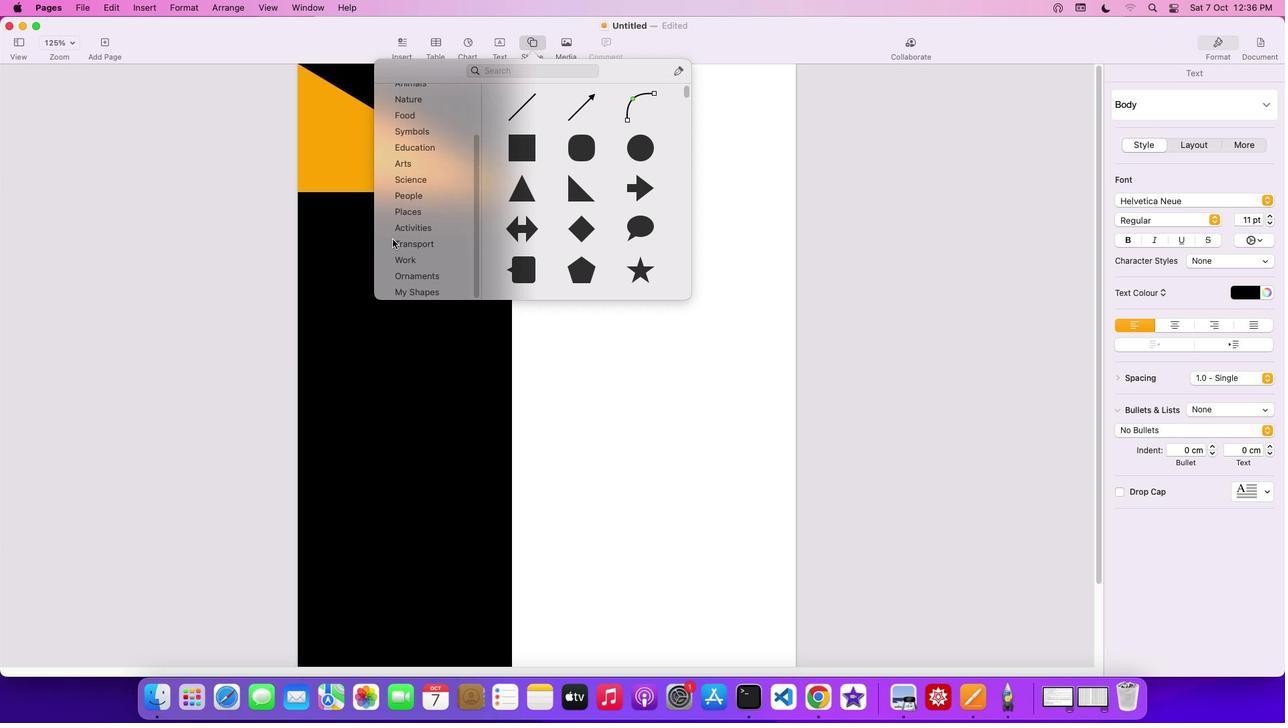 
Action: Mouse scrolled (417, 248) with delta (50, 32)
Screenshot: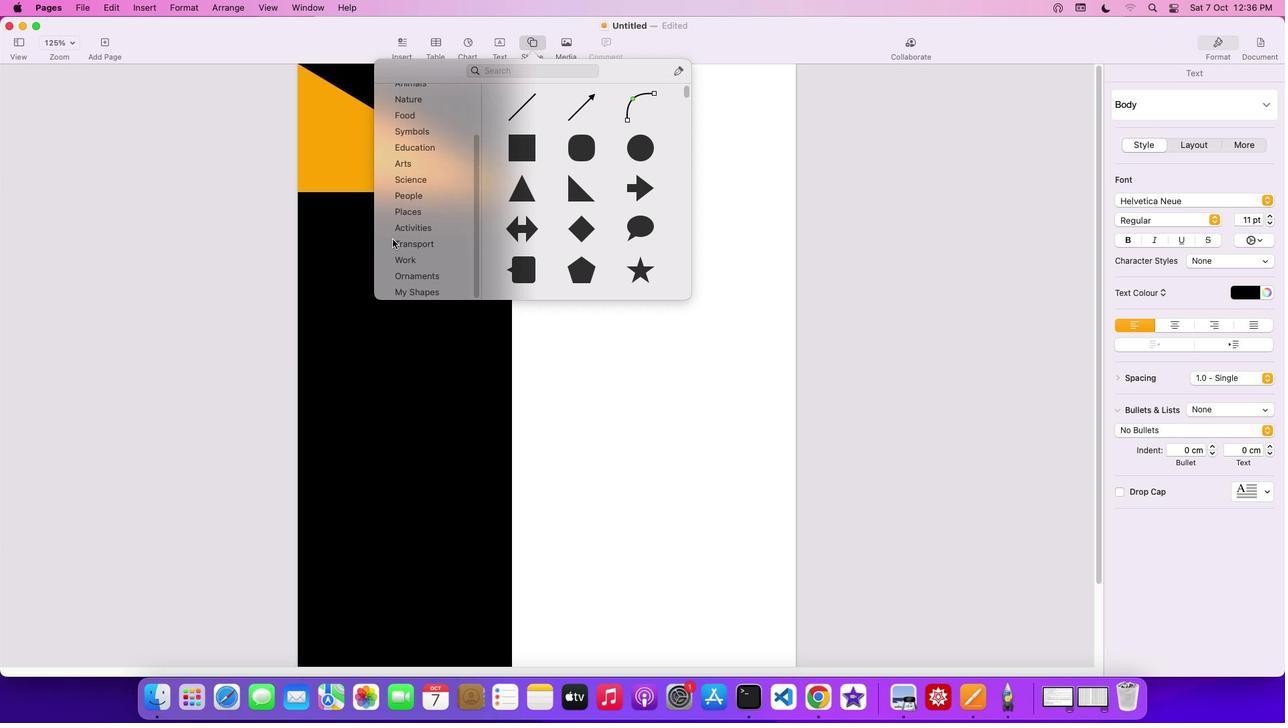 
Action: Mouse scrolled (417, 248) with delta (50, 30)
Screenshot: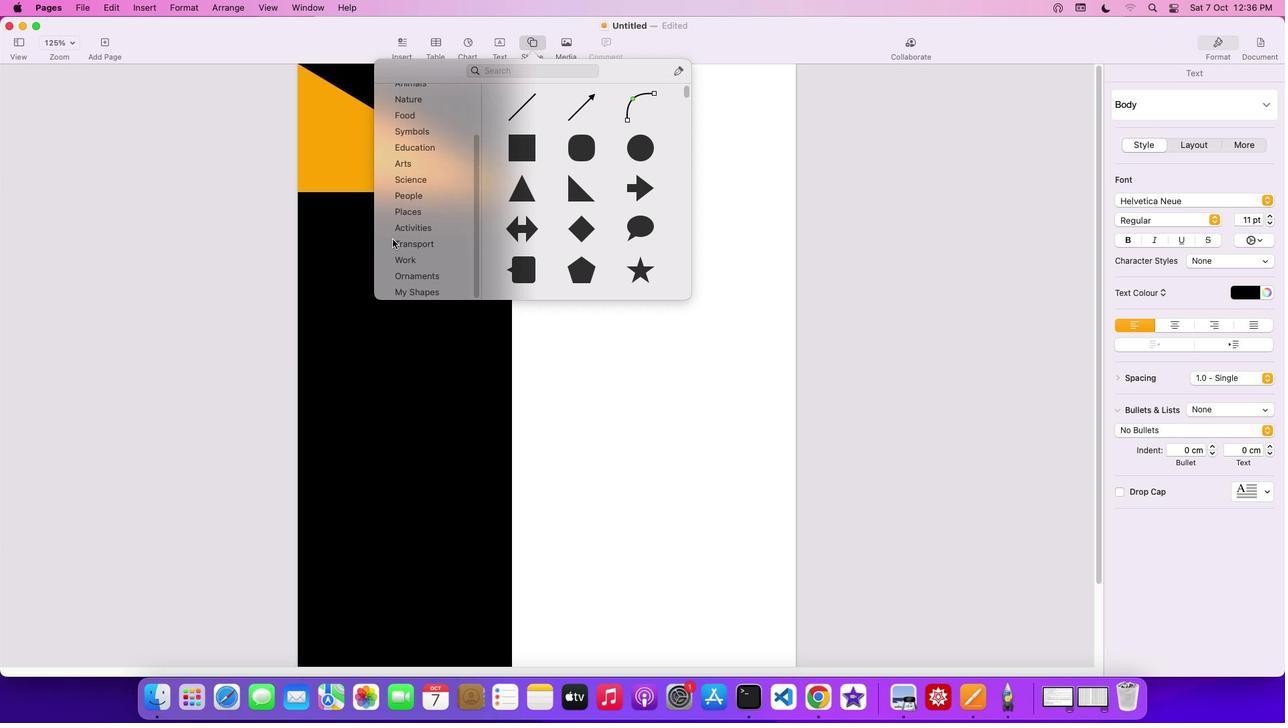 
Action: Mouse scrolled (417, 248) with delta (50, 30)
Screenshot: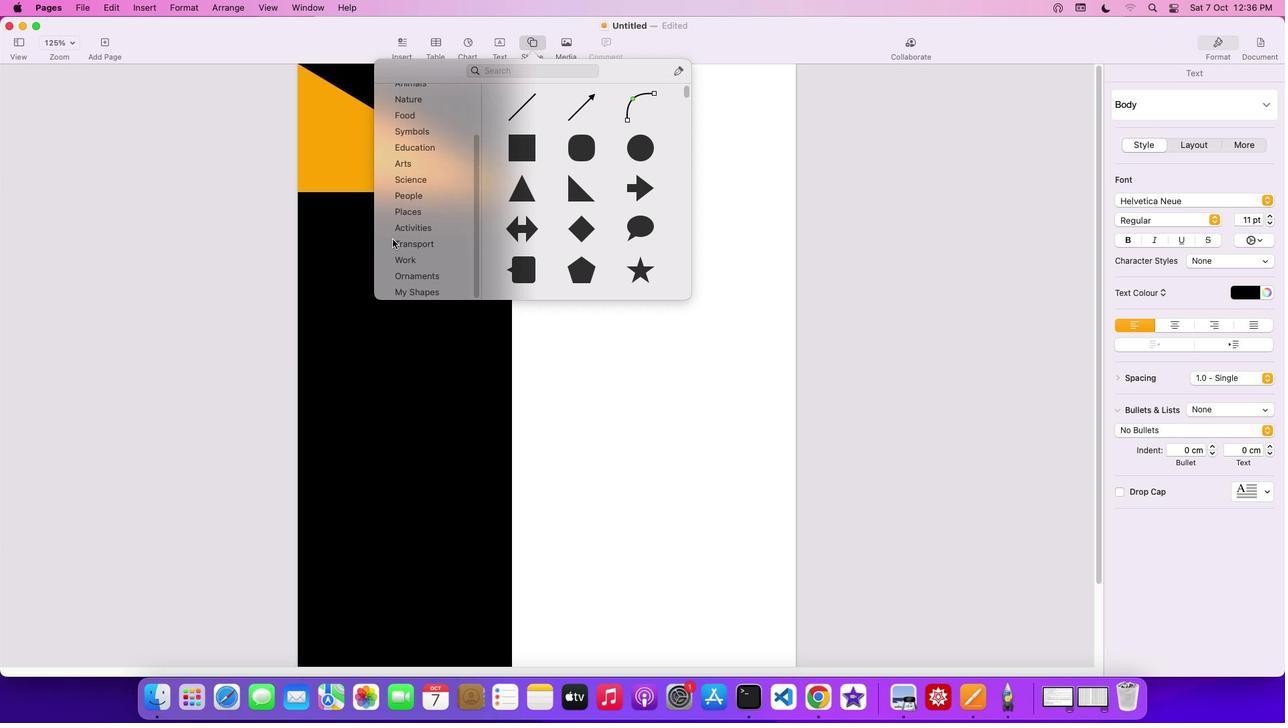
Action: Mouse moved to (433, 149)
Screenshot: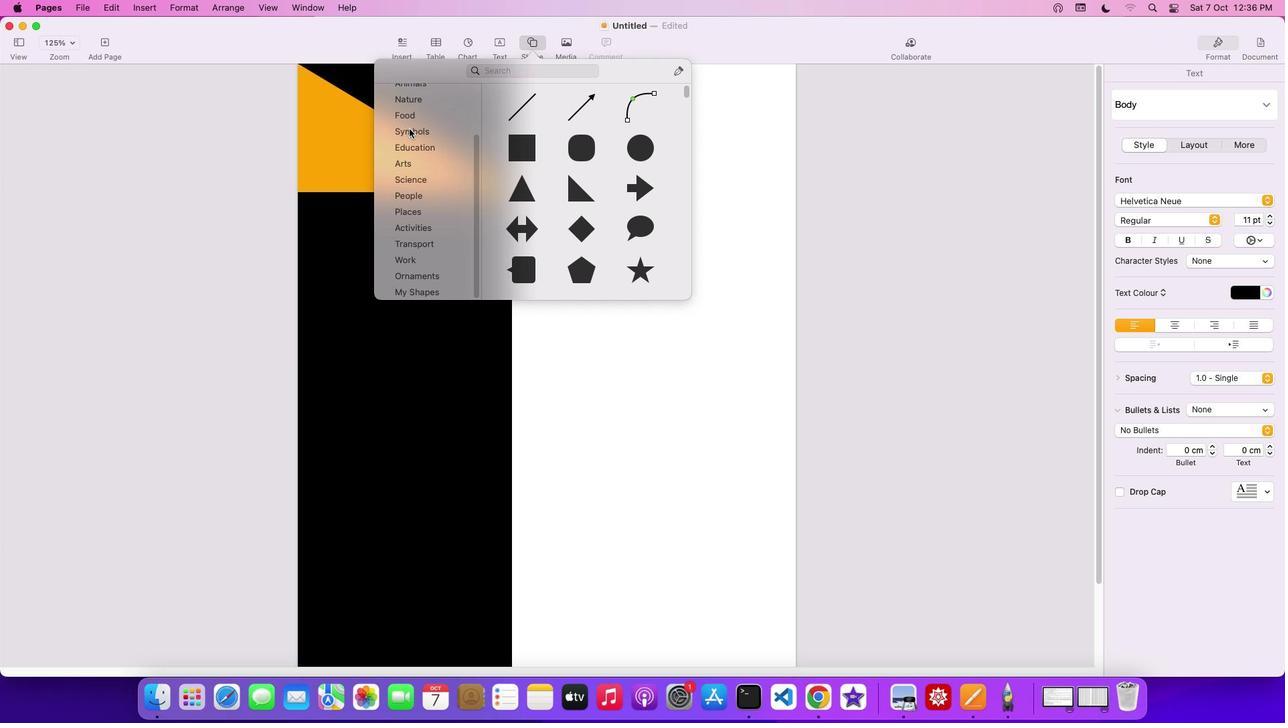 
Action: Mouse pressed left at (433, 149)
Screenshot: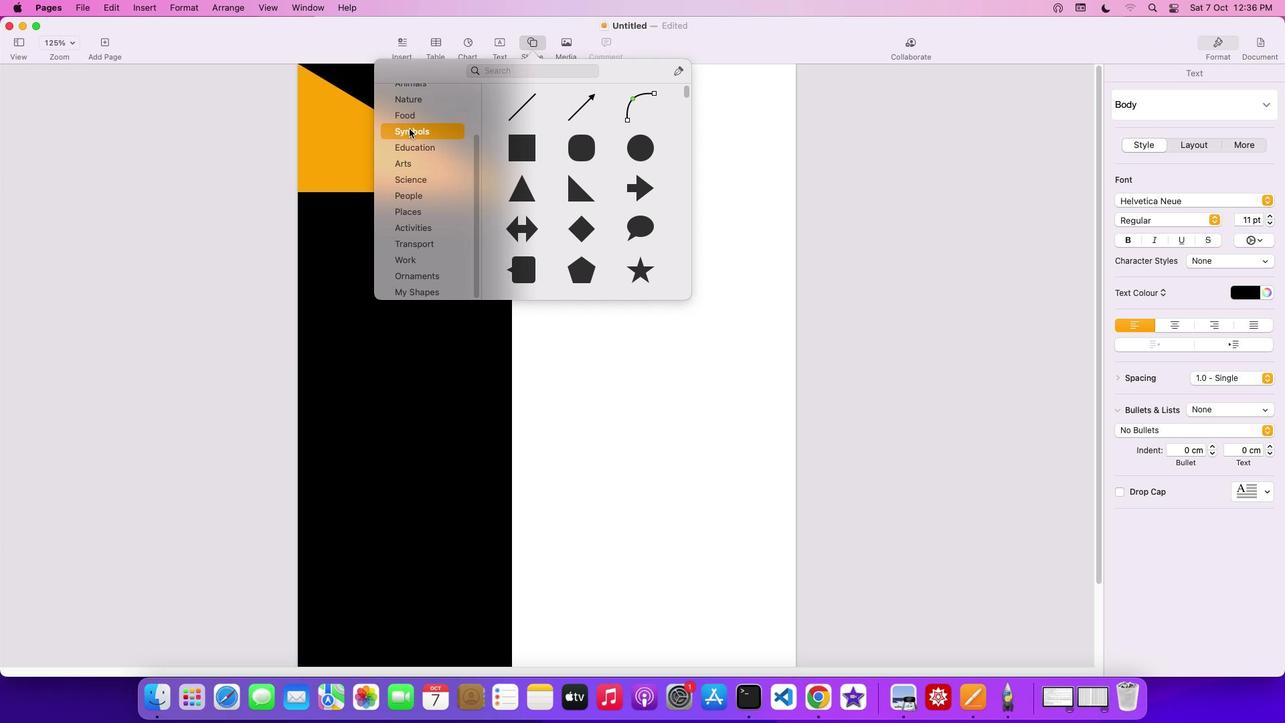 
Action: Mouse moved to (616, 263)
Screenshot: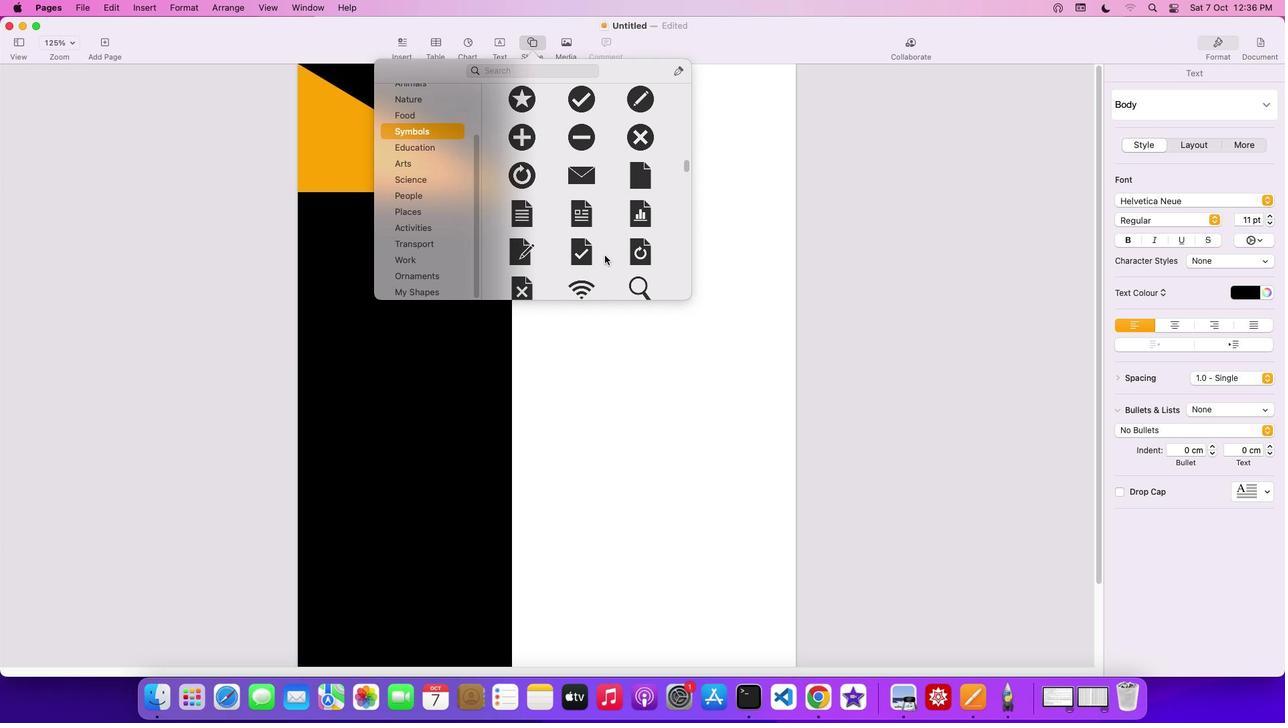 
Action: Mouse scrolled (616, 263) with delta (50, 32)
Screenshot: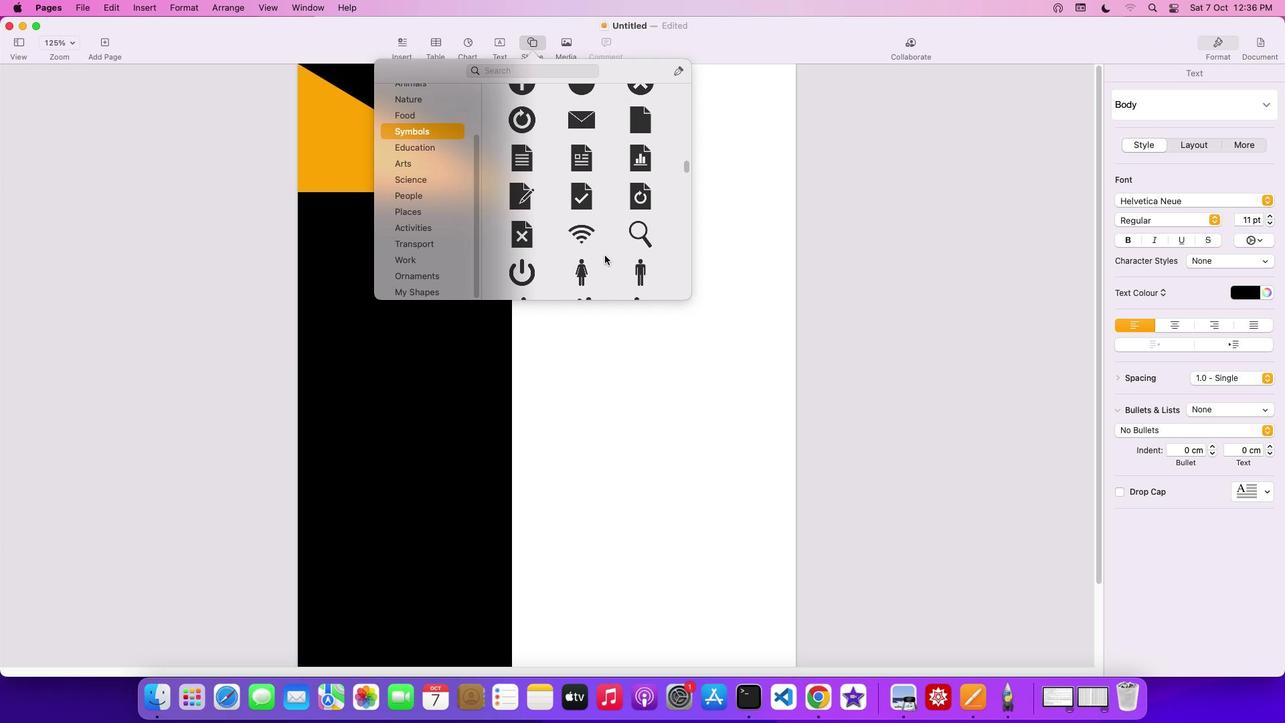 
Action: Mouse scrolled (616, 263) with delta (50, 32)
Screenshot: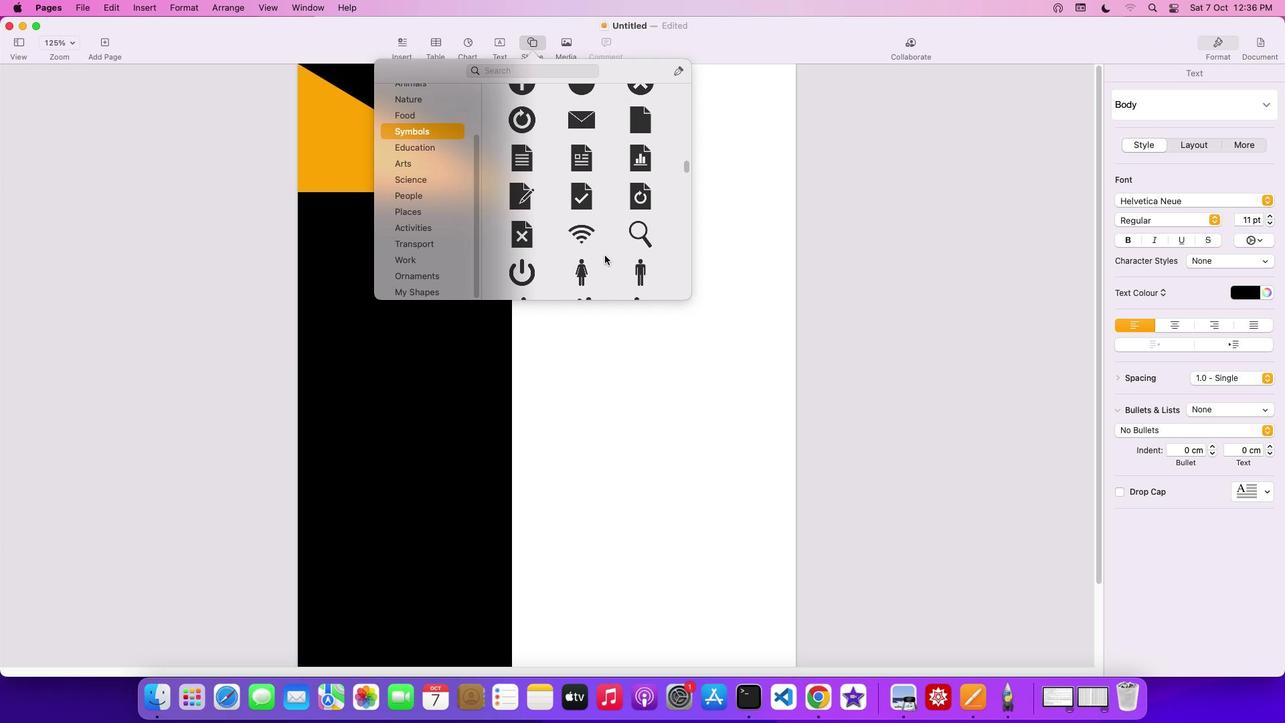 
Action: Mouse scrolled (616, 263) with delta (50, 30)
Screenshot: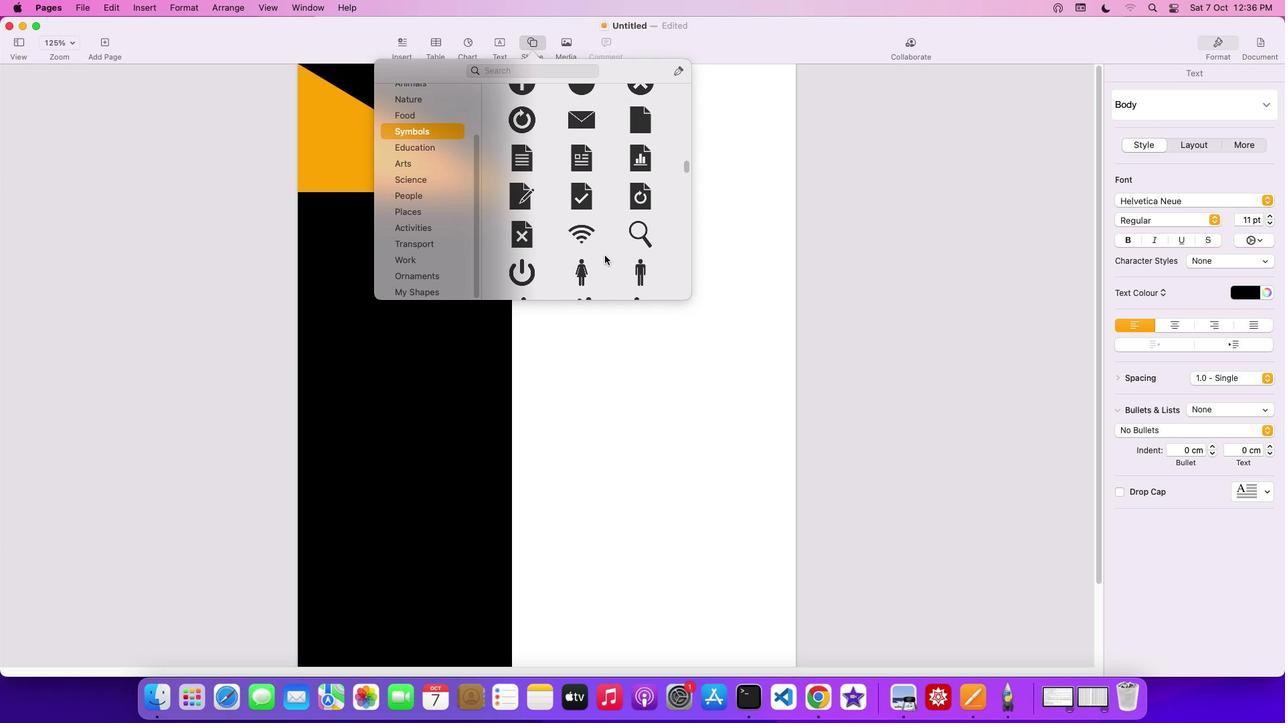 
Action: Mouse scrolled (616, 263) with delta (50, 30)
Screenshot: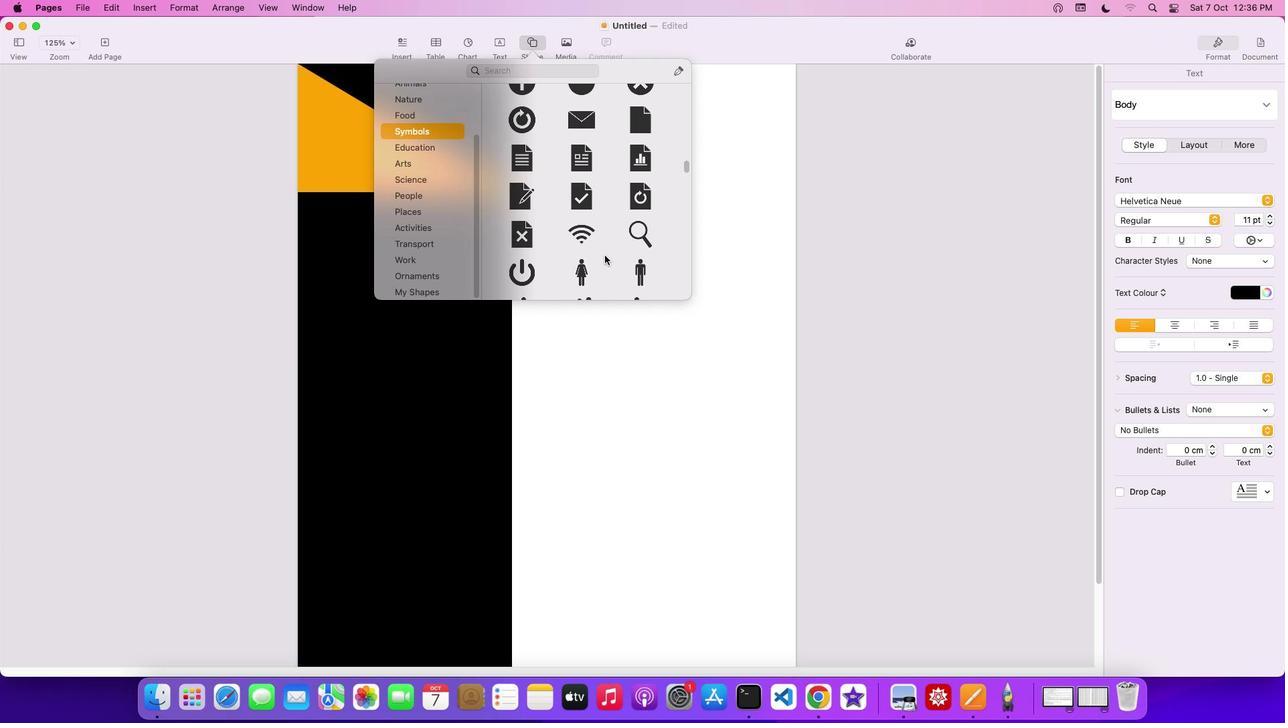 
Action: Mouse scrolled (616, 263) with delta (50, 32)
Screenshot: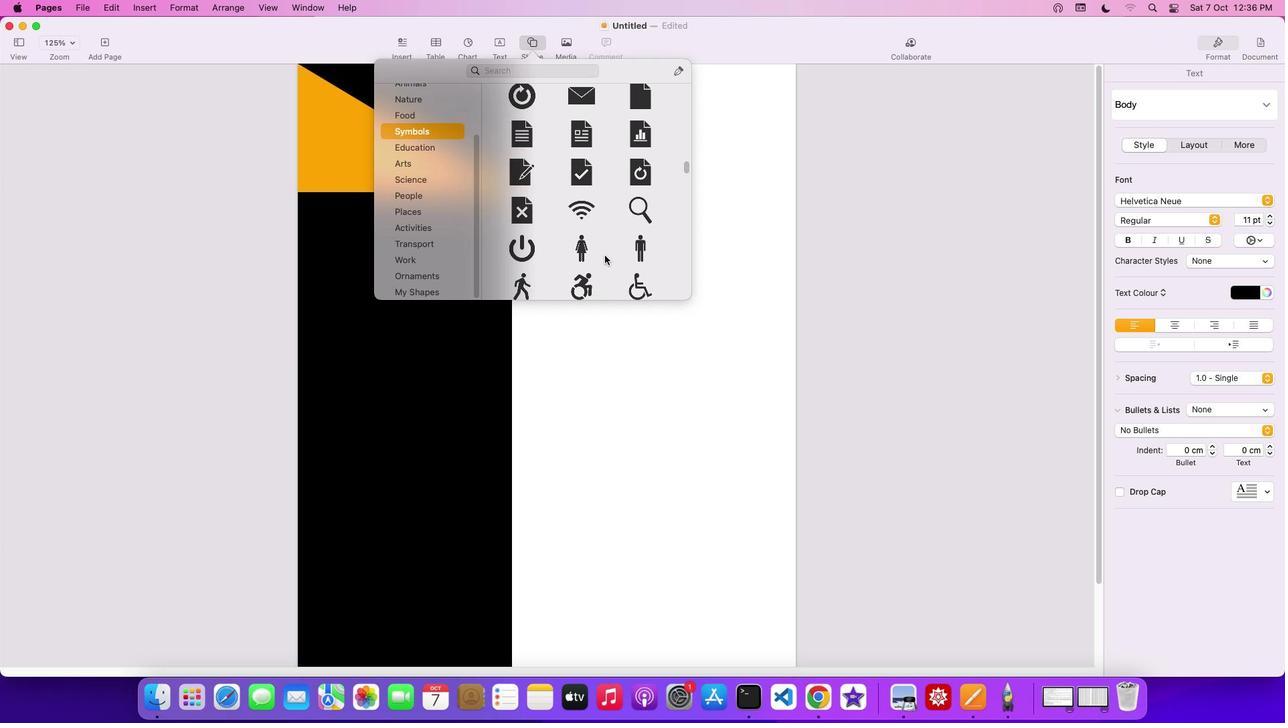 
Action: Mouse scrolled (616, 263) with delta (50, 32)
Screenshot: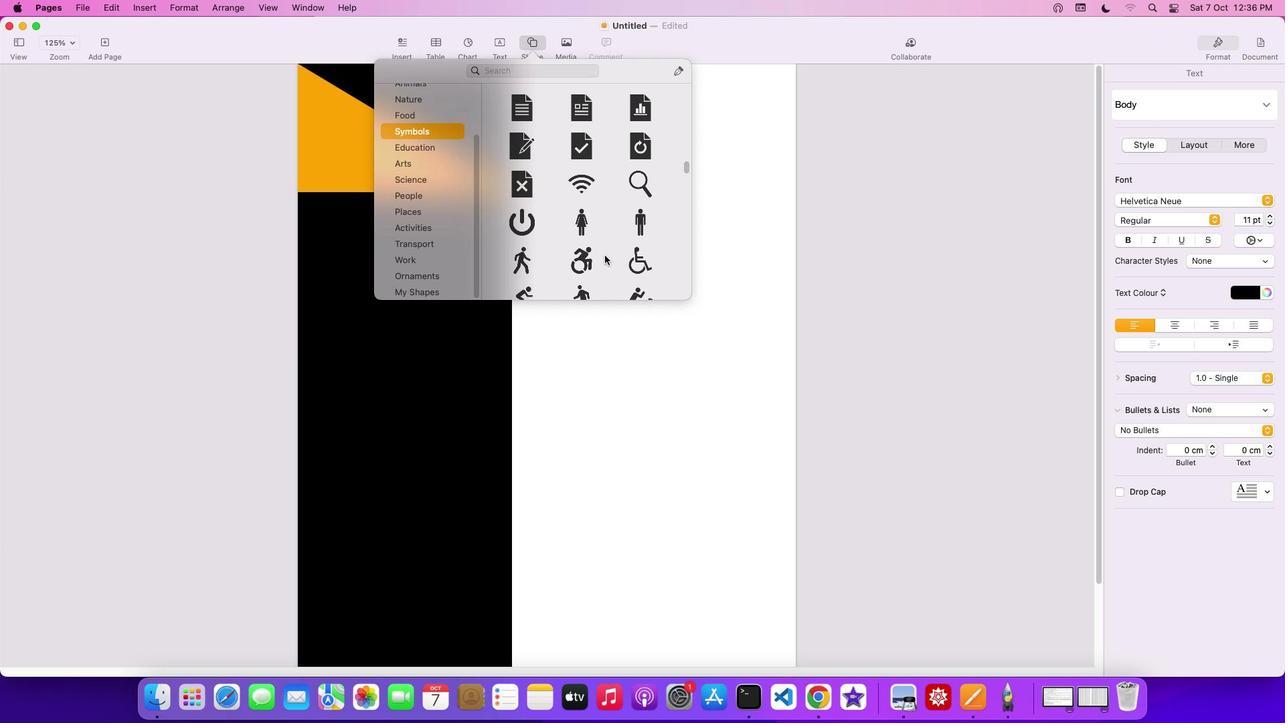 
Action: Mouse scrolled (616, 263) with delta (50, 31)
Screenshot: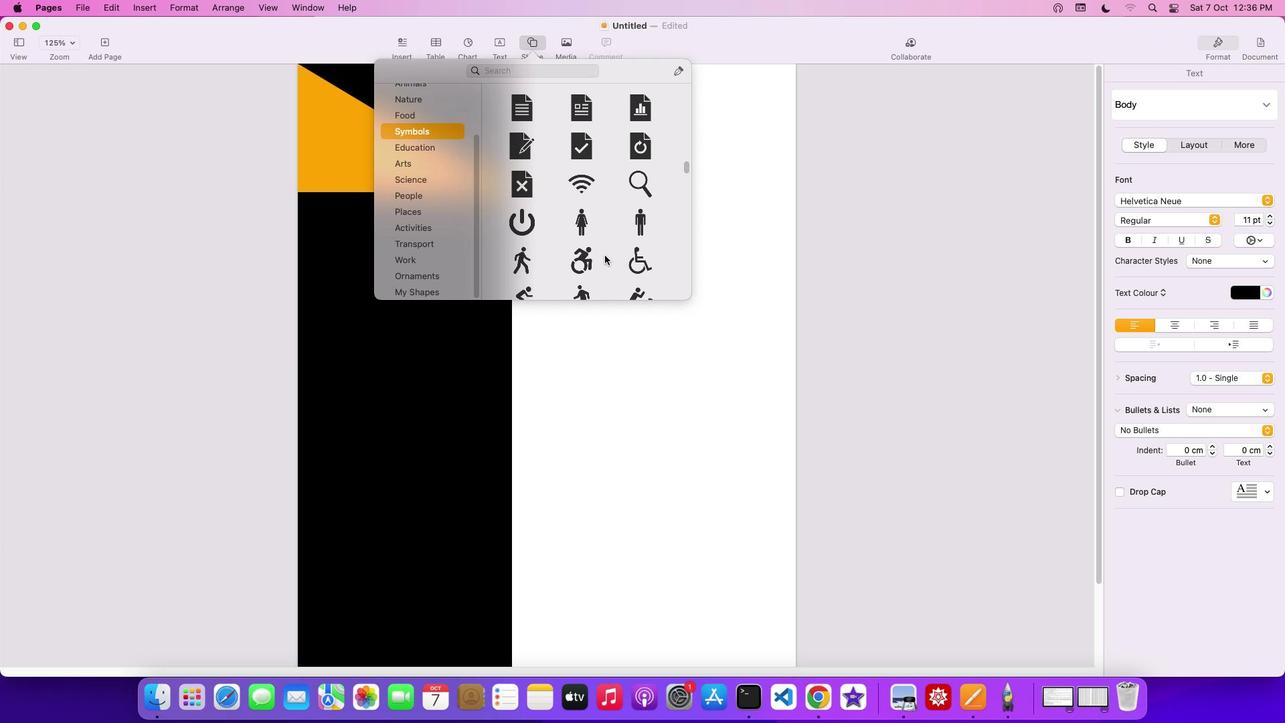 
Action: Mouse scrolled (616, 263) with delta (50, 30)
Screenshot: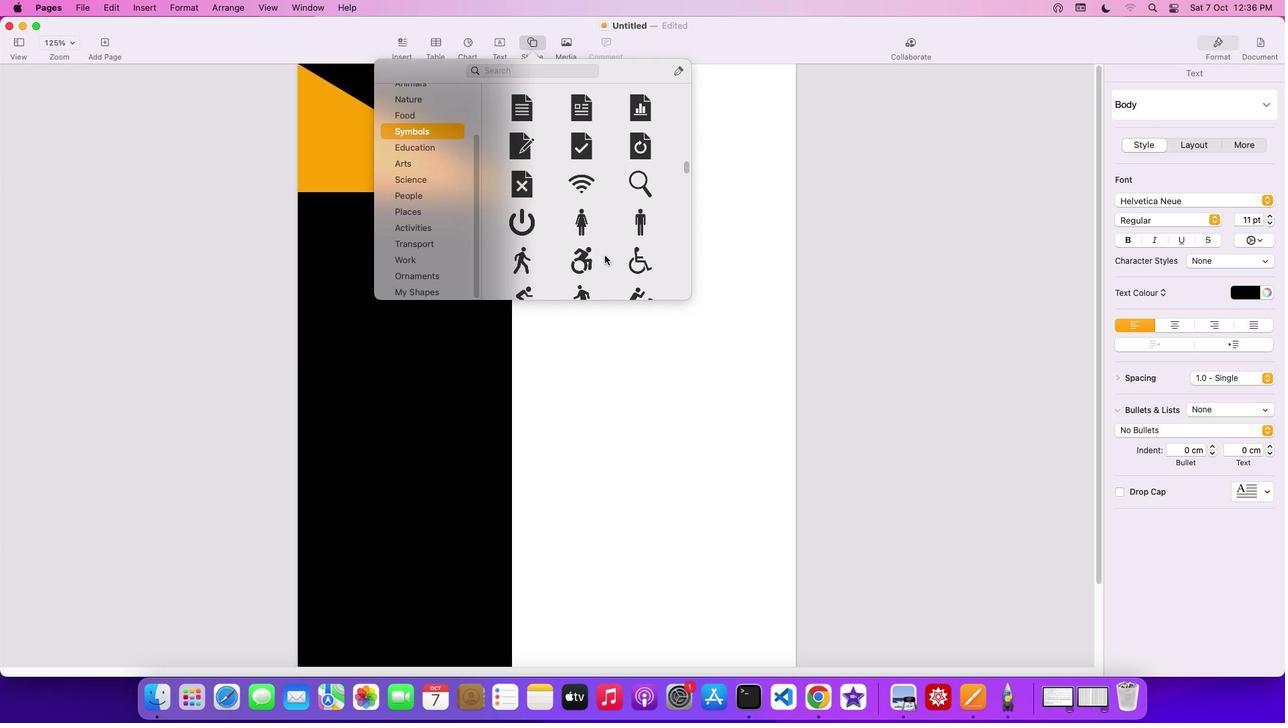 
Action: Mouse scrolled (616, 263) with delta (50, 32)
Screenshot: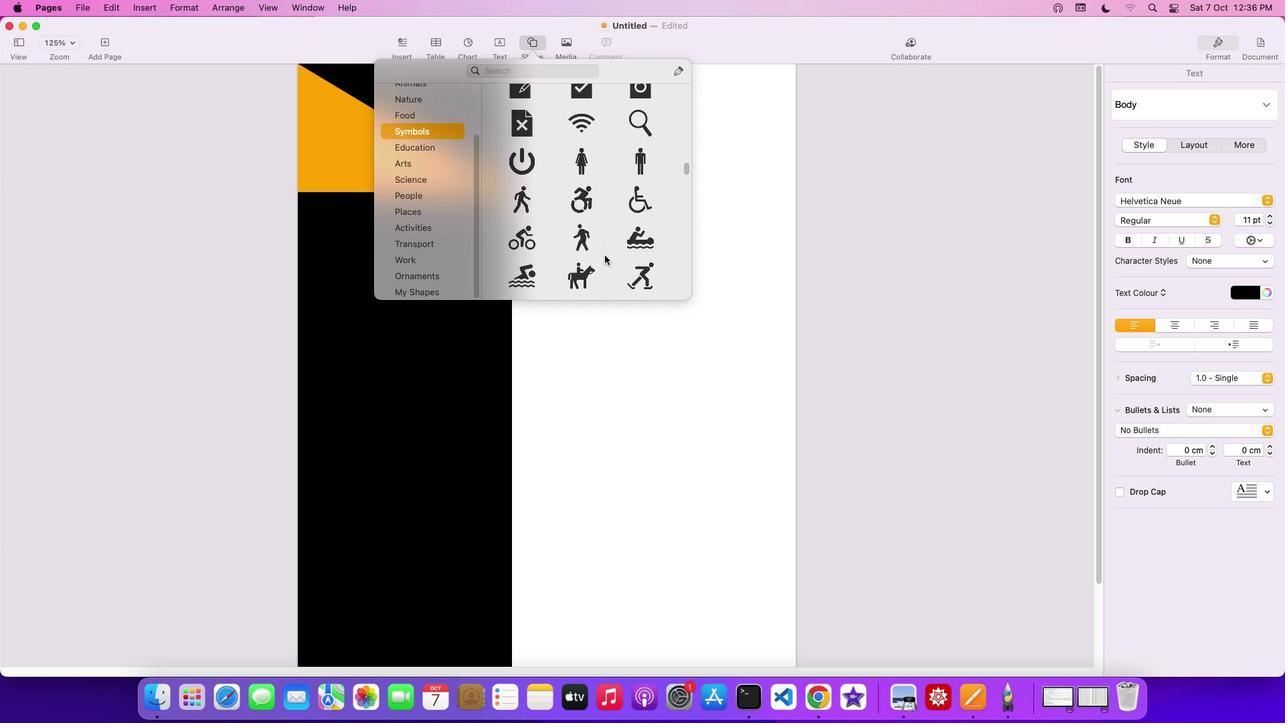 
Action: Mouse scrolled (616, 263) with delta (50, 32)
Screenshot: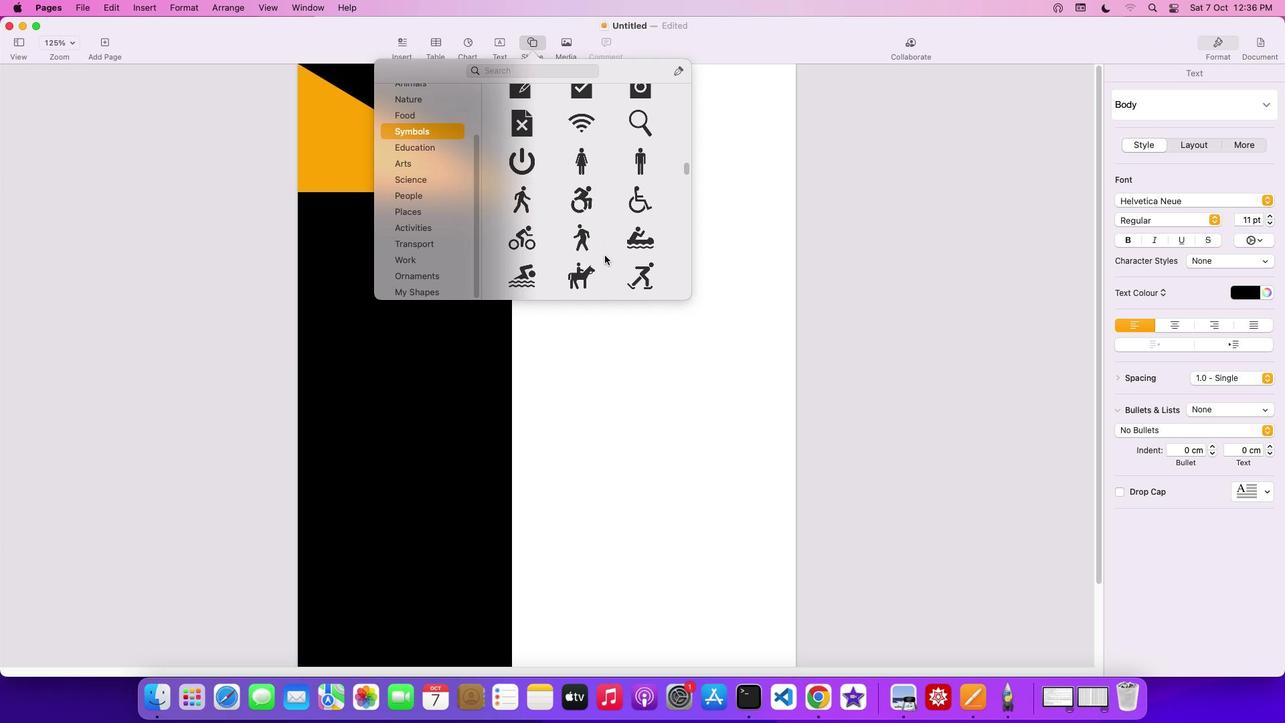 
Action: Mouse scrolled (616, 263) with delta (50, 30)
Screenshot: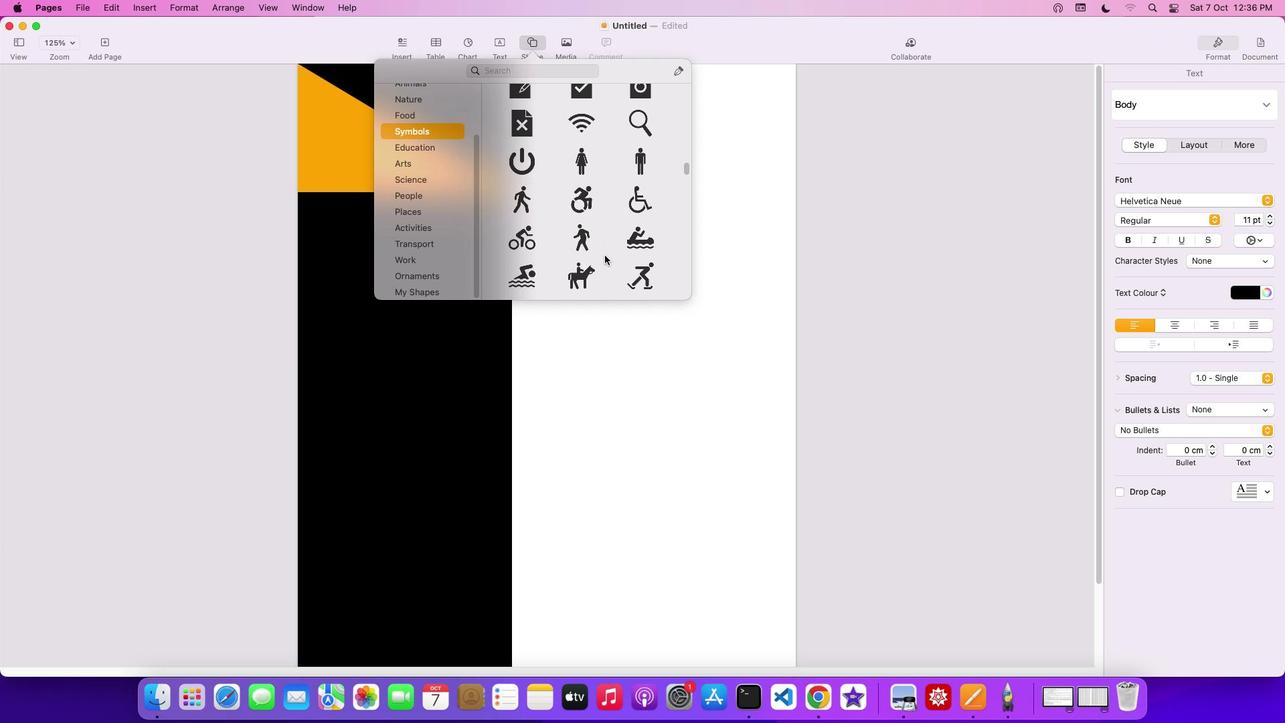 
Action: Mouse scrolled (616, 263) with delta (50, 30)
Screenshot: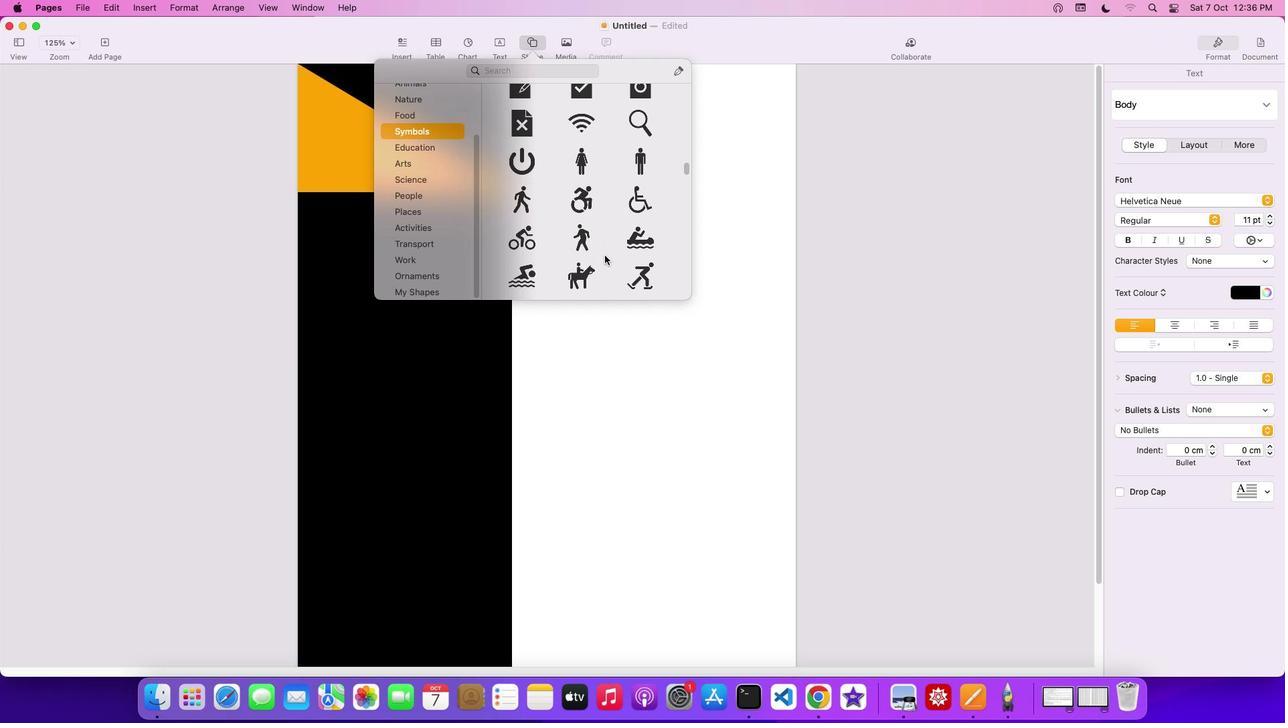 
Action: Mouse scrolled (616, 263) with delta (50, 32)
Screenshot: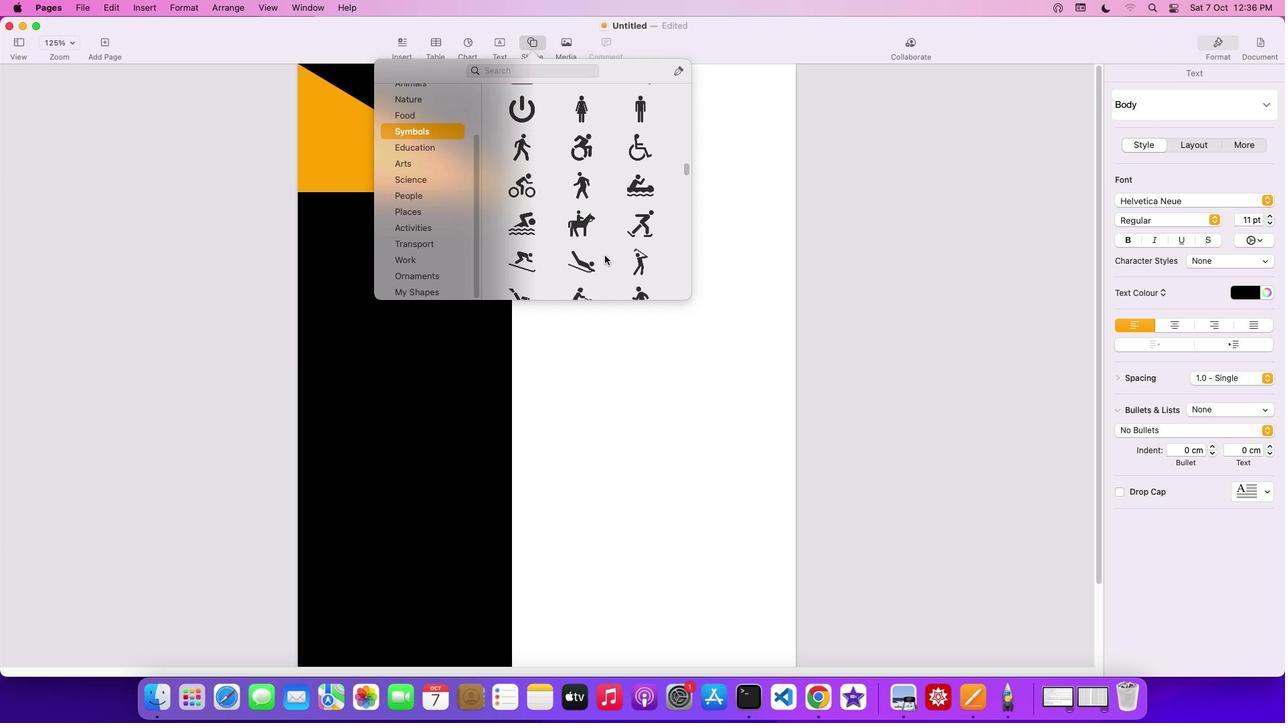 
Action: Mouse scrolled (616, 263) with delta (50, 32)
Screenshot: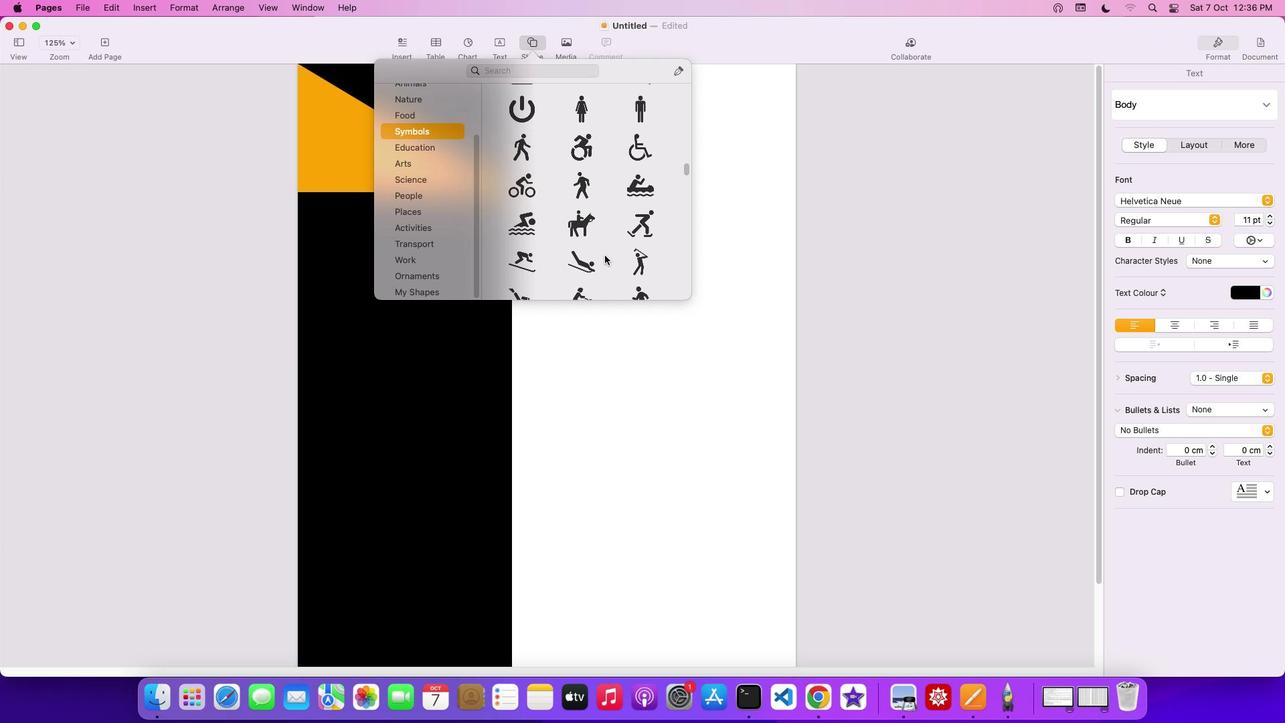 
Action: Mouse scrolled (616, 263) with delta (50, 31)
Screenshot: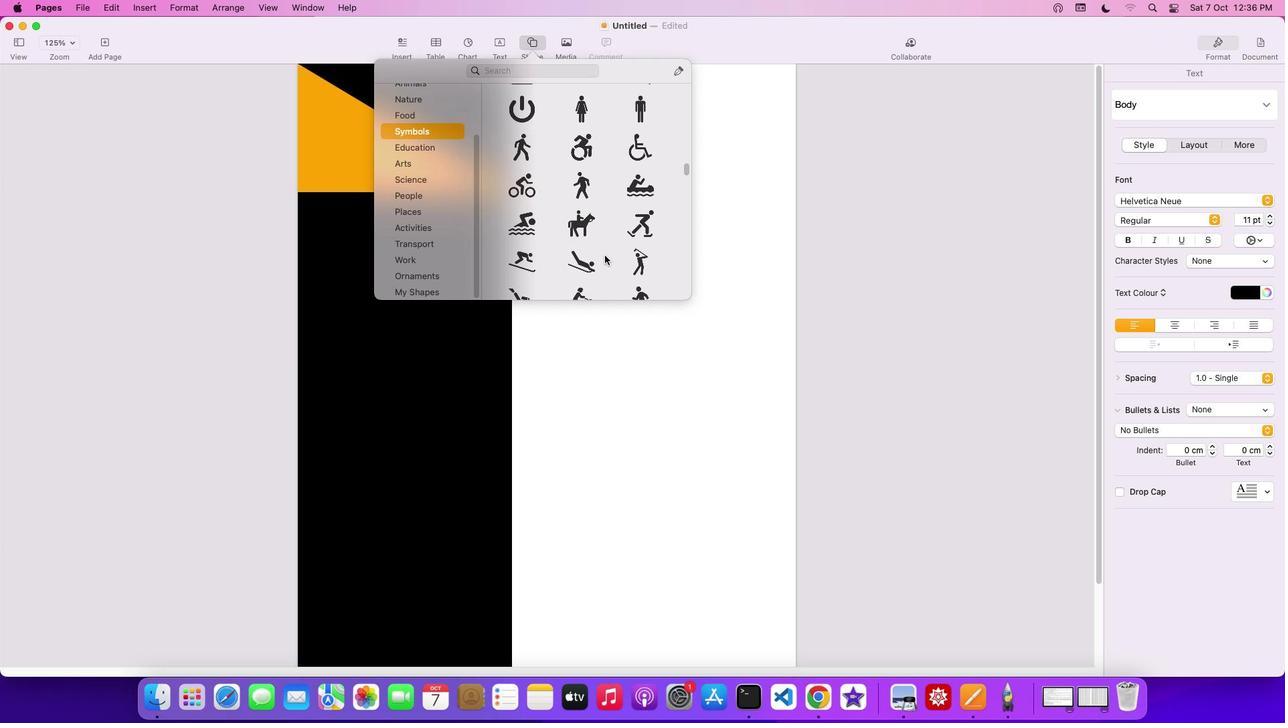 
Action: Mouse scrolled (616, 263) with delta (50, 30)
Screenshot: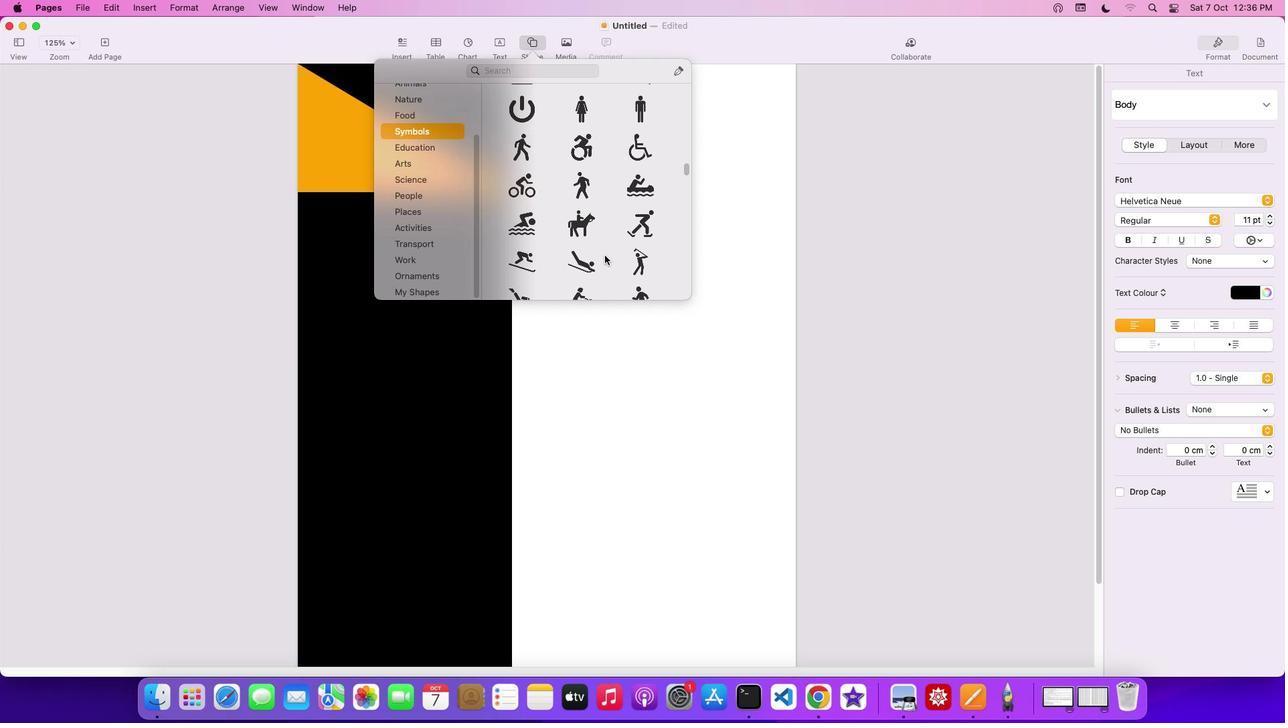 
Action: Mouse scrolled (616, 263) with delta (50, 32)
Screenshot: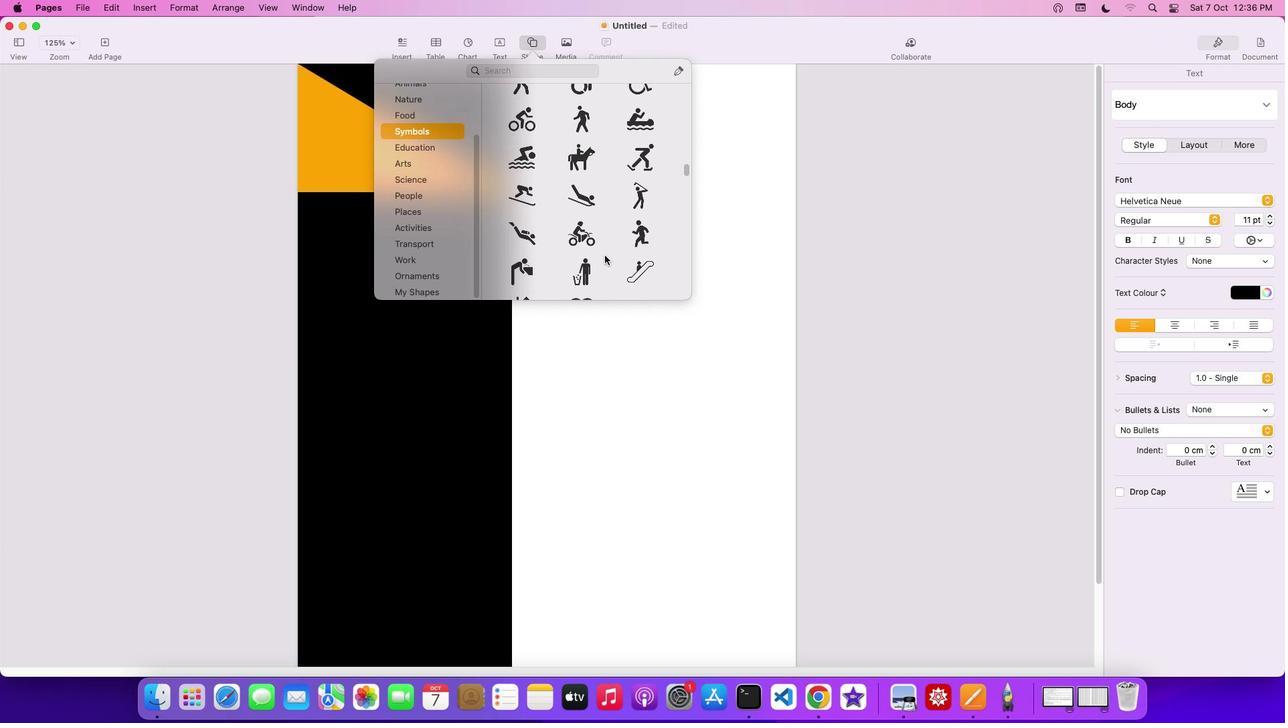 
Action: Mouse scrolled (616, 263) with delta (50, 32)
Screenshot: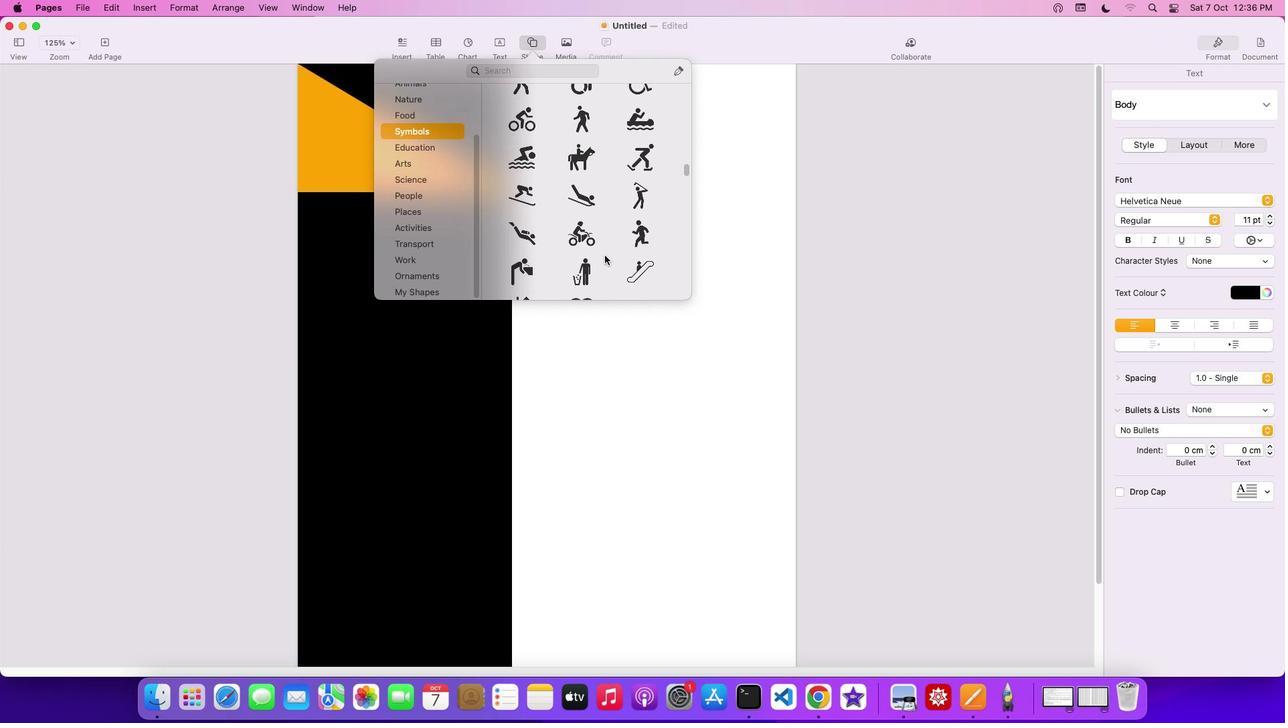 
Action: Mouse scrolled (616, 263) with delta (50, 30)
Screenshot: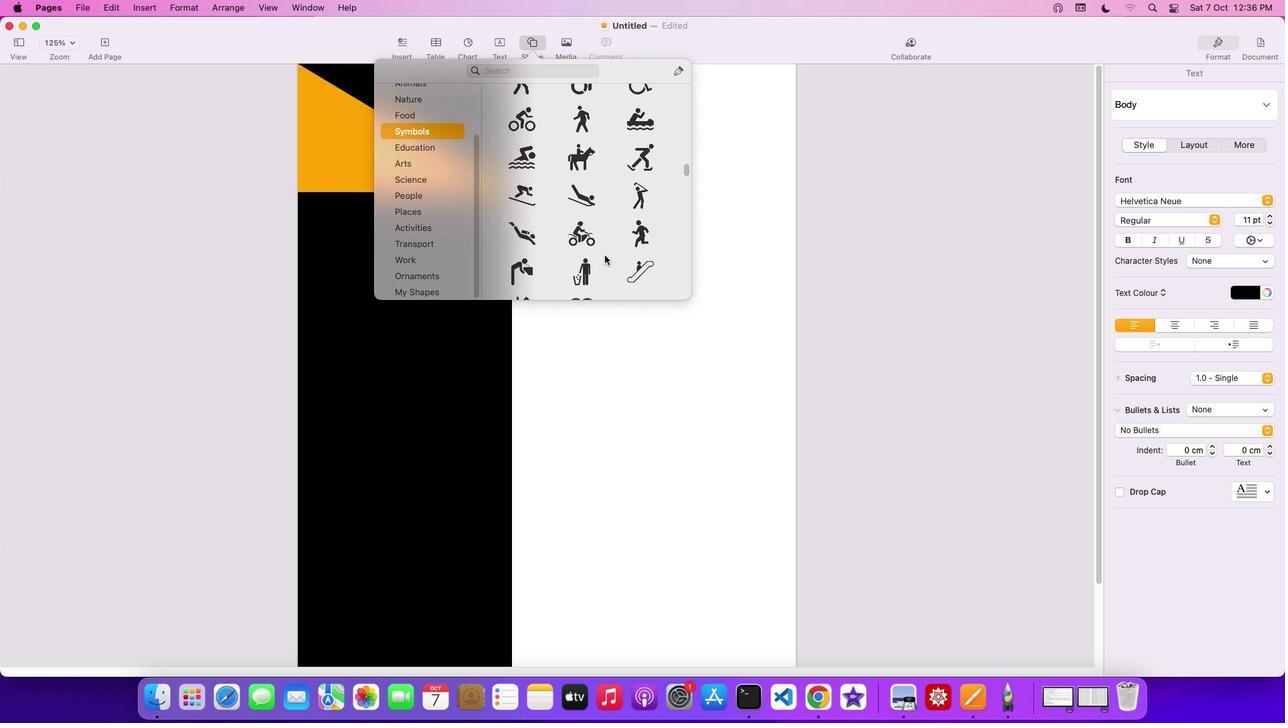 
Action: Mouse scrolled (616, 263) with delta (50, 30)
Screenshot: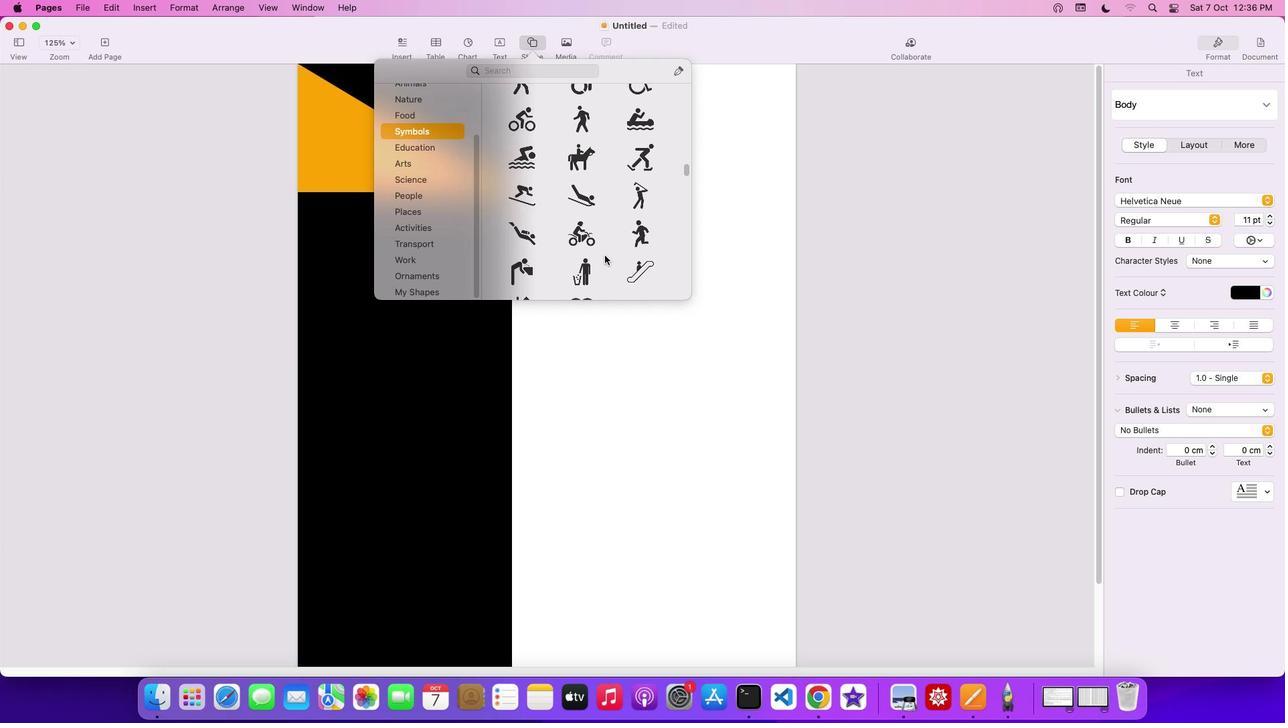 
Action: Mouse scrolled (616, 263) with delta (50, 32)
Screenshot: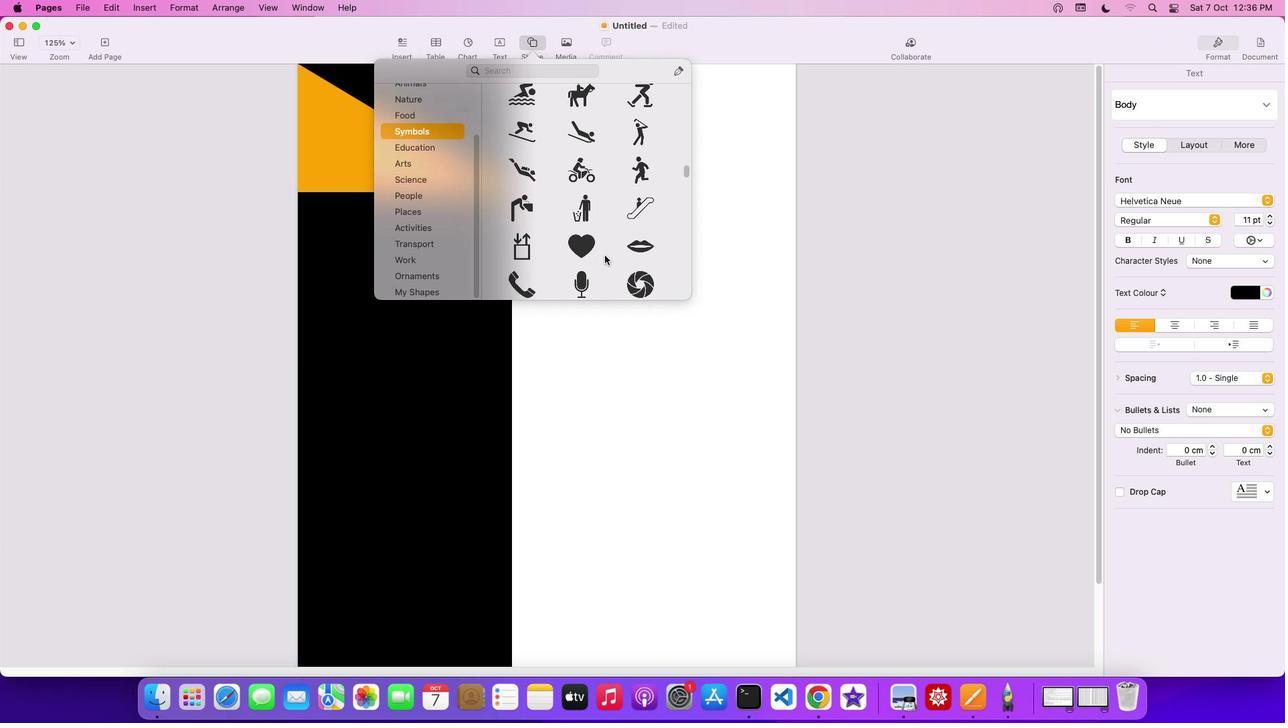 
Action: Mouse scrolled (616, 263) with delta (50, 32)
Screenshot: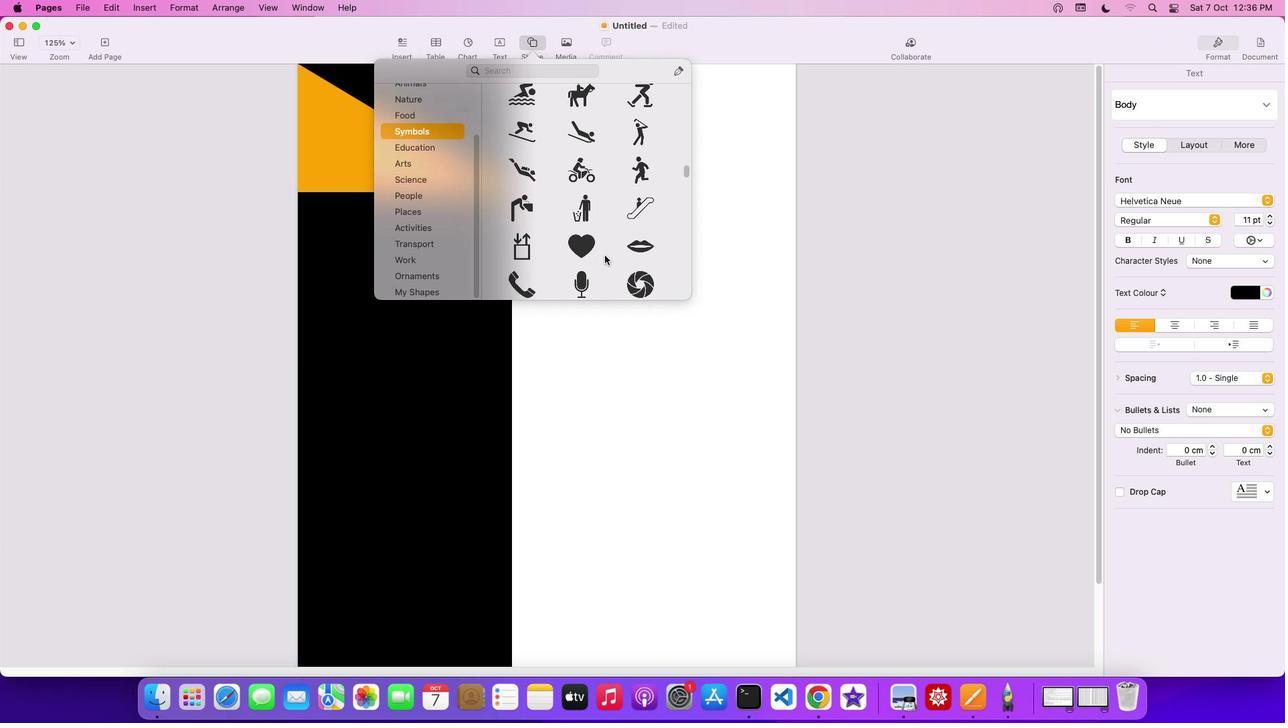 
Action: Mouse scrolled (616, 263) with delta (50, 30)
Screenshot: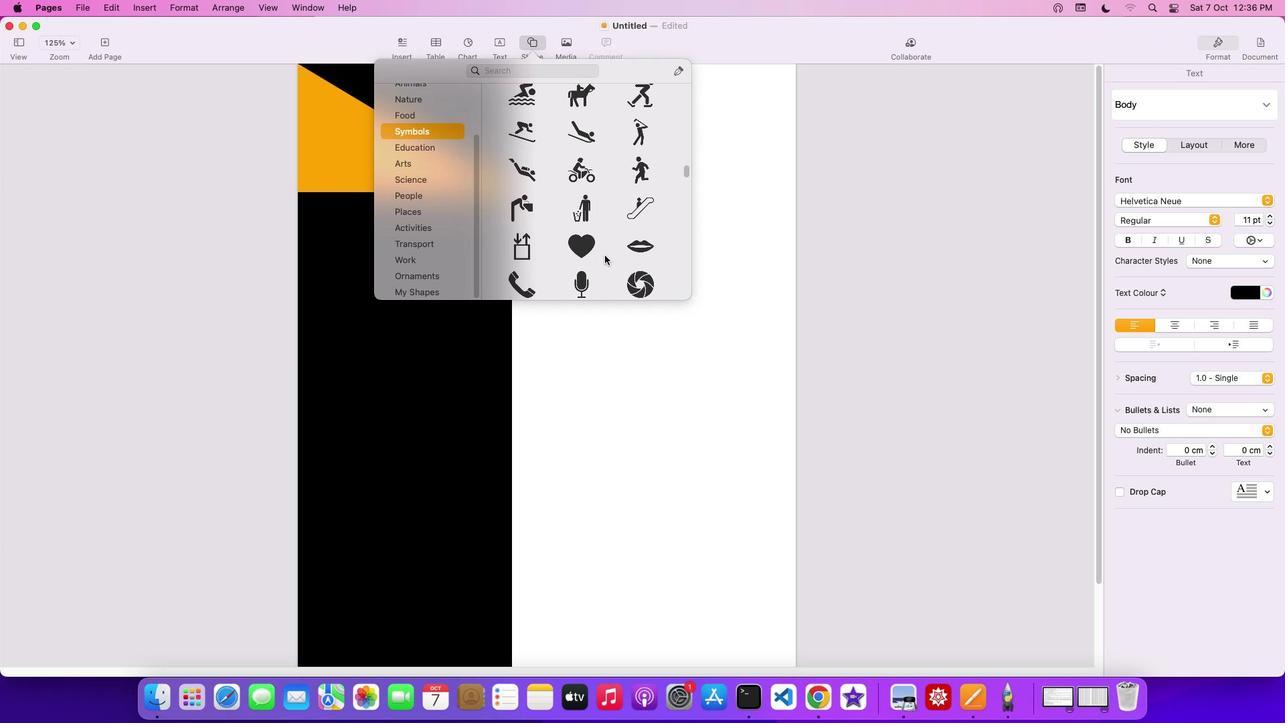 
Action: Mouse scrolled (616, 263) with delta (50, 30)
Screenshot: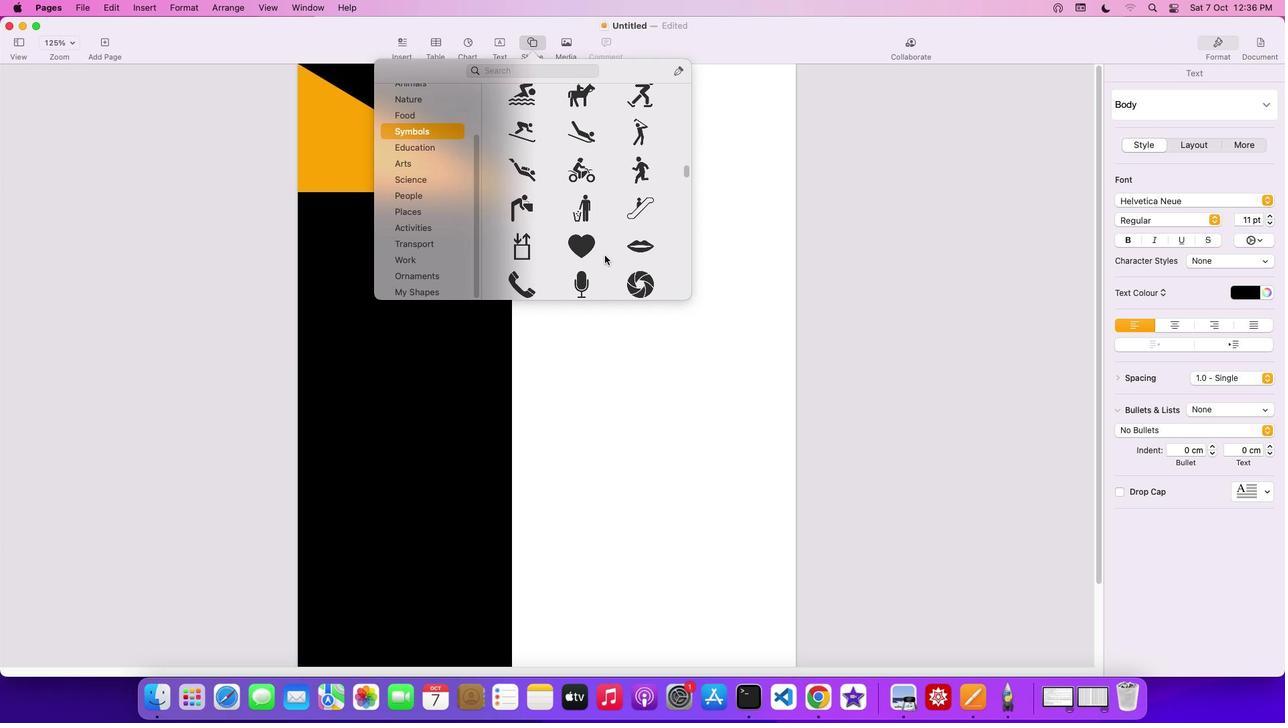 
Action: Mouse scrolled (616, 263) with delta (50, 32)
Screenshot: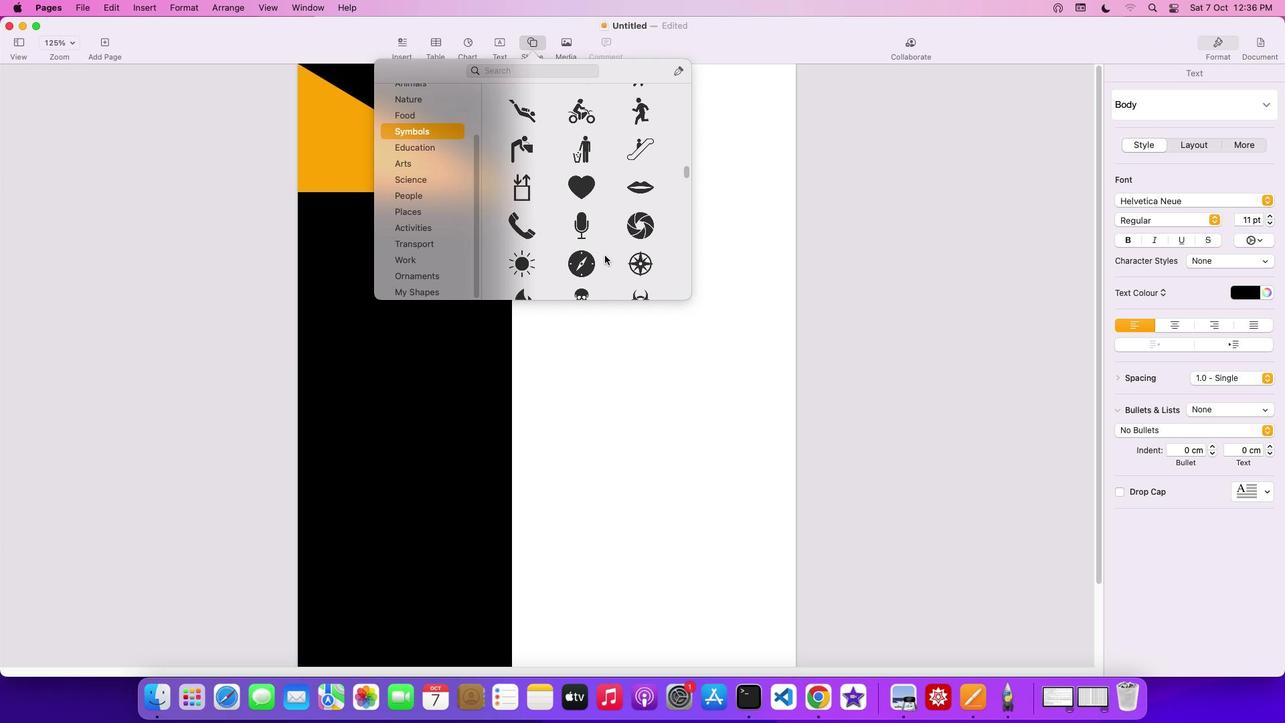 
Action: Mouse scrolled (616, 263) with delta (50, 32)
Screenshot: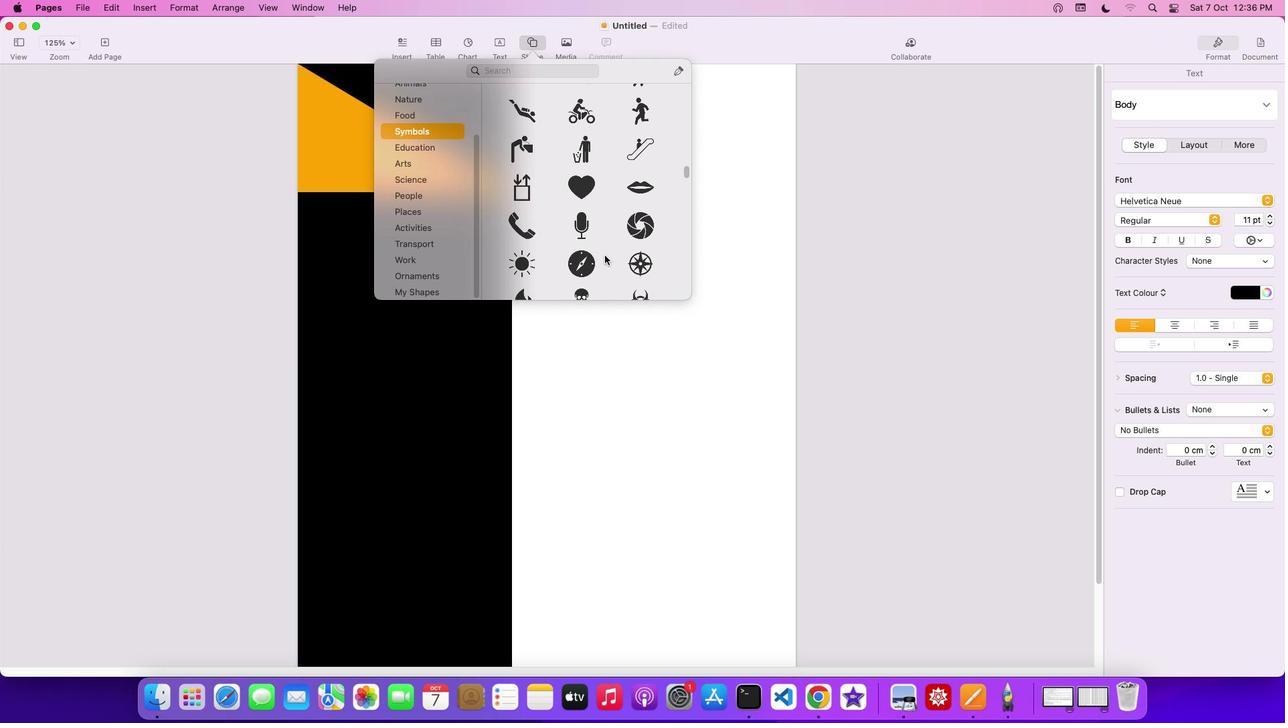 
Action: Mouse scrolled (616, 263) with delta (50, 30)
Screenshot: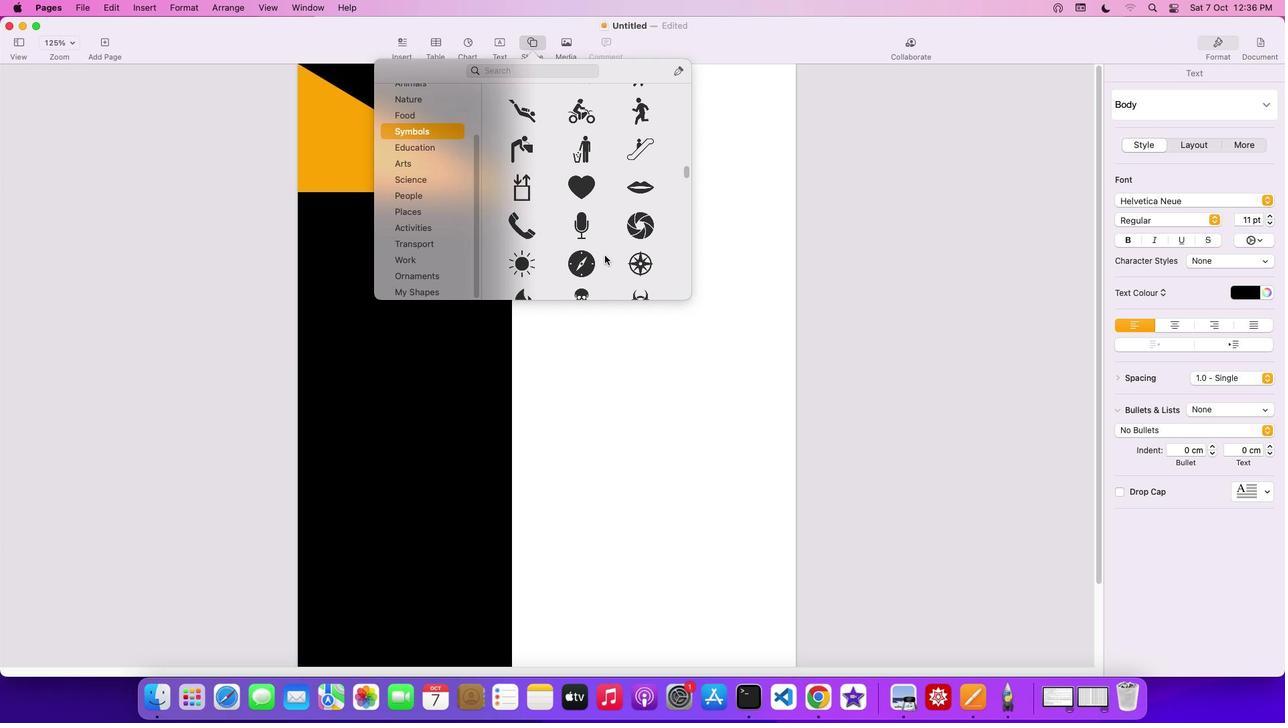 
Action: Mouse scrolled (616, 263) with delta (50, 30)
Screenshot: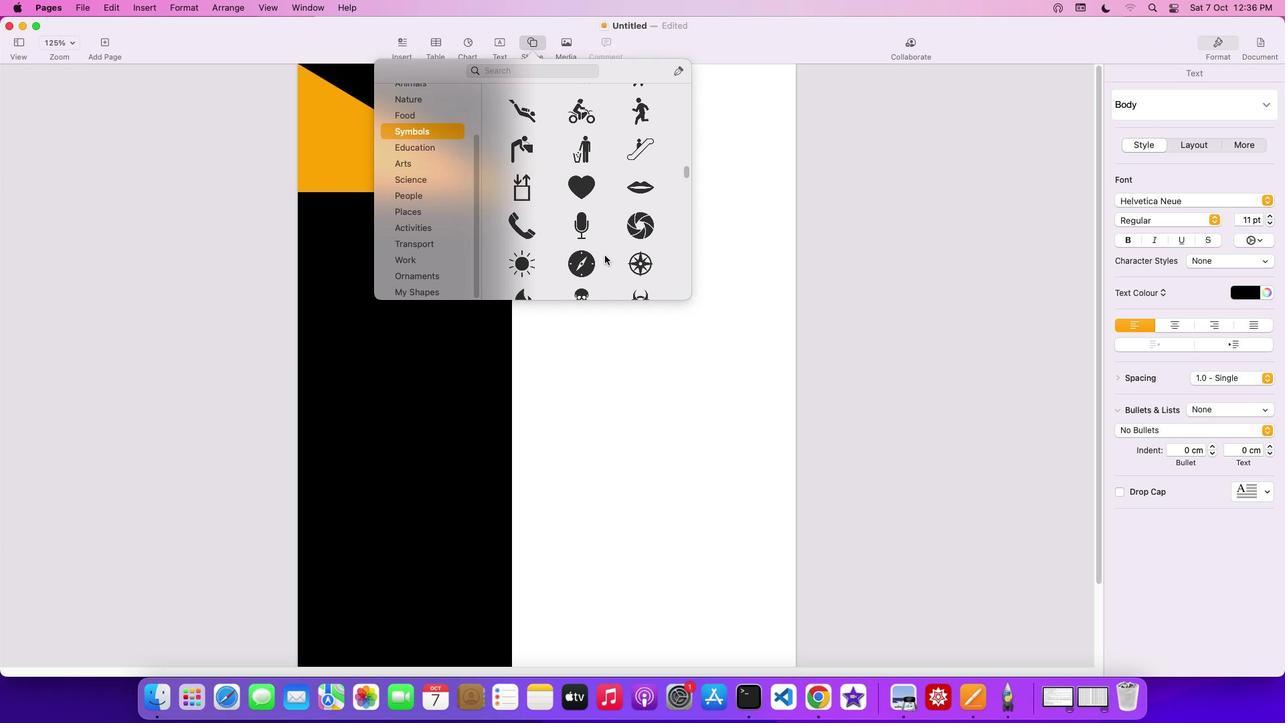 
Action: Mouse scrolled (616, 263) with delta (50, 32)
Screenshot: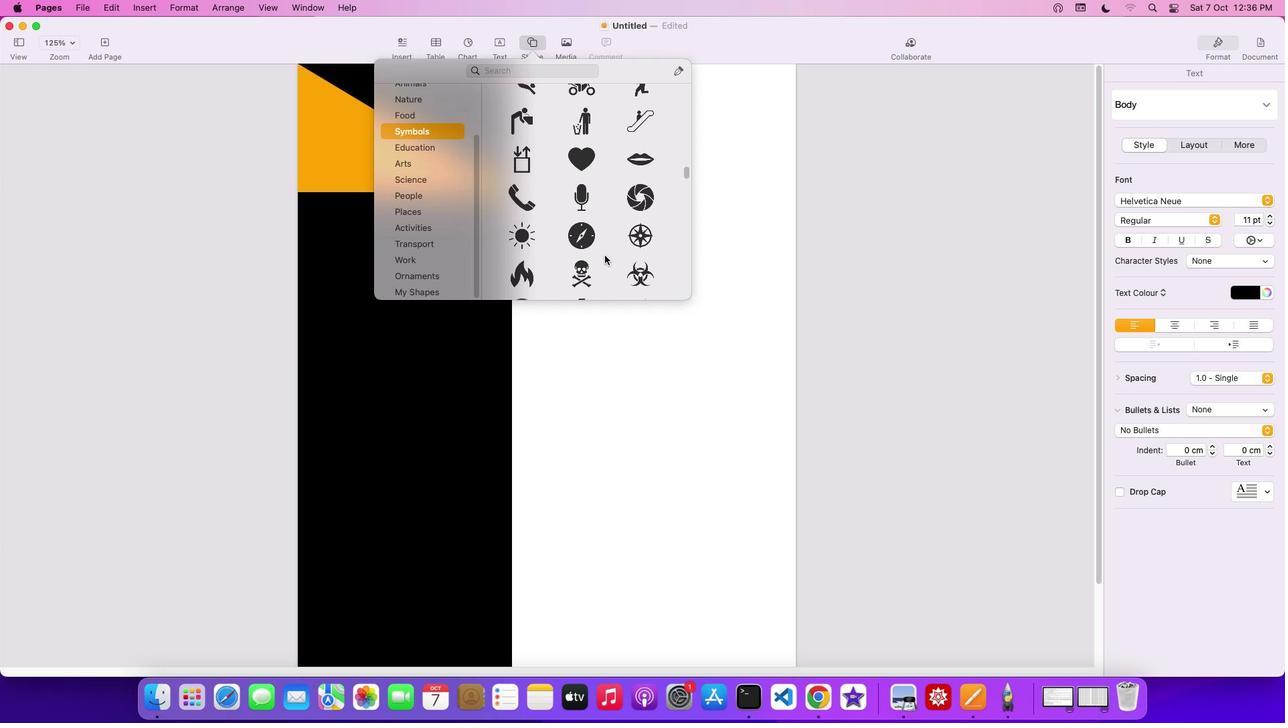 
Action: Mouse scrolled (616, 263) with delta (50, 32)
Screenshot: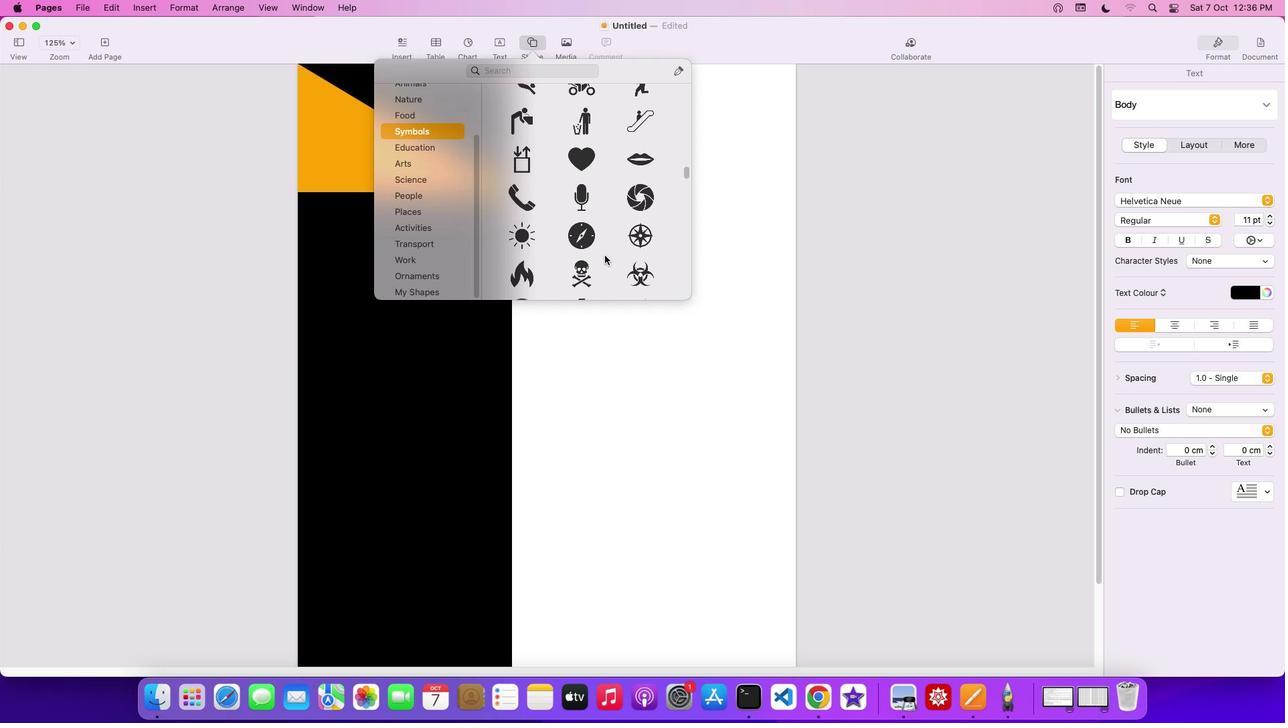 
Action: Mouse scrolled (616, 263) with delta (50, 30)
Screenshot: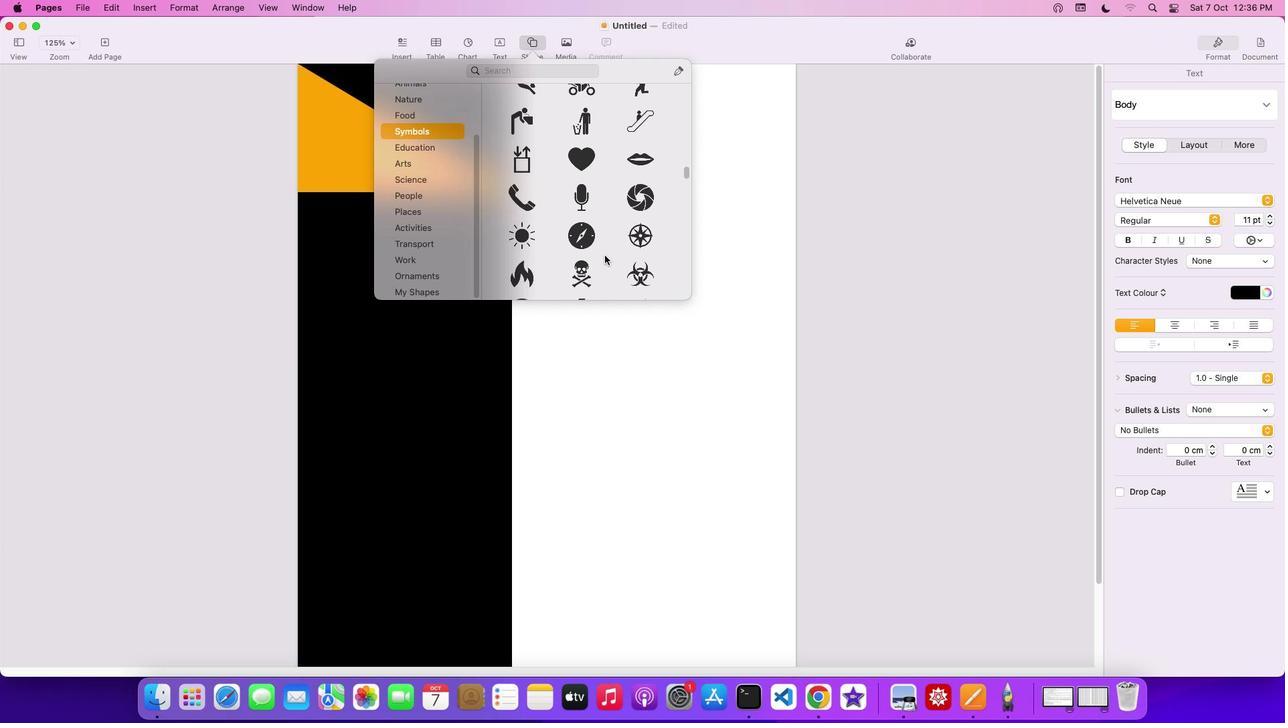 
Action: Mouse scrolled (616, 263) with delta (50, 32)
Screenshot: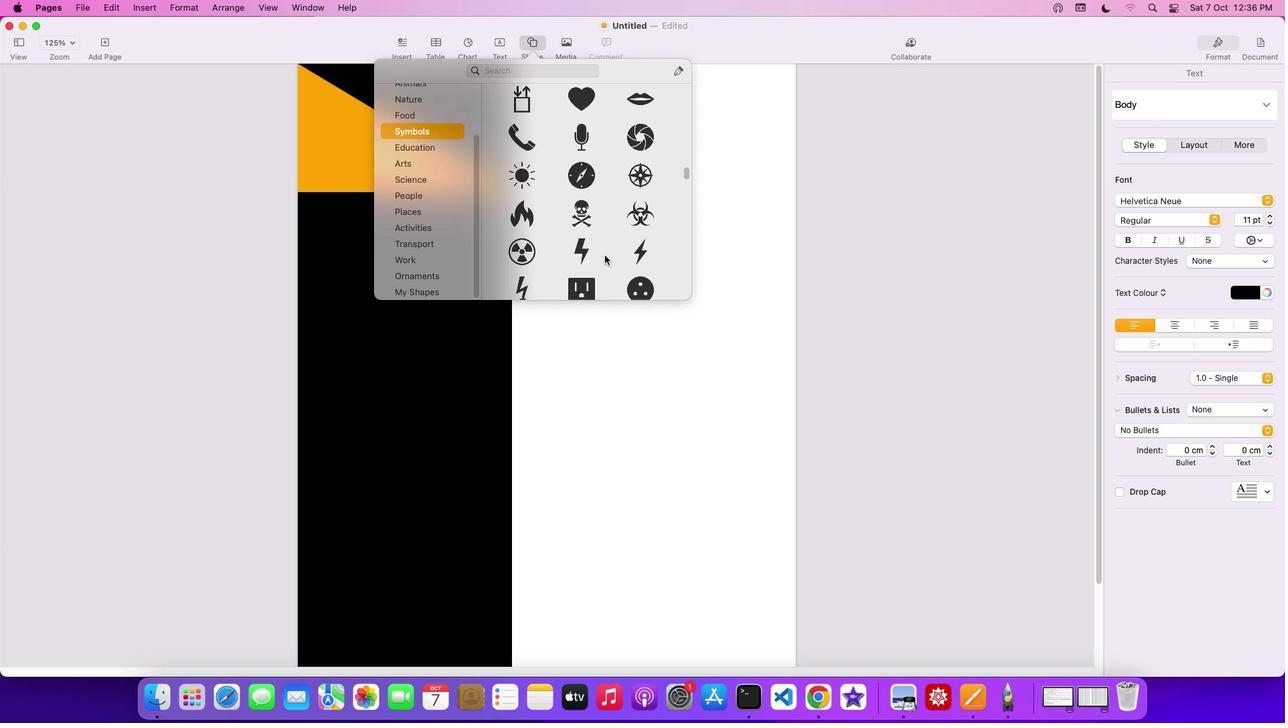 
Action: Mouse scrolled (616, 263) with delta (50, 32)
Screenshot: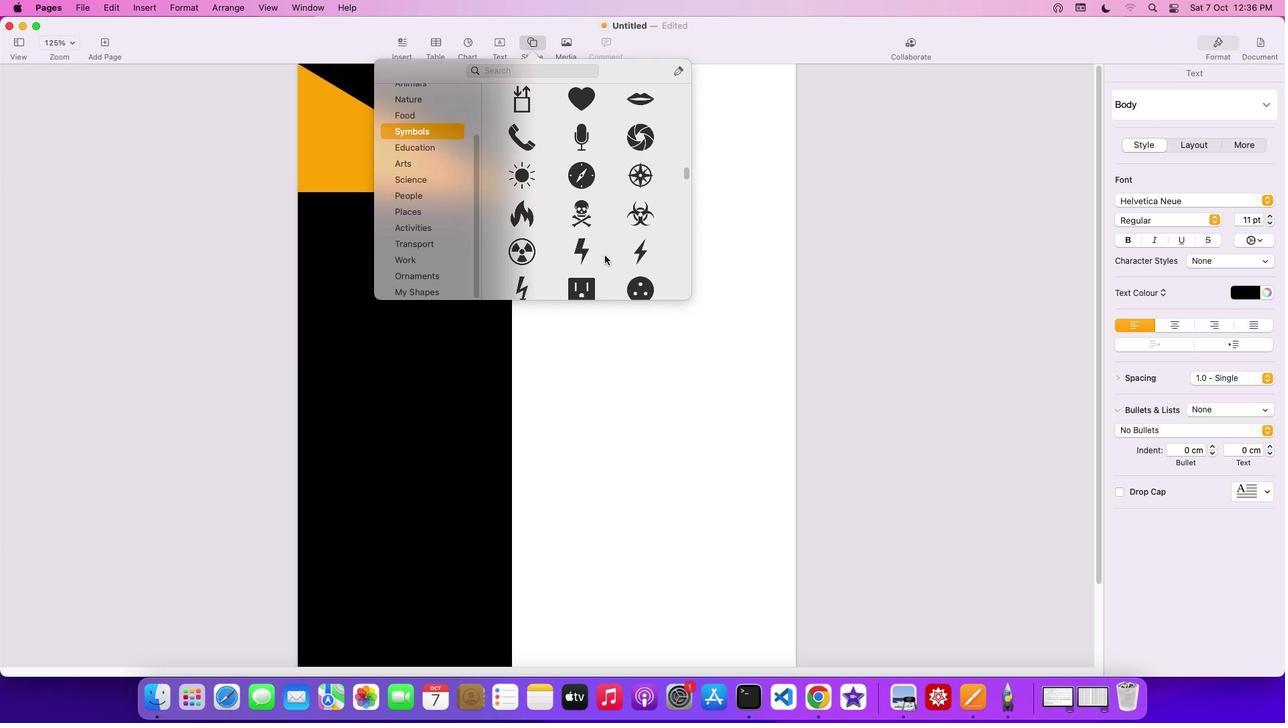 
Action: Mouse scrolled (616, 263) with delta (50, 30)
Screenshot: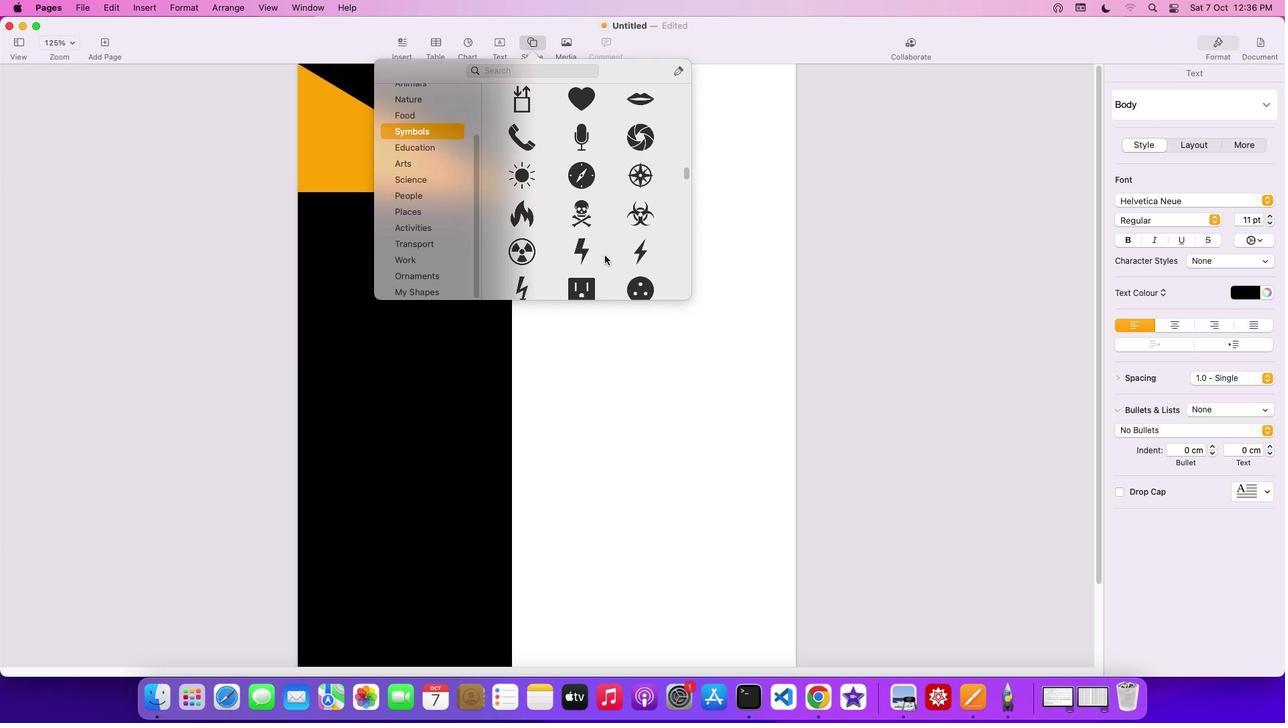 
Action: Mouse scrolled (616, 263) with delta (50, 30)
Screenshot: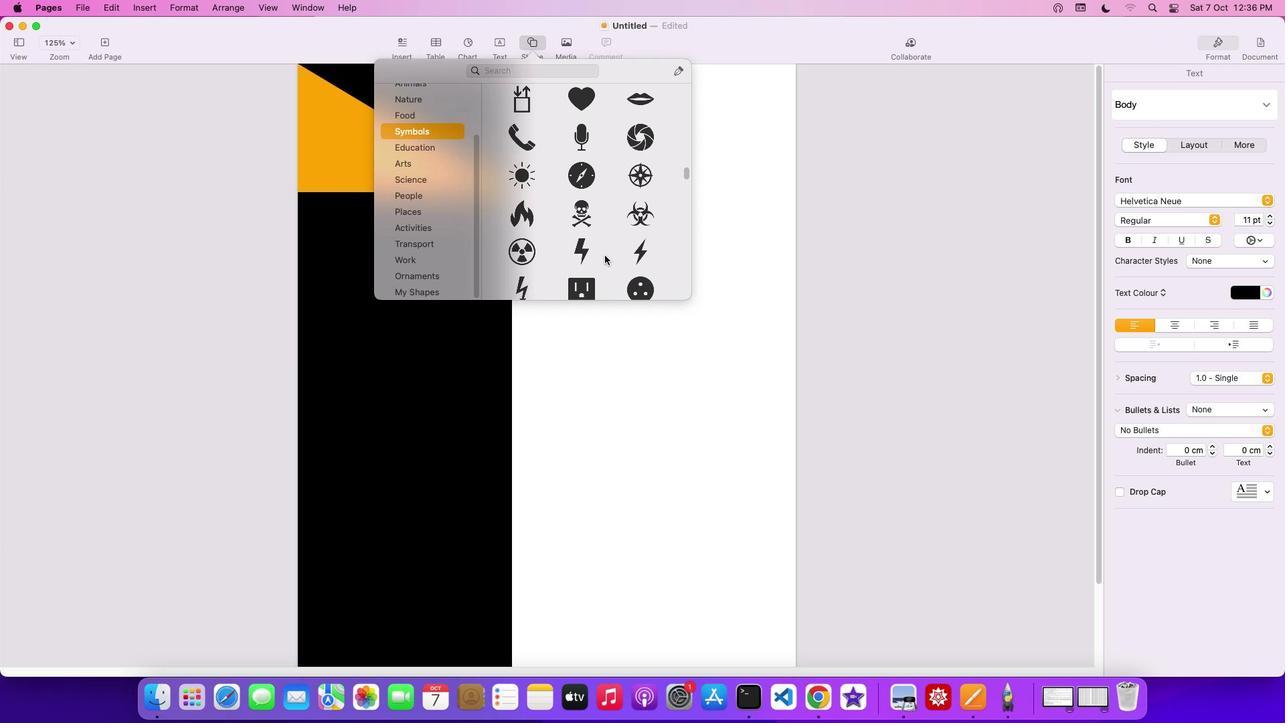 
Action: Mouse scrolled (616, 263) with delta (50, 32)
Screenshot: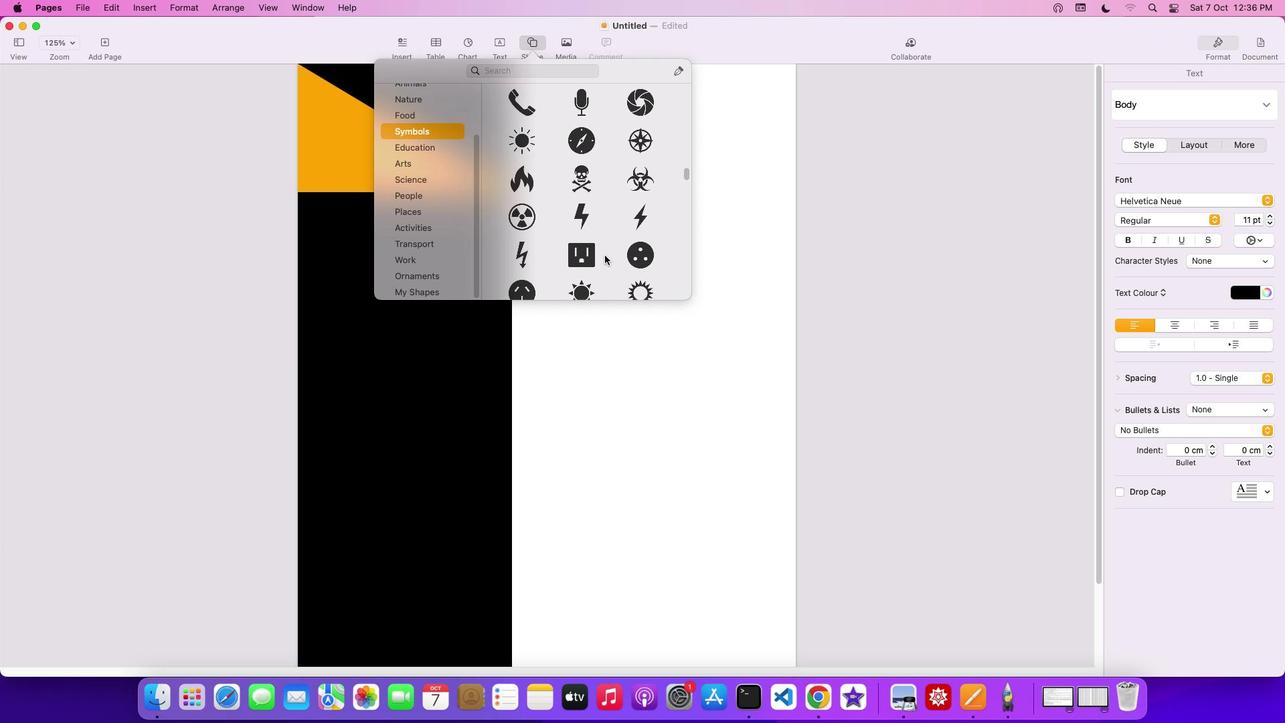 
Action: Mouse scrolled (616, 263) with delta (50, 32)
Screenshot: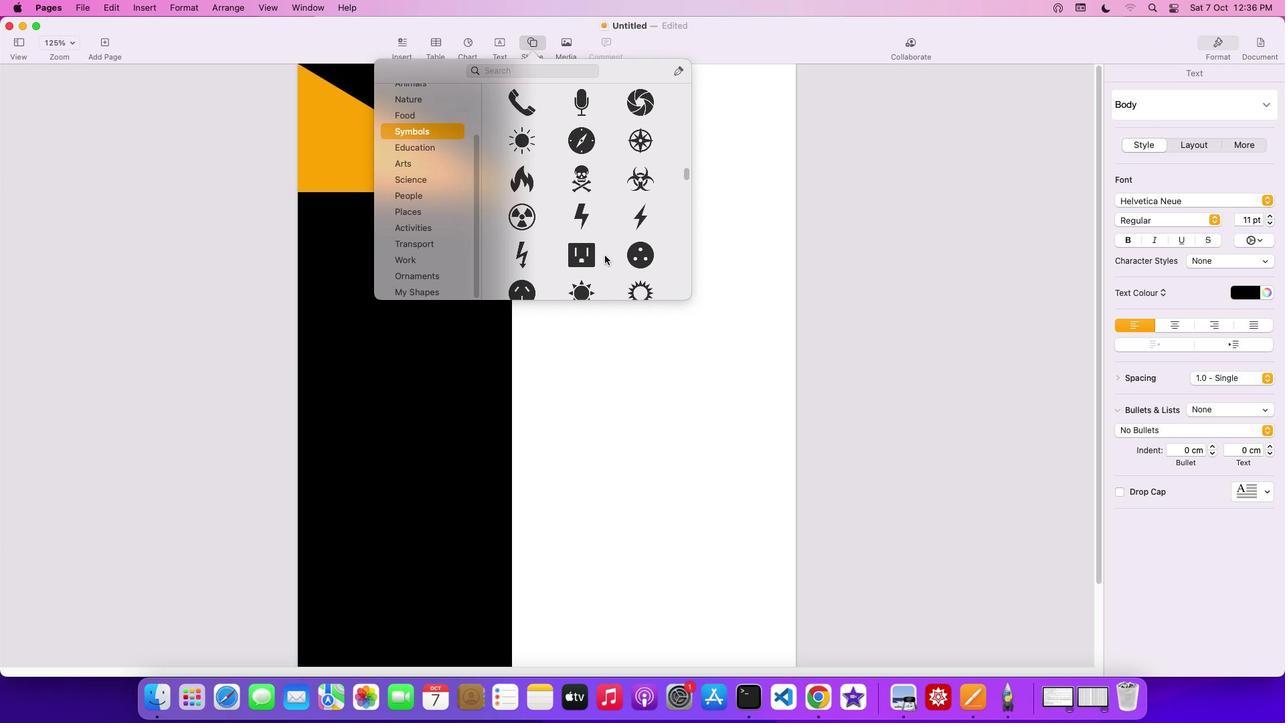 
Action: Mouse scrolled (616, 263) with delta (50, 30)
Screenshot: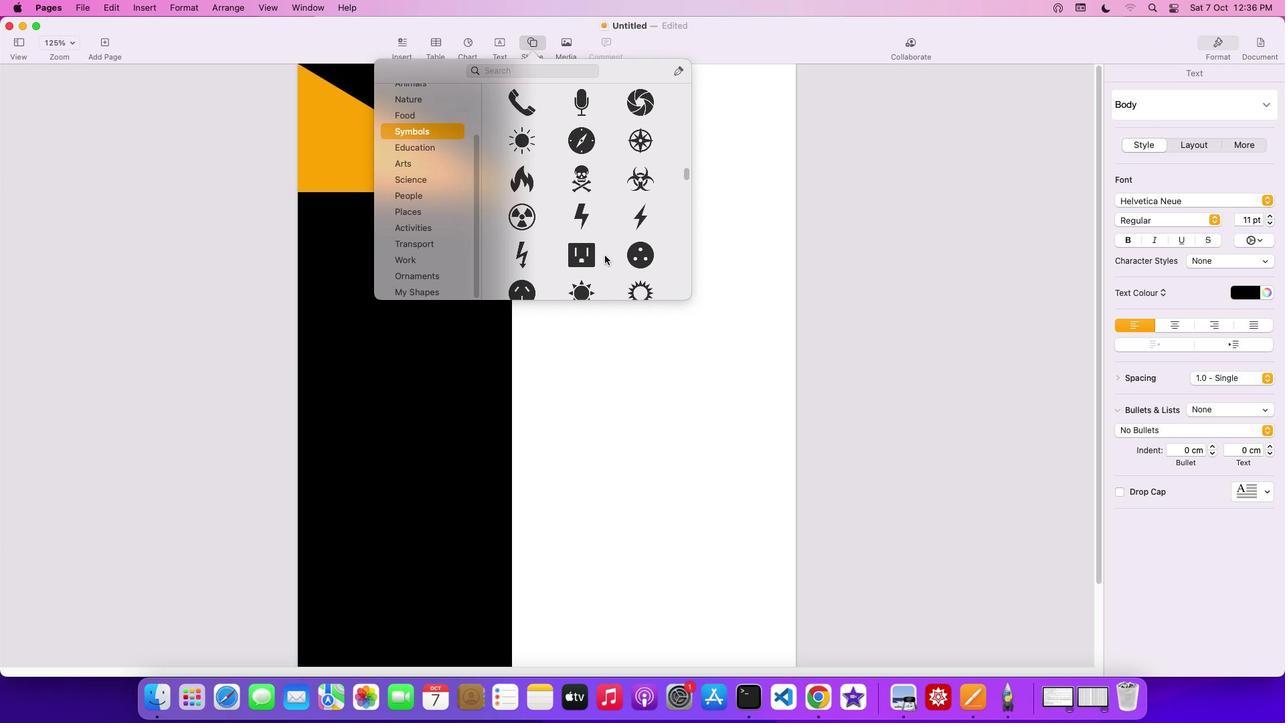 
Action: Mouse scrolled (616, 263) with delta (50, 32)
Screenshot: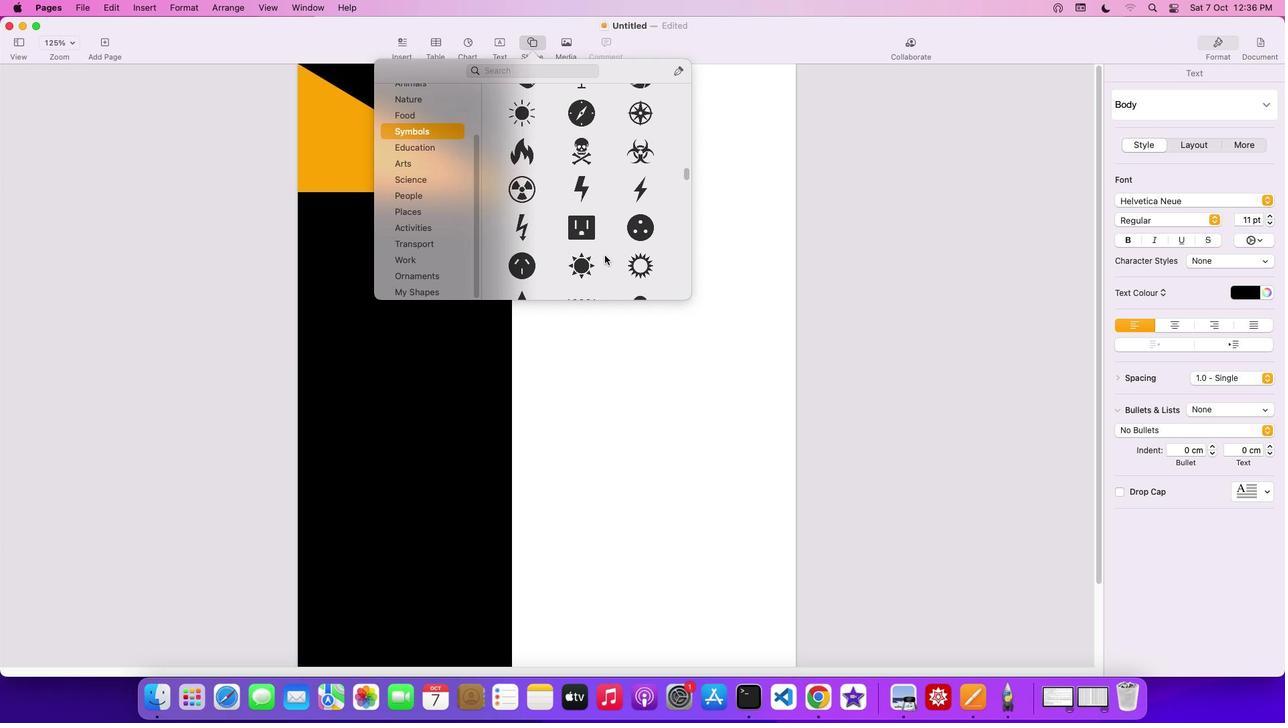 
Action: Mouse scrolled (616, 263) with delta (50, 32)
Screenshot: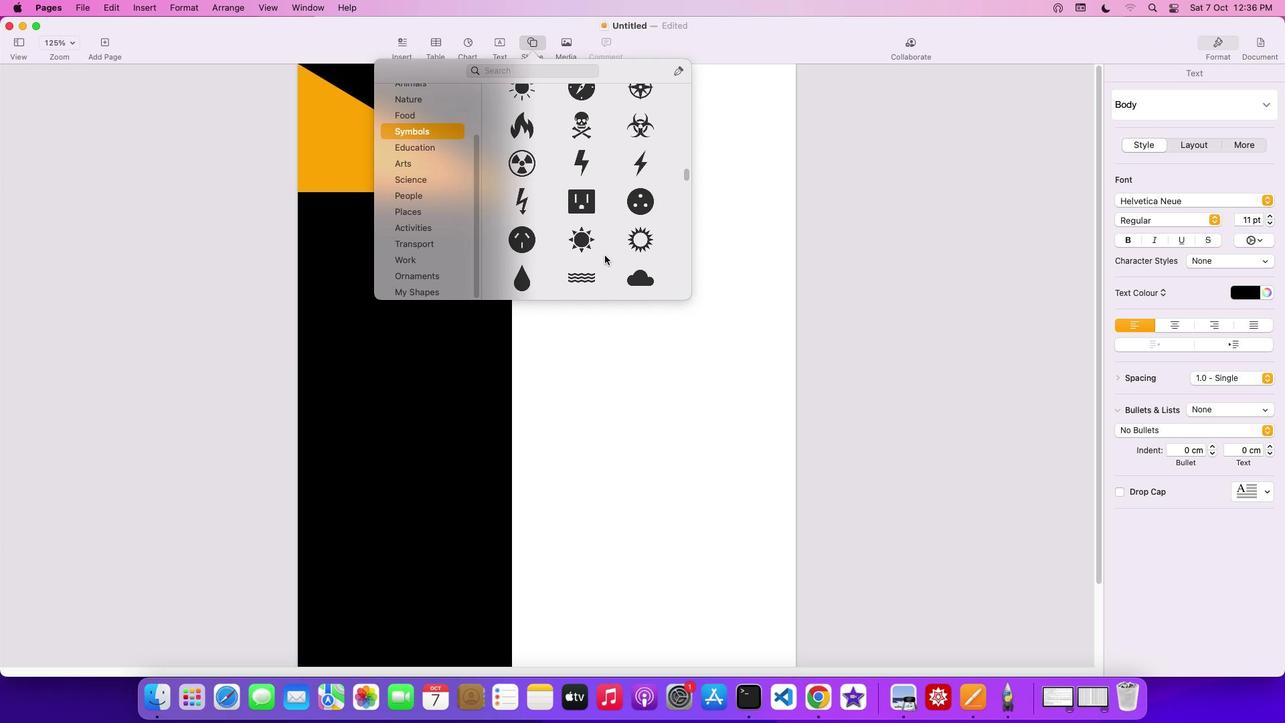 
Action: Mouse scrolled (616, 263) with delta (50, 30)
Screenshot: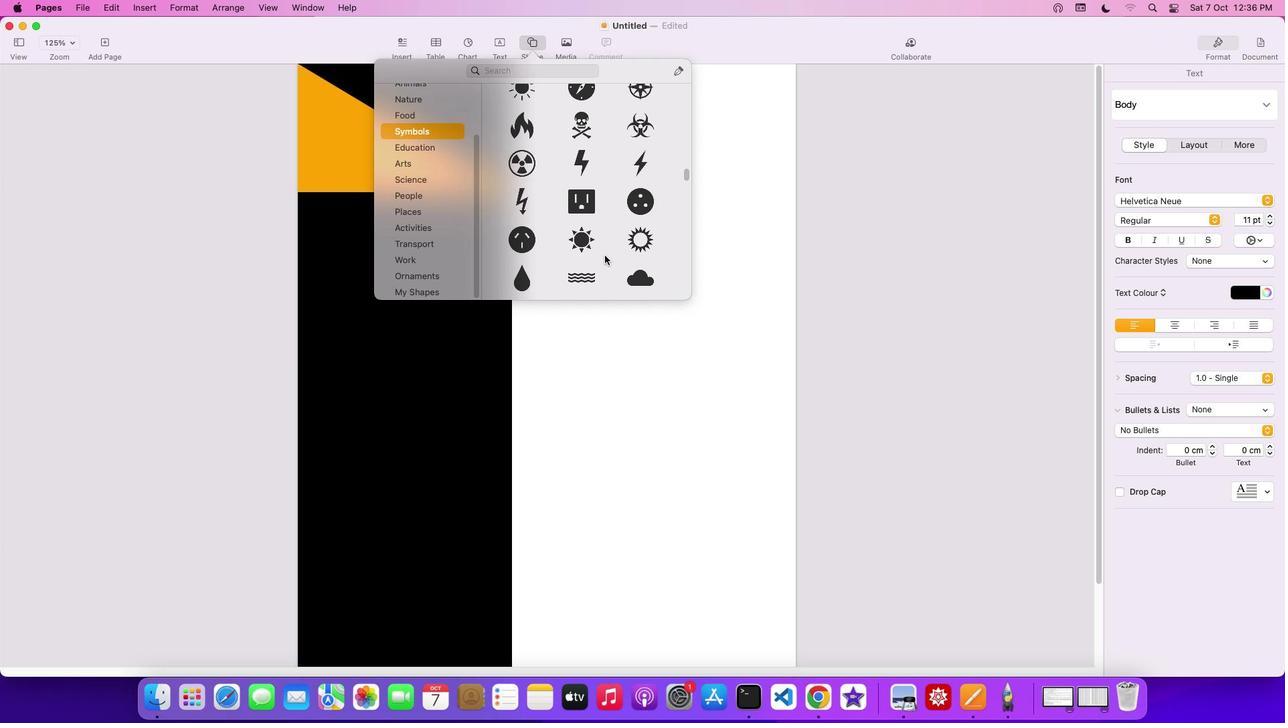 
Action: Mouse scrolled (616, 263) with delta (50, 30)
Screenshot: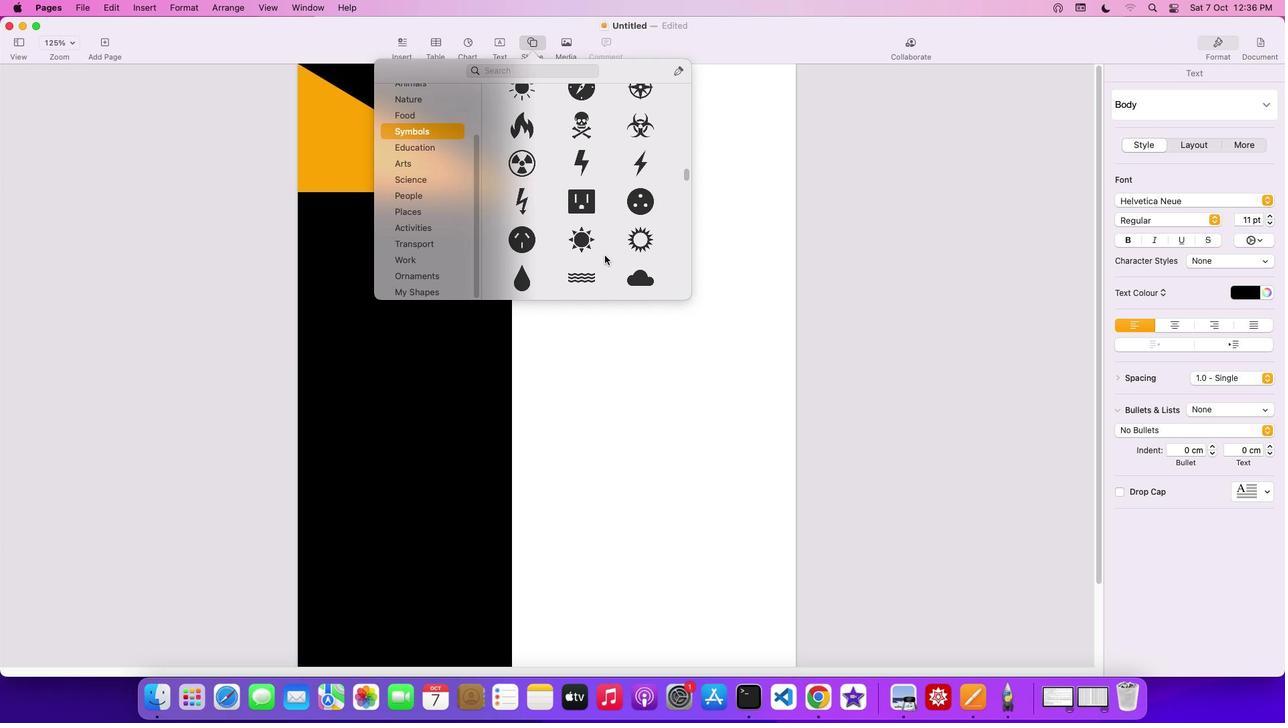 
Action: Mouse scrolled (616, 263) with delta (50, 32)
Screenshot: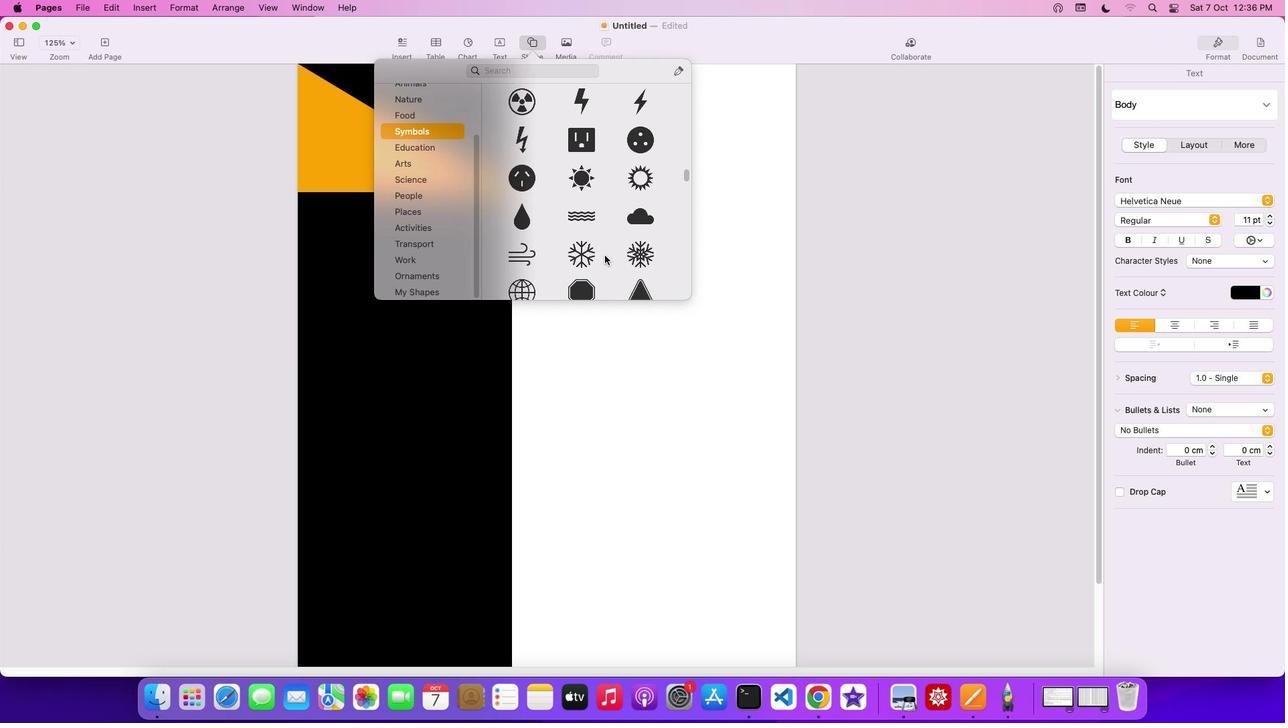 
Action: Mouse scrolled (616, 263) with delta (50, 32)
Screenshot: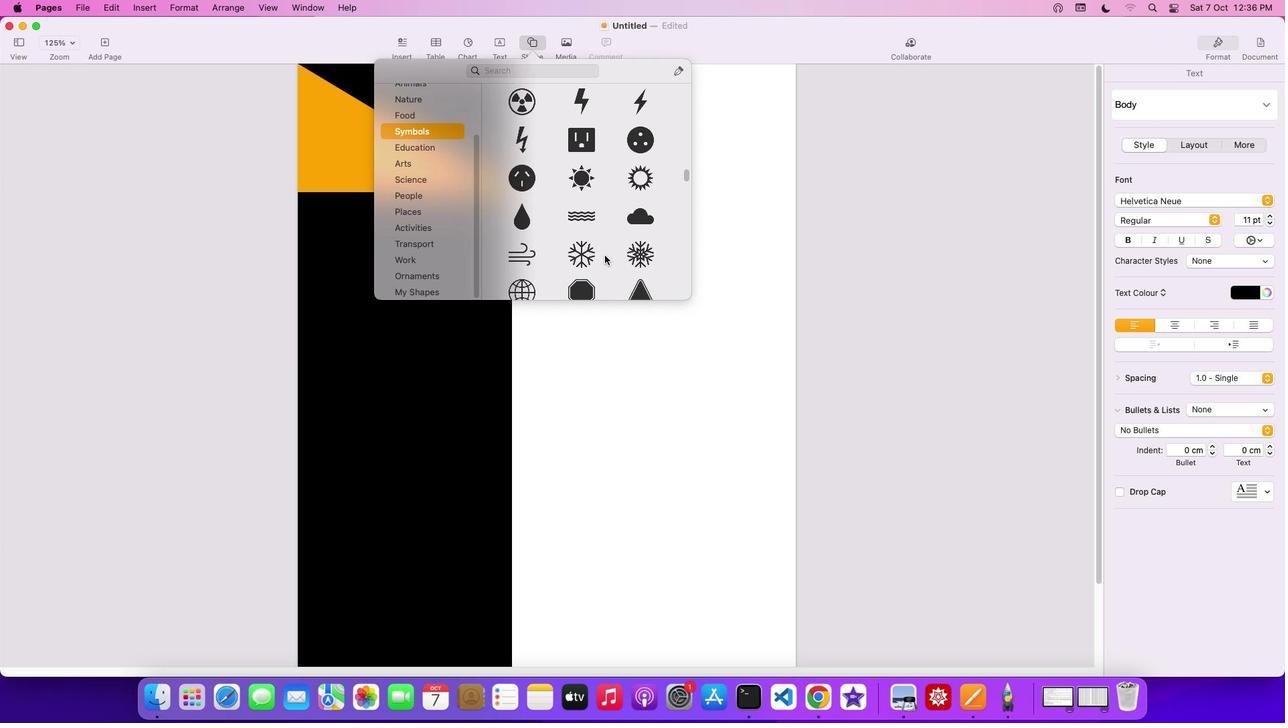 
Action: Mouse scrolled (616, 263) with delta (50, 30)
Screenshot: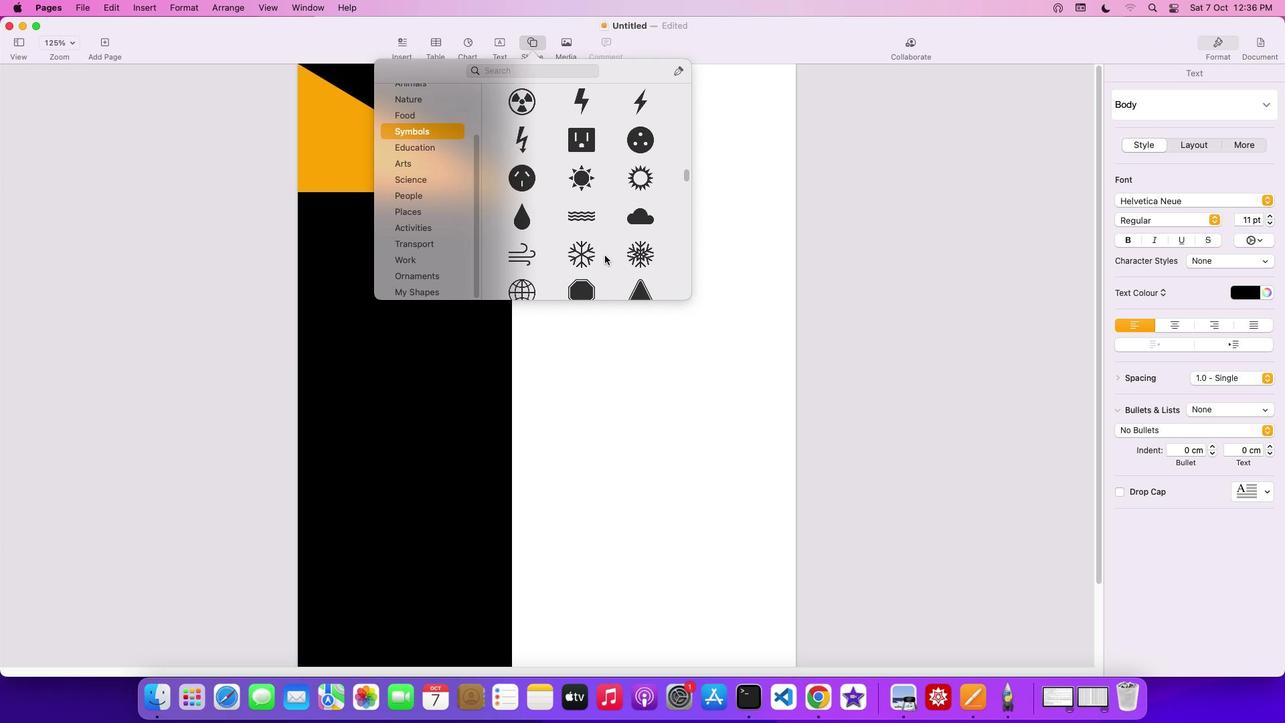 
Action: Mouse scrolled (616, 263) with delta (50, 30)
Screenshot: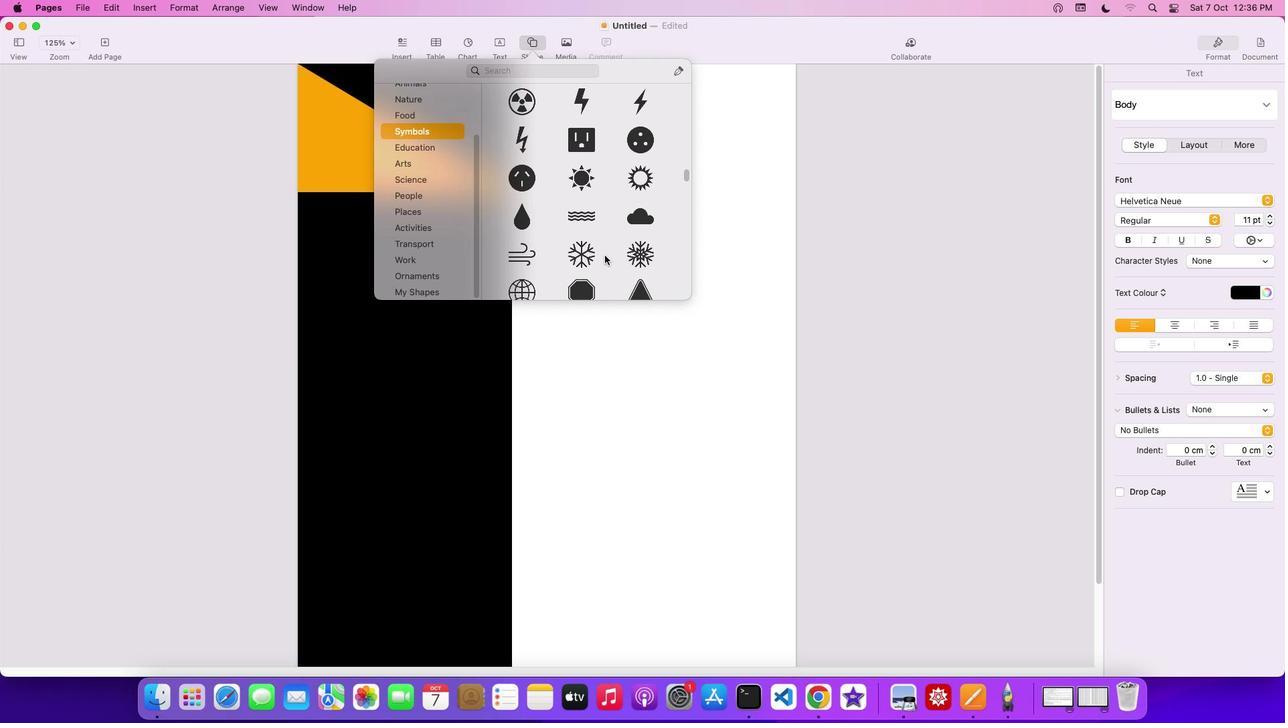 
Action: Mouse moved to (616, 263)
Screenshot: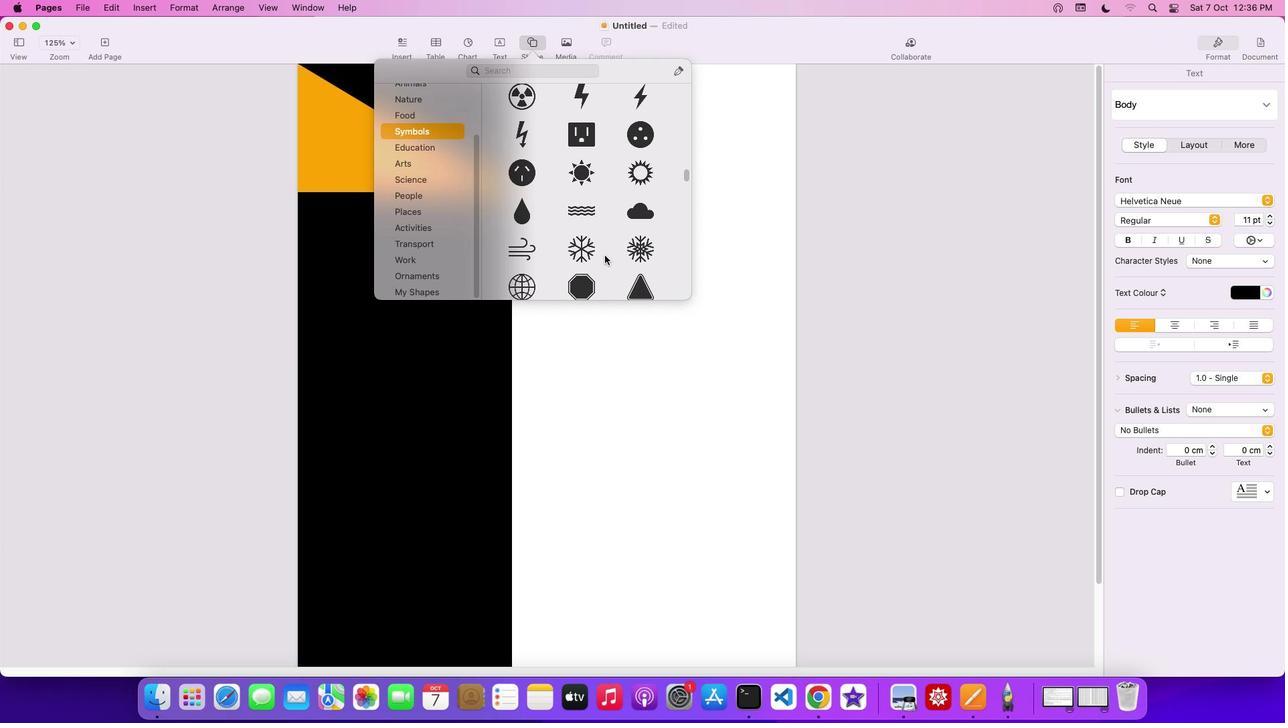 
Action: Mouse scrolled (616, 263) with delta (50, 32)
Screenshot: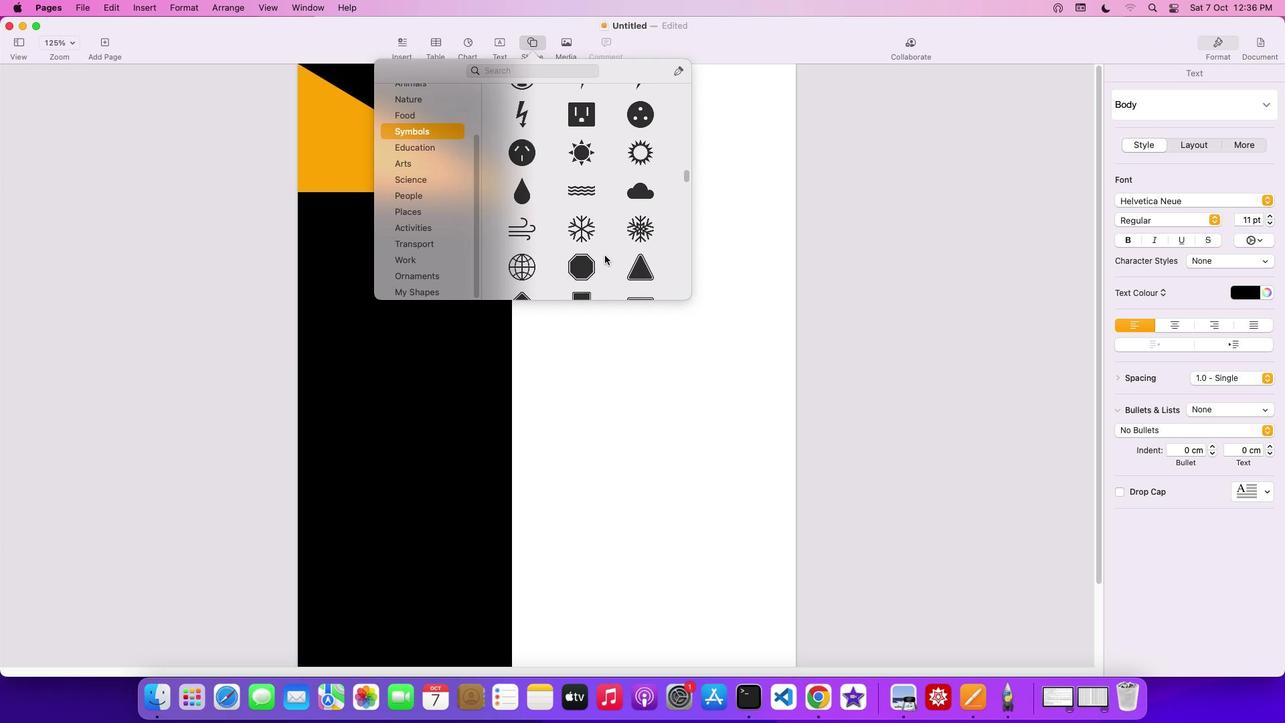 
Action: Mouse scrolled (616, 263) with delta (50, 32)
Screenshot: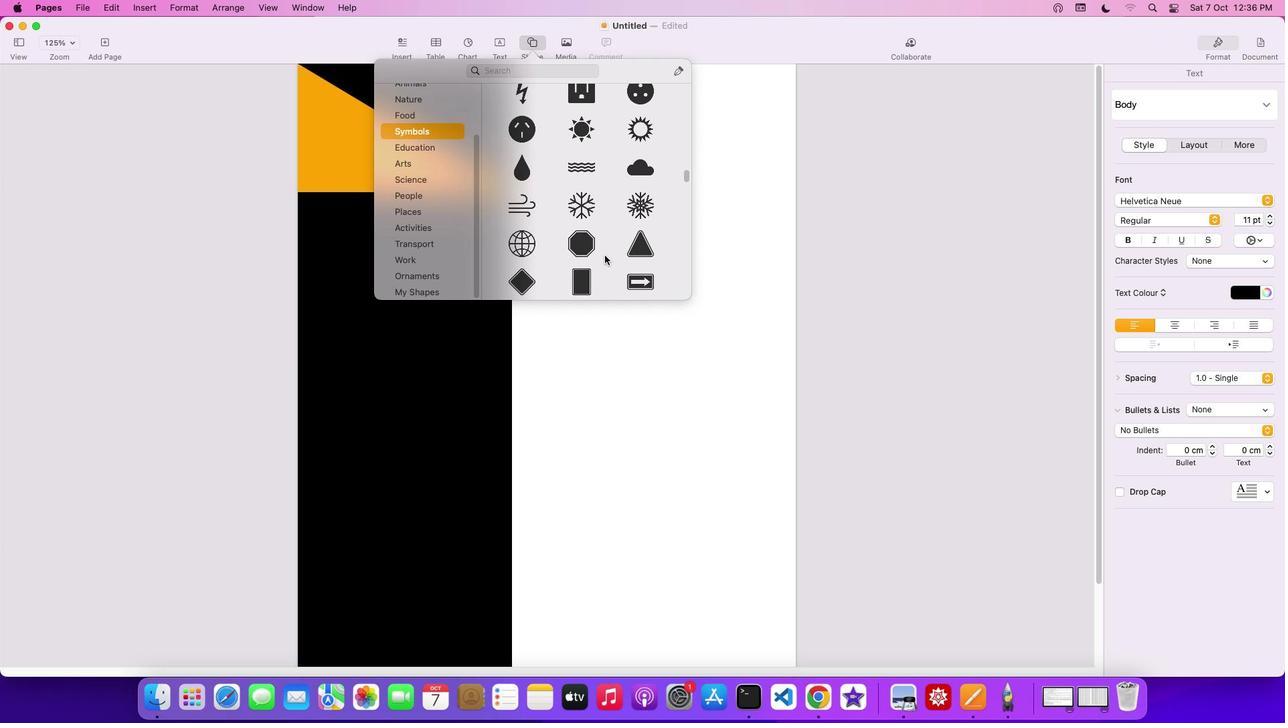 
Action: Mouse scrolled (616, 263) with delta (50, 31)
Screenshot: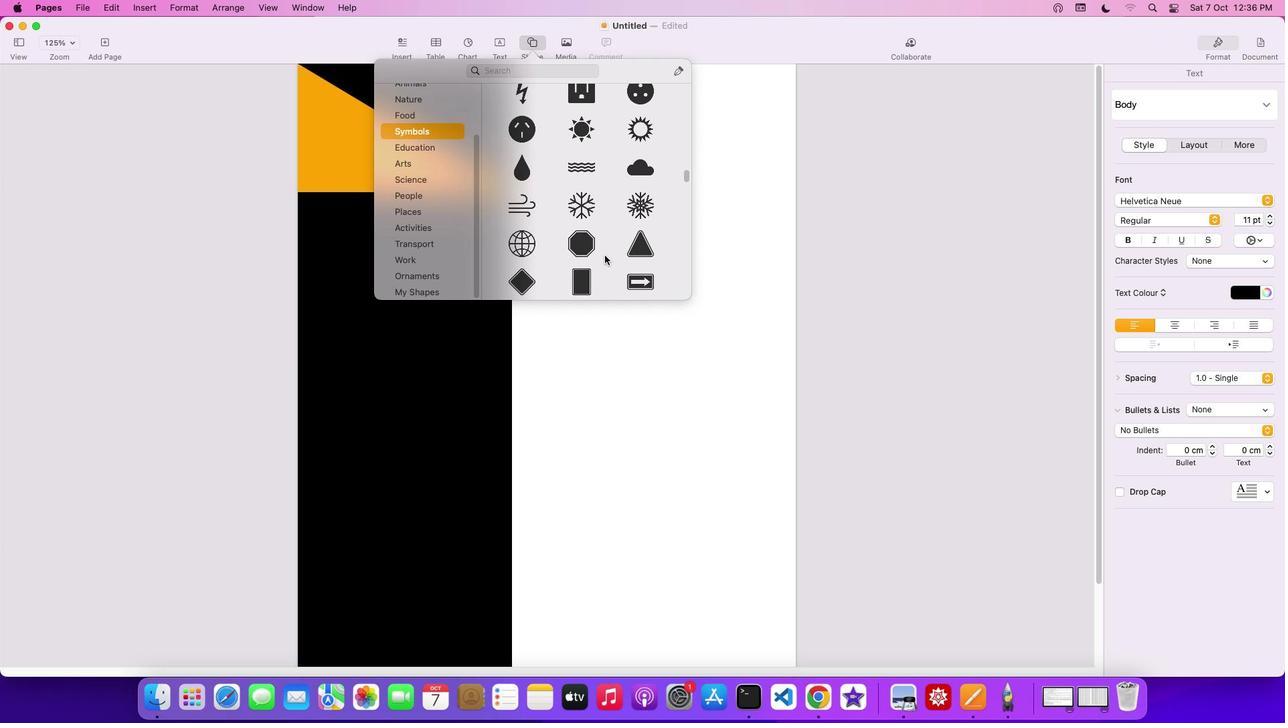 
Action: Mouse scrolled (616, 263) with delta (50, 30)
Screenshot: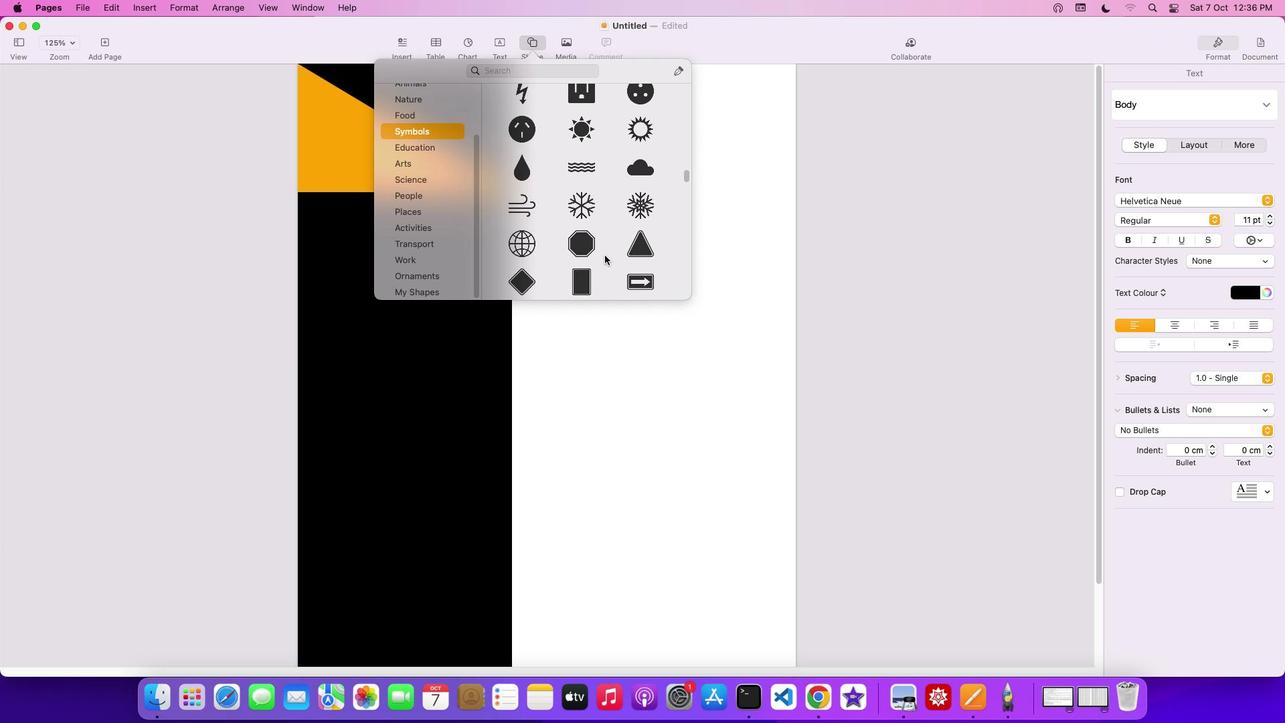 
Action: Mouse scrolled (616, 263) with delta (50, 32)
Screenshot: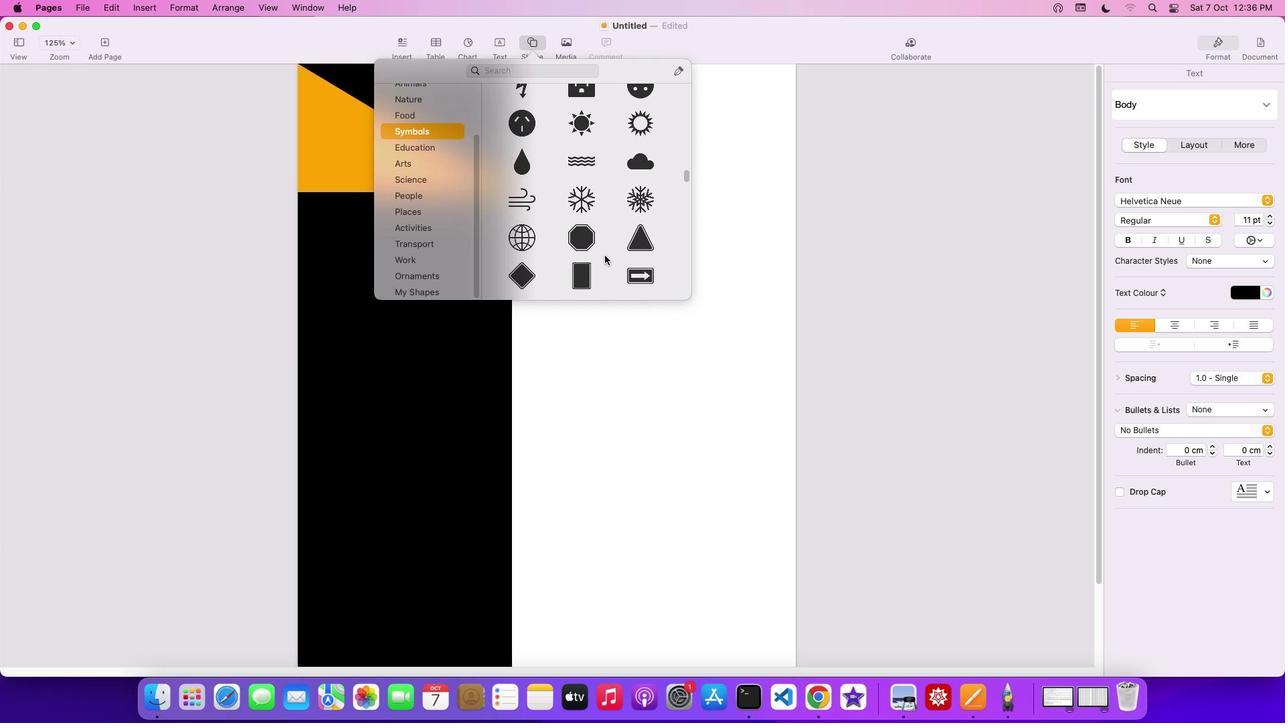 
Action: Mouse scrolled (616, 263) with delta (50, 32)
Screenshot: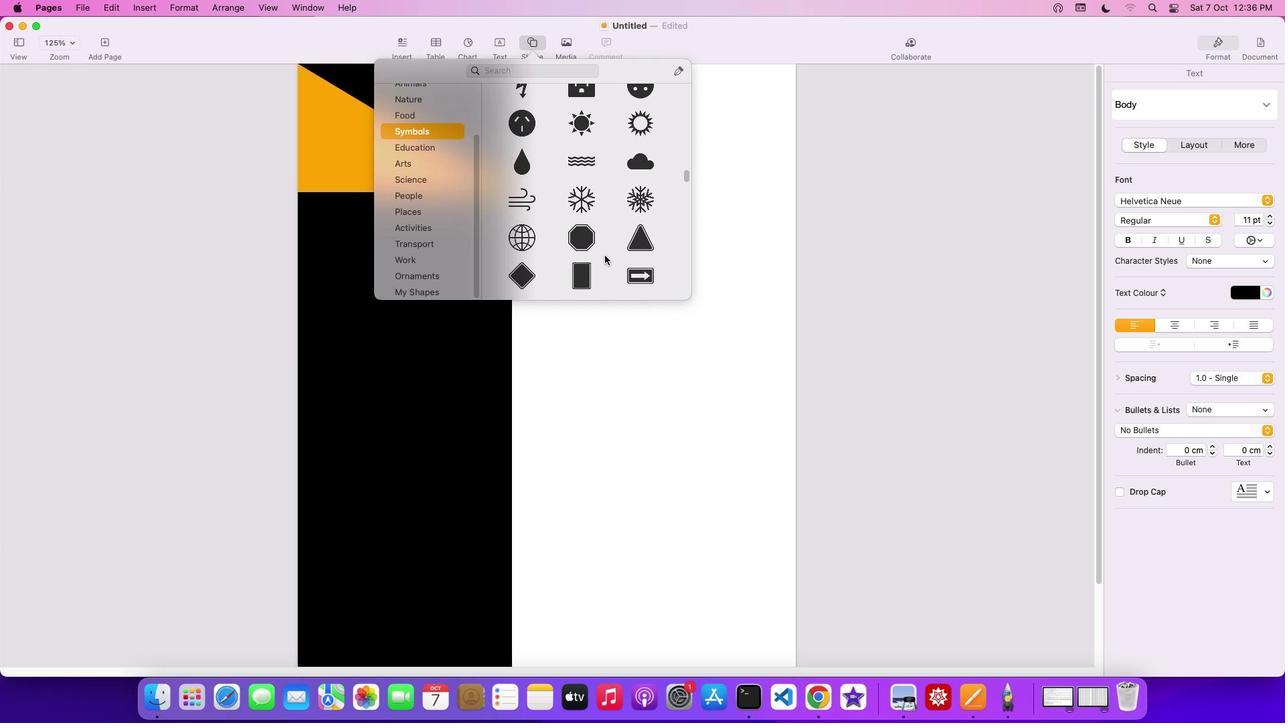 
Action: Mouse moved to (597, 249)
Screenshot: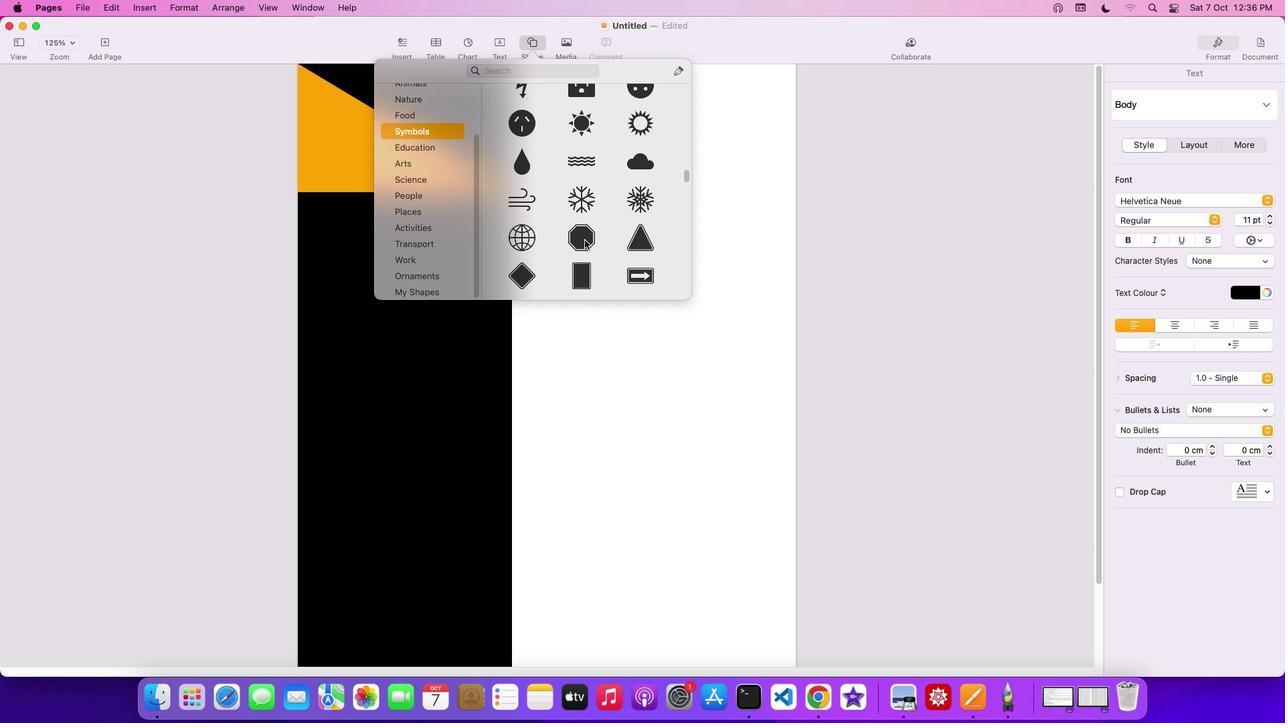 
Action: Mouse pressed left at (597, 249)
Screenshot: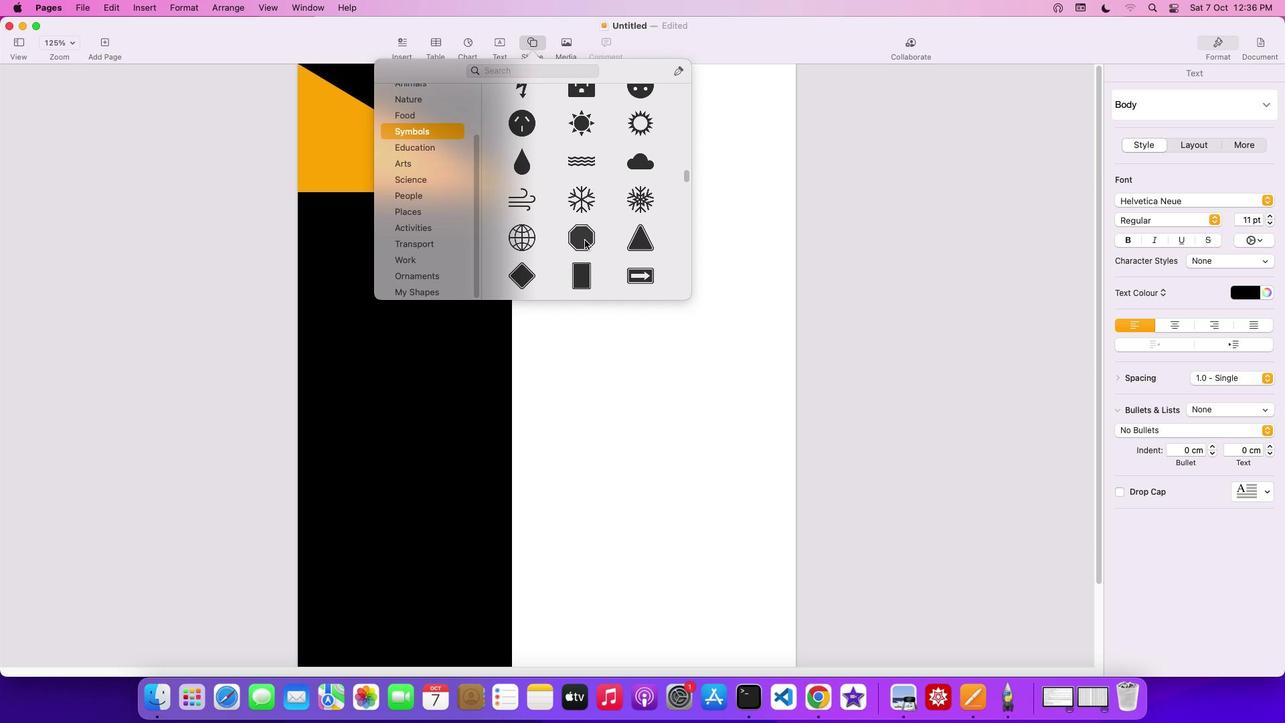 
Action: Mouse moved to (552, 176)
Screenshot: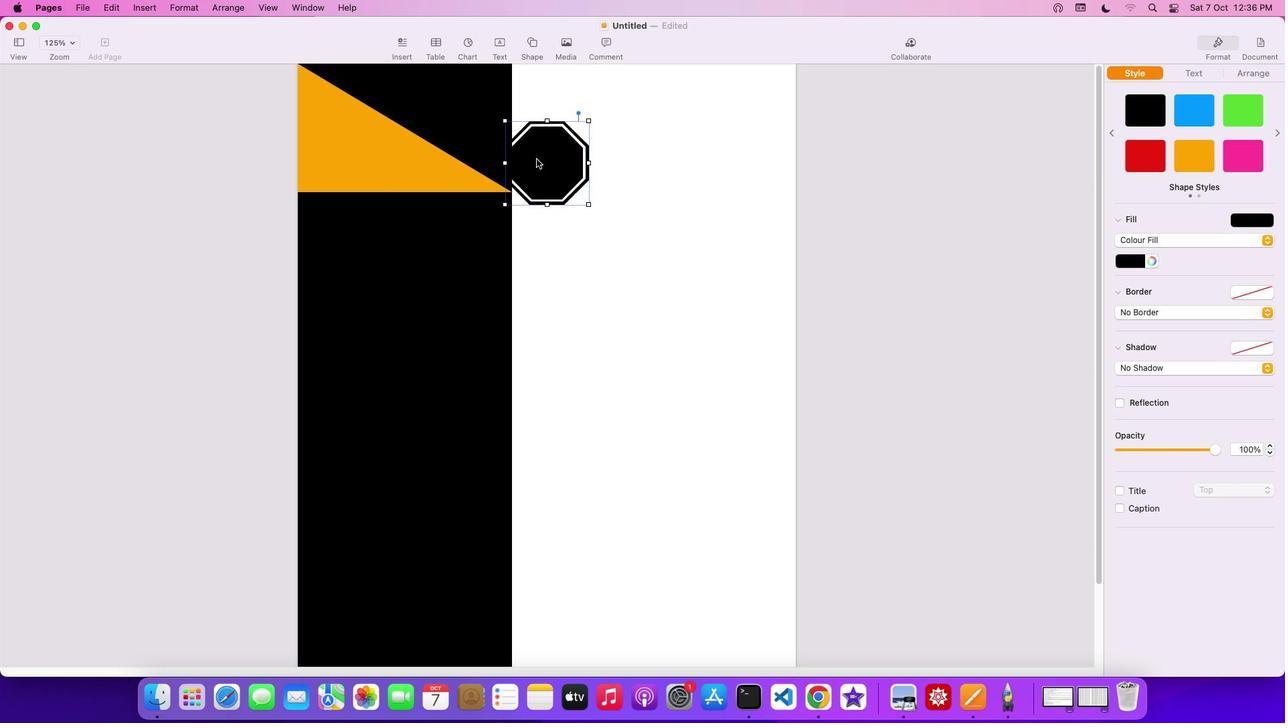 
Action: Mouse pressed left at (552, 176)
Screenshot: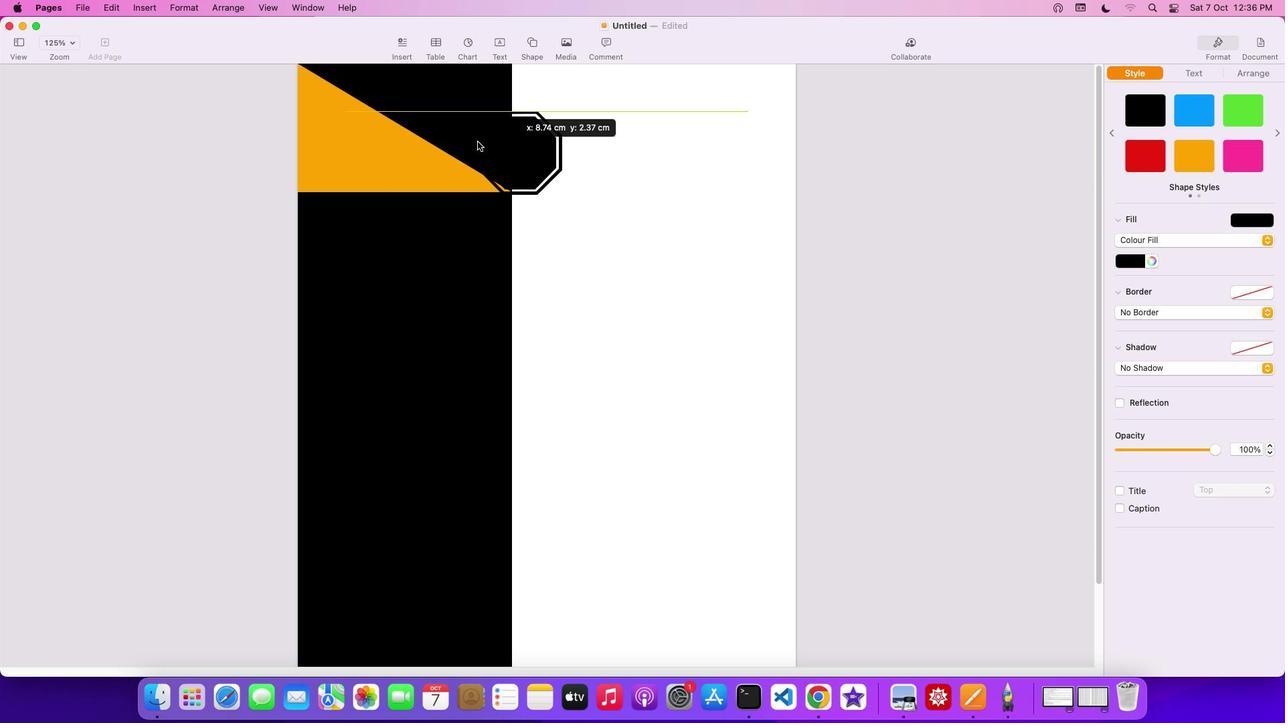 
Action: Mouse moved to (468, 178)
Screenshot: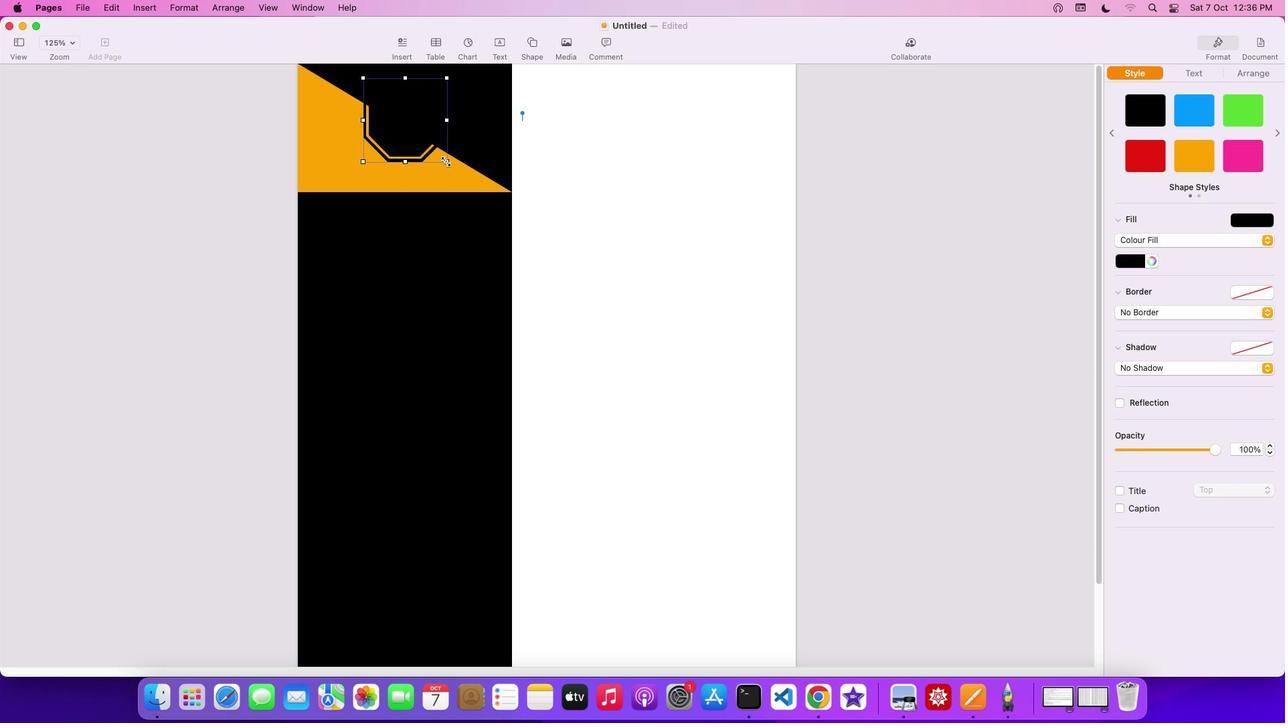 
Action: Mouse pressed left at (468, 178)
Screenshot: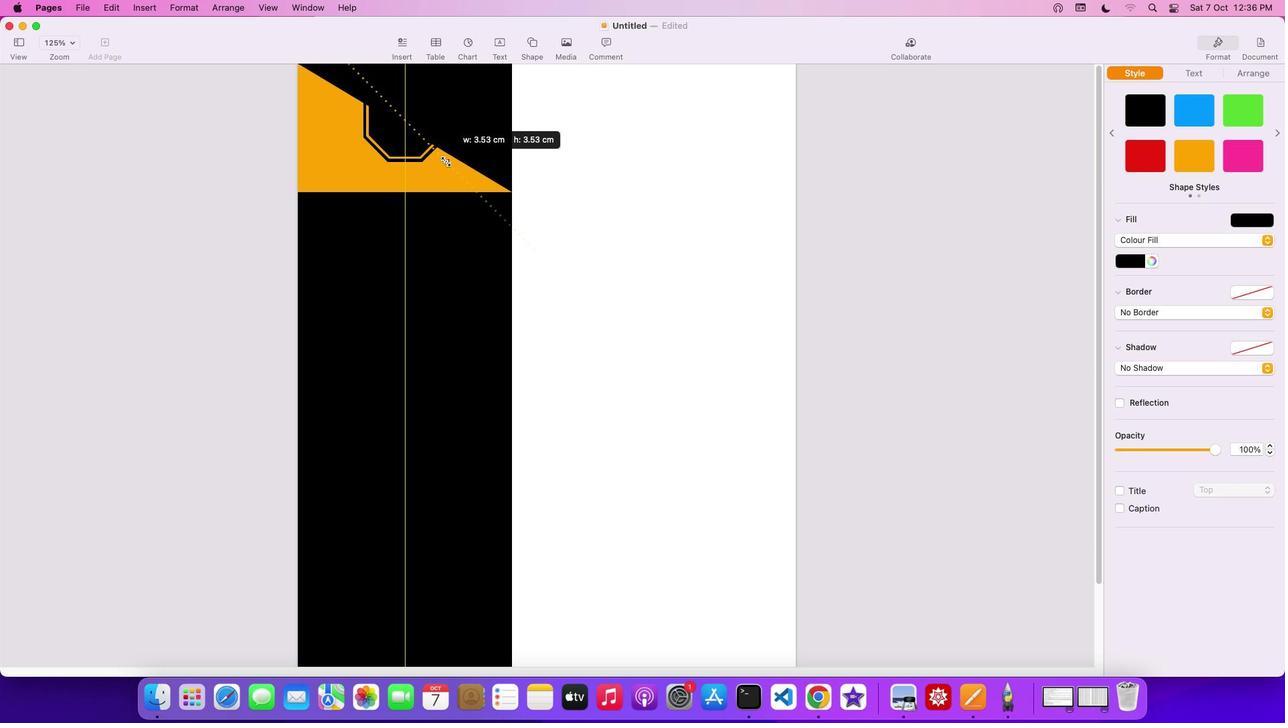 
Action: Mouse moved to (464, 179)
Screenshot: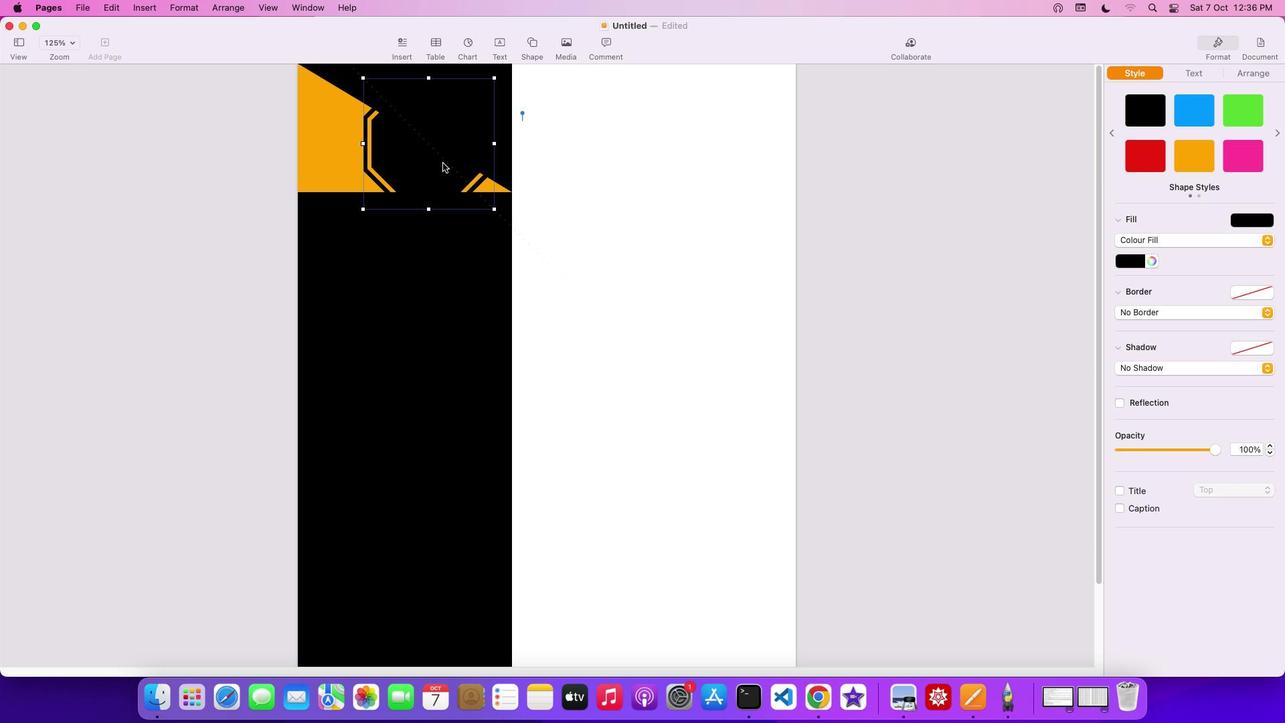 
Action: Mouse pressed left at (464, 179)
Screenshot: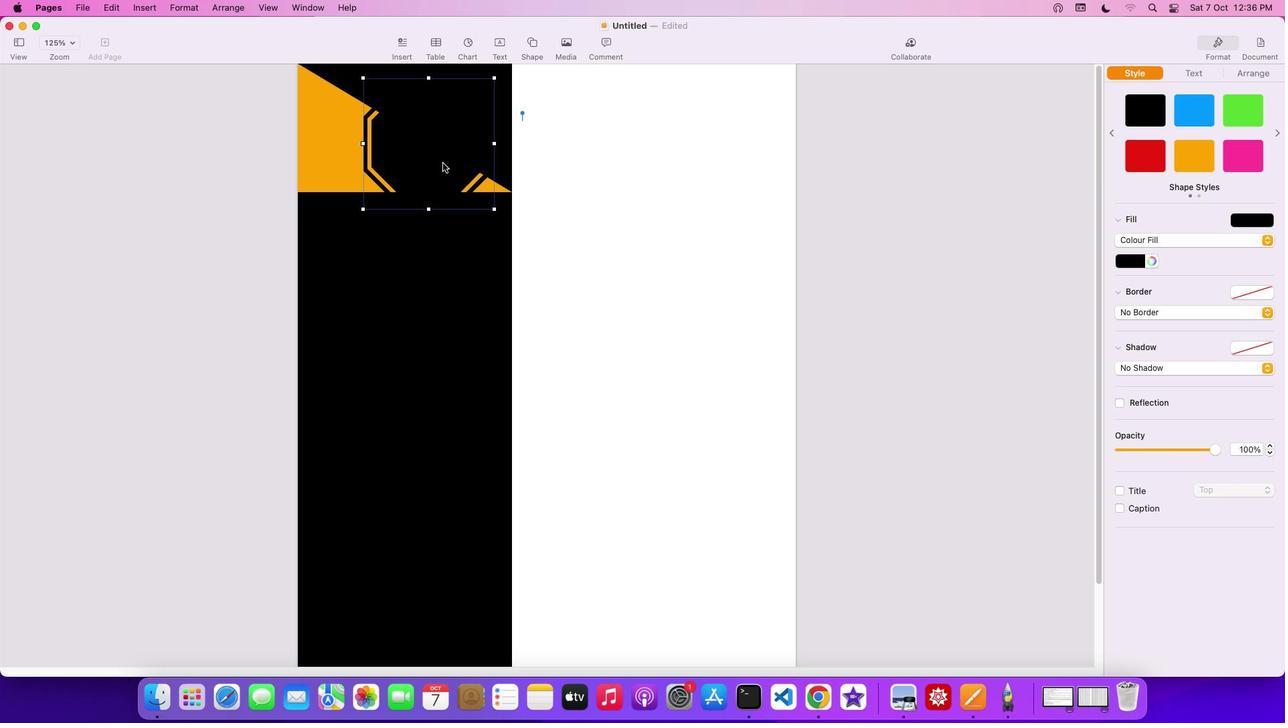 
Action: Mouse moved to (1115, 270)
Screenshot: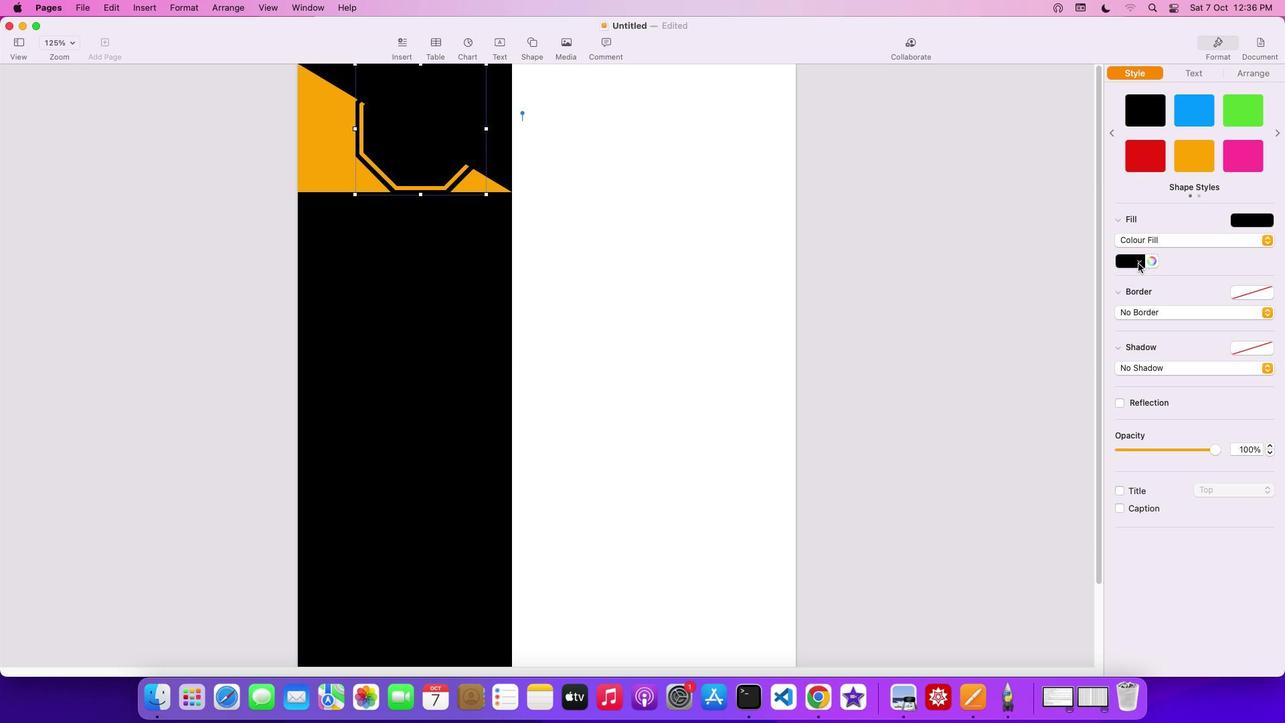 
Action: Mouse pressed left at (1115, 270)
Screenshot: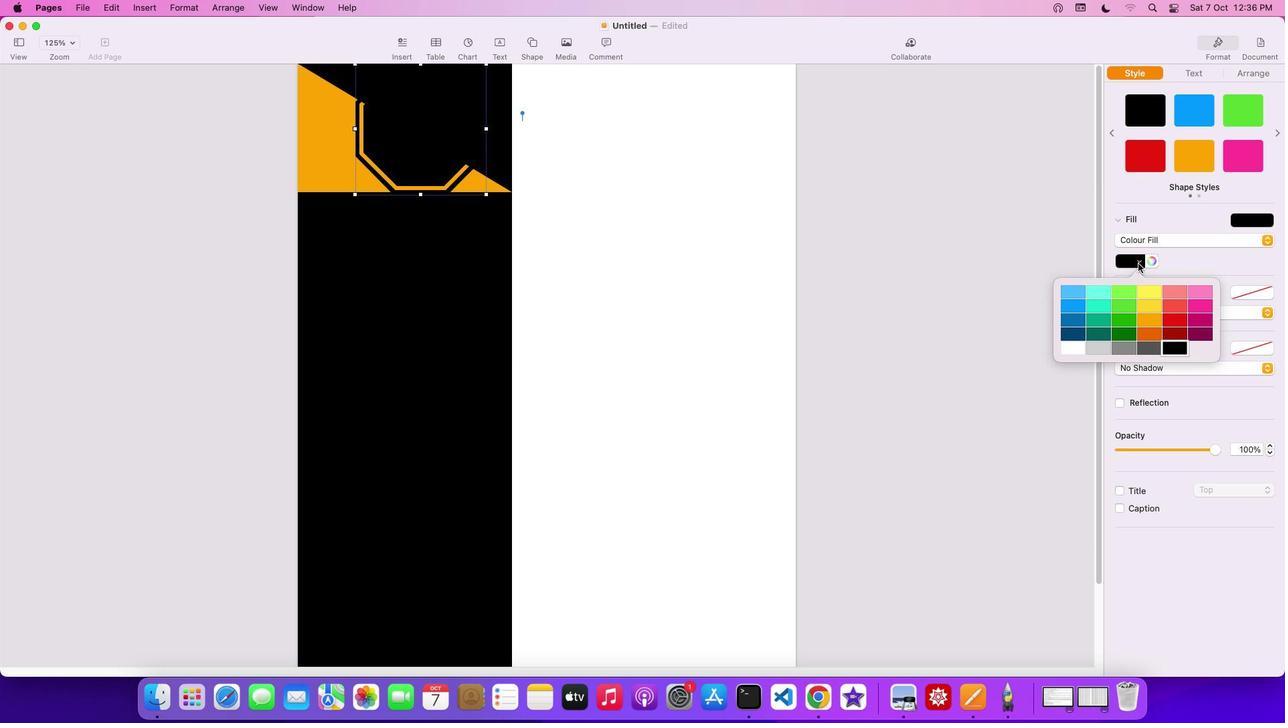 
Action: Mouse moved to (1043, 343)
Screenshot: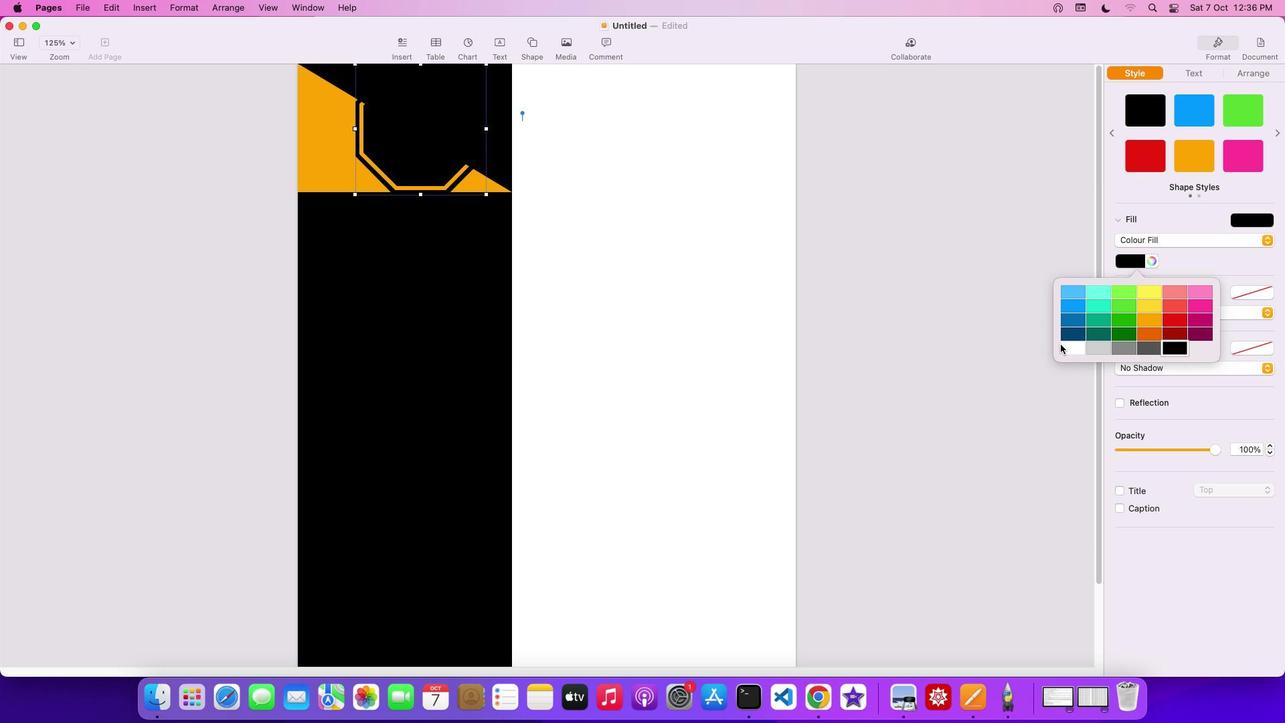 
Action: Mouse pressed left at (1043, 343)
Screenshot: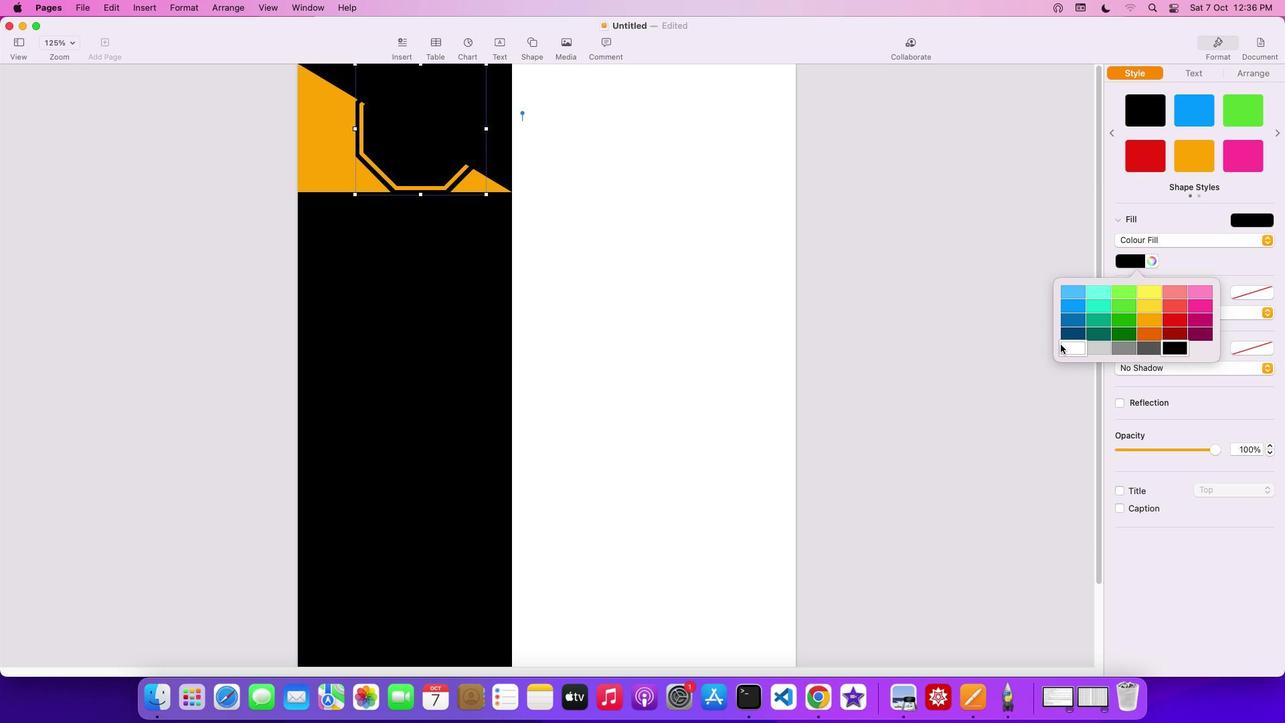 
Action: Mouse moved to (452, 174)
Screenshot: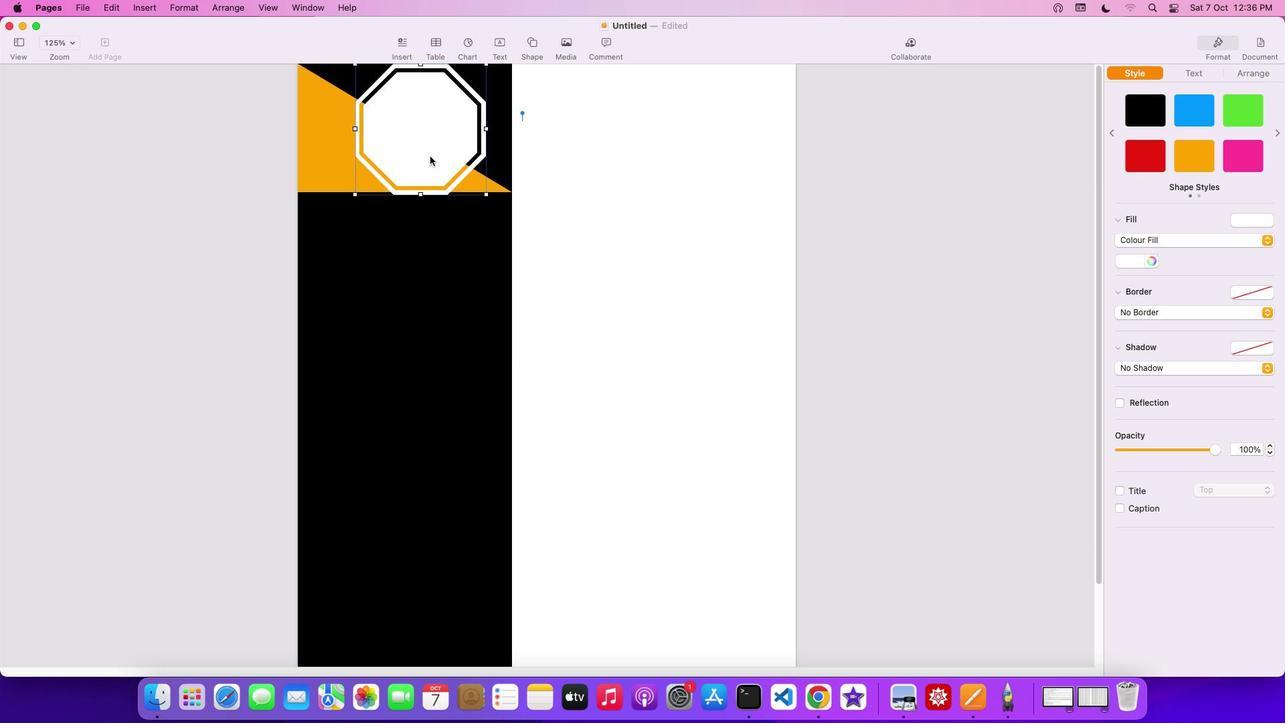 
Action: Mouse pressed left at (452, 174)
Screenshot: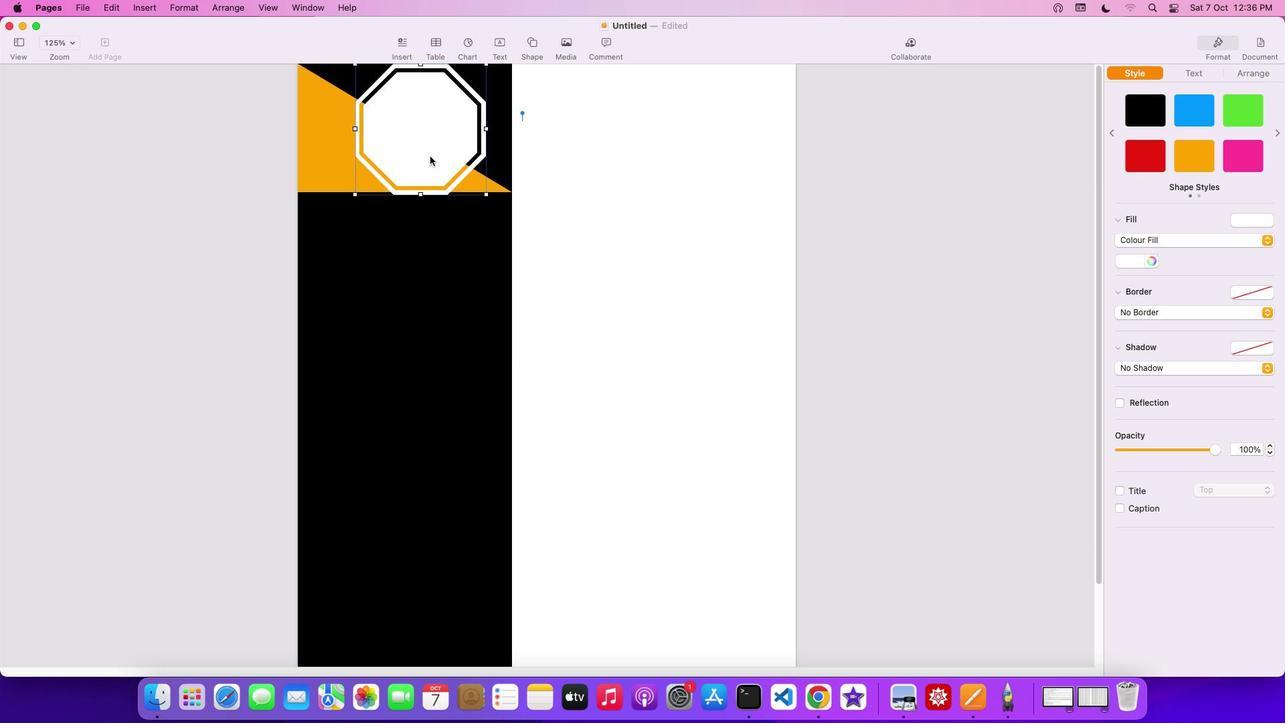 
Action: Mouse moved to (490, 208)
Screenshot: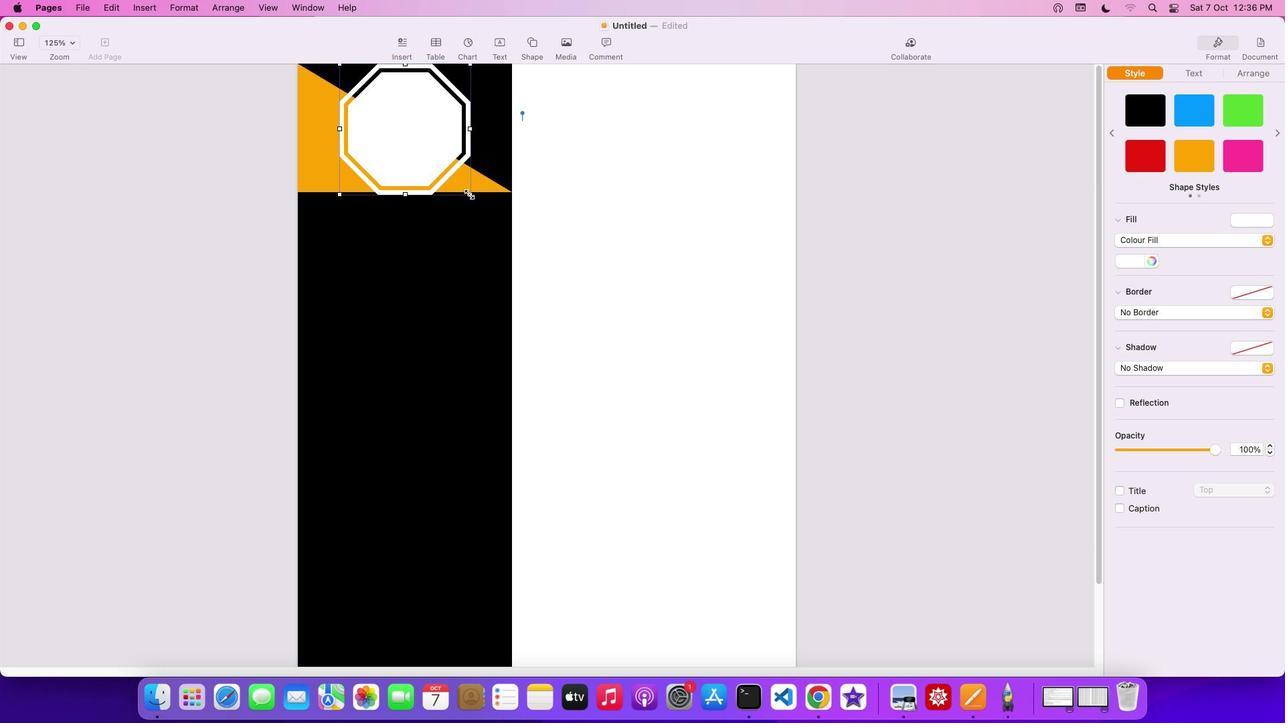 
Action: Mouse pressed left at (490, 208)
Screenshot: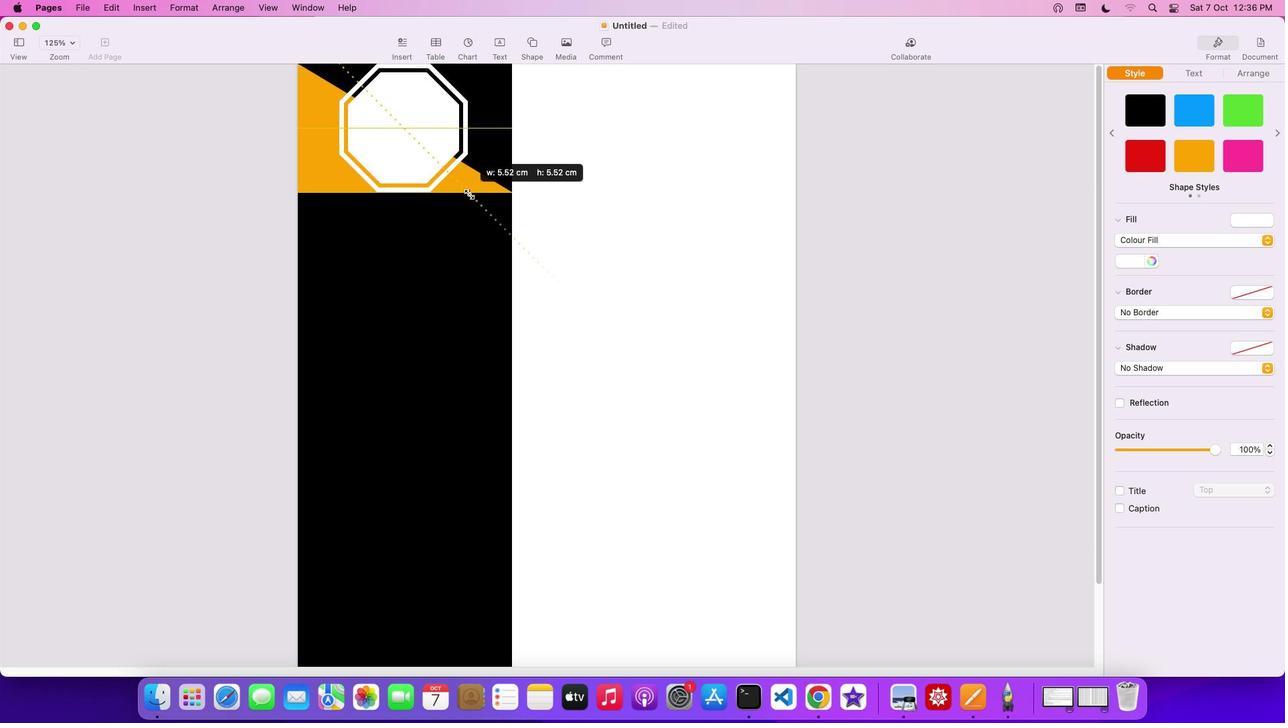 
Action: Mouse moved to (427, 150)
Screenshot: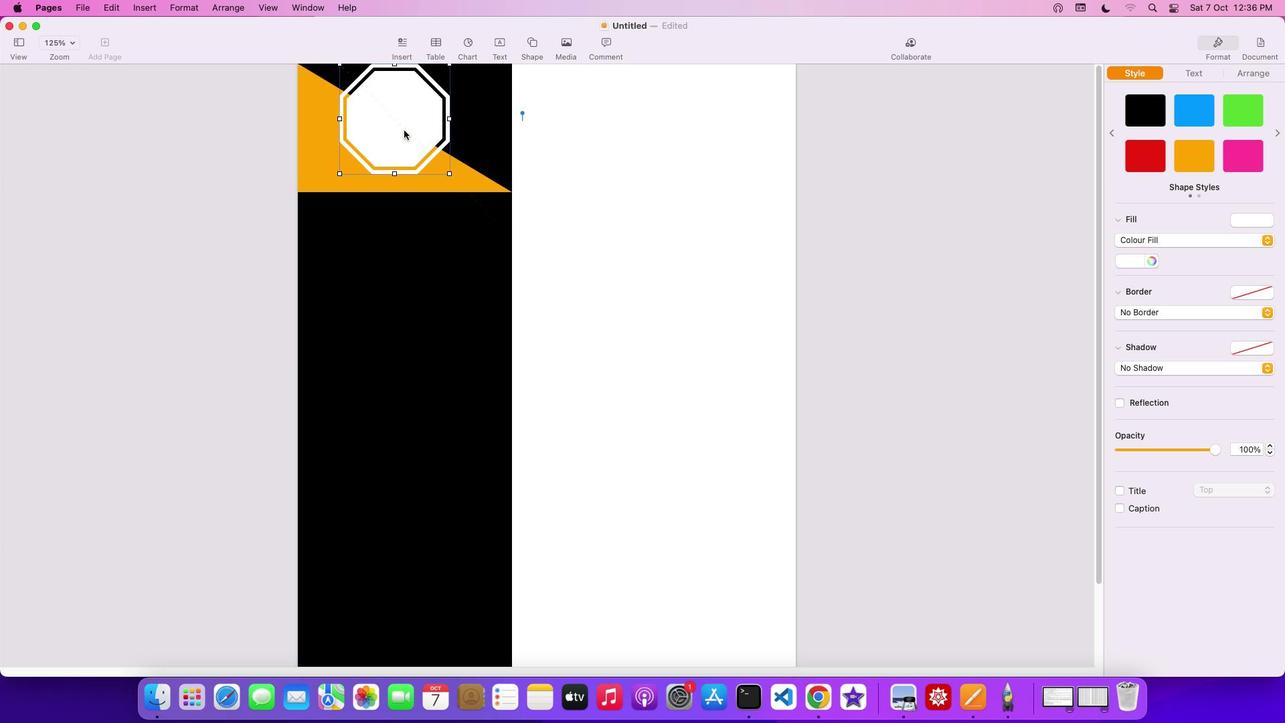 
Action: Mouse pressed left at (427, 150)
Screenshot: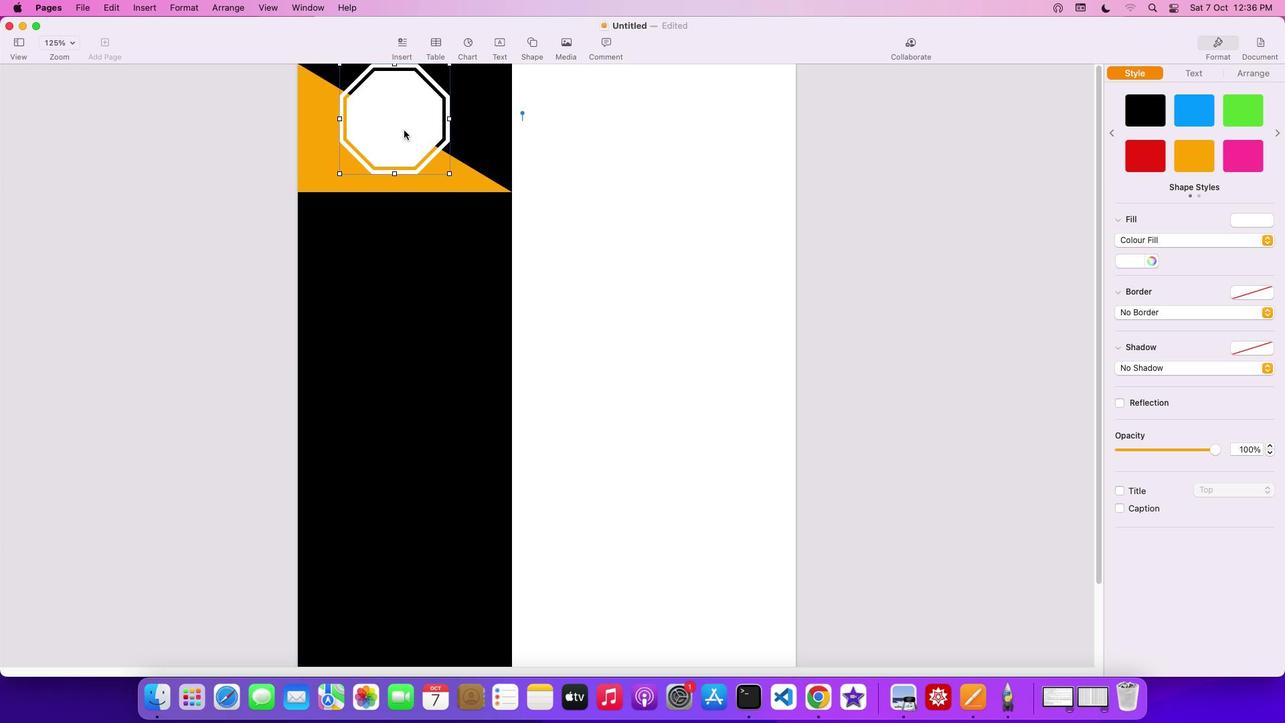 
Action: Mouse moved to (425, 178)
Screenshot: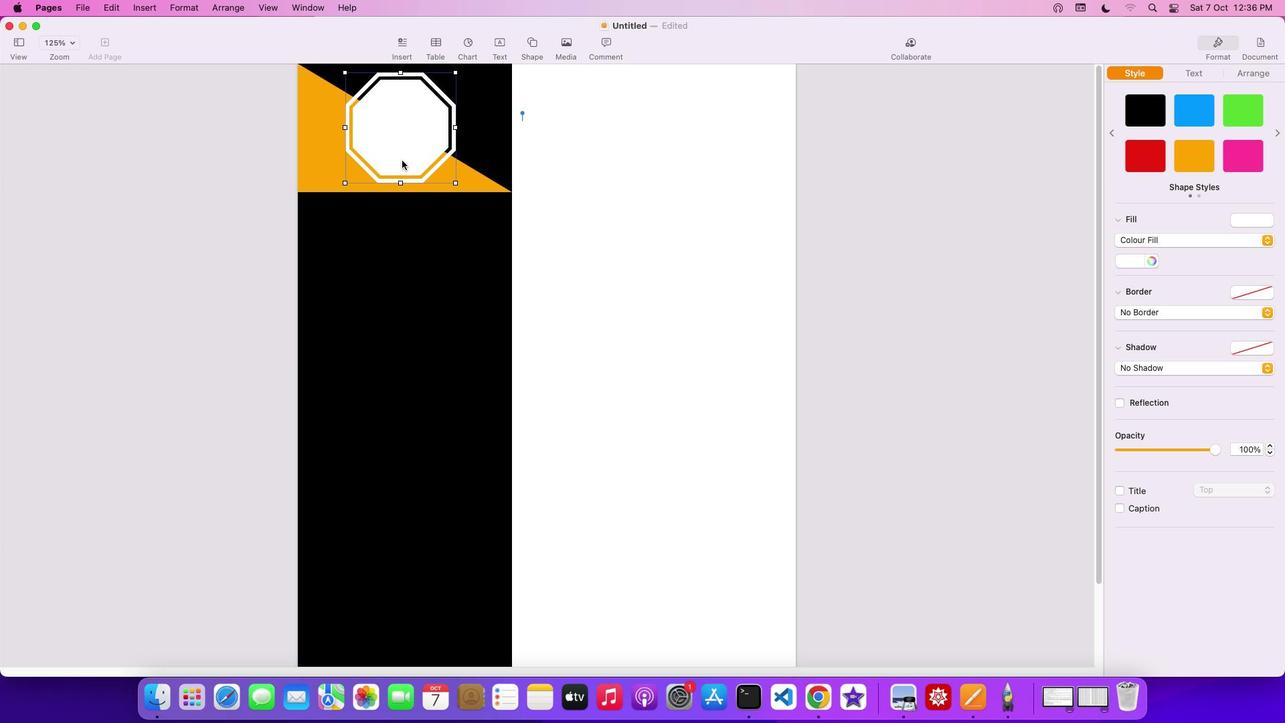 
Action: Mouse pressed left at (425, 178)
Screenshot: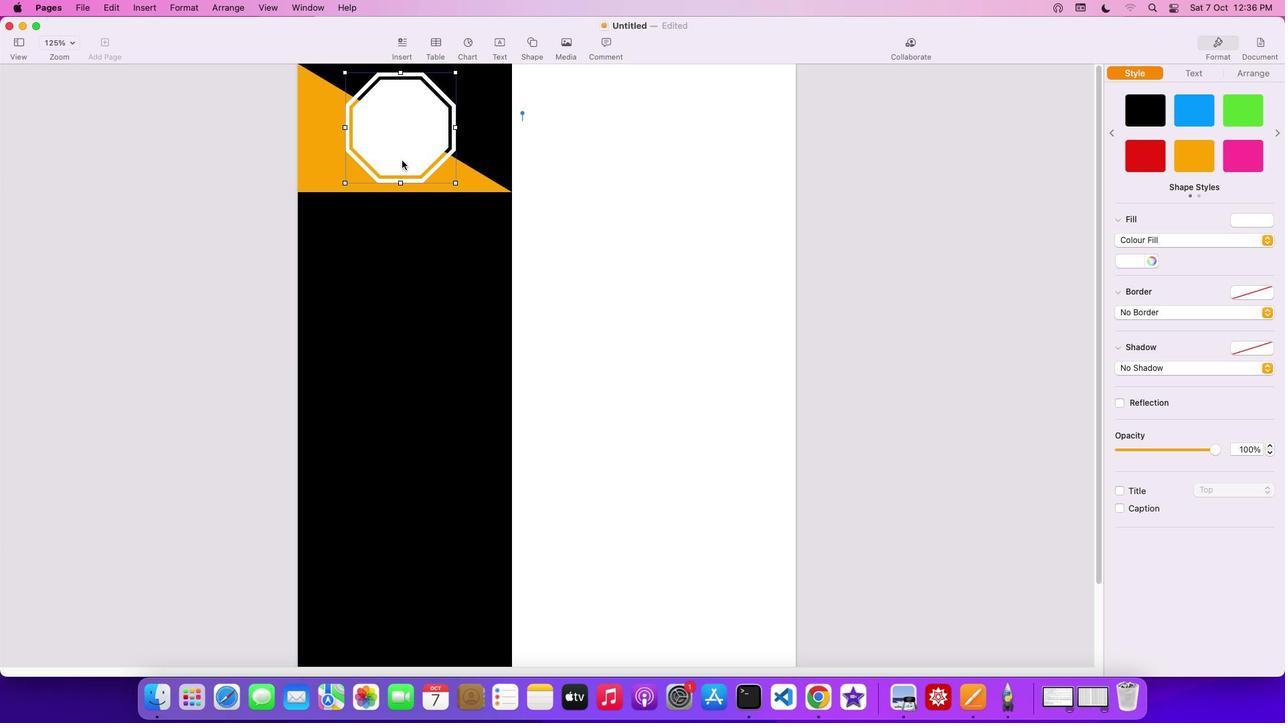 
Action: Mouse moved to (1237, 249)
Screenshot: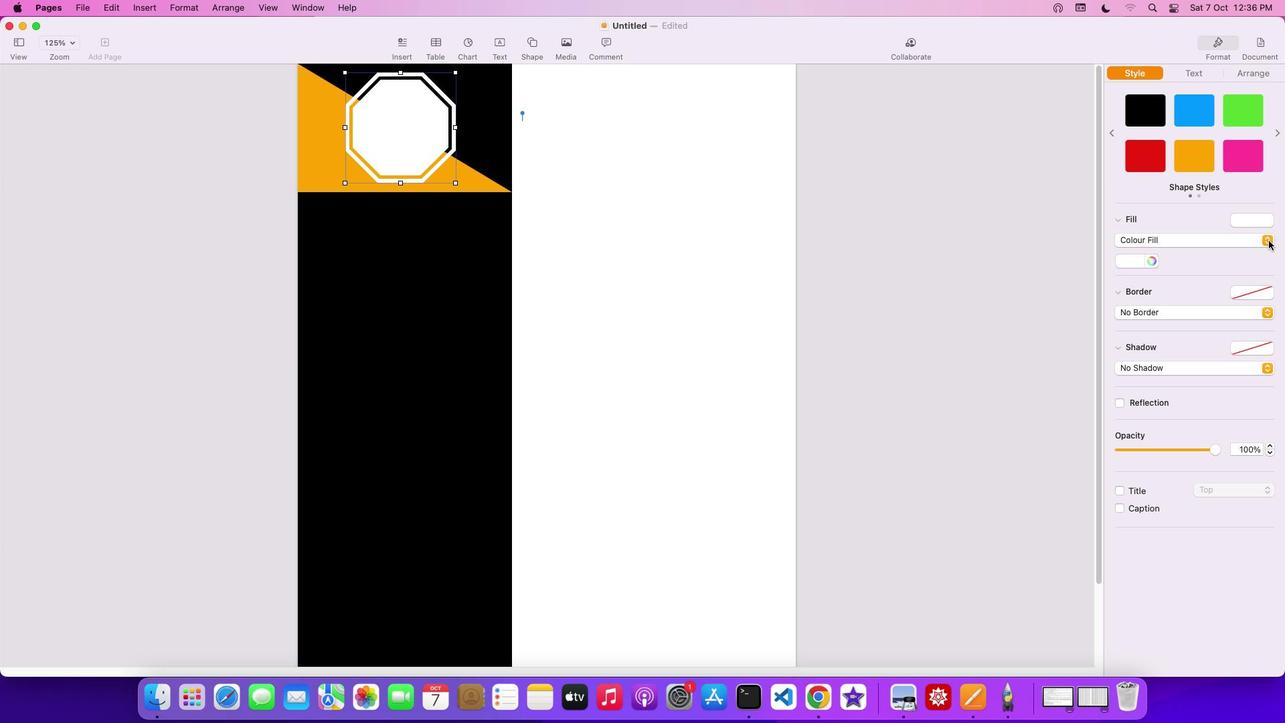 
Action: Mouse pressed left at (1237, 249)
Screenshot: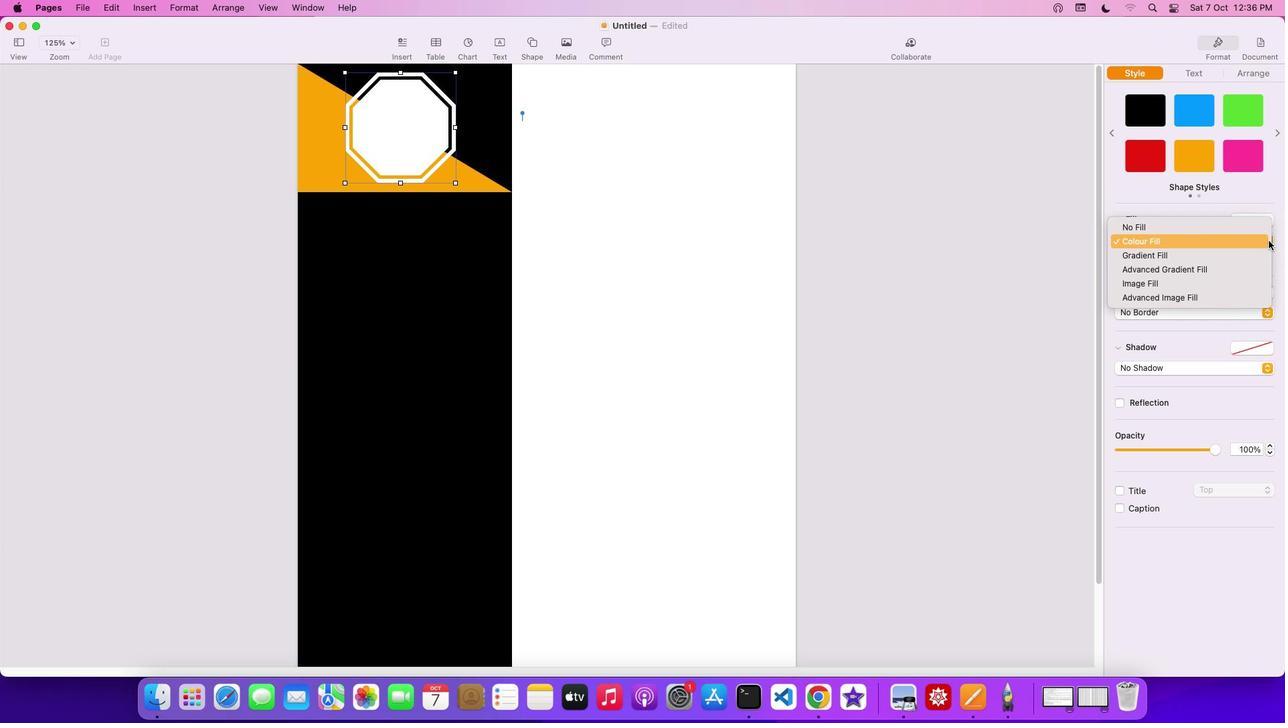 
Action: Mouse moved to (1189, 283)
Screenshot: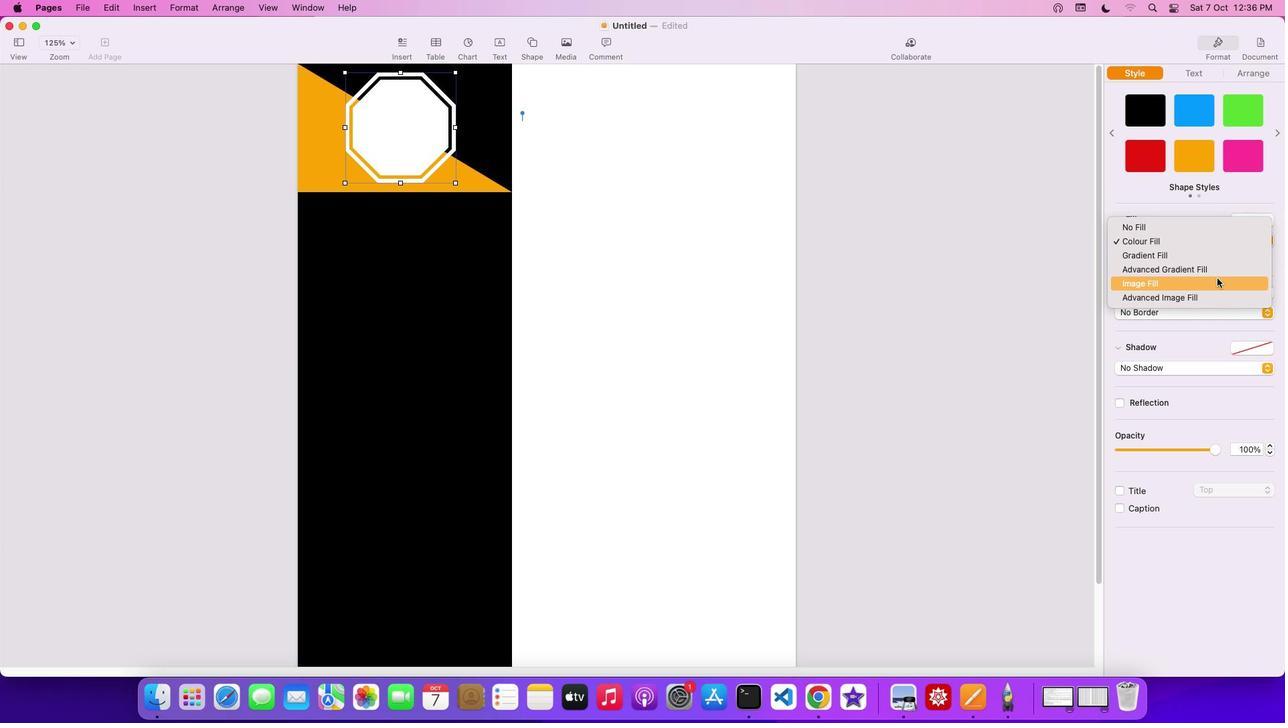 
Action: Mouse pressed left at (1189, 283)
Screenshot: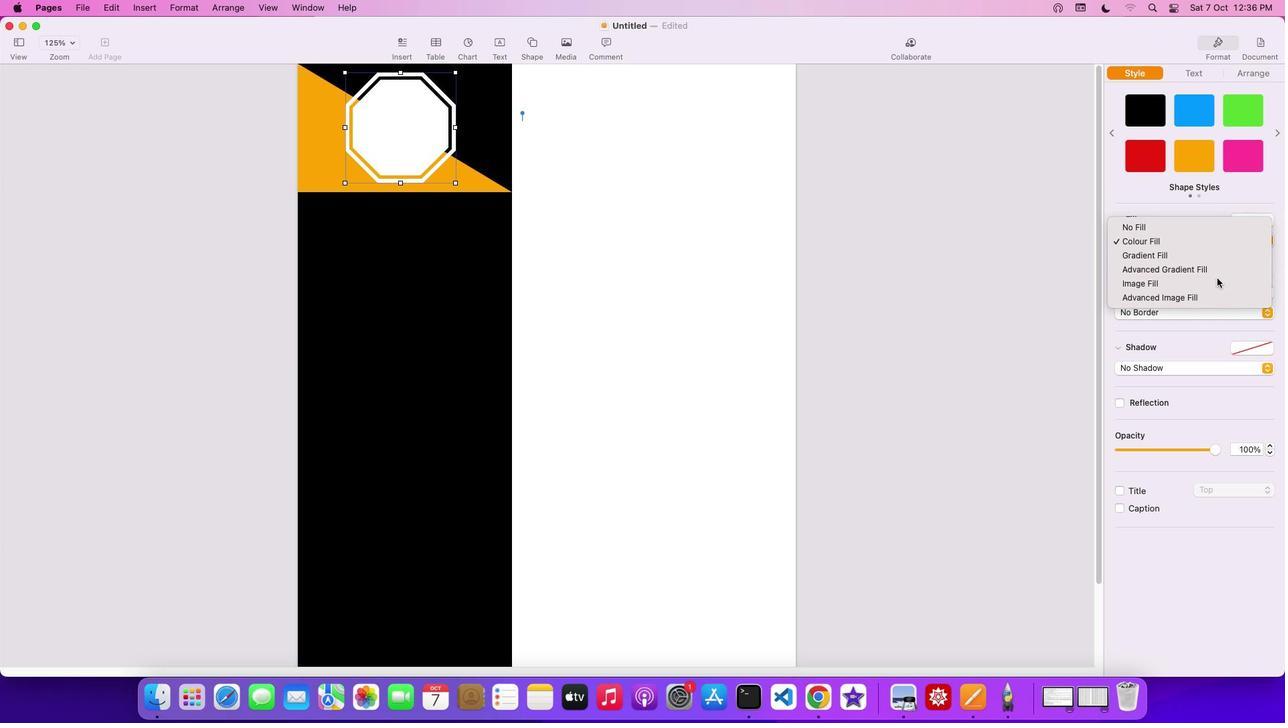 
Action: Mouse moved to (1189, 287)
Screenshot: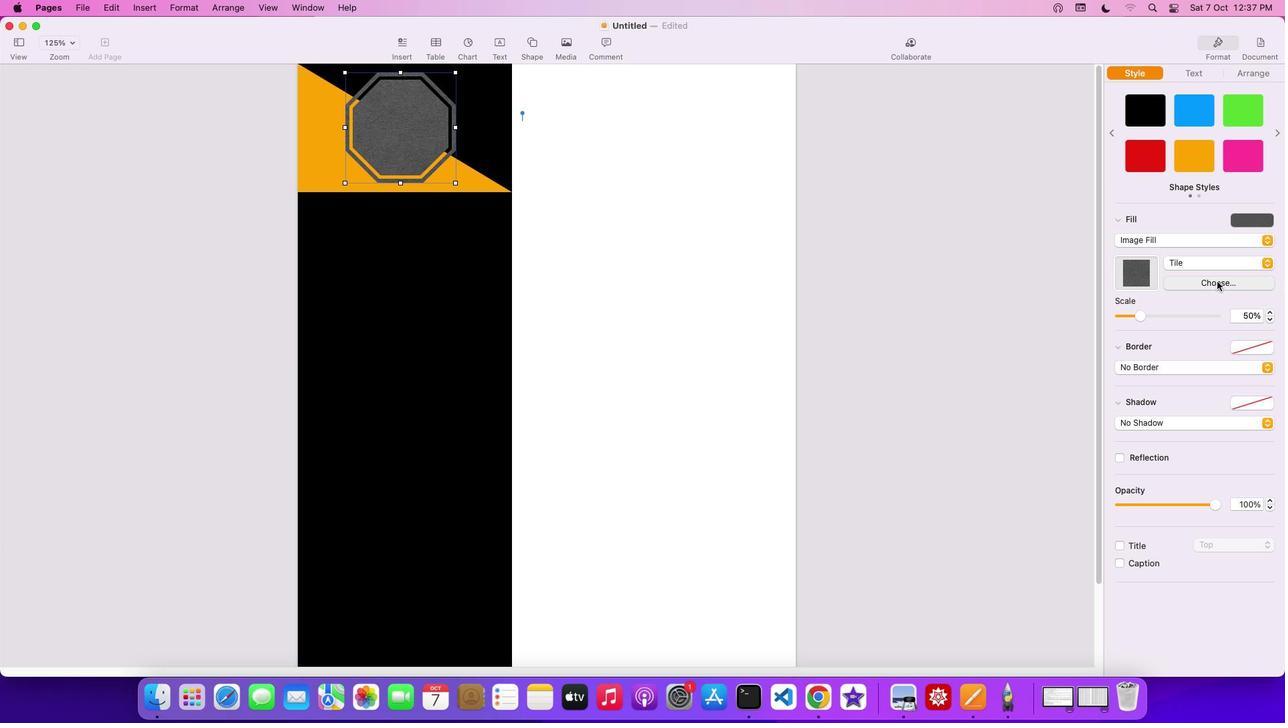 
Action: Mouse pressed left at (1189, 287)
